 Task: Personal: Meal Planning Board.
Action: Mouse moved to (128, 177)
Screenshot: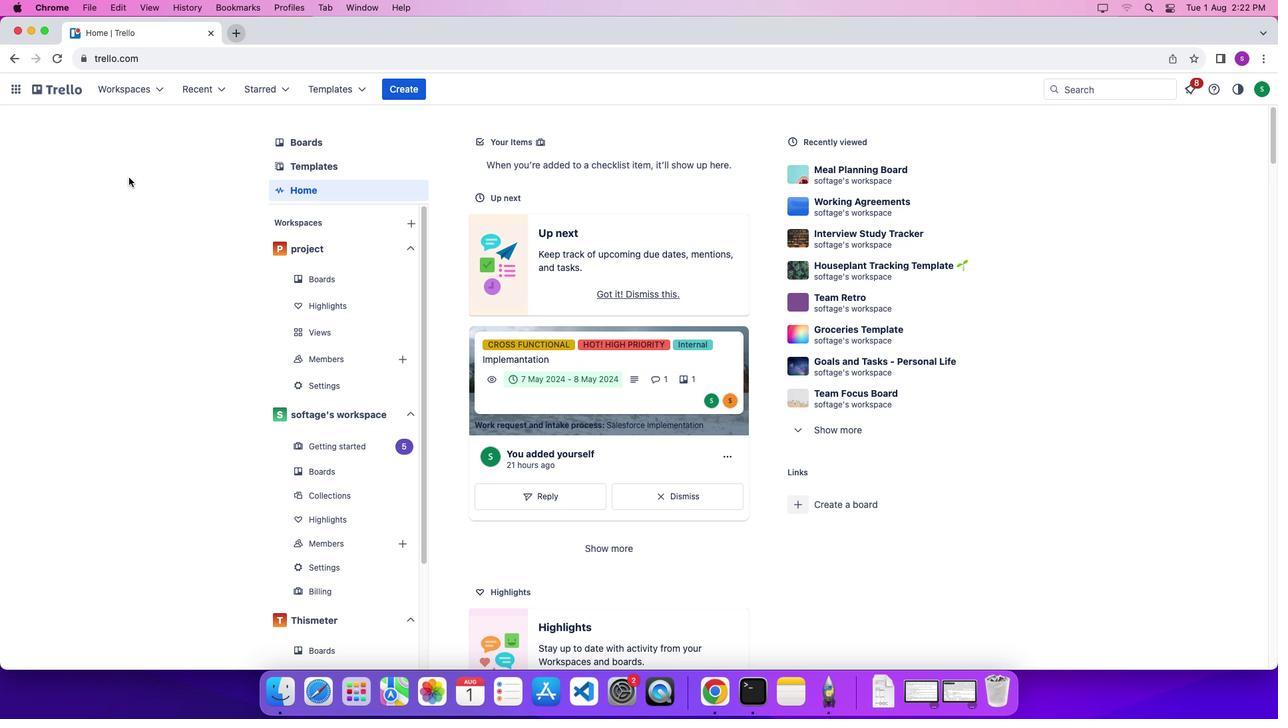 
Action: Mouse pressed left at (128, 177)
Screenshot: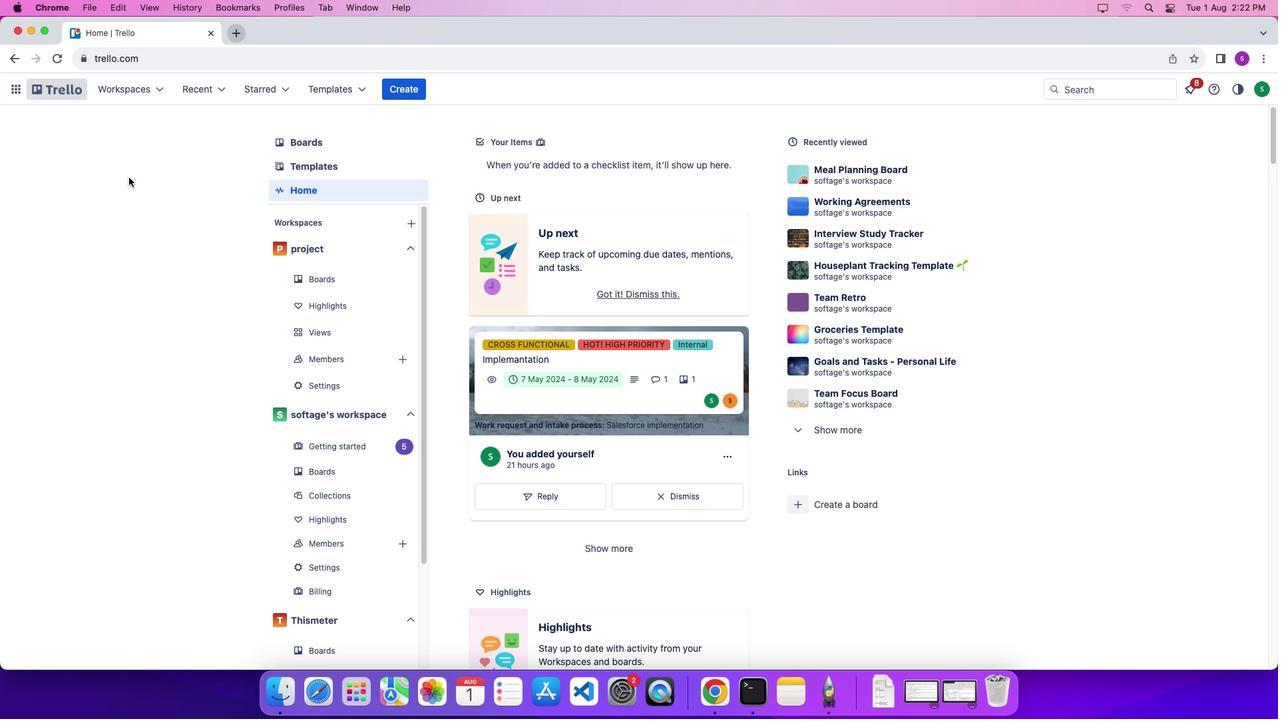 
Action: Mouse moved to (59, 85)
Screenshot: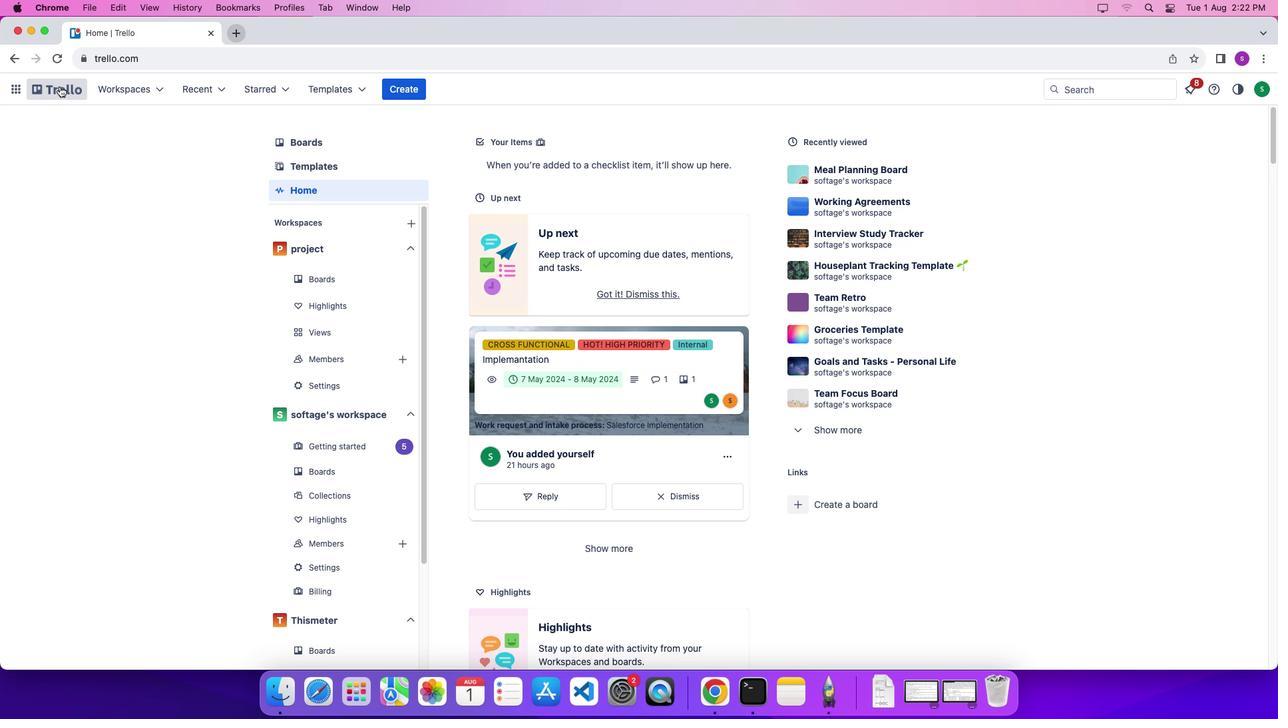 
Action: Mouse pressed left at (59, 85)
Screenshot: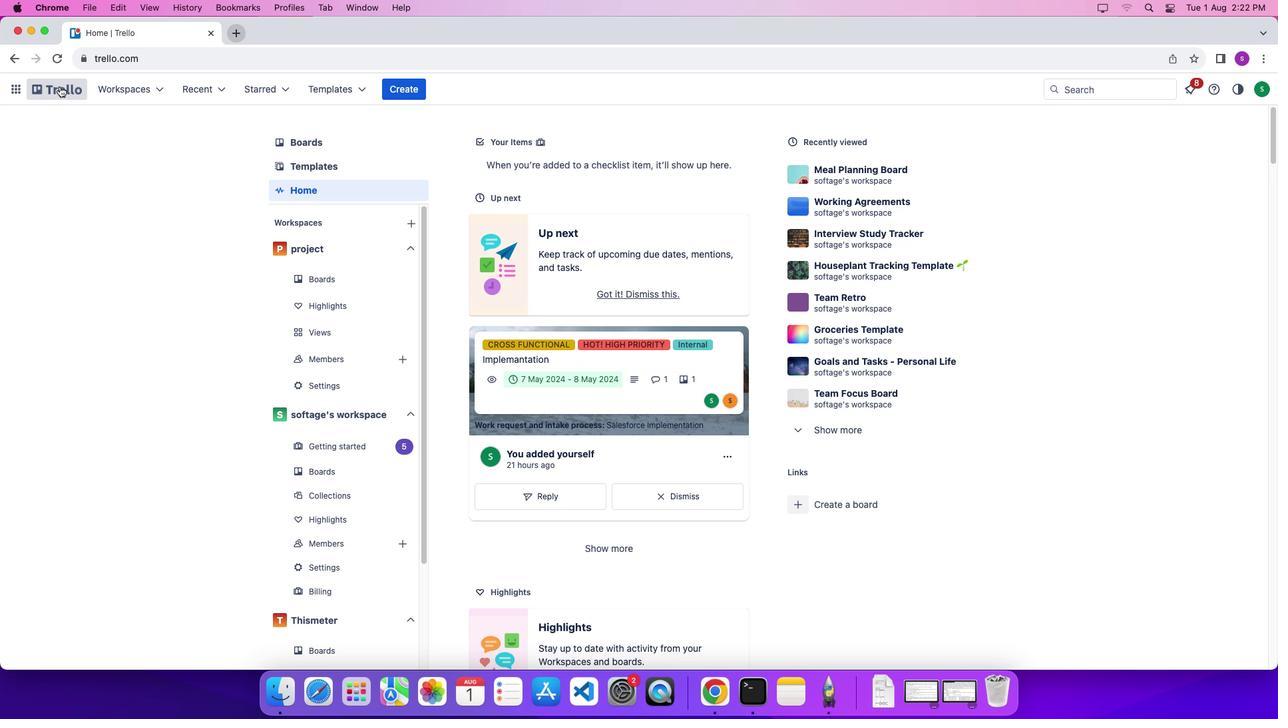 
Action: Mouse moved to (366, 88)
Screenshot: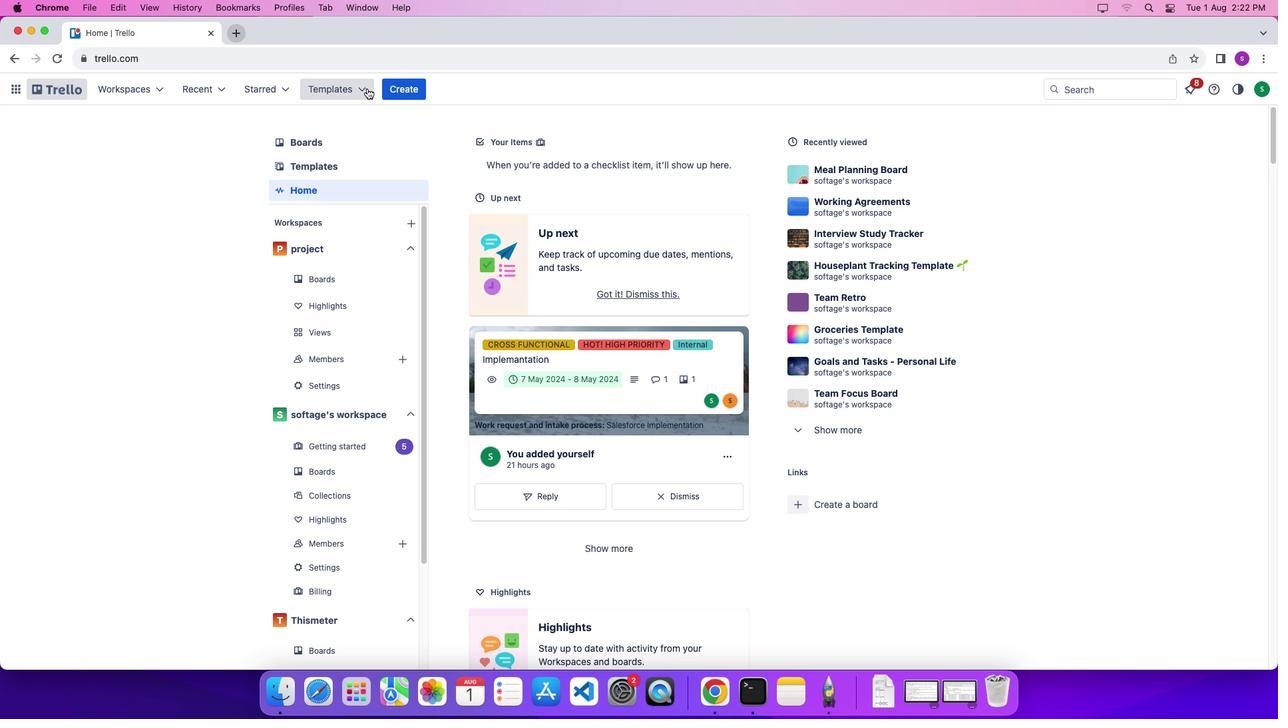 
Action: Mouse pressed left at (366, 88)
Screenshot: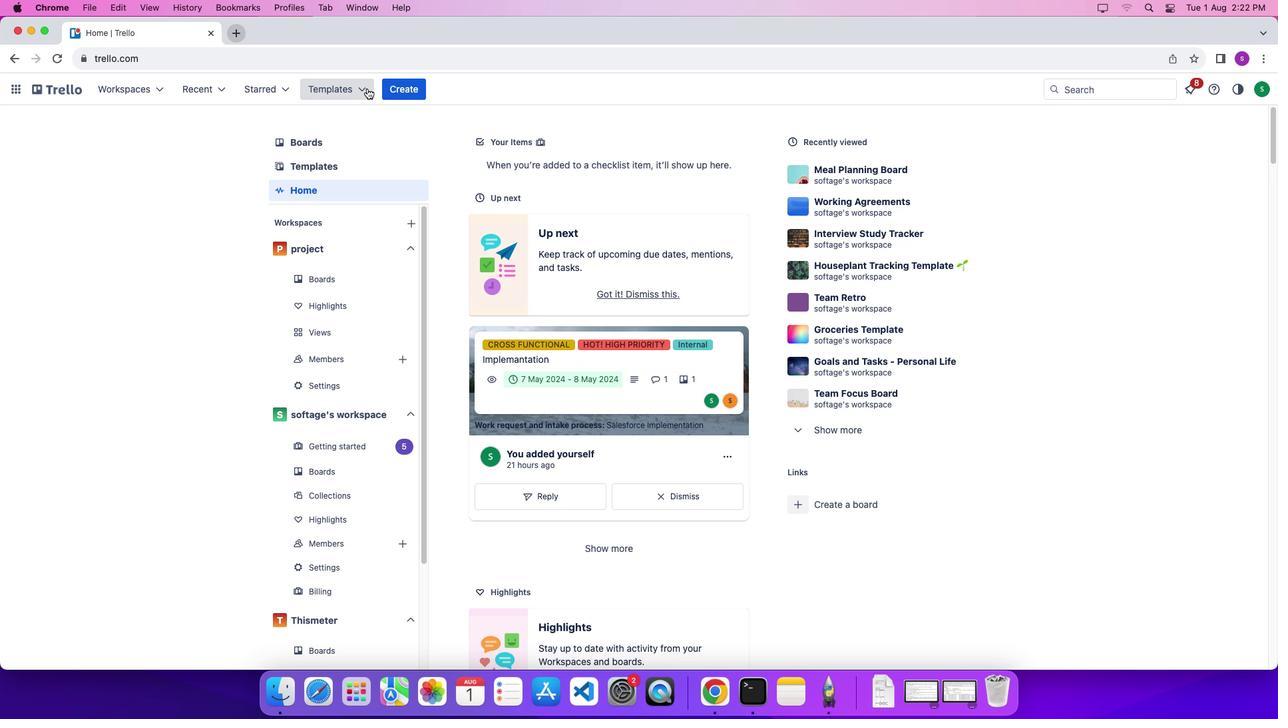 
Action: Mouse moved to (436, 501)
Screenshot: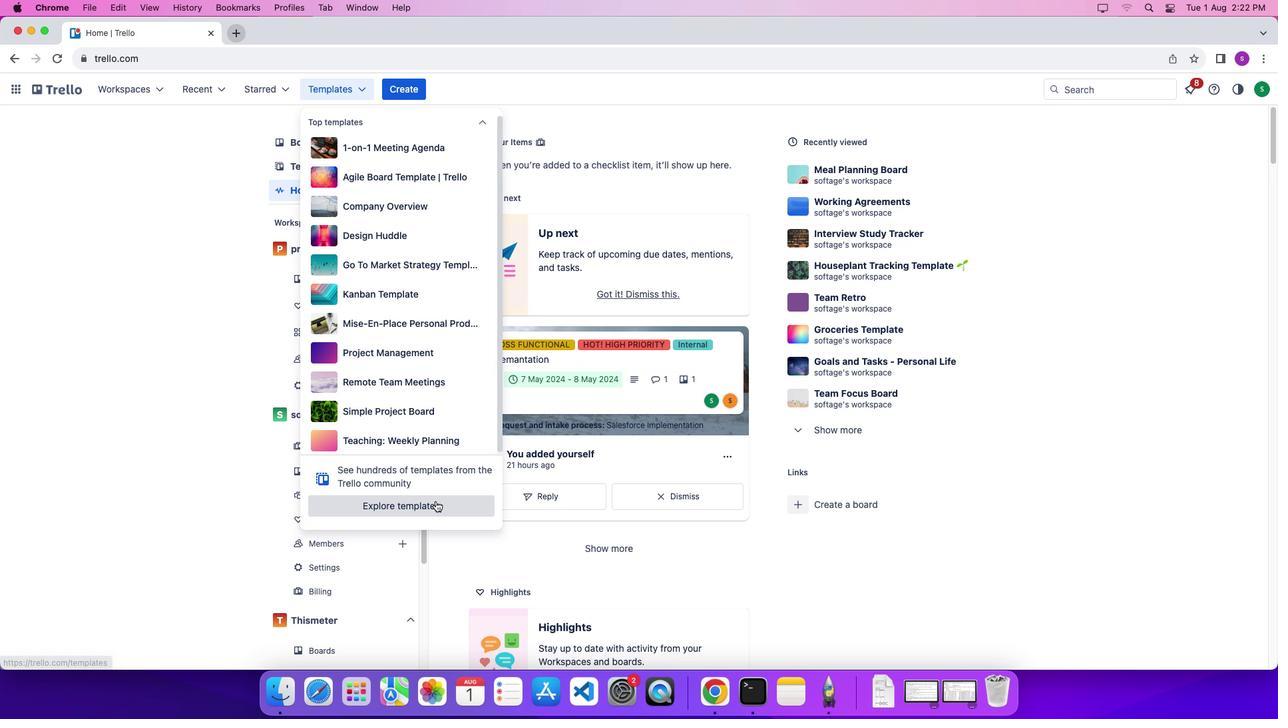 
Action: Mouse pressed left at (436, 501)
Screenshot: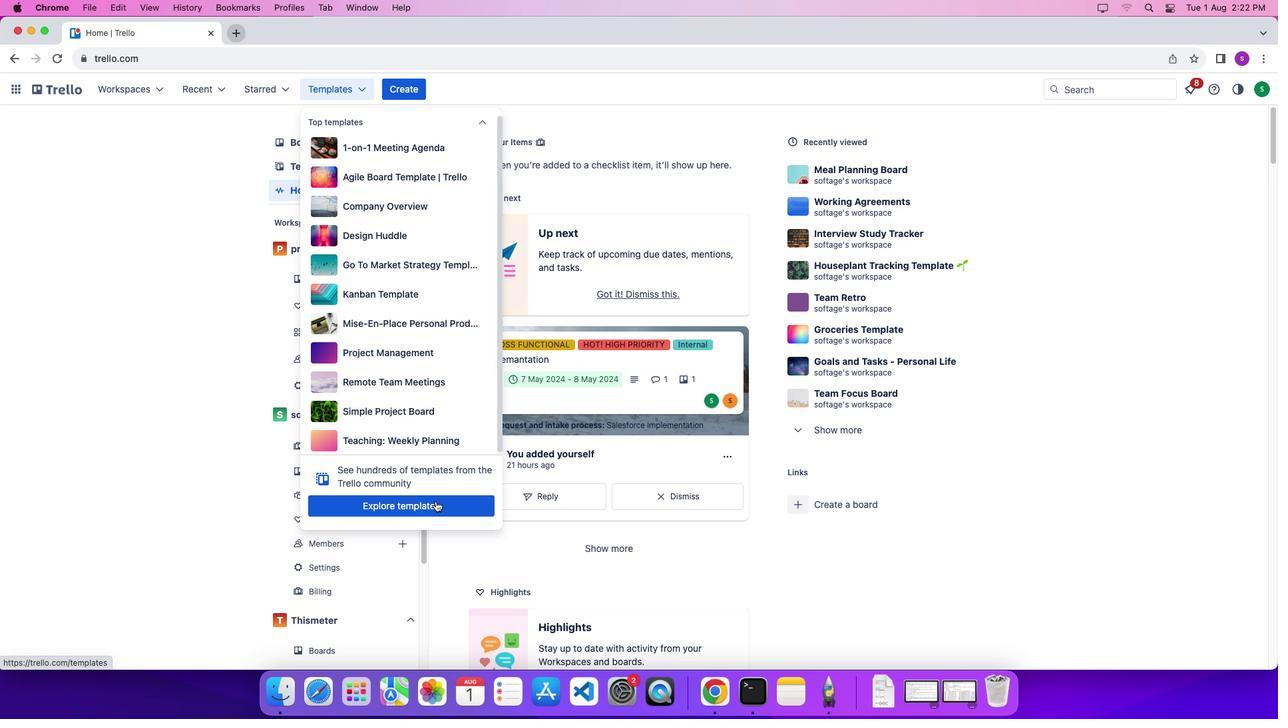 
Action: Mouse moved to (878, 143)
Screenshot: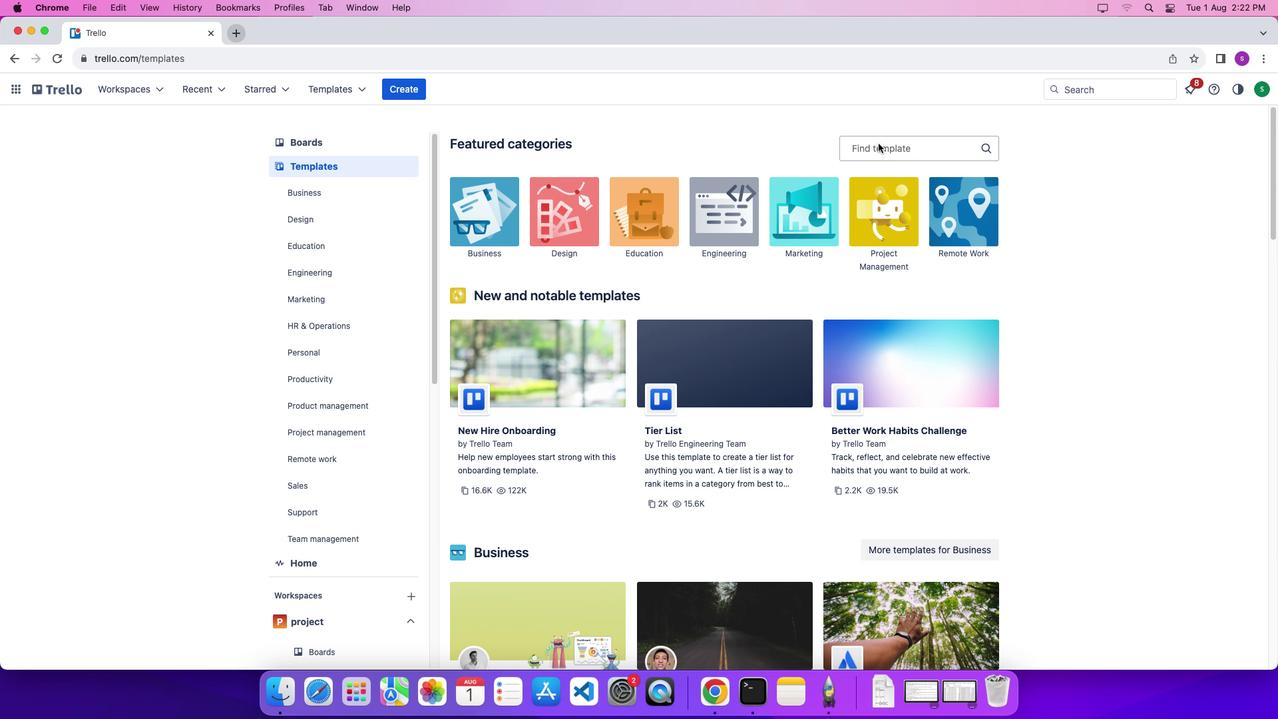 
Action: Mouse pressed left at (878, 143)
Screenshot: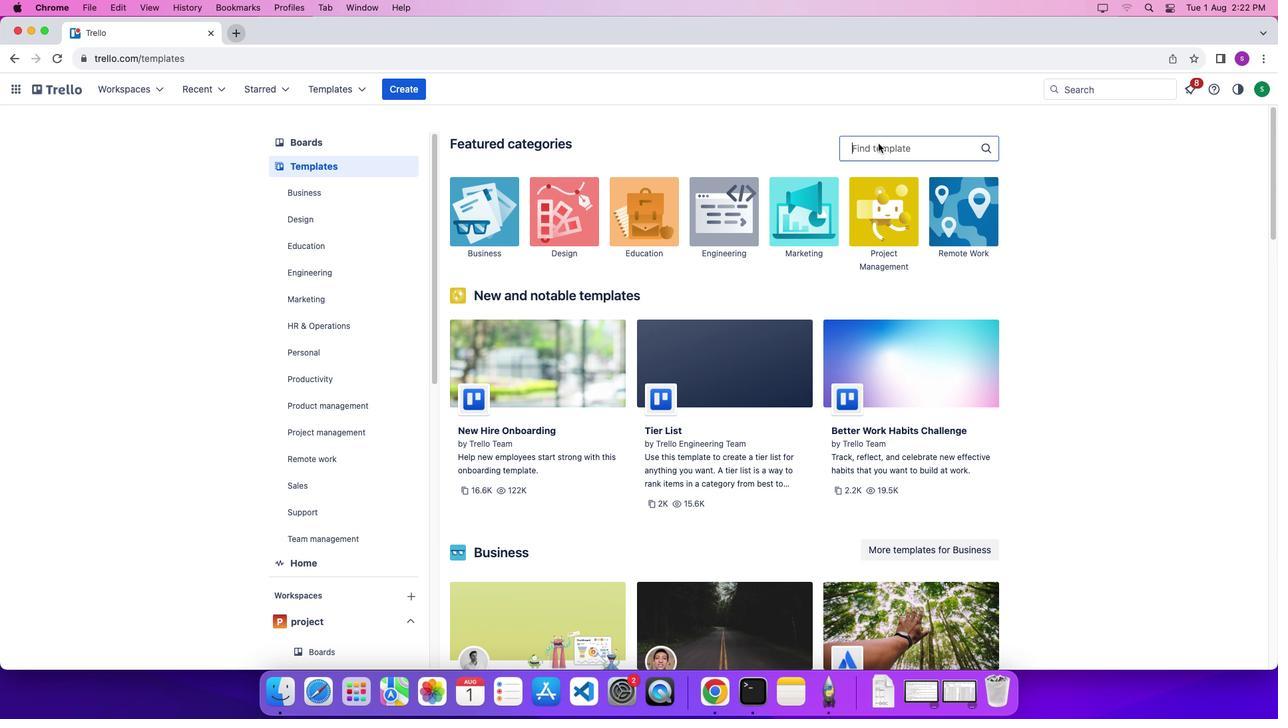 
Action: Mouse moved to (880, 143)
Screenshot: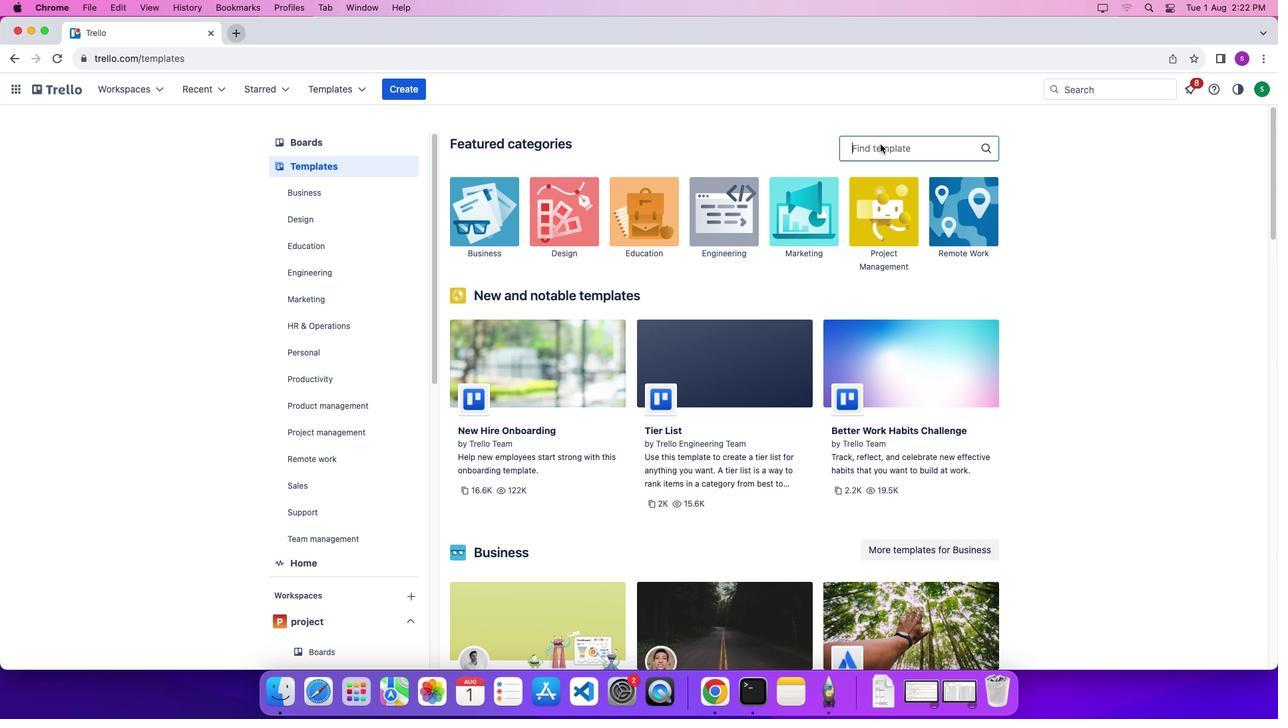 
Action: Key pressed Key.shift'M''E''A''L'Key.space
Screenshot: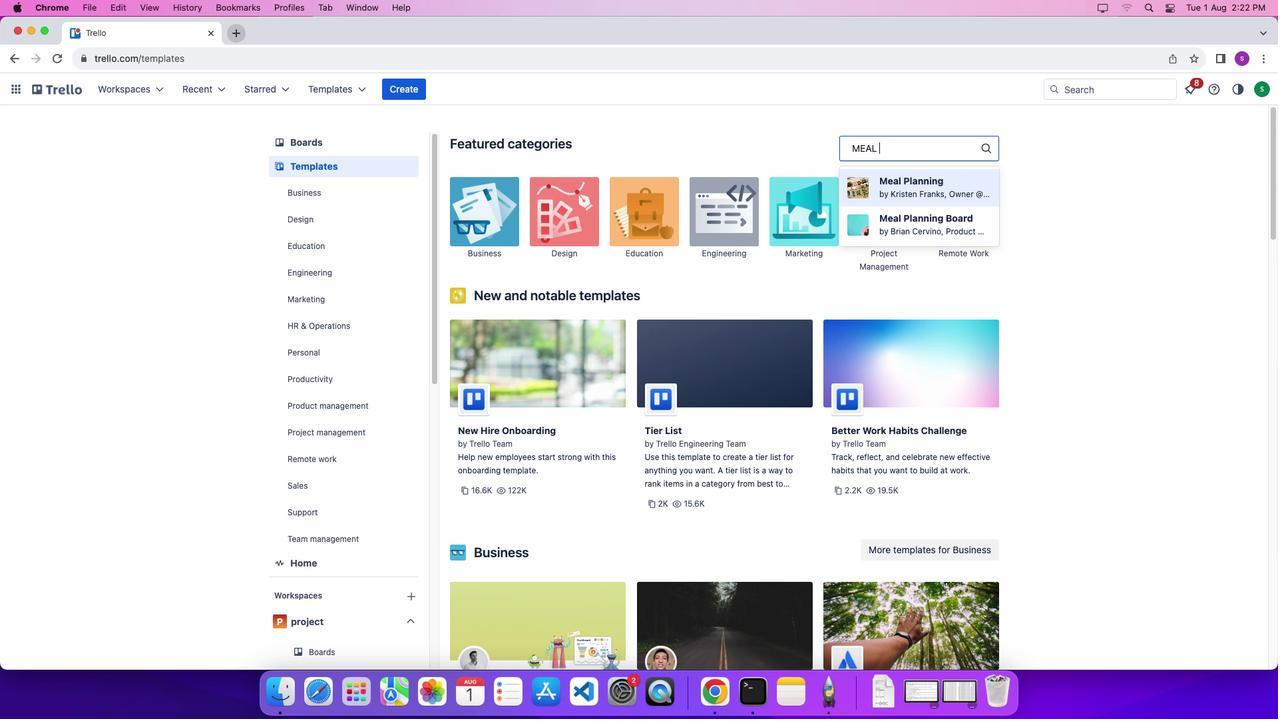 
Action: Mouse moved to (878, 219)
Screenshot: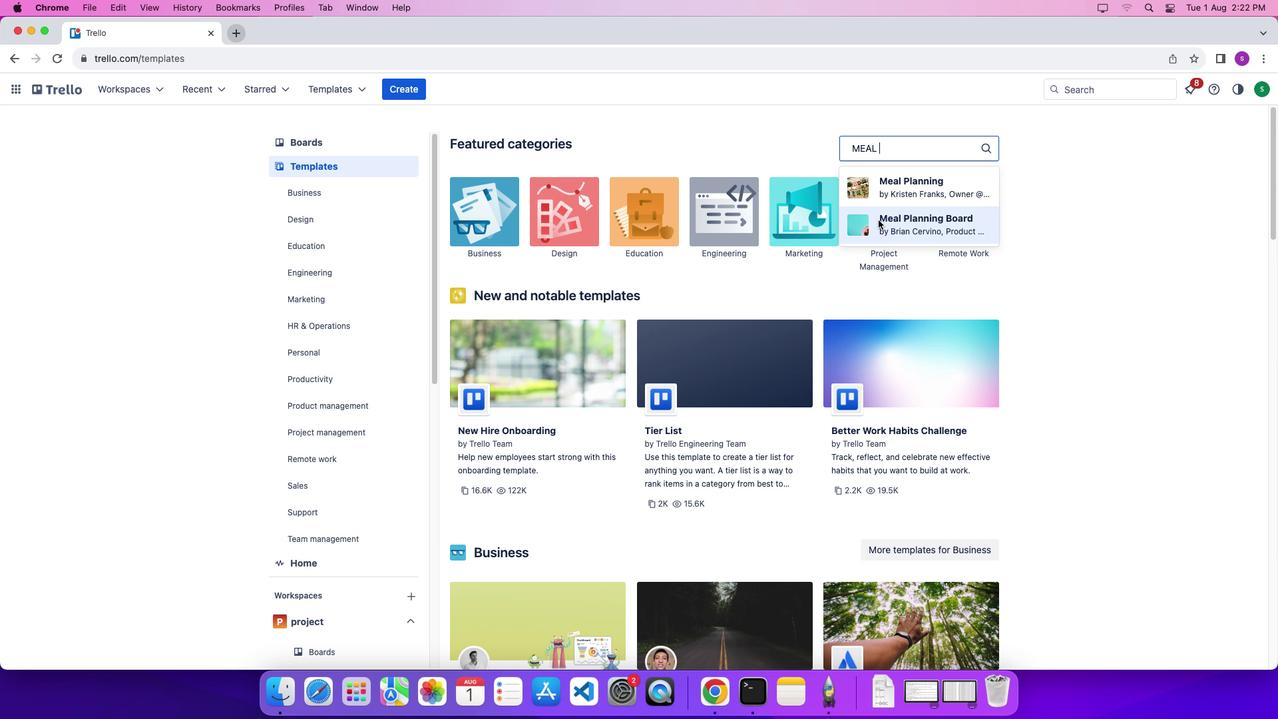 
Action: Mouse pressed left at (878, 219)
Screenshot: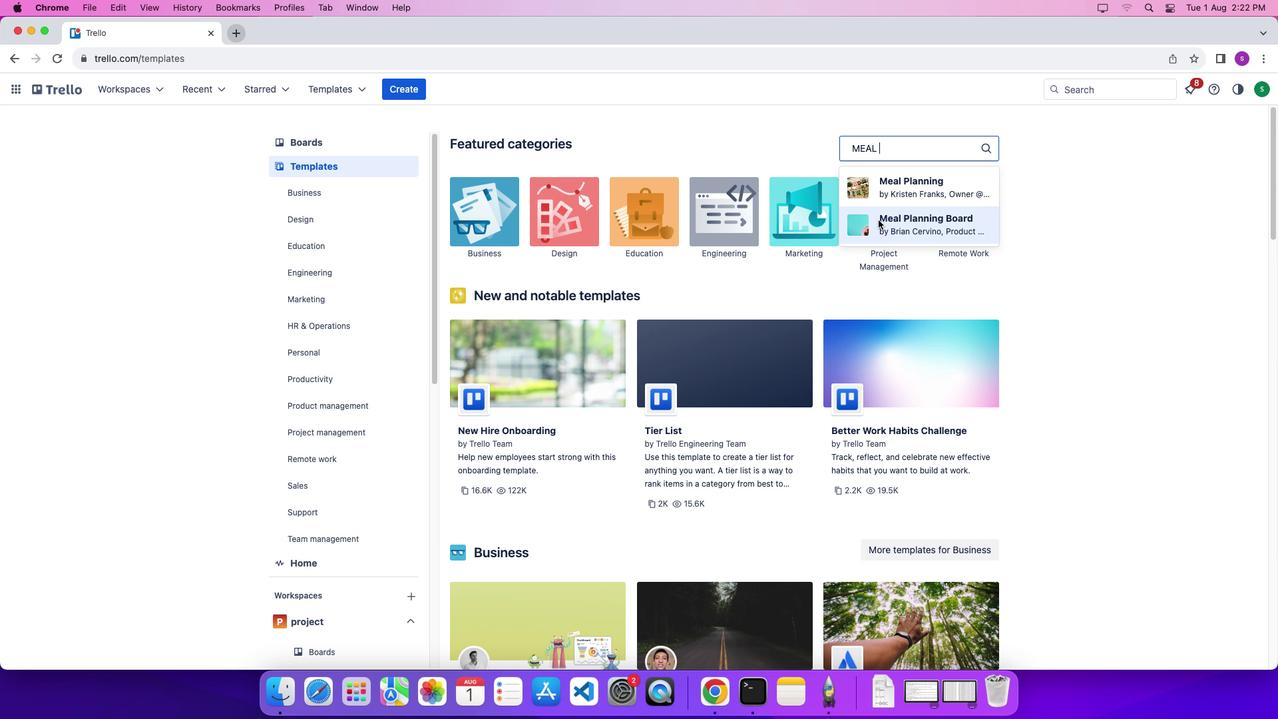 
Action: Mouse moved to (952, 193)
Screenshot: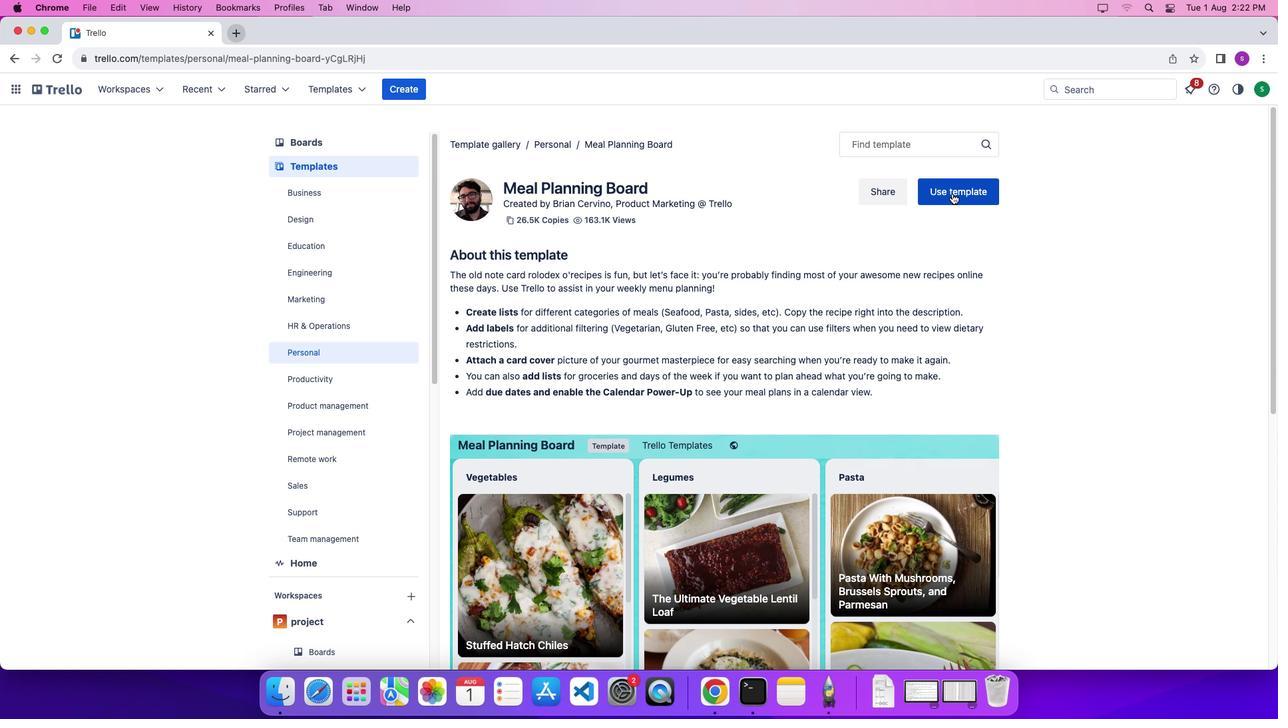 
Action: Mouse pressed left at (952, 193)
Screenshot: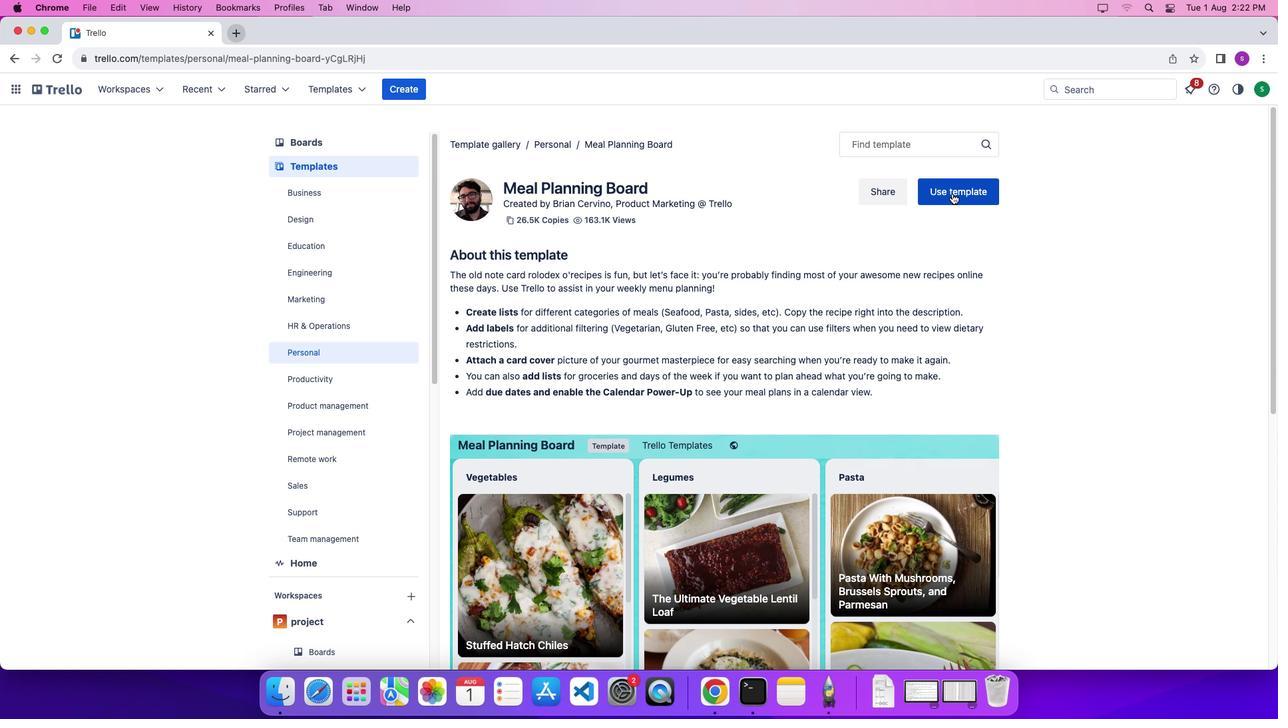 
Action: Mouse moved to (946, 314)
Screenshot: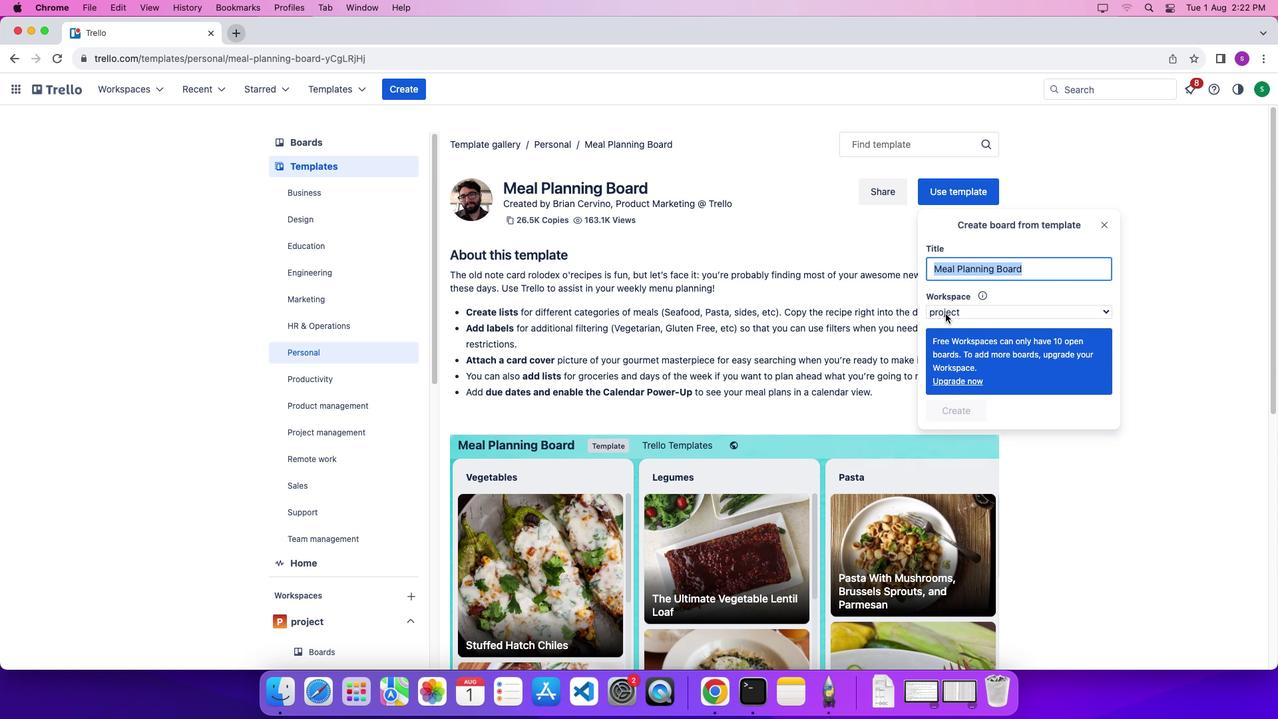 
Action: Mouse pressed left at (946, 314)
Screenshot: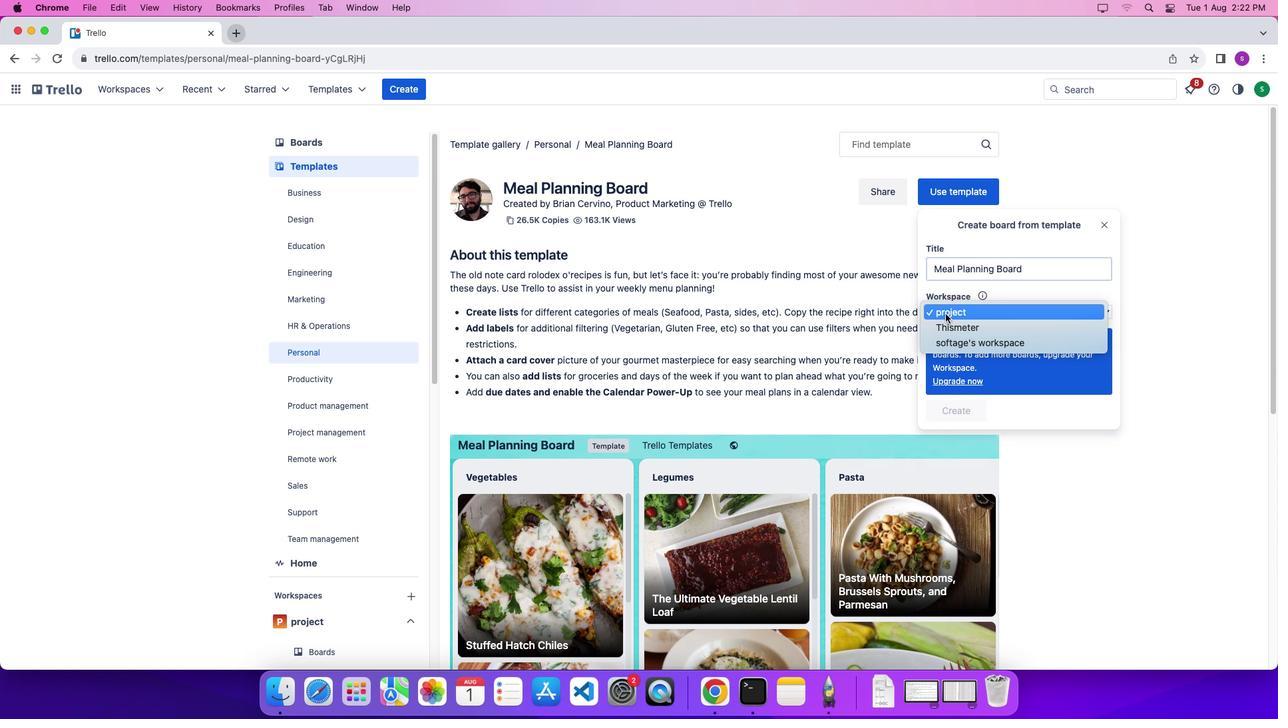 
Action: Mouse moved to (956, 348)
Screenshot: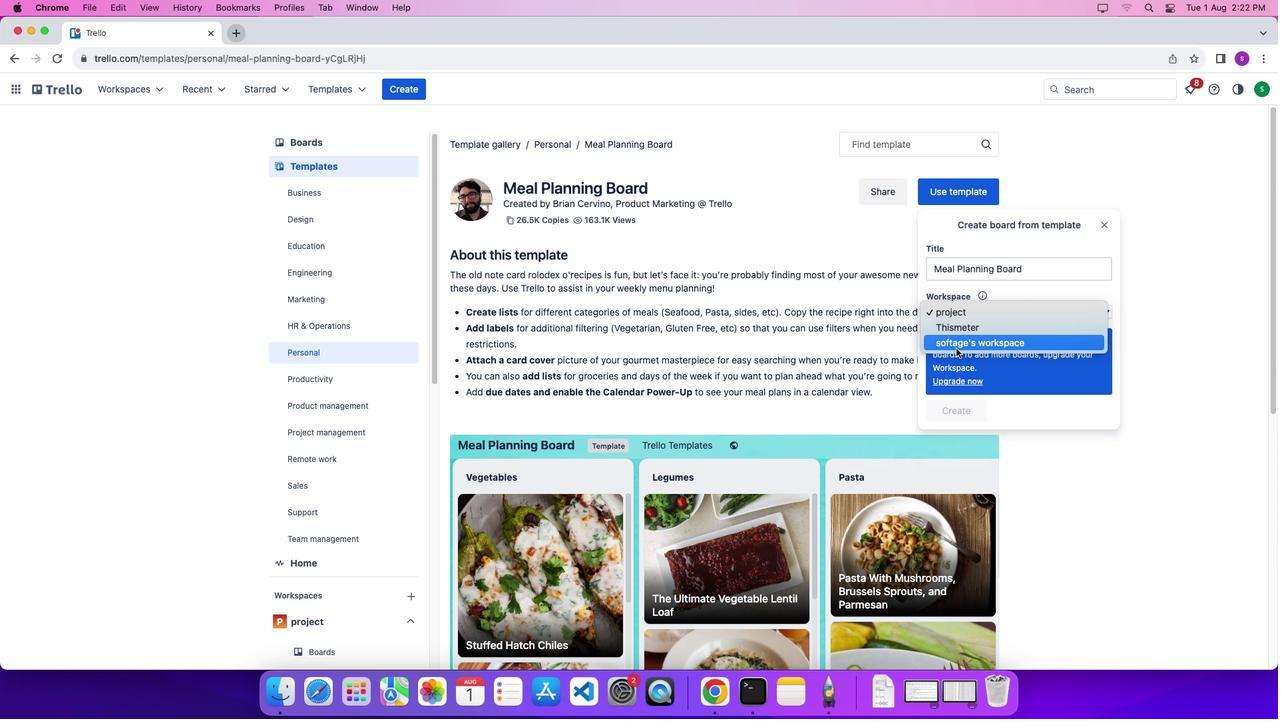 
Action: Mouse pressed left at (956, 348)
Screenshot: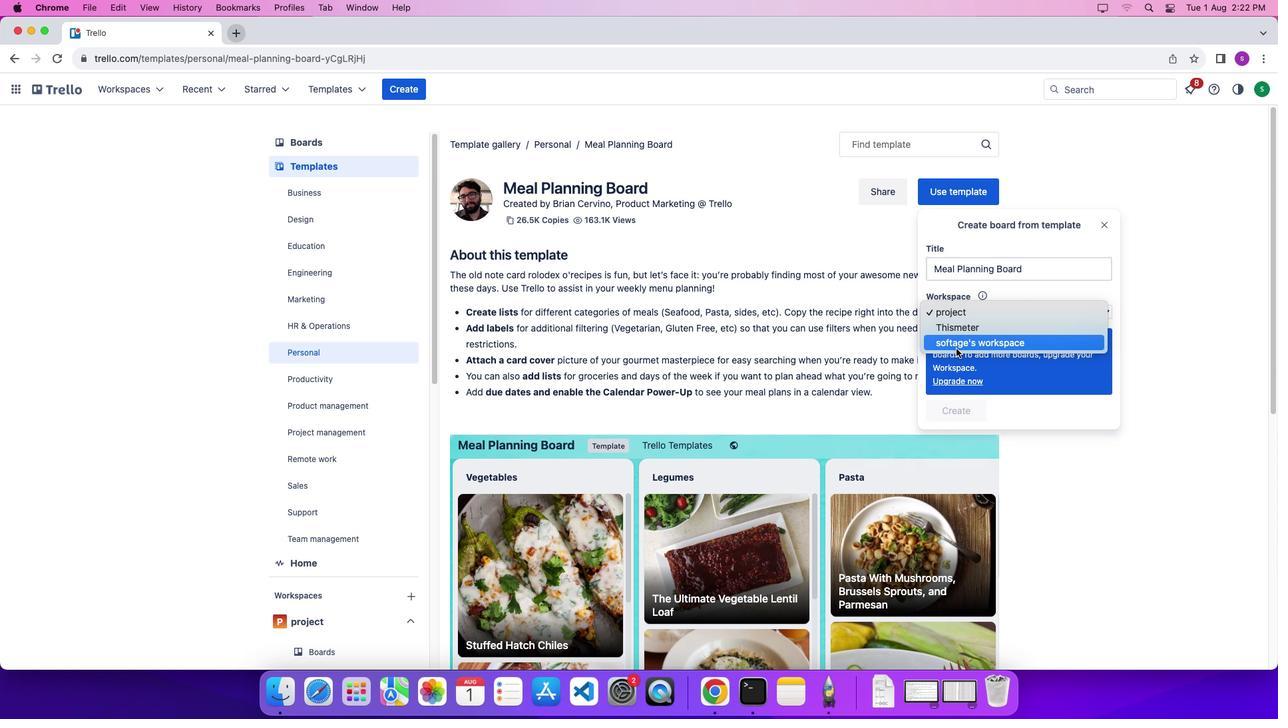 
Action: Mouse moved to (973, 439)
Screenshot: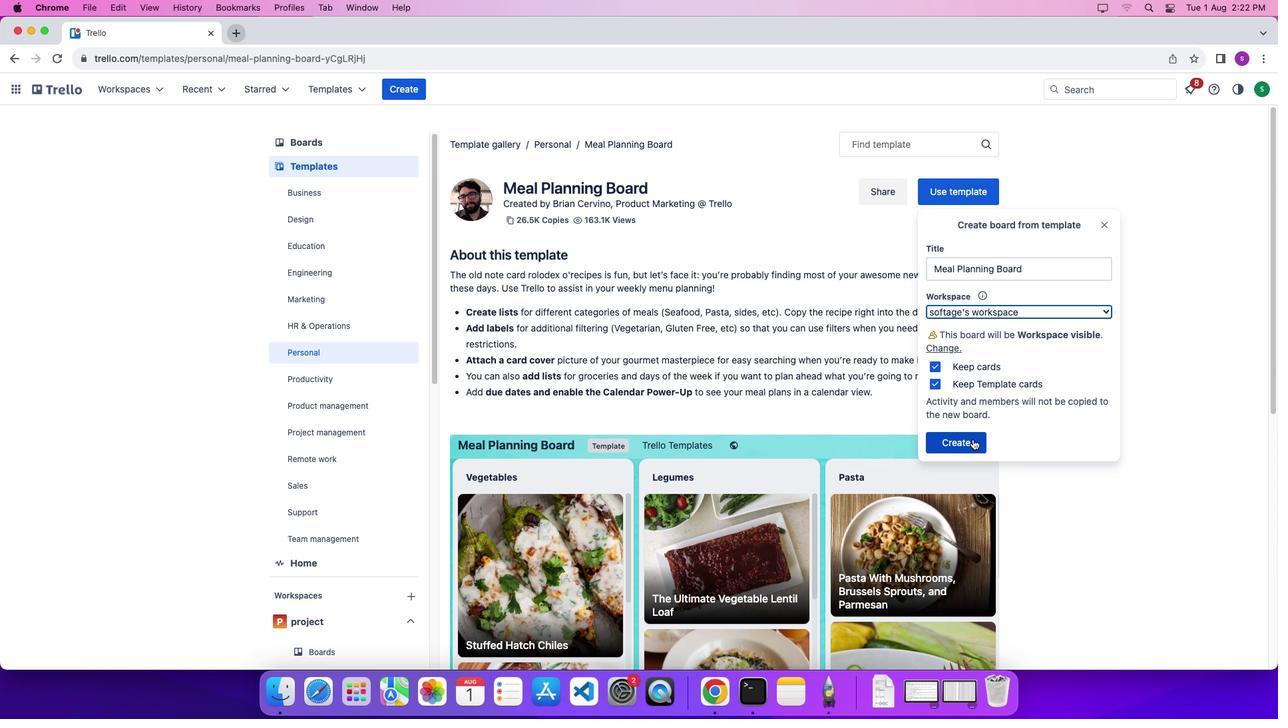 
Action: Mouse pressed left at (973, 439)
Screenshot: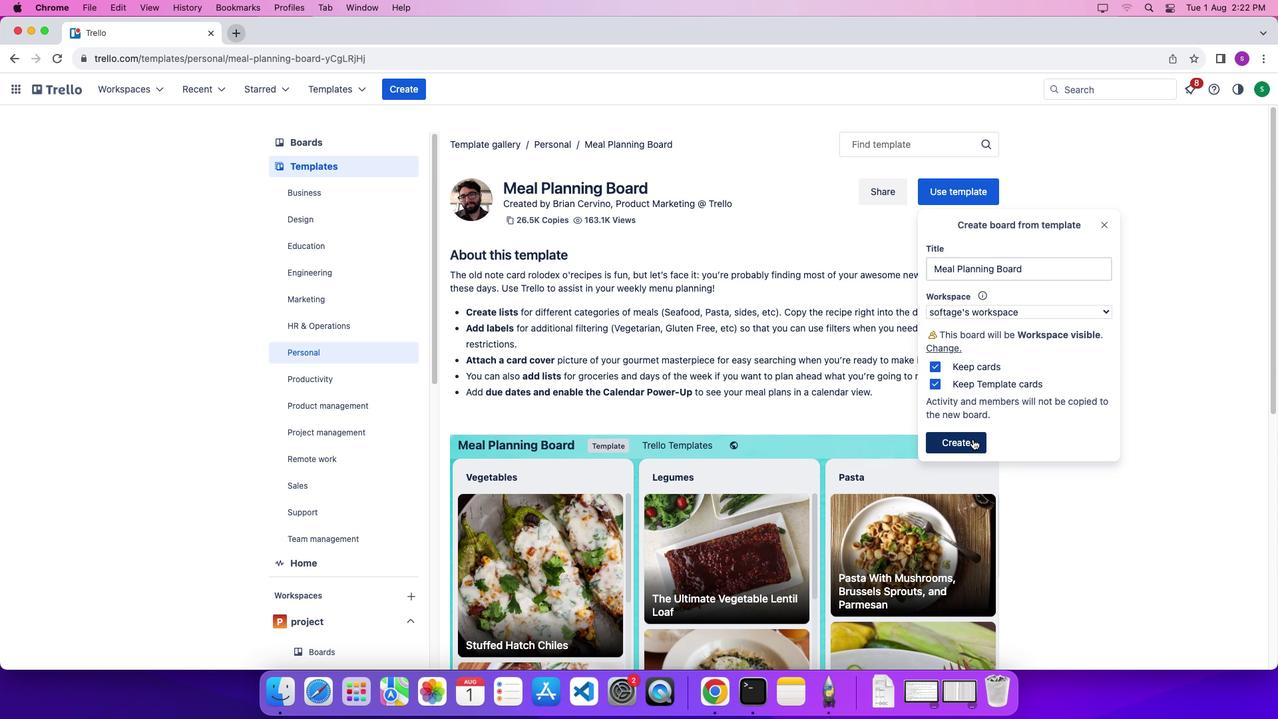 
Action: Mouse moved to (972, 438)
Screenshot: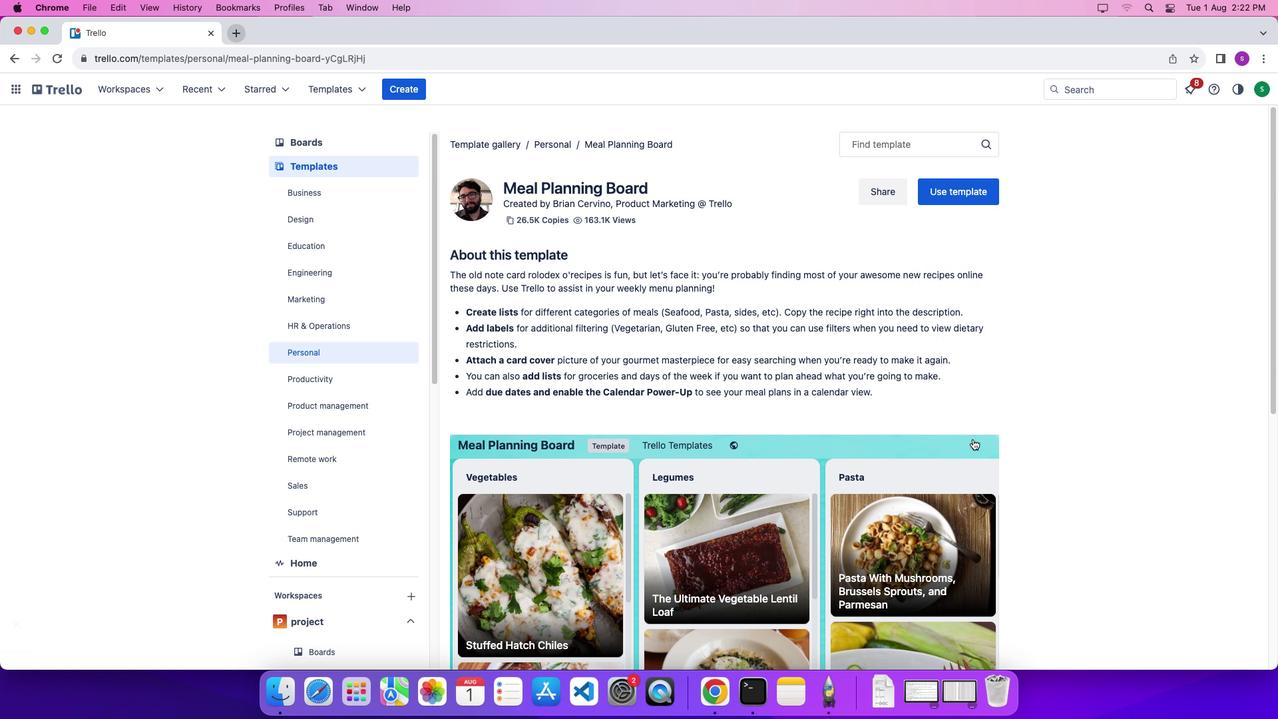 
Action: Mouse scrolled (972, 438) with delta (0, 0)
Screenshot: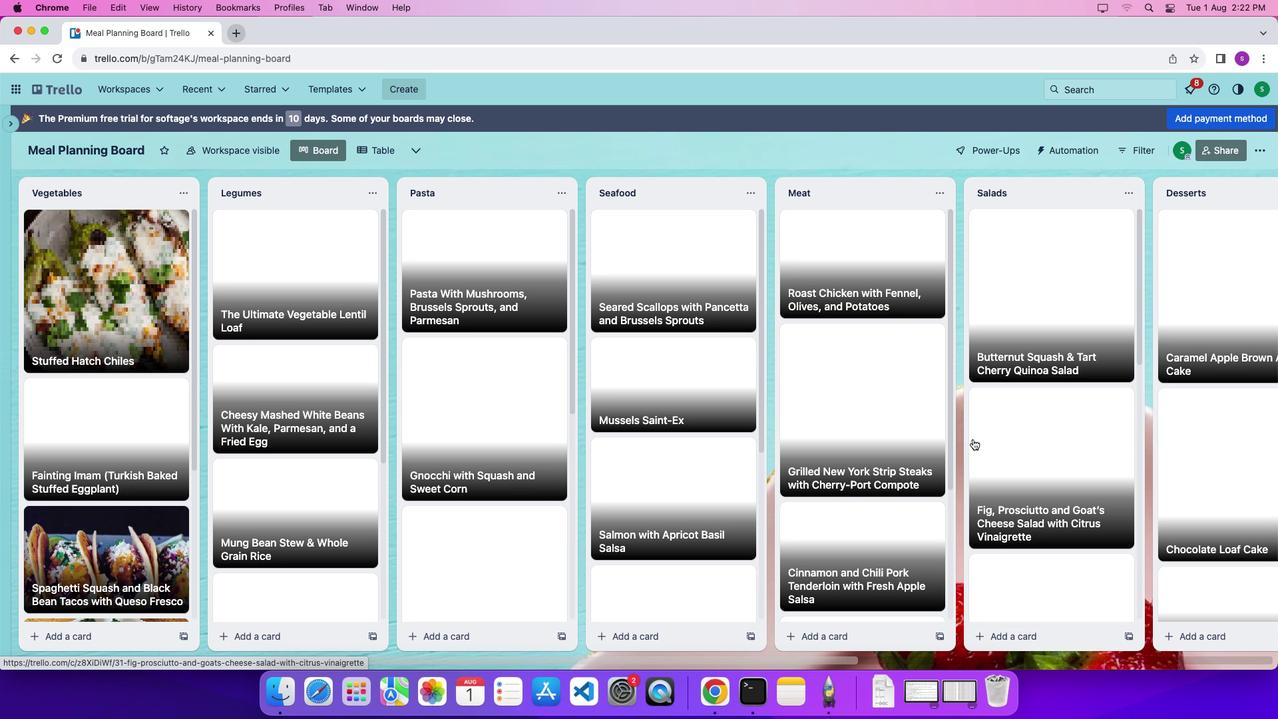 
Action: Mouse scrolled (972, 438) with delta (0, 0)
Screenshot: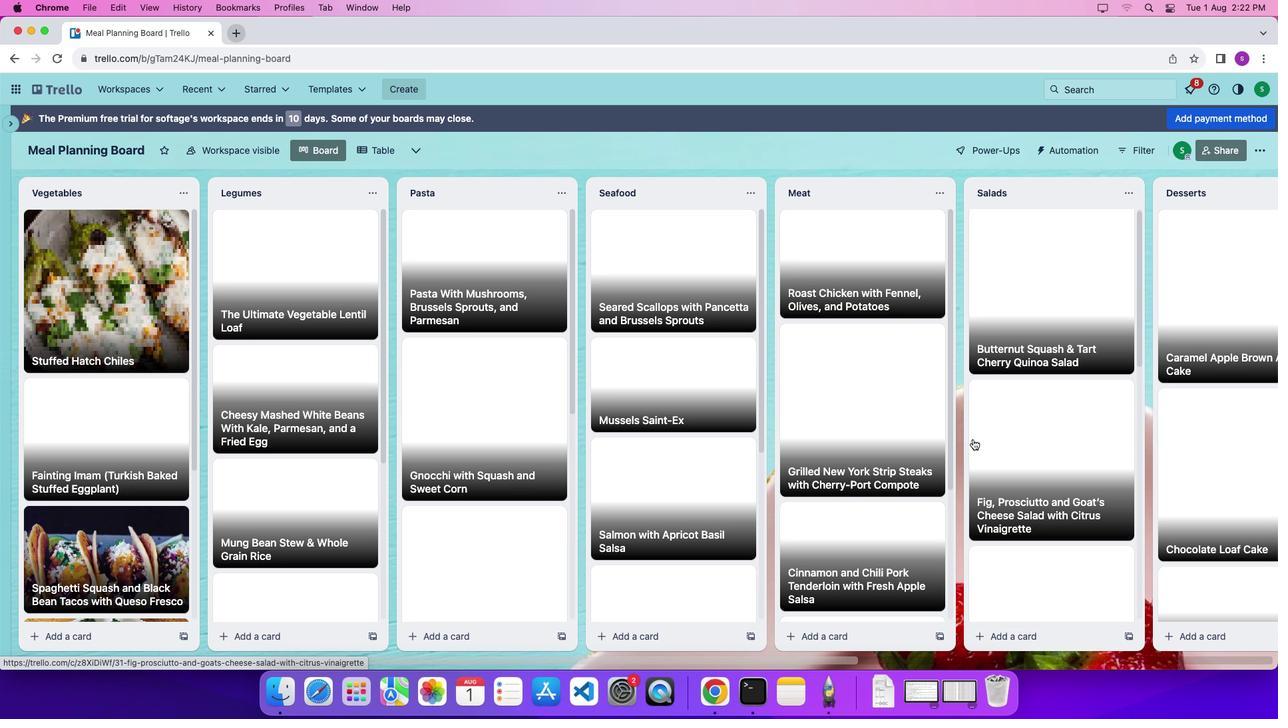 
Action: Mouse moved to (330, 406)
Screenshot: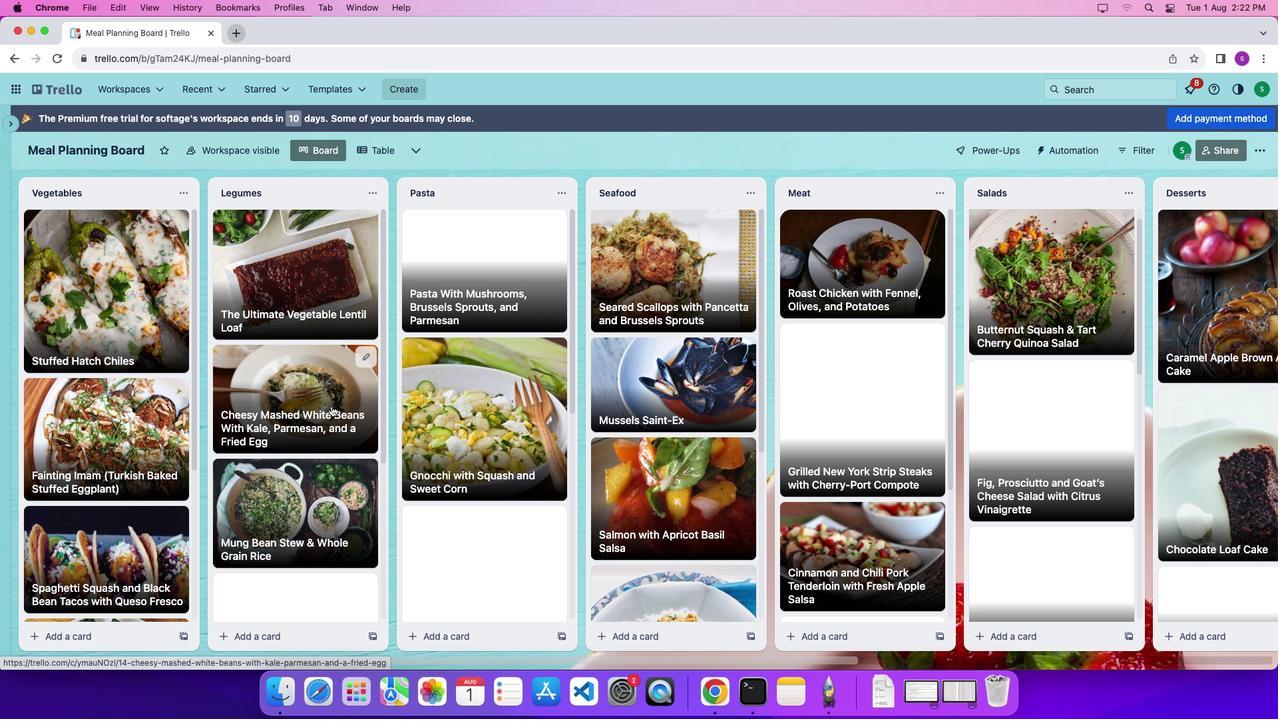 
Action: Mouse scrolled (330, 406) with delta (0, 0)
Screenshot: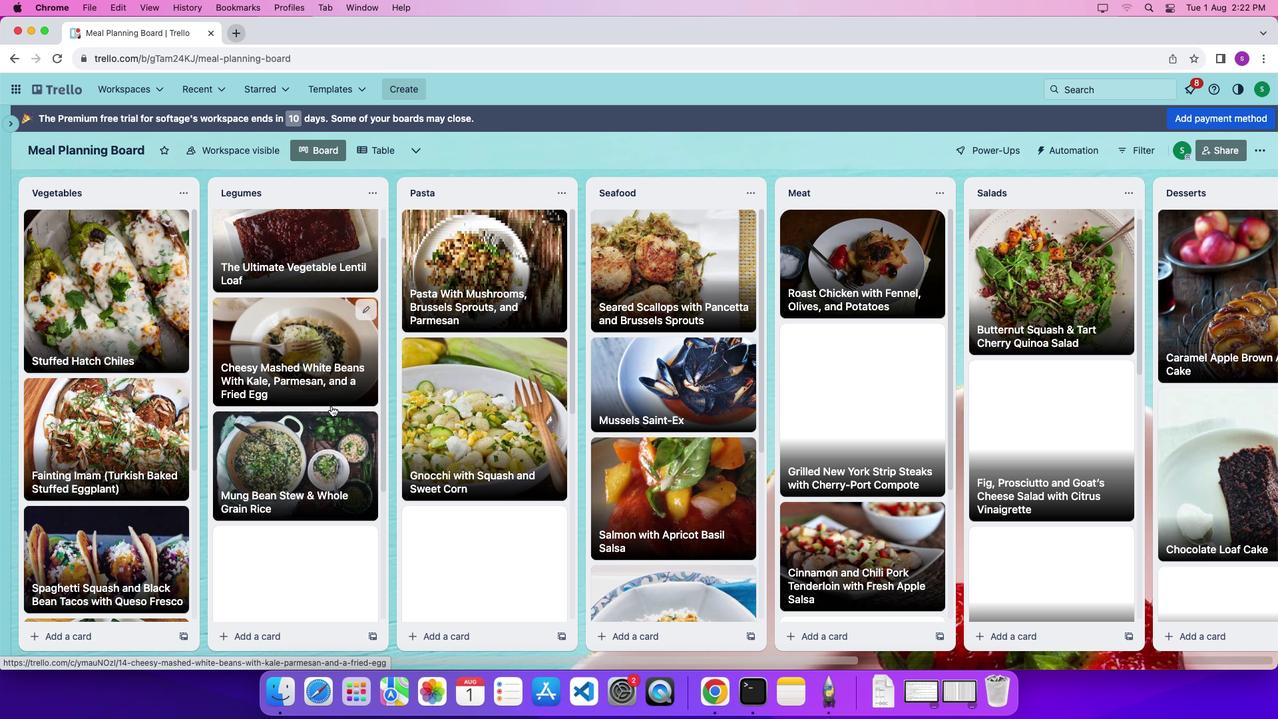 
Action: Mouse scrolled (330, 406) with delta (0, 0)
Screenshot: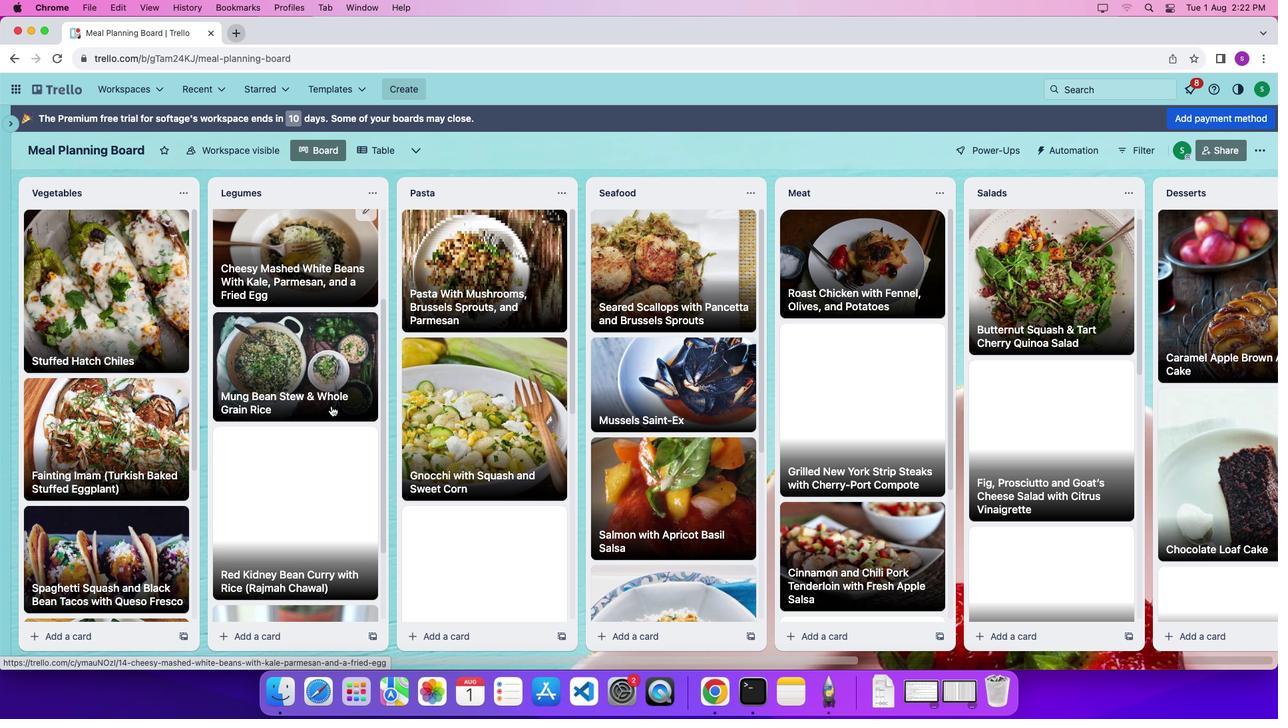 
Action: Mouse scrolled (330, 406) with delta (0, -4)
Screenshot: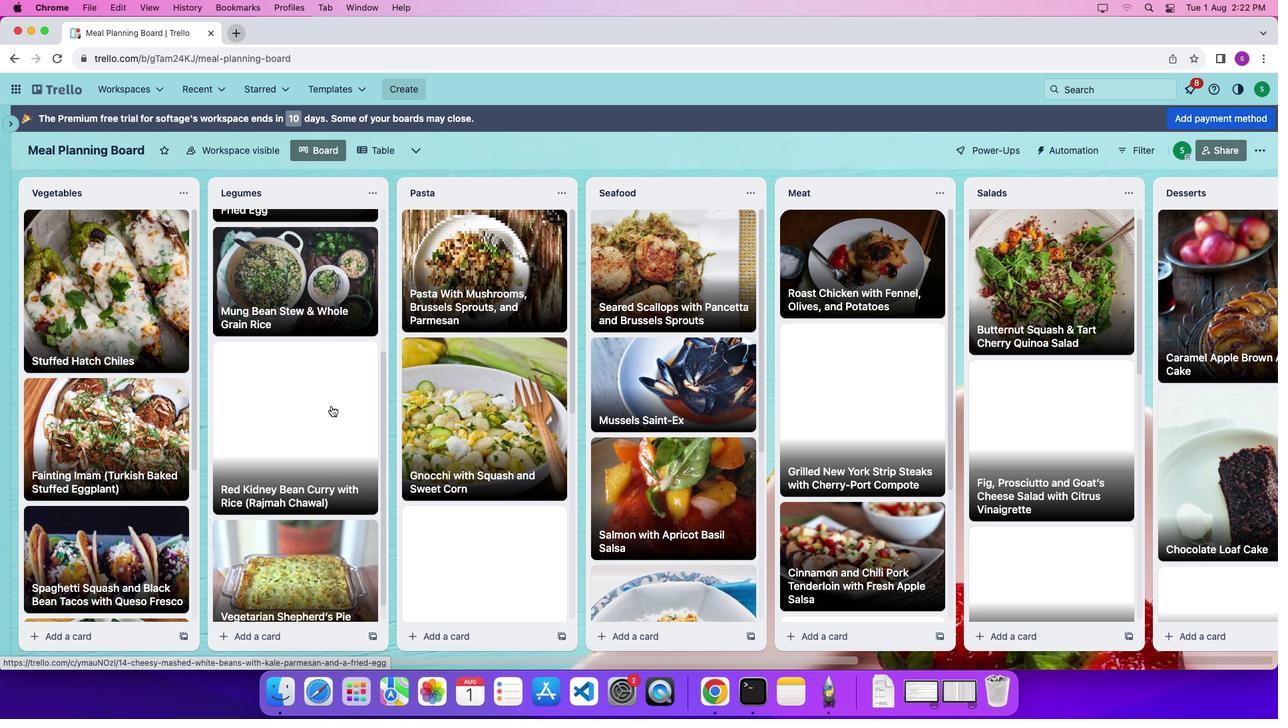 
Action: Mouse scrolled (330, 406) with delta (0, 0)
Screenshot: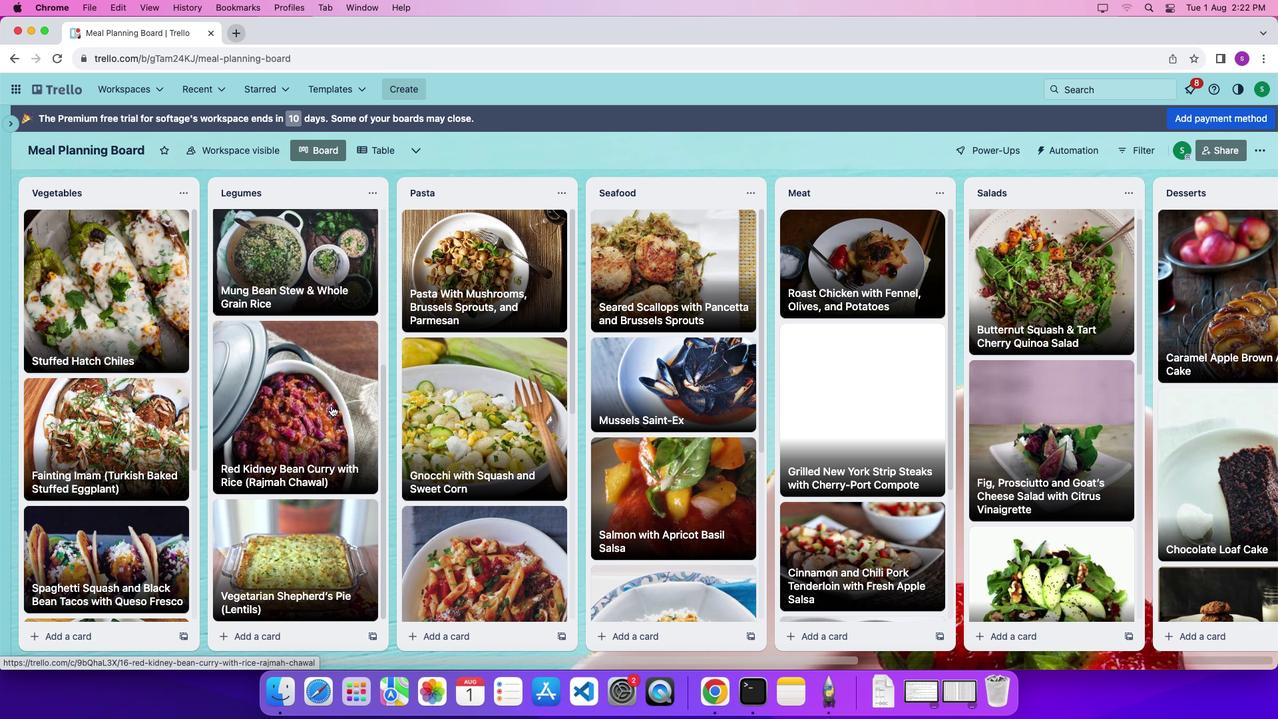 
Action: Mouse scrolled (330, 406) with delta (0, 0)
Screenshot: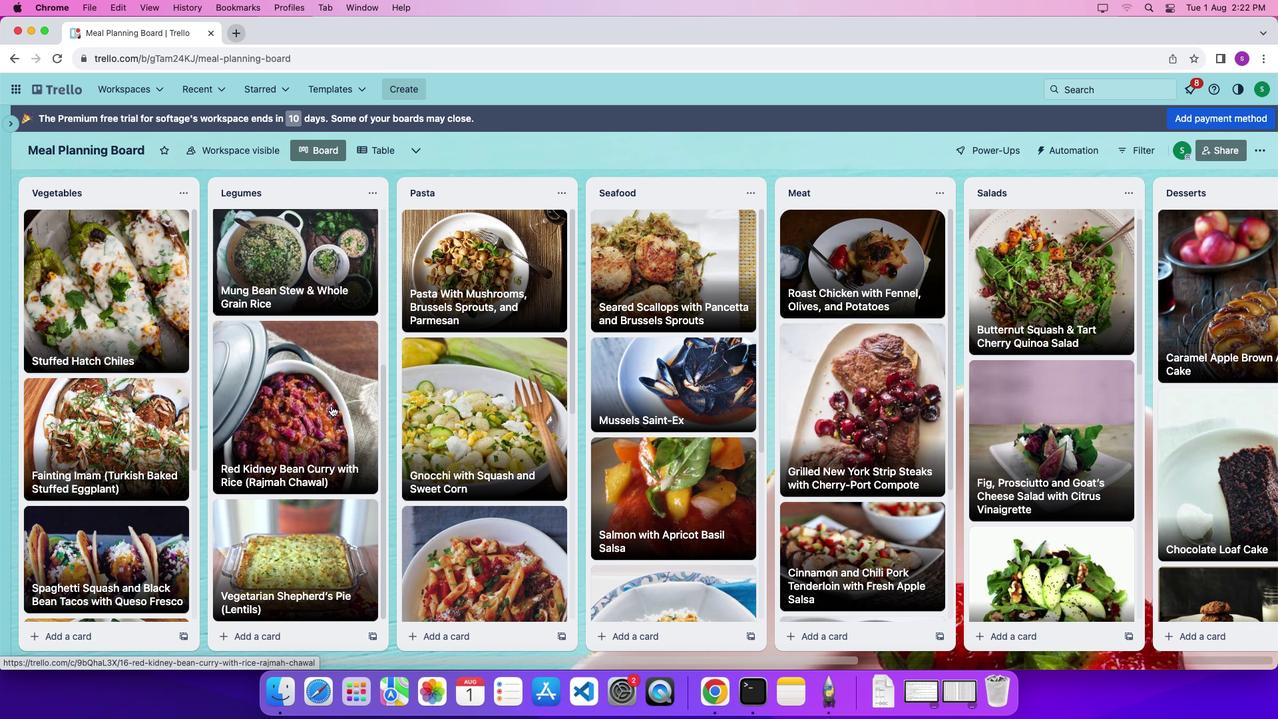 
Action: Mouse scrolled (330, 406) with delta (0, -4)
Screenshot: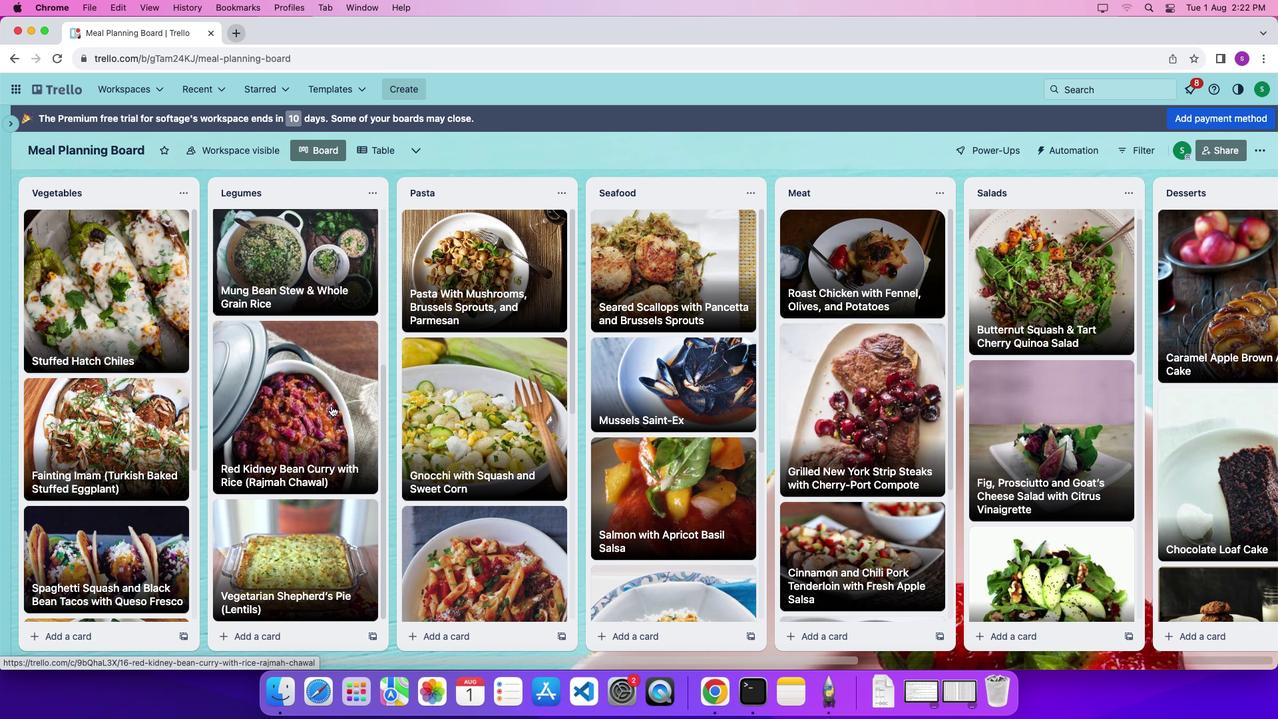 
Action: Mouse scrolled (330, 406) with delta (0, -5)
Screenshot: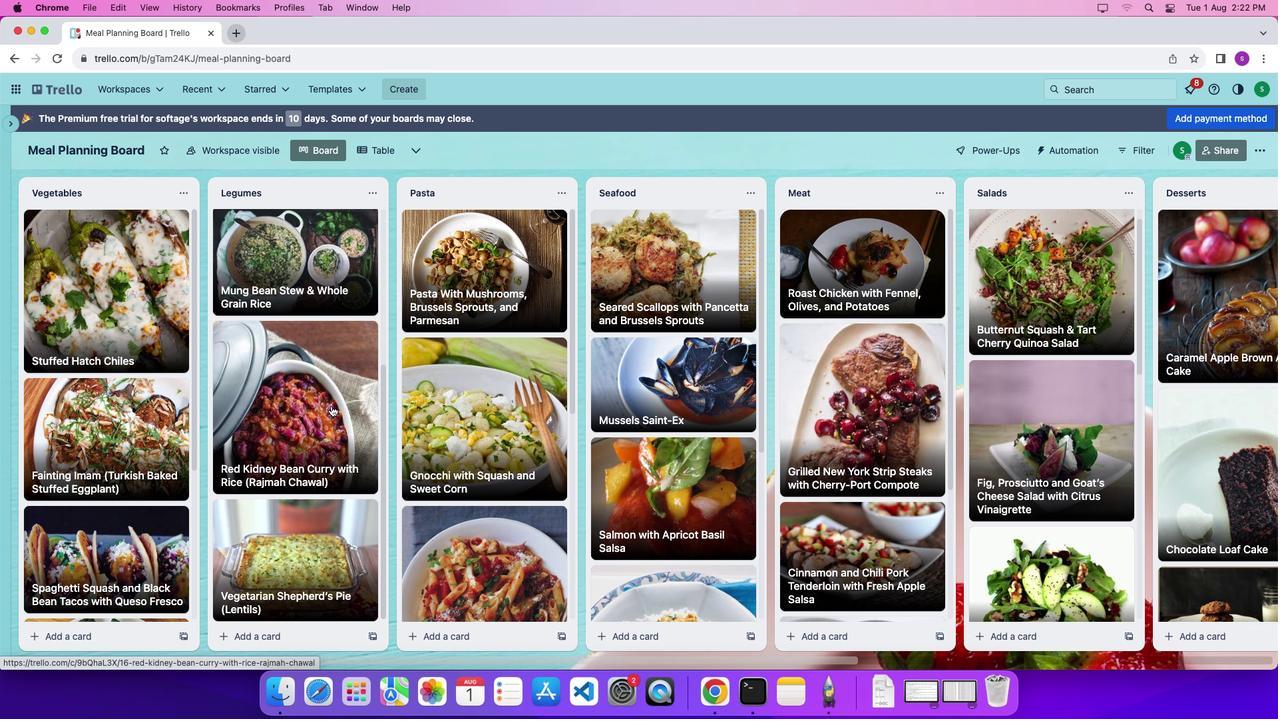 
Action: Mouse scrolled (330, 406) with delta (0, 0)
Screenshot: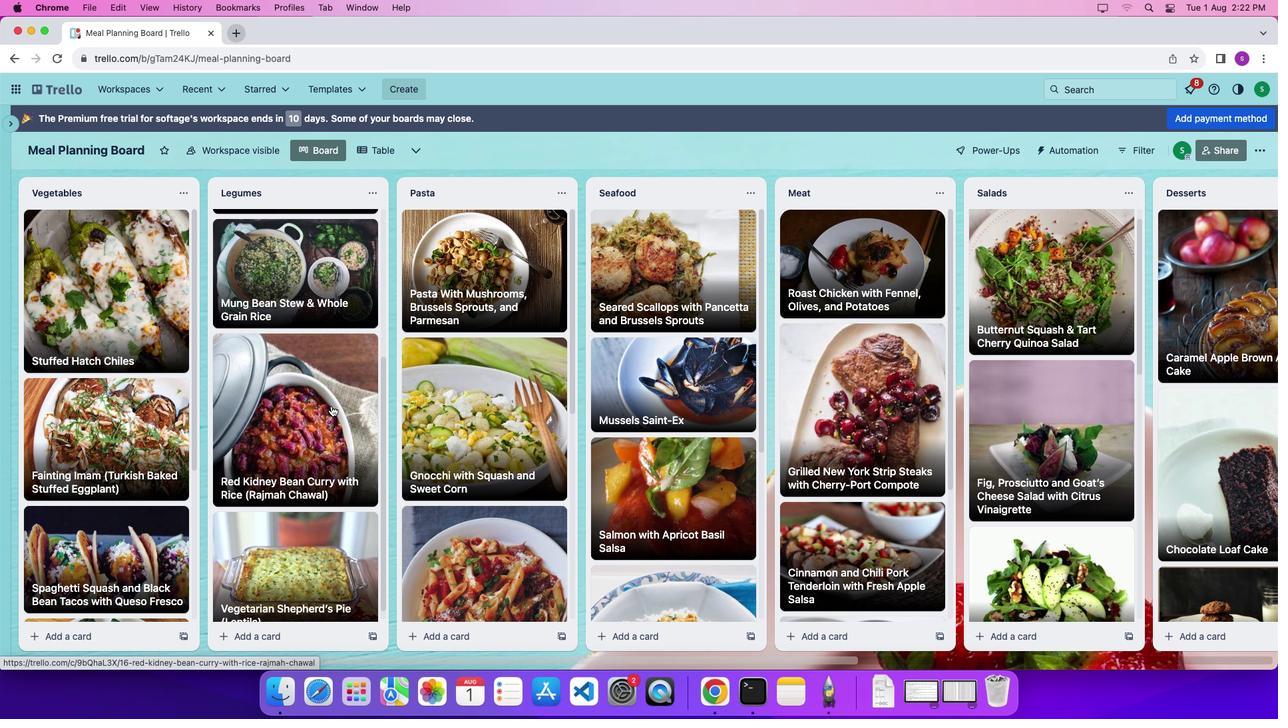 
Action: Mouse scrolled (330, 406) with delta (0, 0)
Screenshot: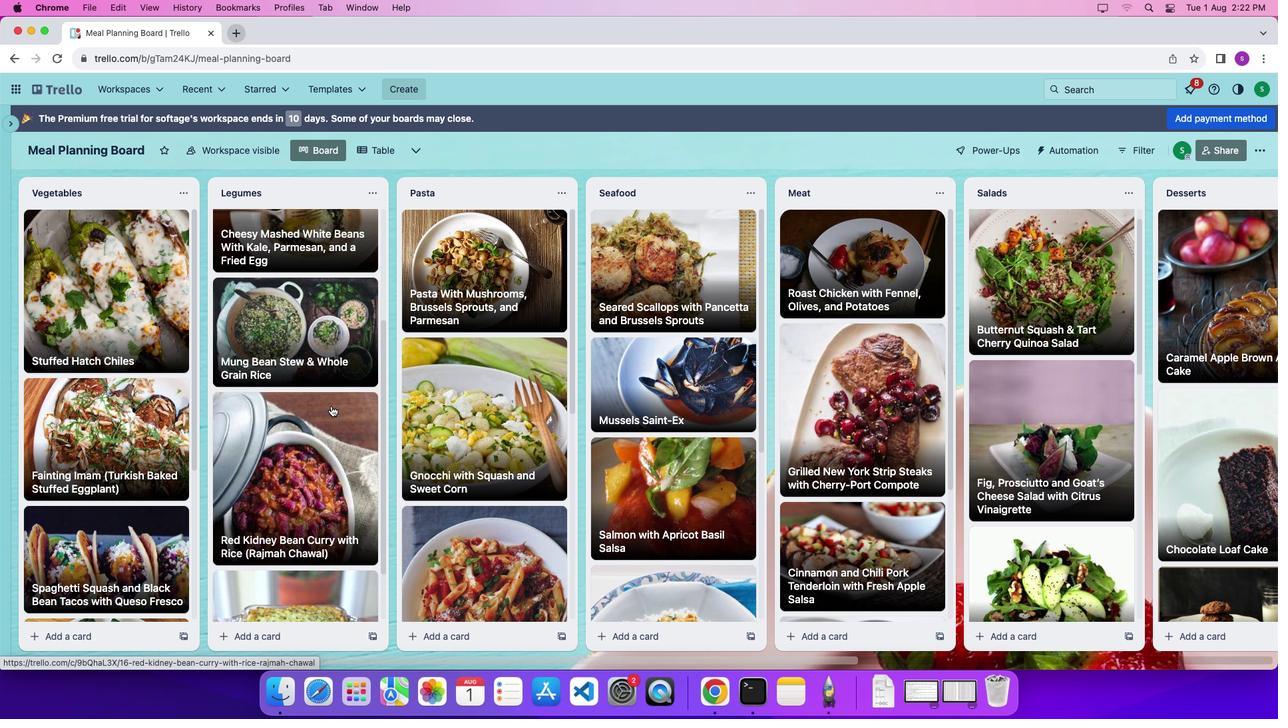 
Action: Mouse scrolled (330, 406) with delta (0, 4)
Screenshot: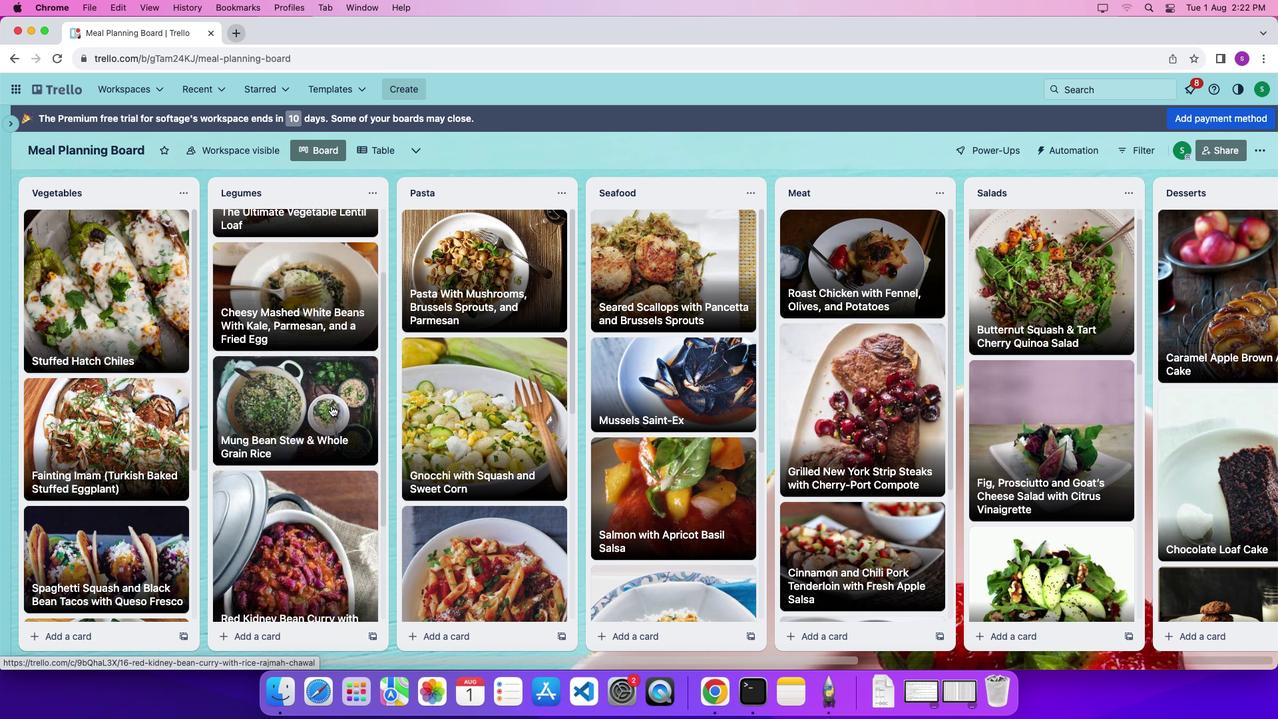 
Action: Mouse scrolled (330, 406) with delta (0, 6)
Screenshot: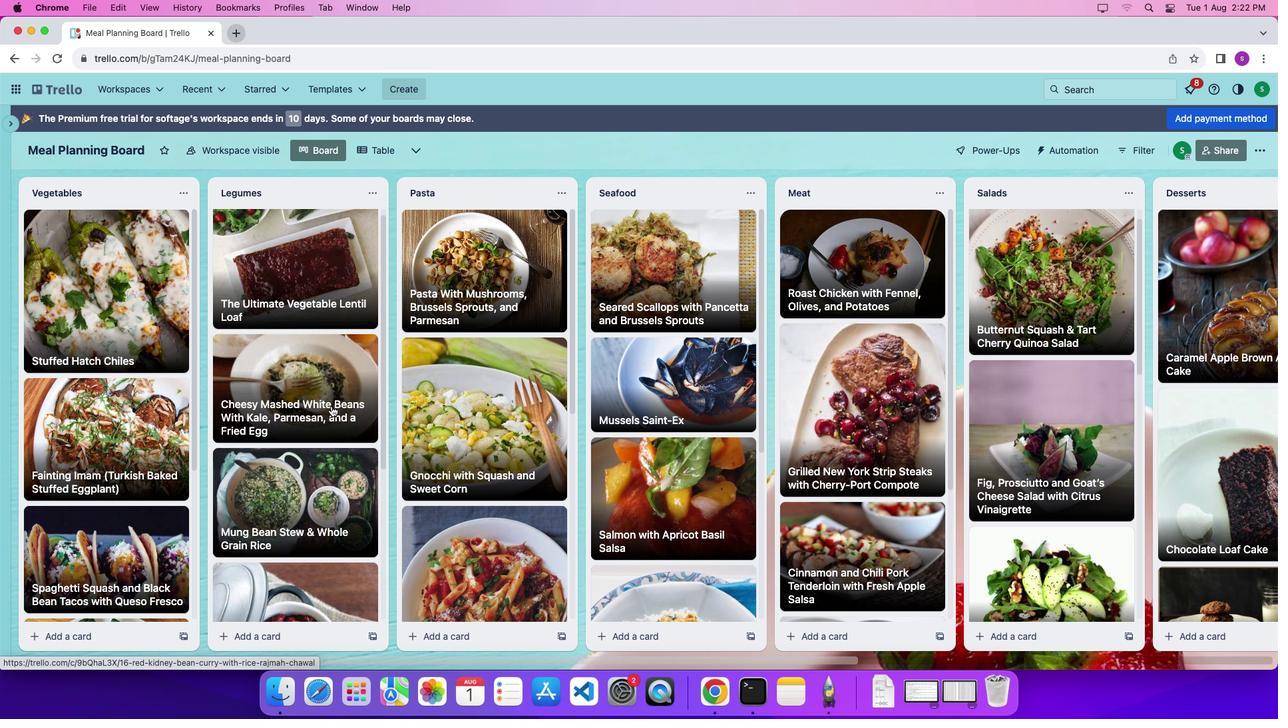 
Action: Mouse scrolled (330, 406) with delta (0, 7)
Screenshot: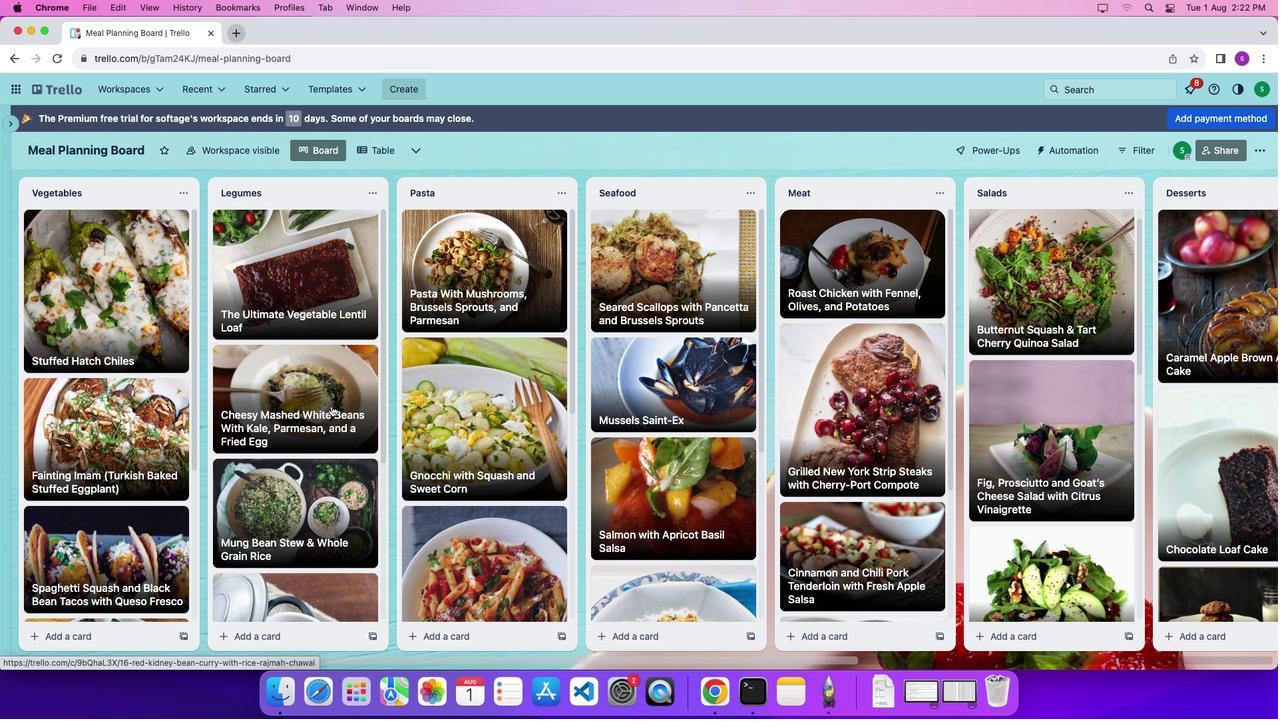 
Action: Mouse scrolled (330, 406) with delta (0, 0)
Screenshot: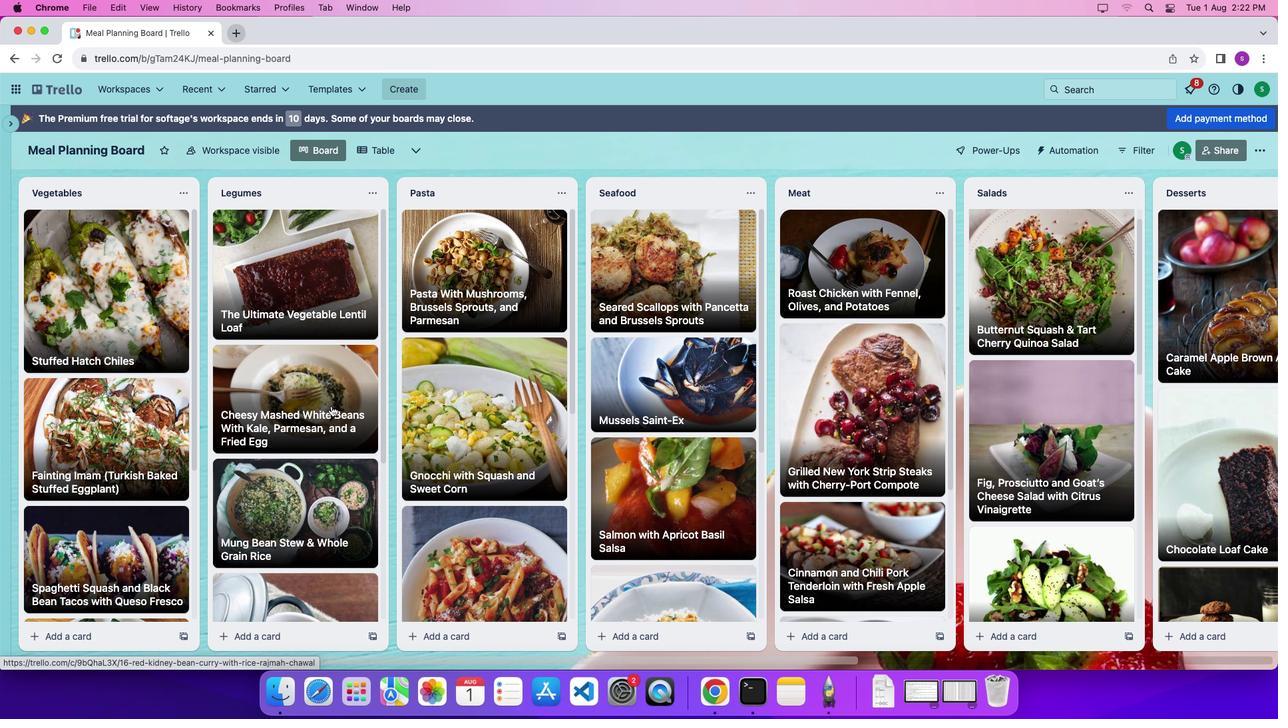 
Action: Mouse scrolled (330, 406) with delta (0, 1)
Screenshot: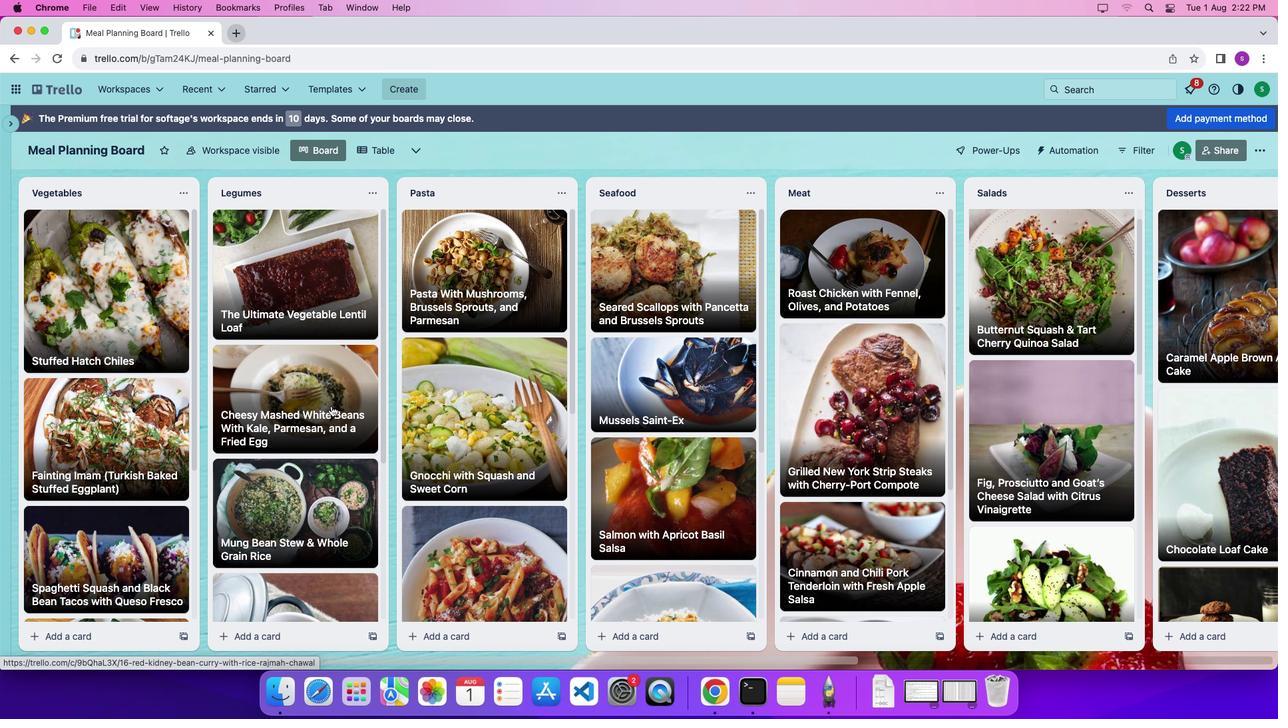 
Action: Mouse scrolled (330, 406) with delta (0, 5)
Screenshot: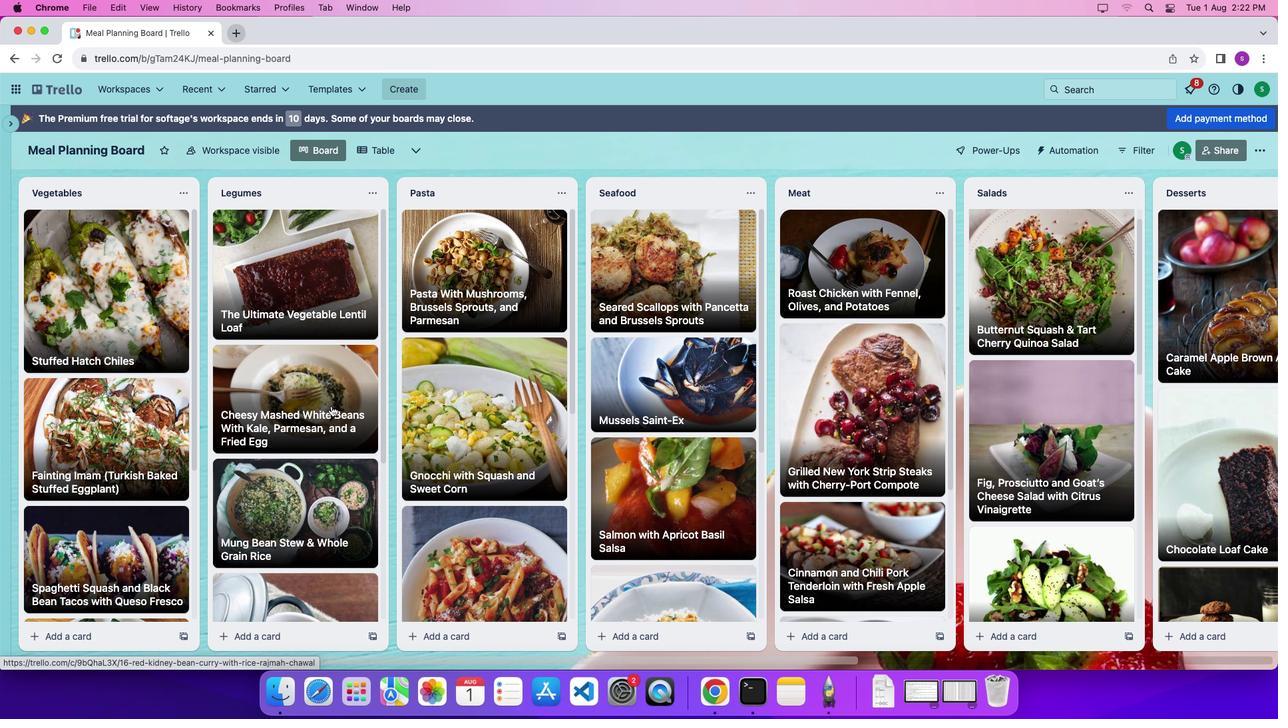 
Action: Mouse scrolled (330, 406) with delta (0, 8)
Screenshot: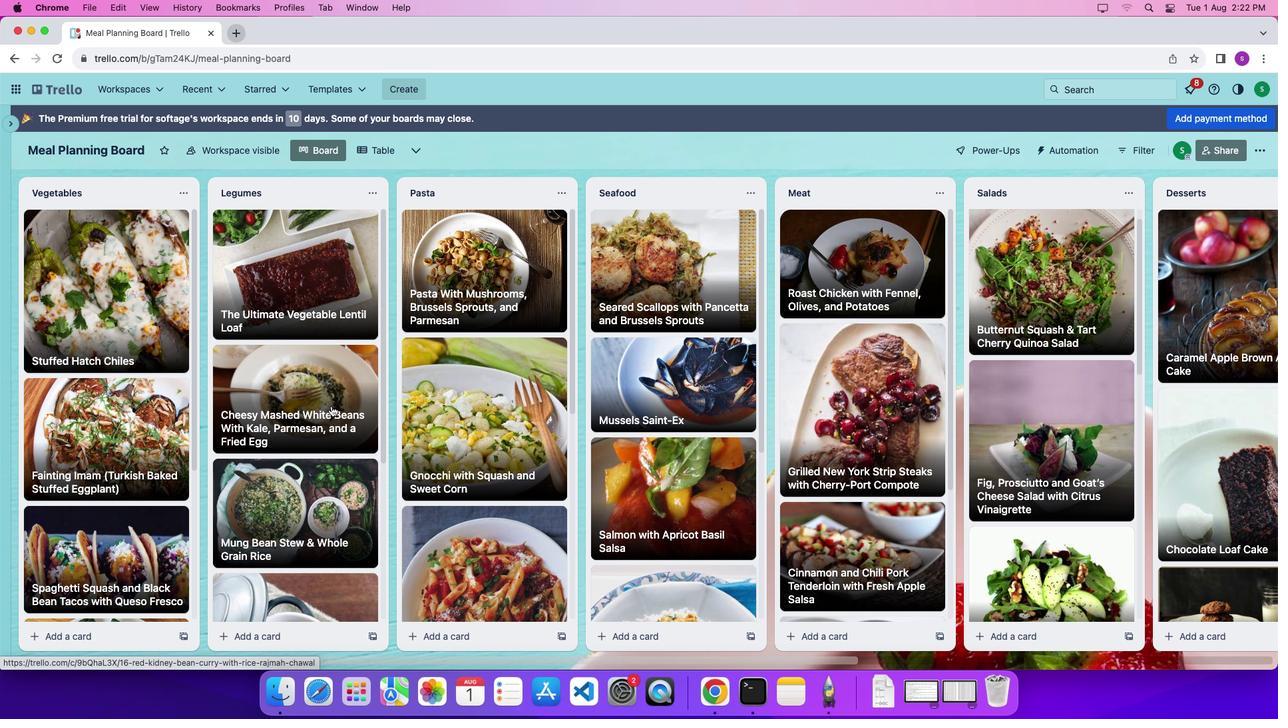 
Action: Mouse moved to (496, 400)
Screenshot: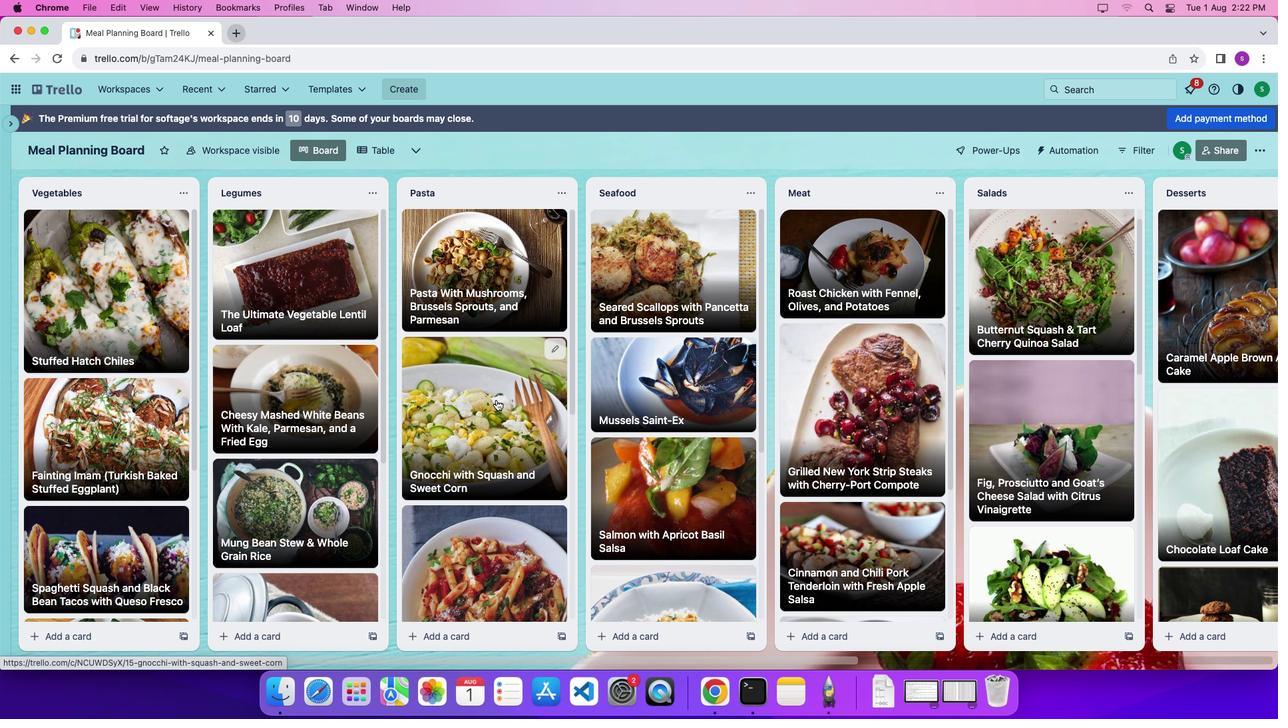 
Action: Mouse scrolled (496, 400) with delta (0, 0)
Screenshot: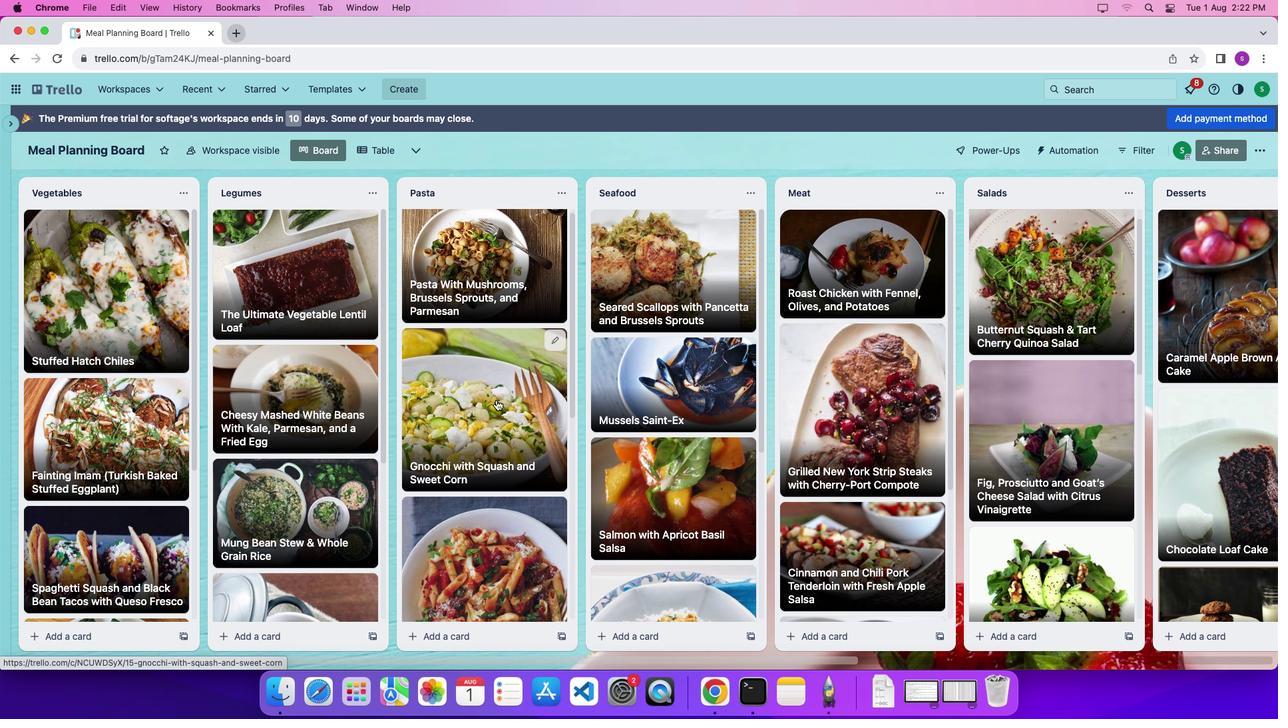 
Action: Mouse scrolled (496, 400) with delta (0, 0)
Screenshot: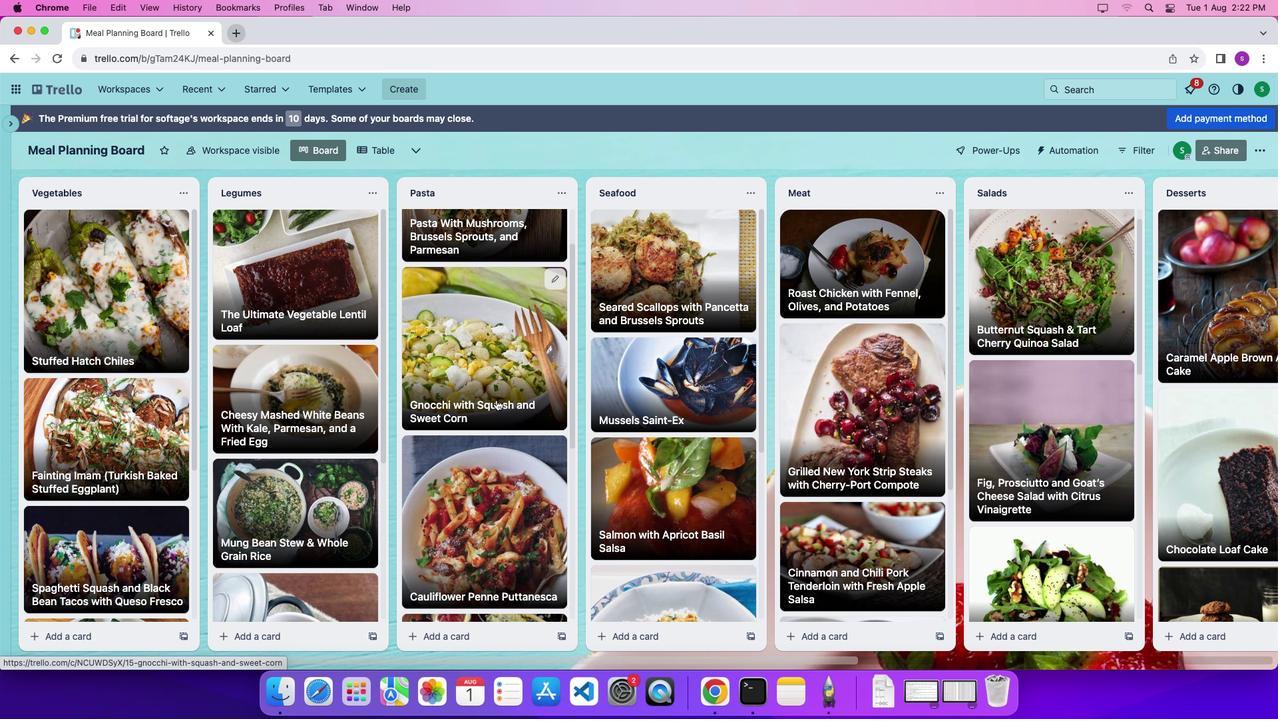 
Action: Mouse scrolled (496, 400) with delta (0, -4)
Screenshot: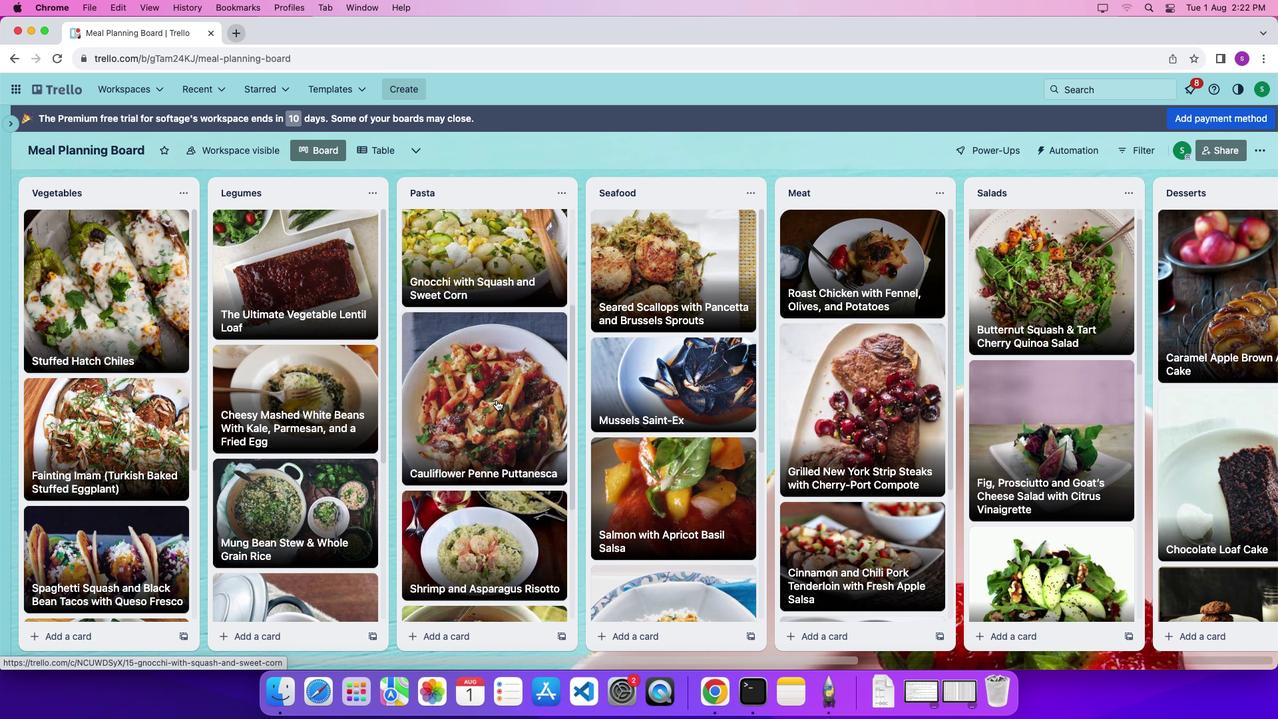 
Action: Mouse scrolled (496, 400) with delta (0, -6)
Screenshot: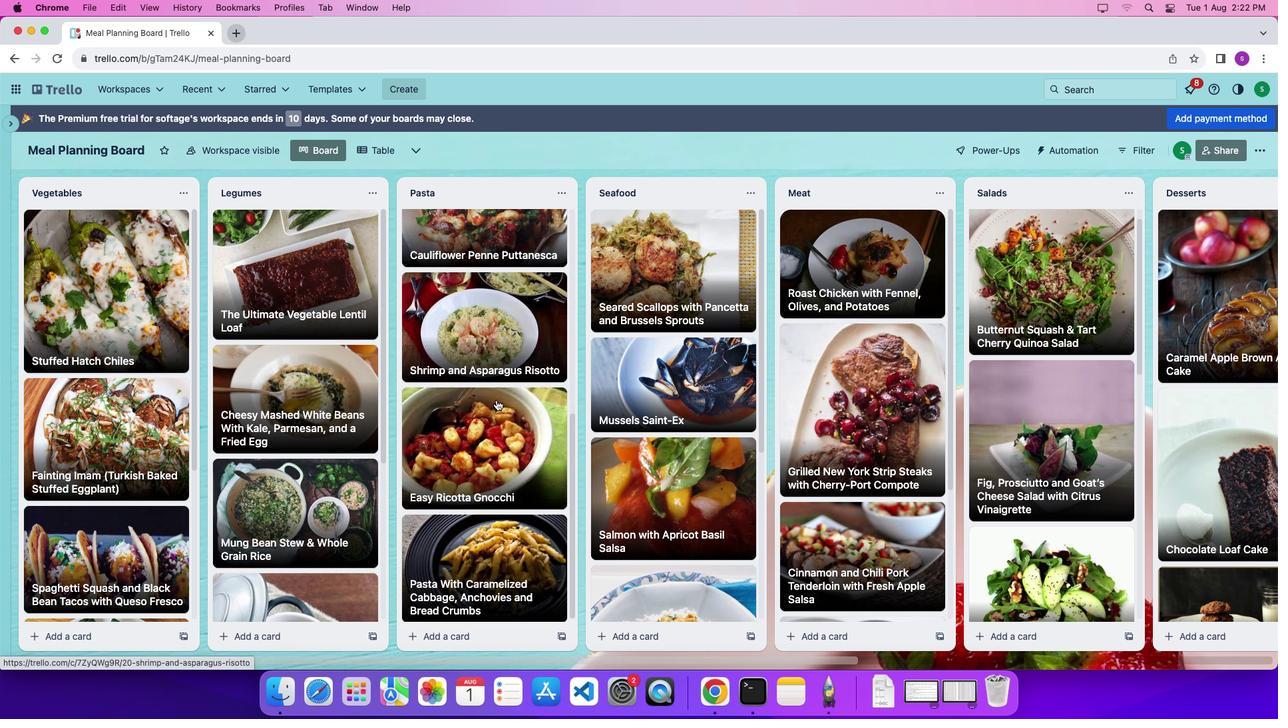 
Action: Mouse scrolled (496, 400) with delta (0, 0)
Screenshot: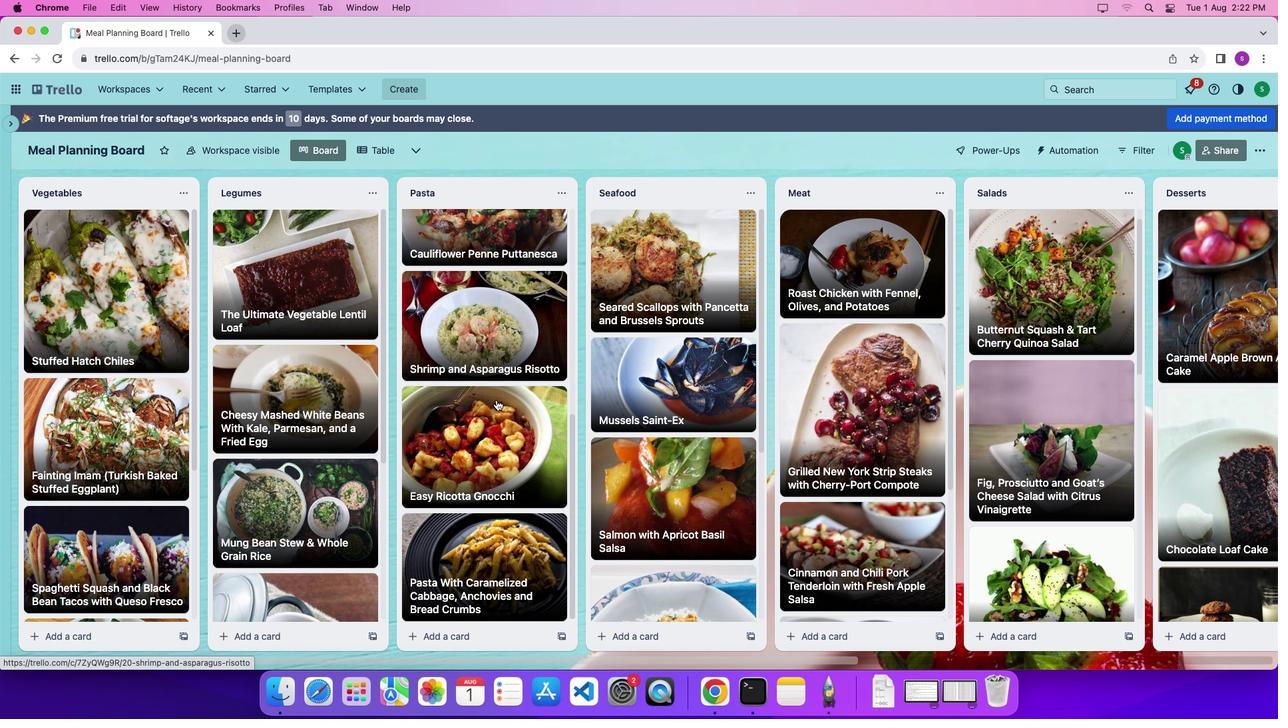 
Action: Mouse scrolled (496, 400) with delta (0, 0)
Screenshot: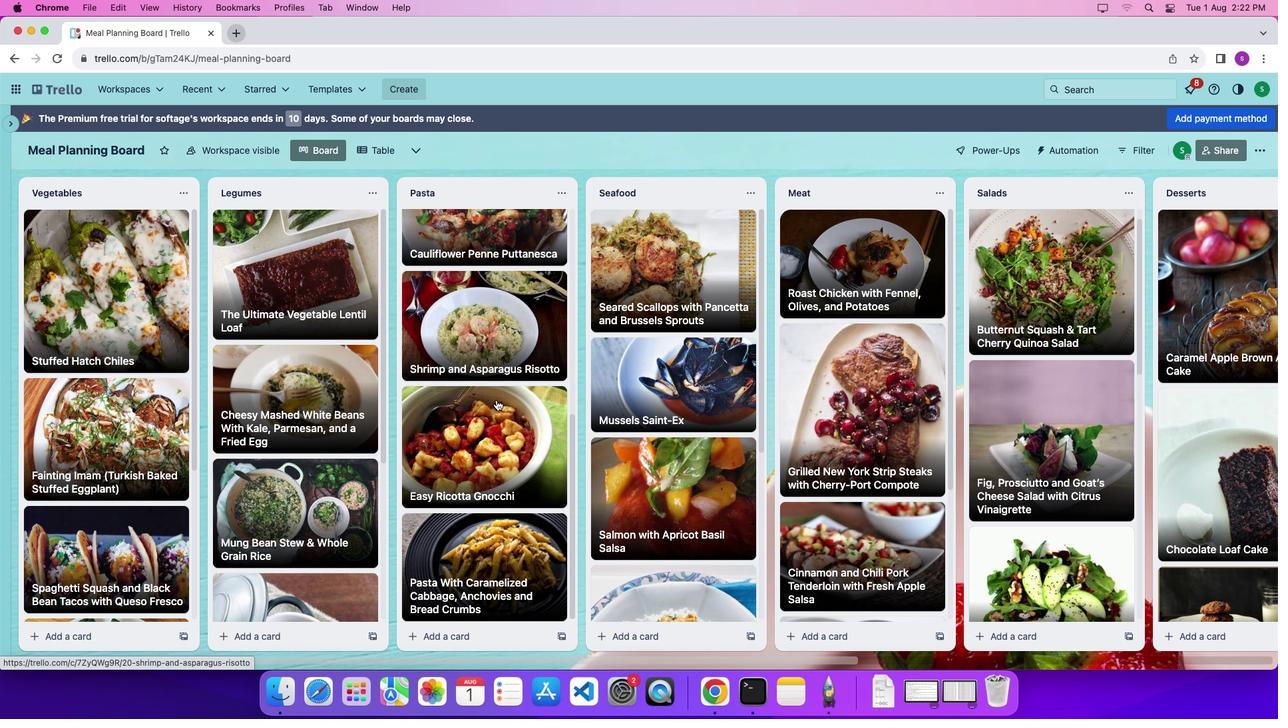
Action: Mouse scrolled (496, 400) with delta (0, -4)
Screenshot: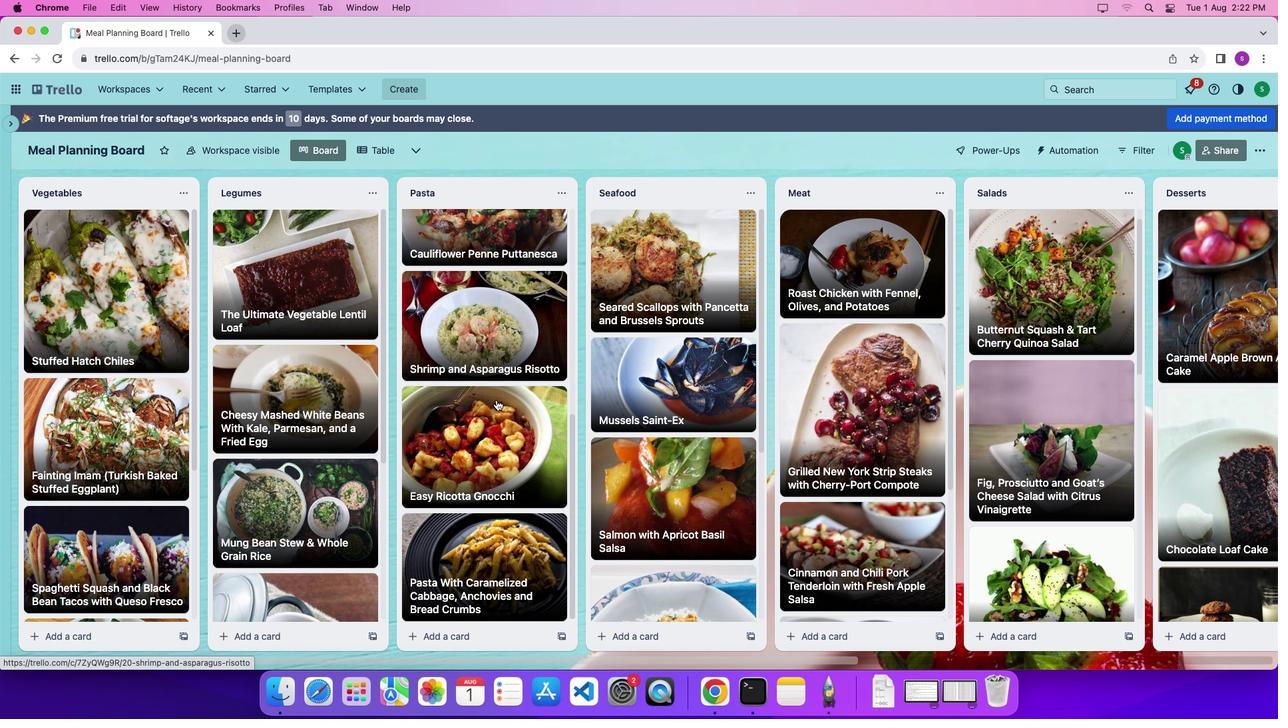 
Action: Mouse scrolled (496, 400) with delta (0, -6)
Screenshot: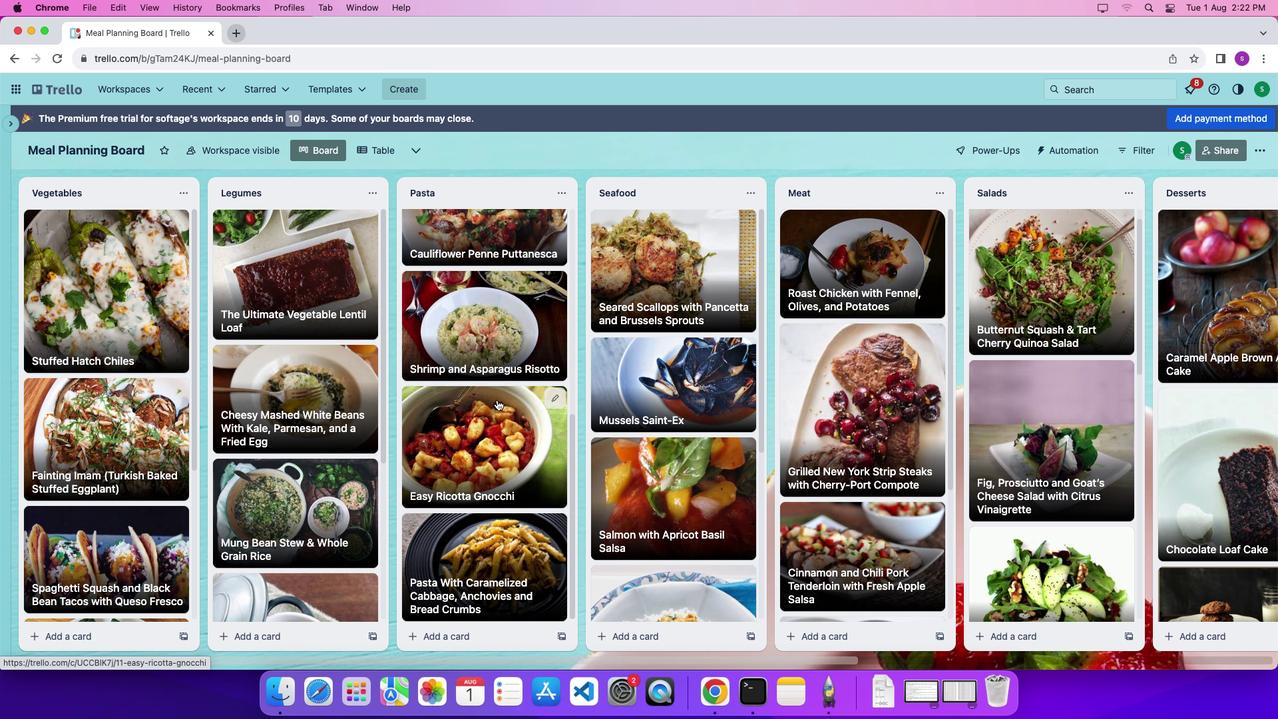
Action: Mouse moved to (496, 399)
Screenshot: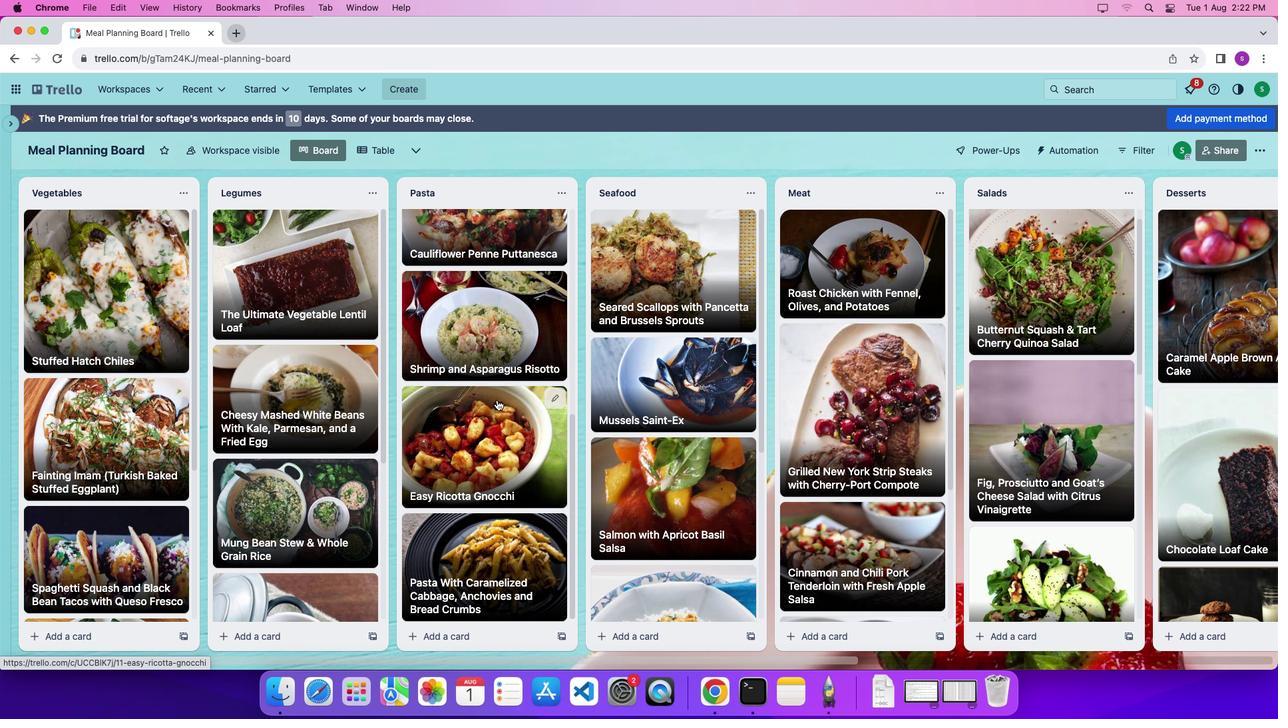 
Action: Mouse scrolled (496, 399) with delta (0, 0)
Screenshot: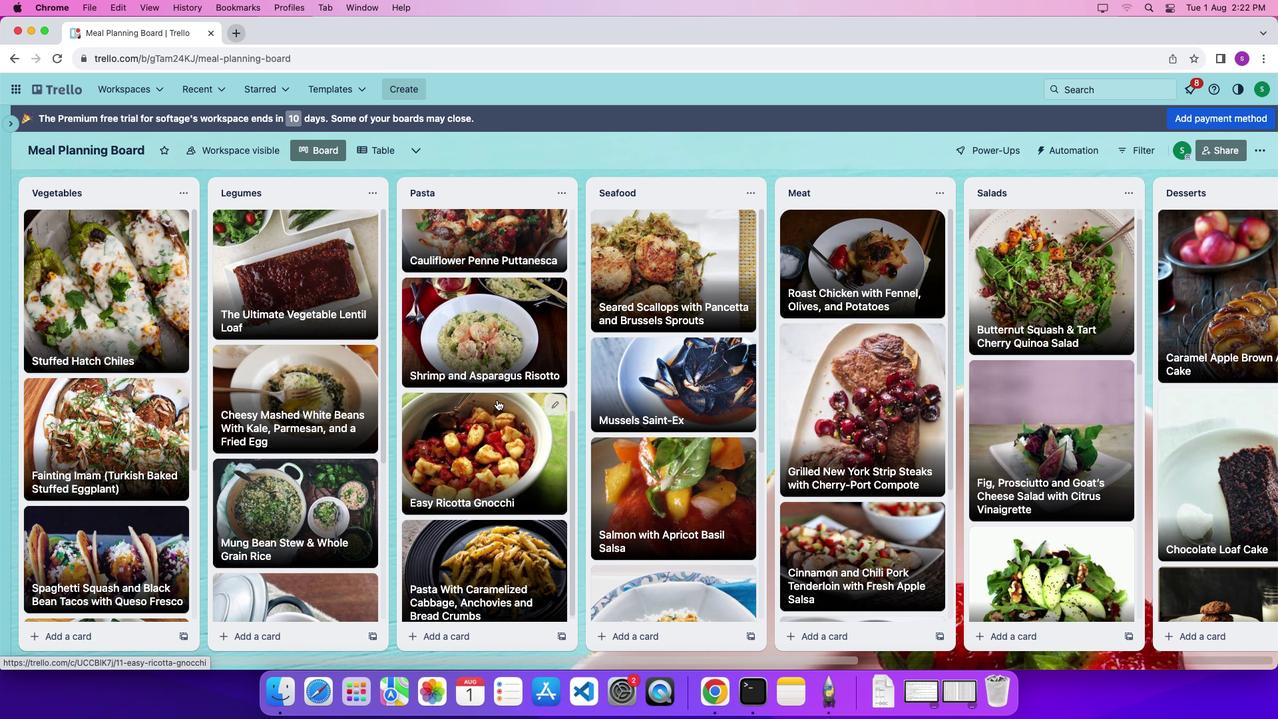 
Action: Mouse scrolled (496, 399) with delta (0, 0)
Screenshot: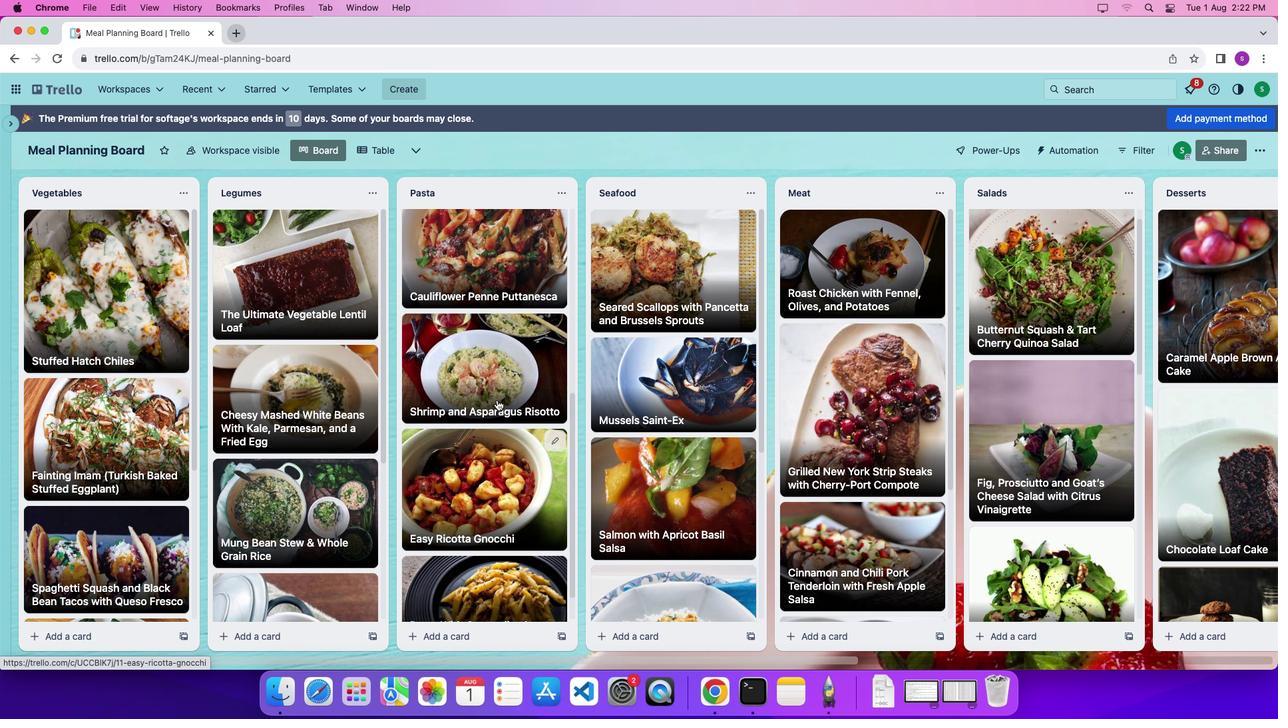 
Action: Mouse scrolled (496, 399) with delta (0, 3)
Screenshot: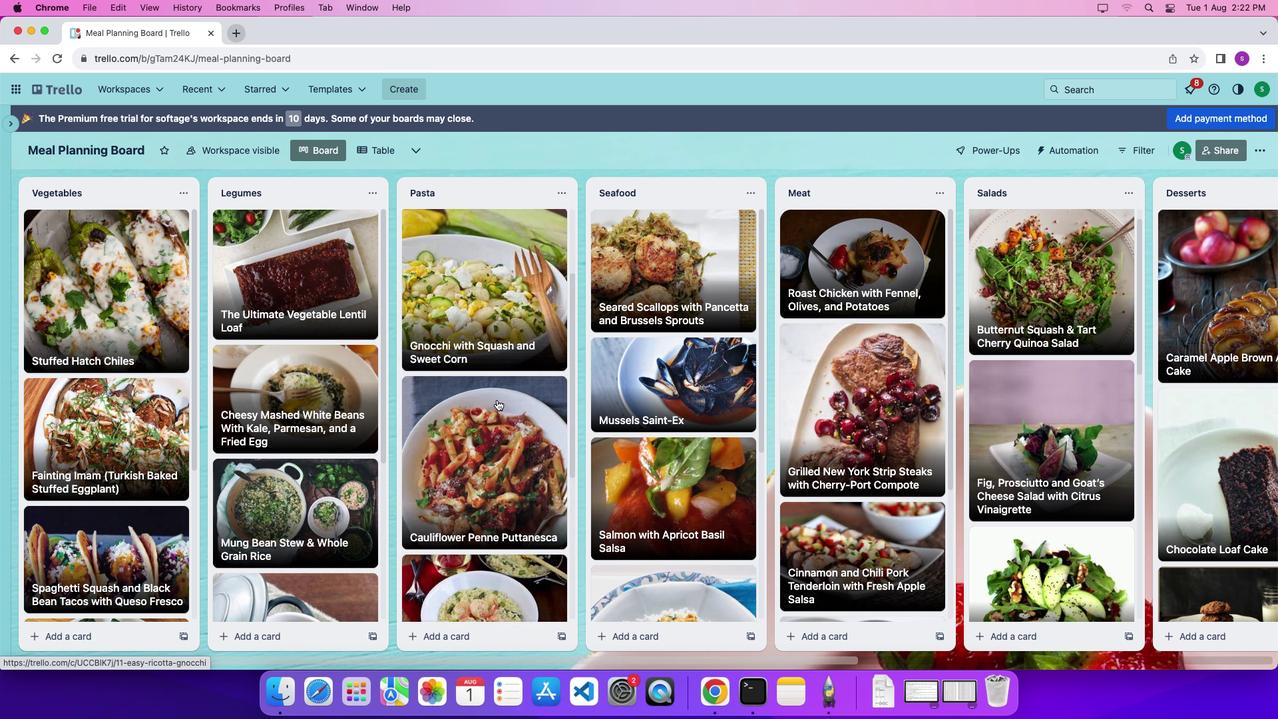 
Action: Mouse scrolled (496, 399) with delta (0, 5)
Screenshot: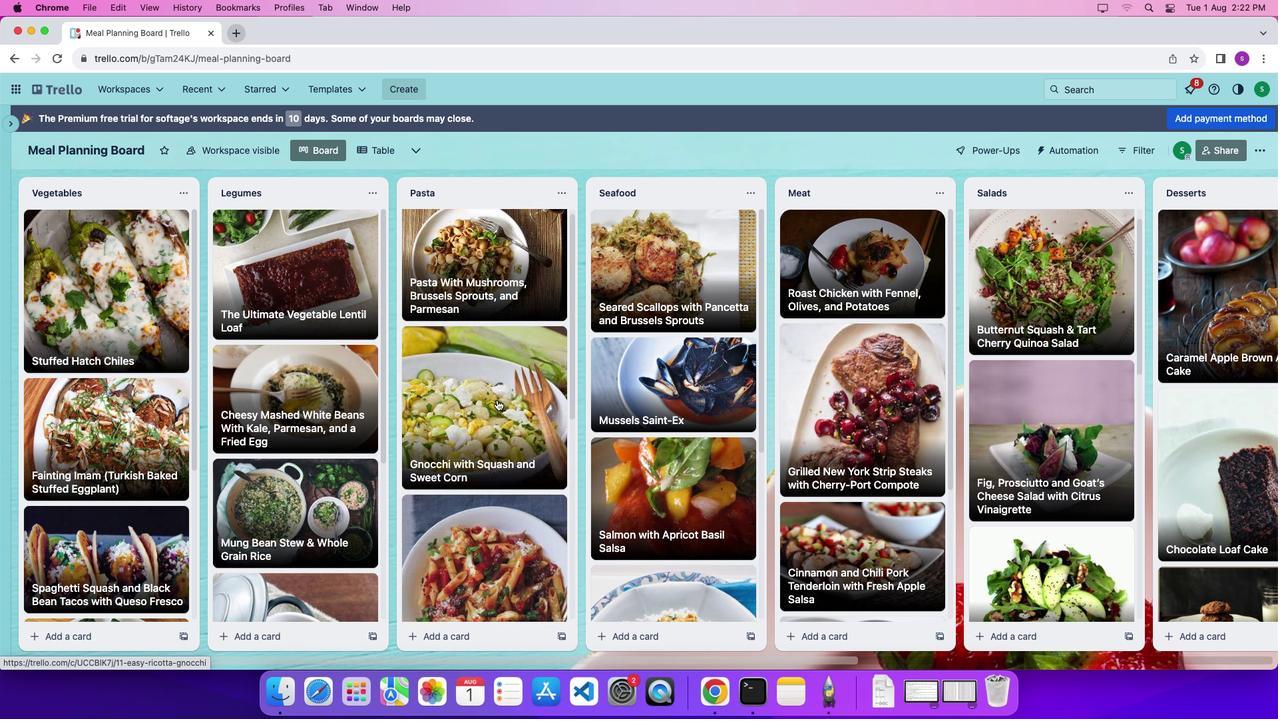 
Action: Mouse scrolled (496, 399) with delta (0, 6)
Screenshot: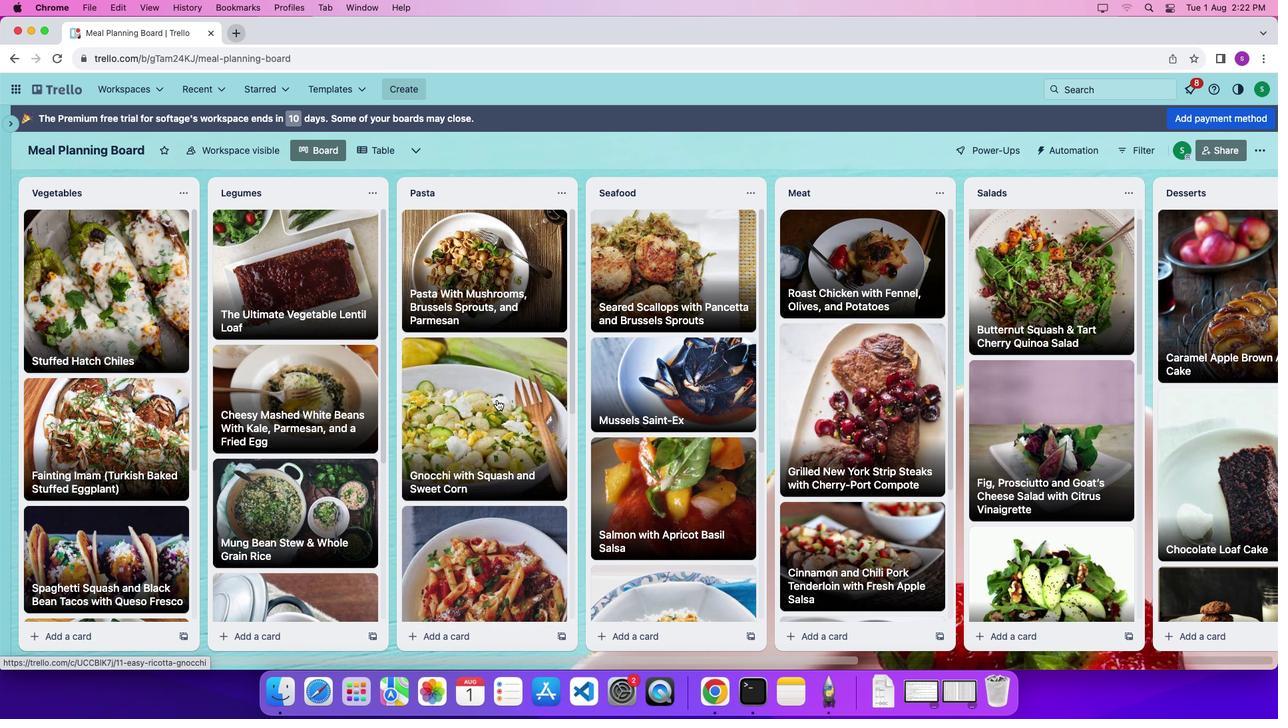 
Action: Mouse moved to (155, 285)
Screenshot: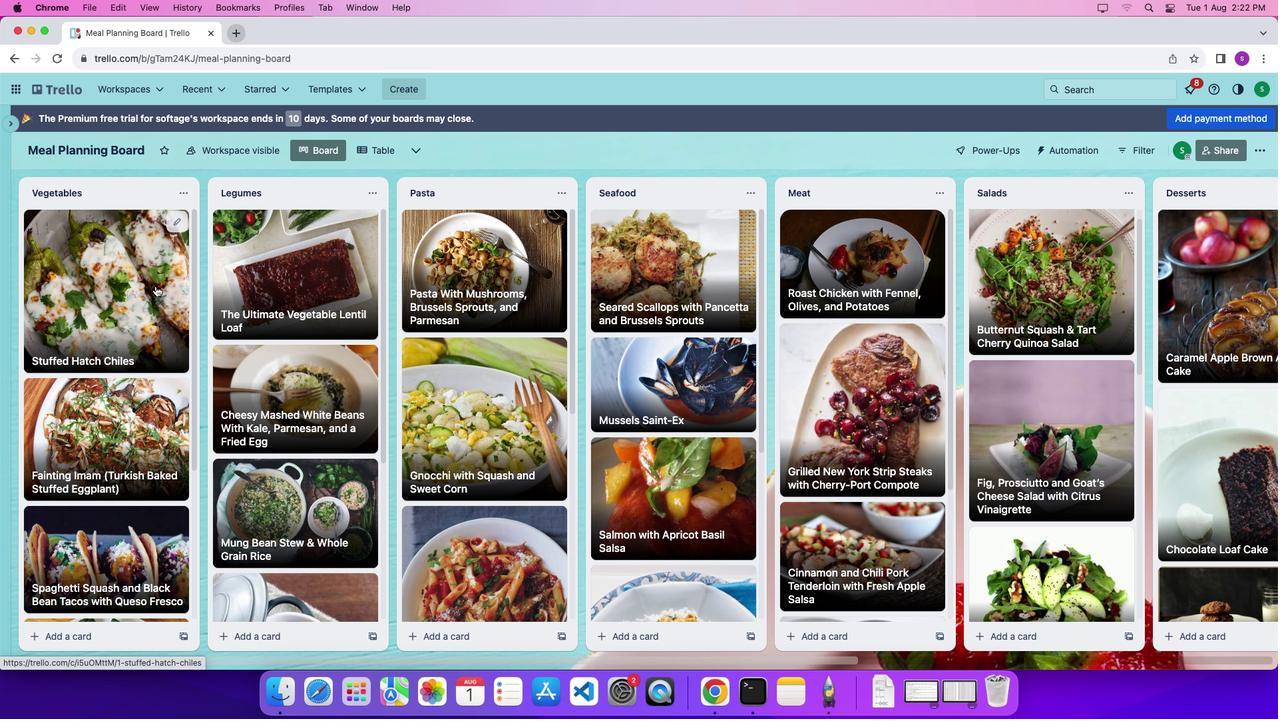 
Action: Mouse pressed left at (155, 285)
Screenshot: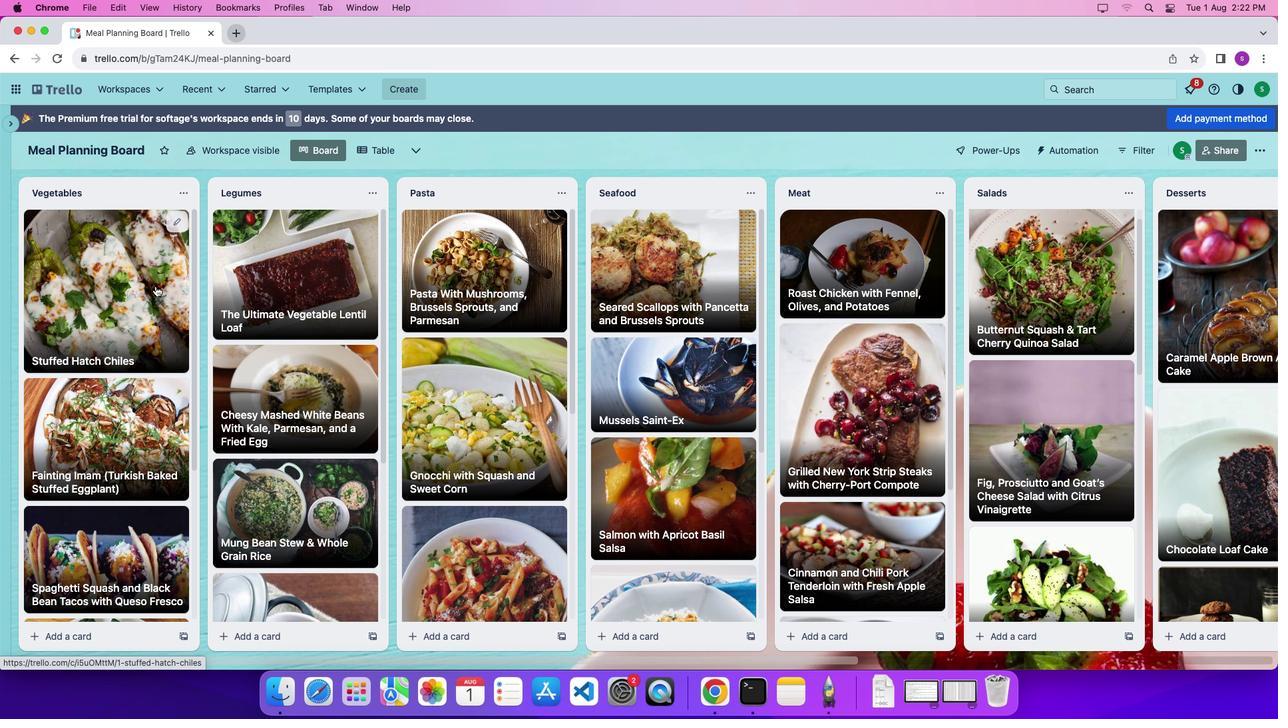 
Action: Mouse moved to (522, 372)
Screenshot: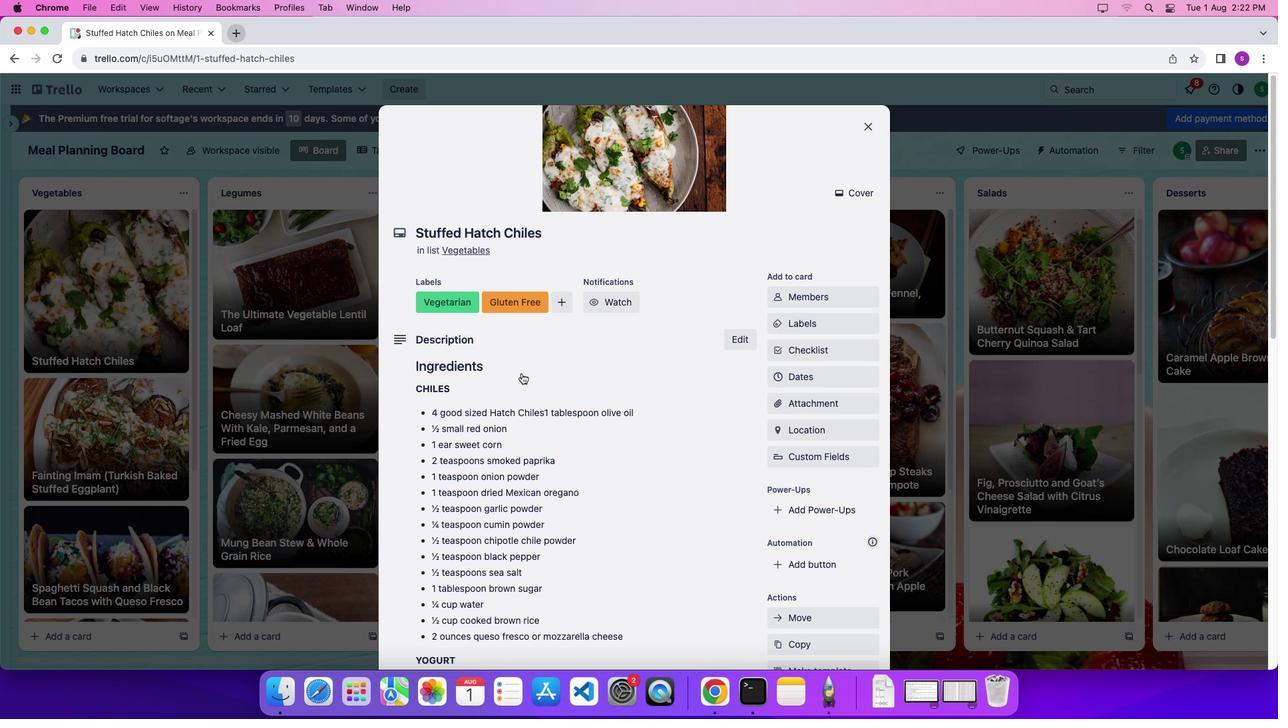 
Action: Mouse scrolled (522, 372) with delta (0, 0)
Screenshot: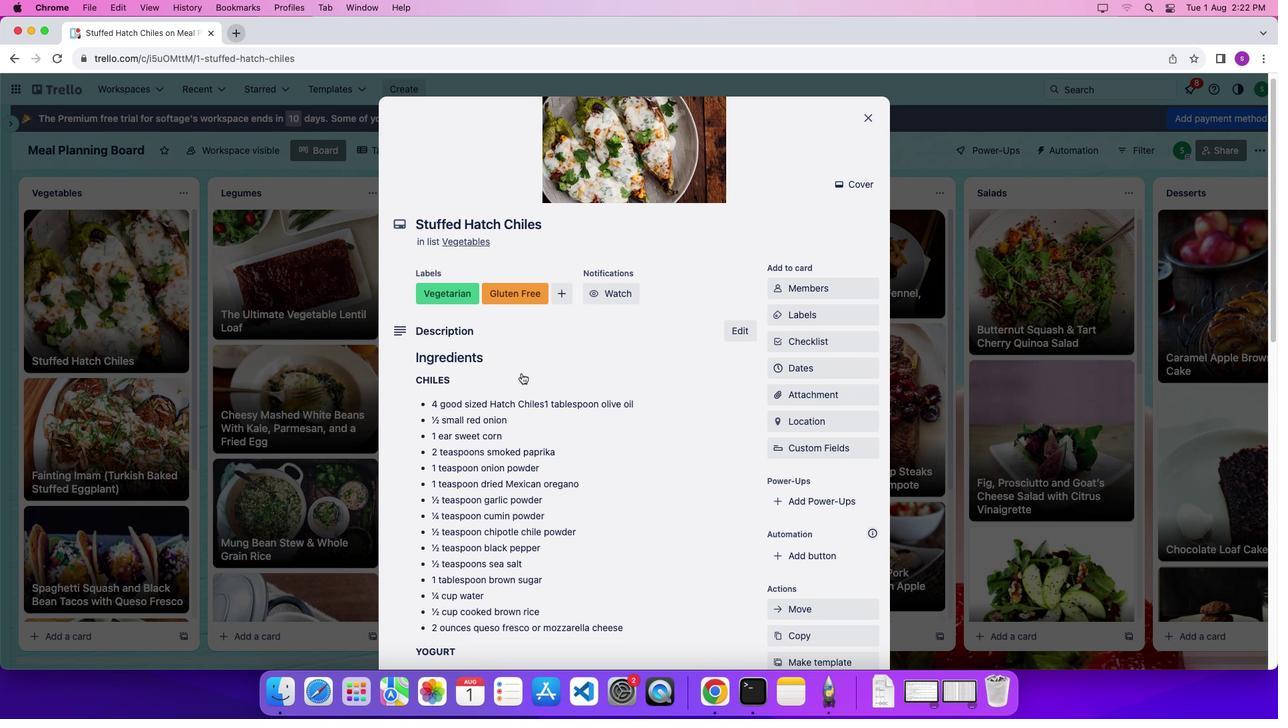 
Action: Mouse scrolled (522, 372) with delta (0, 0)
Screenshot: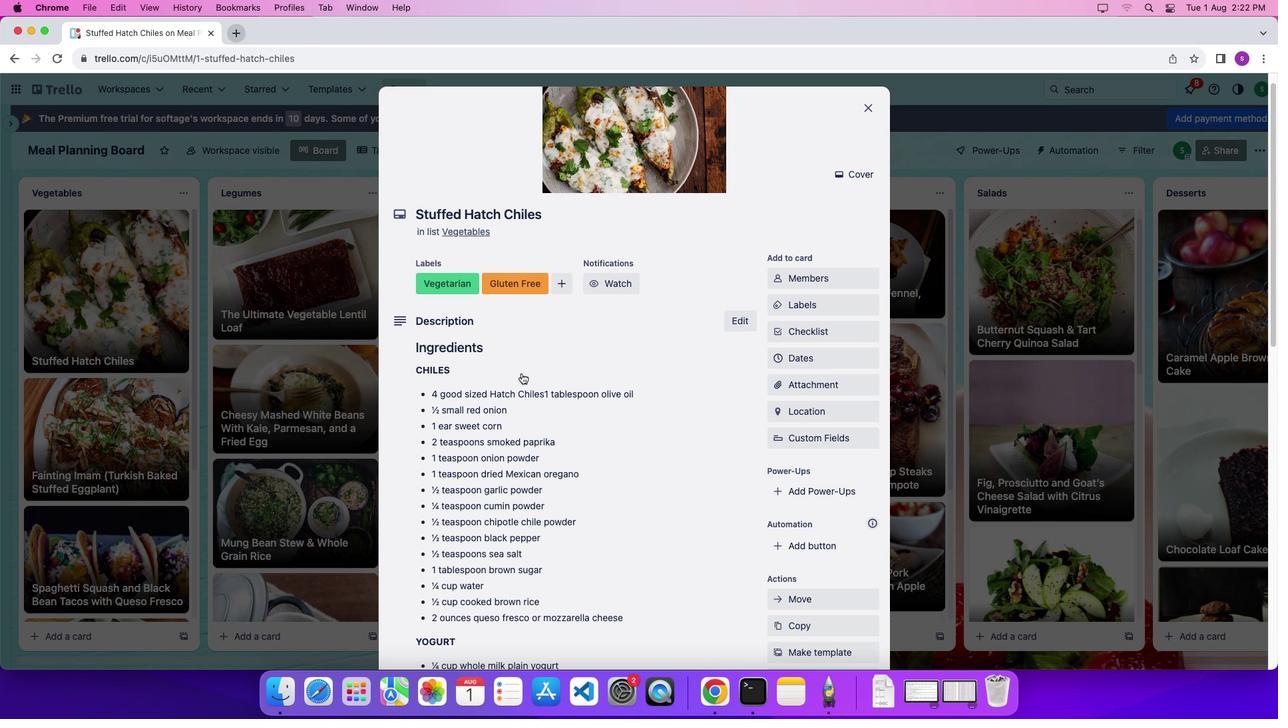 
Action: Mouse moved to (496, 289)
Screenshot: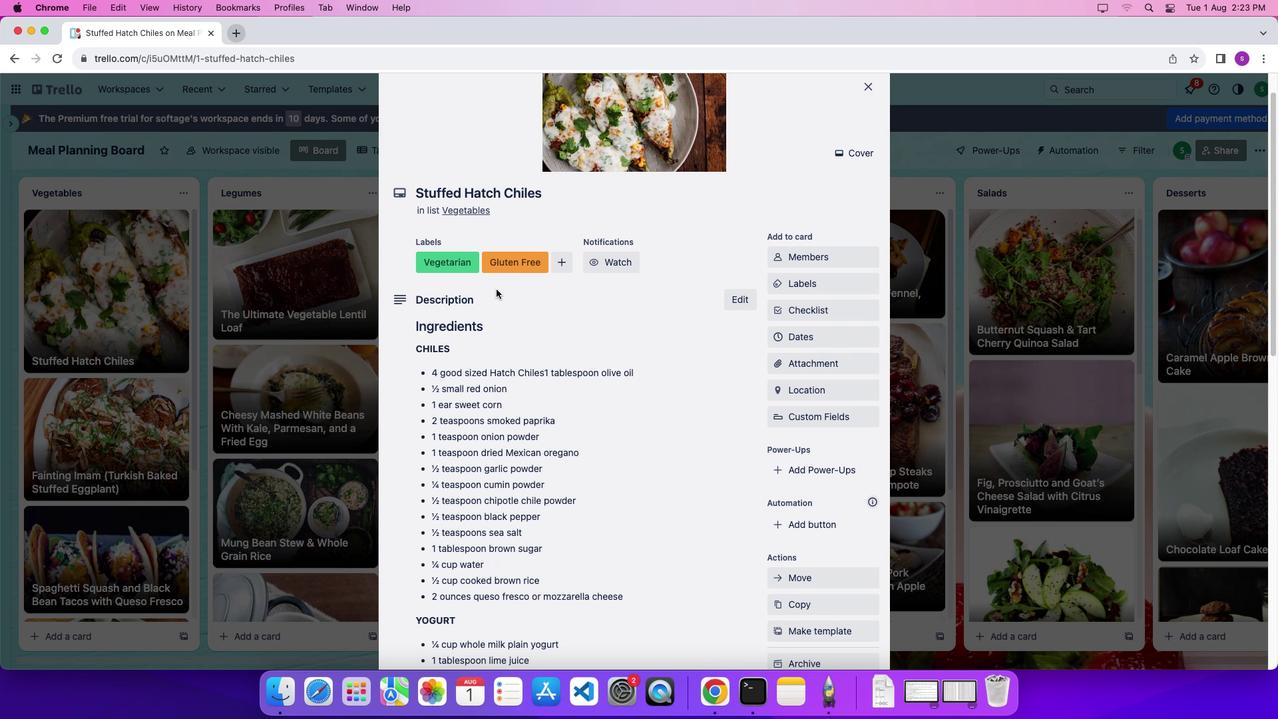 
Action: Mouse scrolled (496, 289) with delta (0, 0)
Screenshot: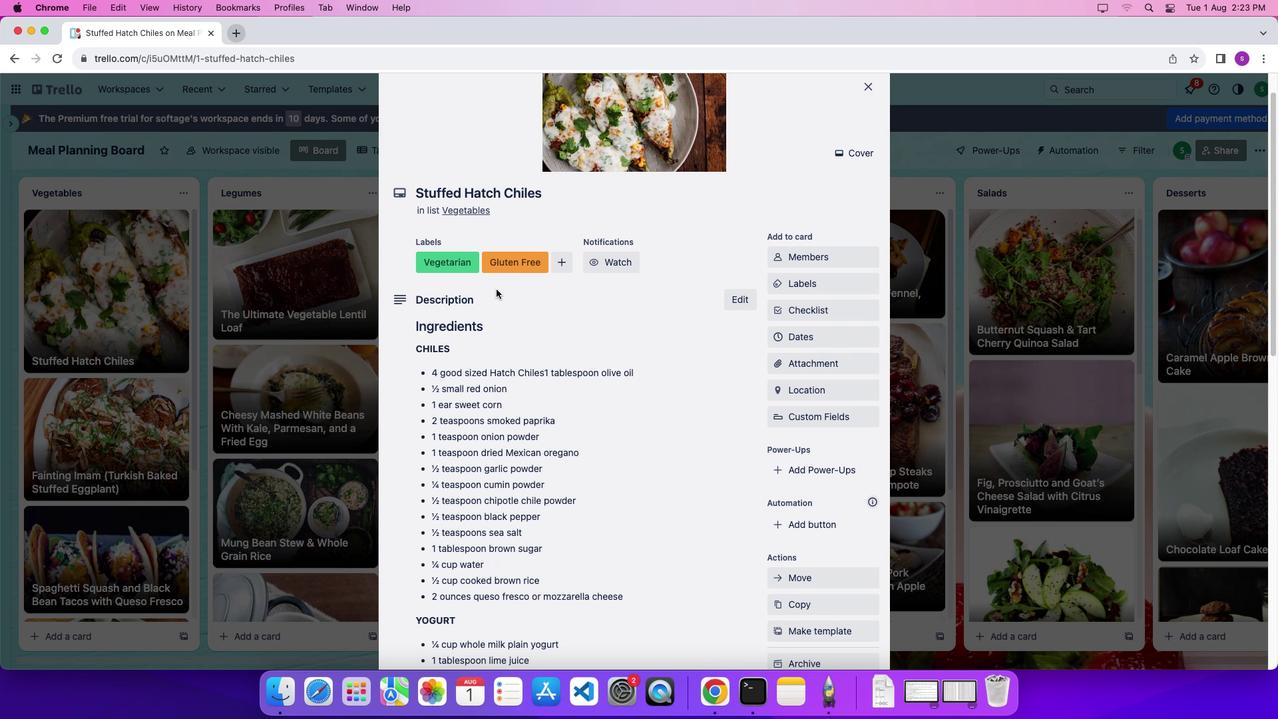 
Action: Mouse scrolled (496, 289) with delta (0, 0)
Screenshot: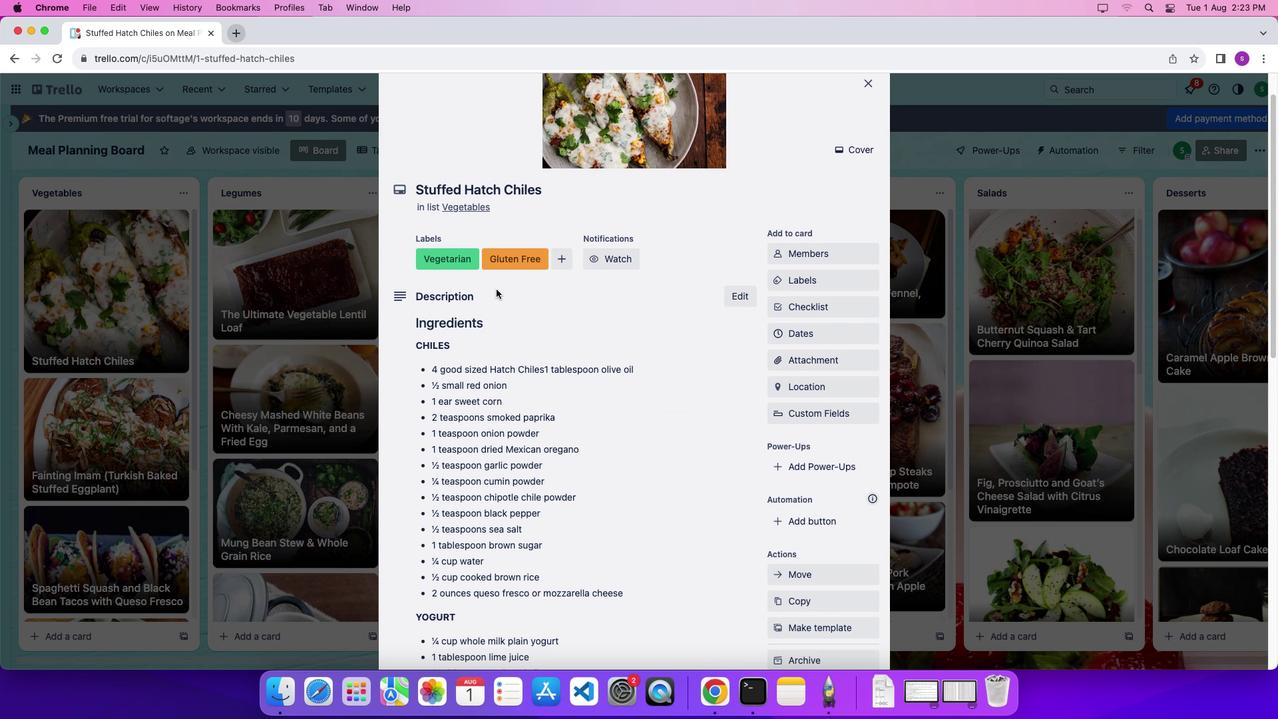 
Action: Mouse scrolled (496, 289) with delta (0, -1)
Screenshot: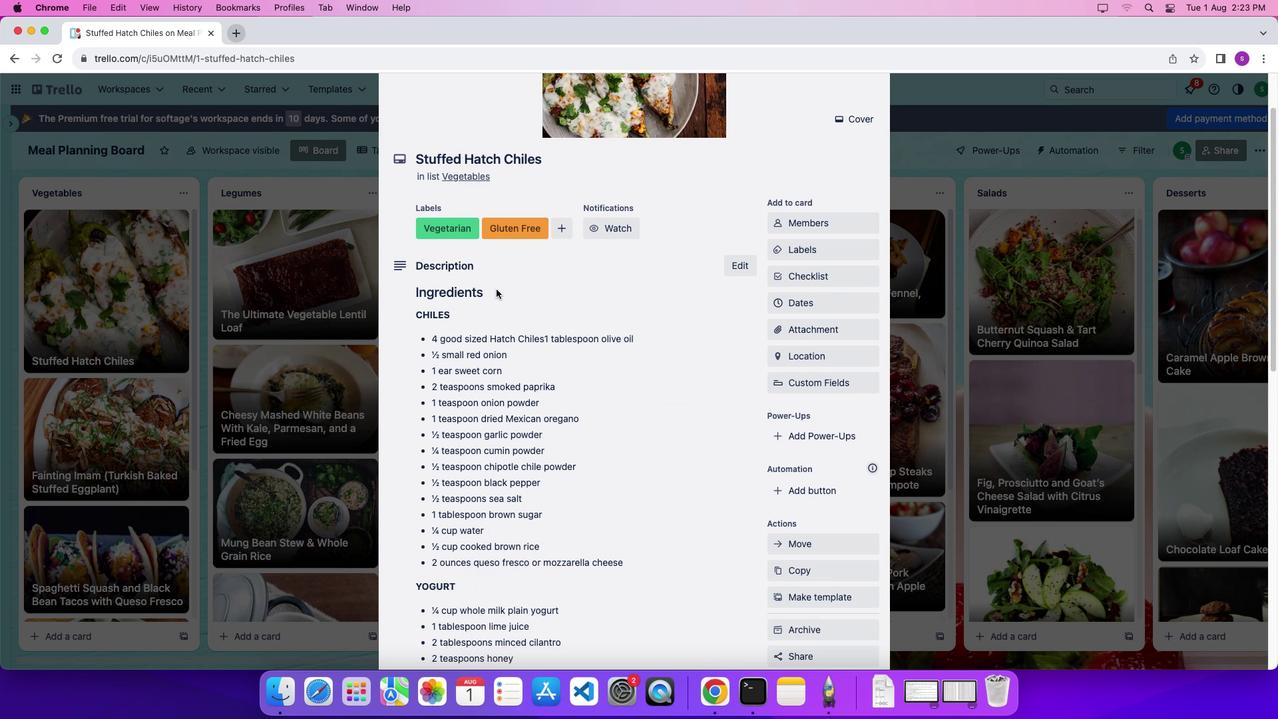 
Action: Mouse moved to (629, 157)
Screenshot: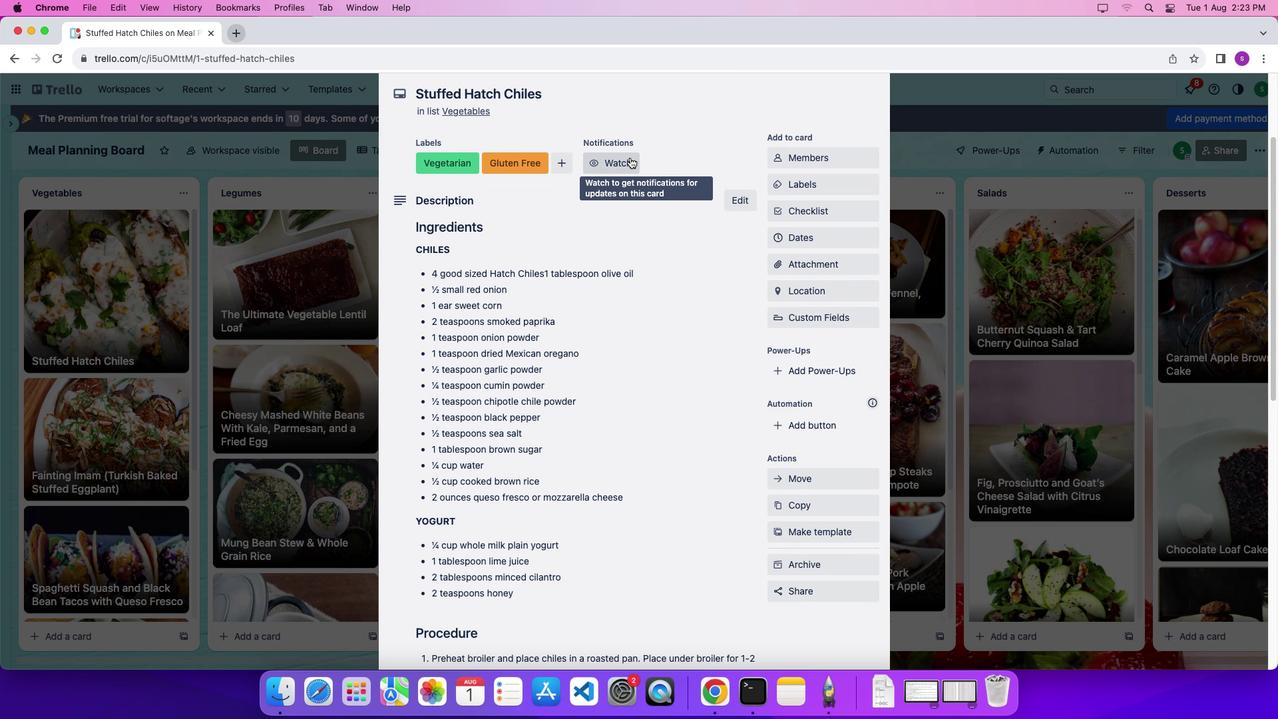 
Action: Mouse pressed left at (629, 157)
Screenshot: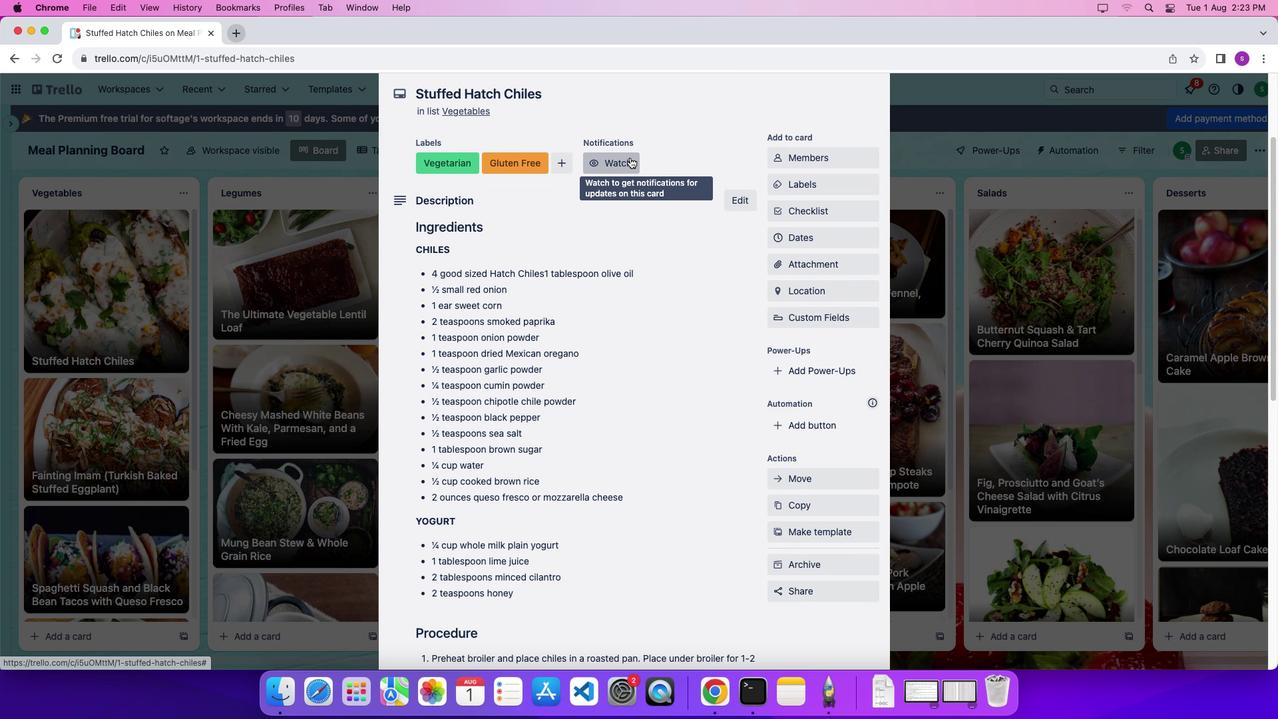 
Action: Mouse moved to (557, 304)
Screenshot: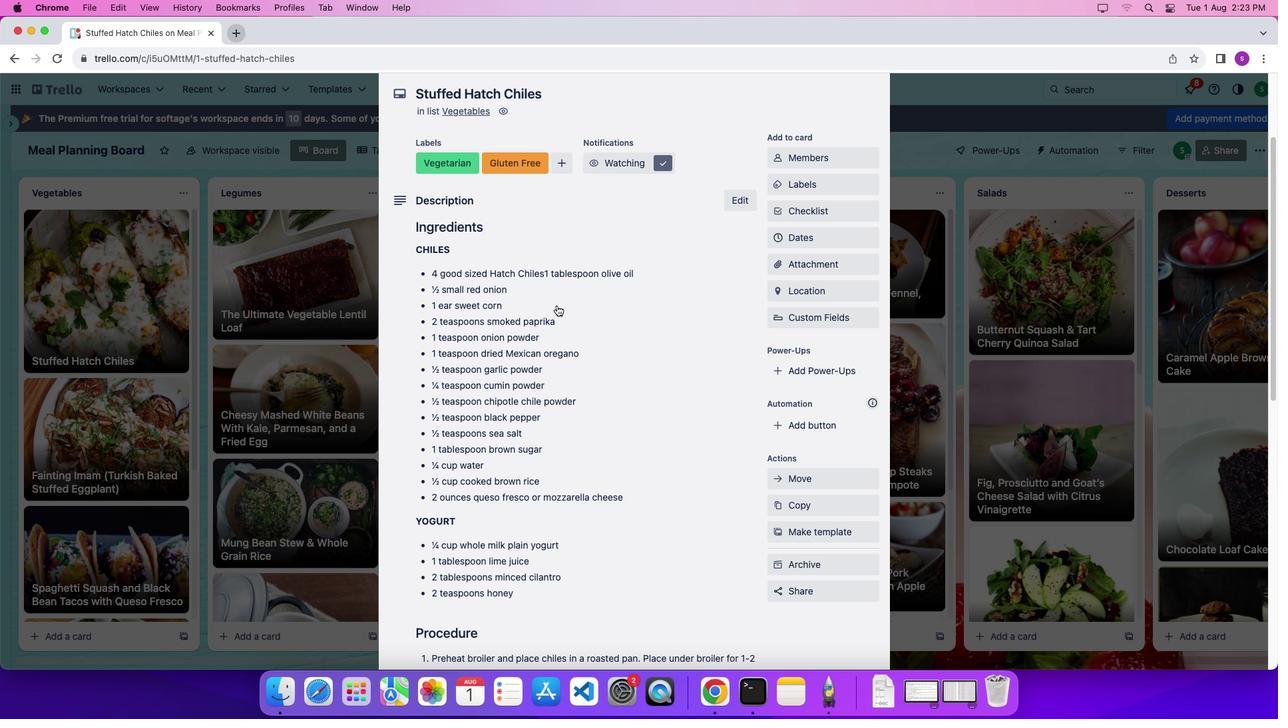 
Action: Mouse scrolled (557, 304) with delta (0, 0)
Screenshot: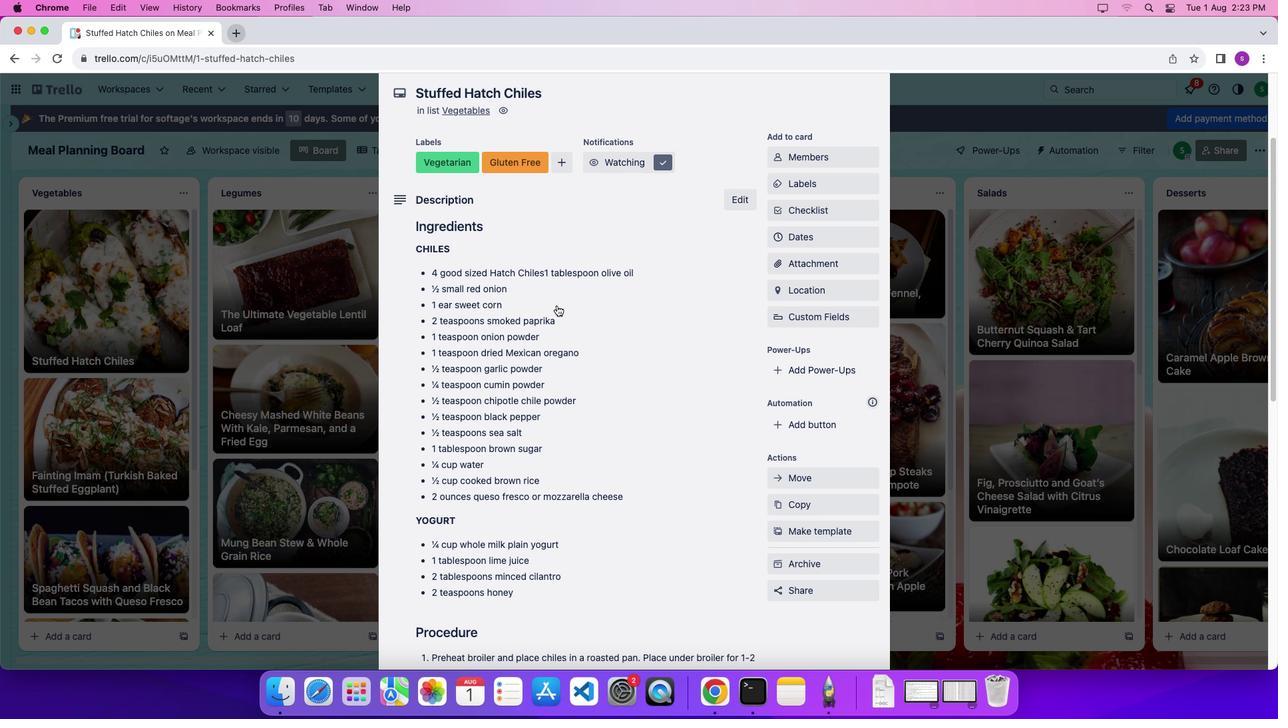 
Action: Mouse scrolled (557, 304) with delta (0, 0)
Screenshot: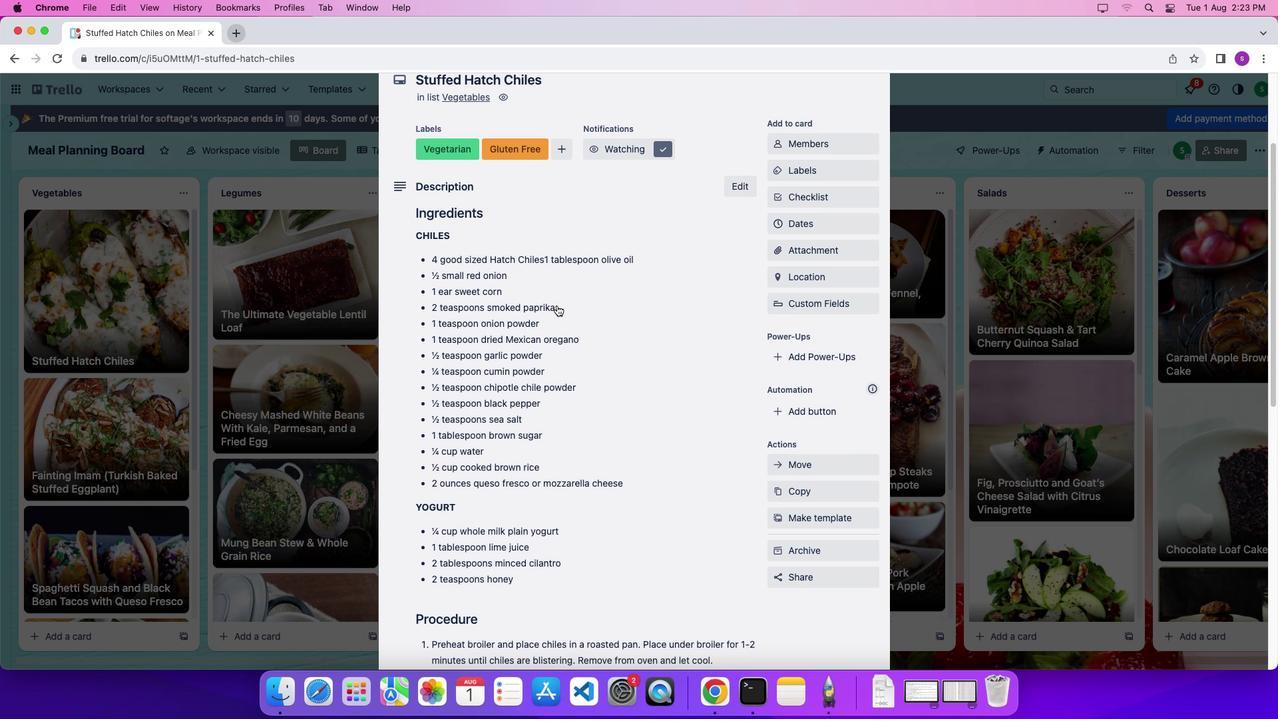 
Action: Mouse scrolled (557, 304) with delta (0, 0)
Screenshot: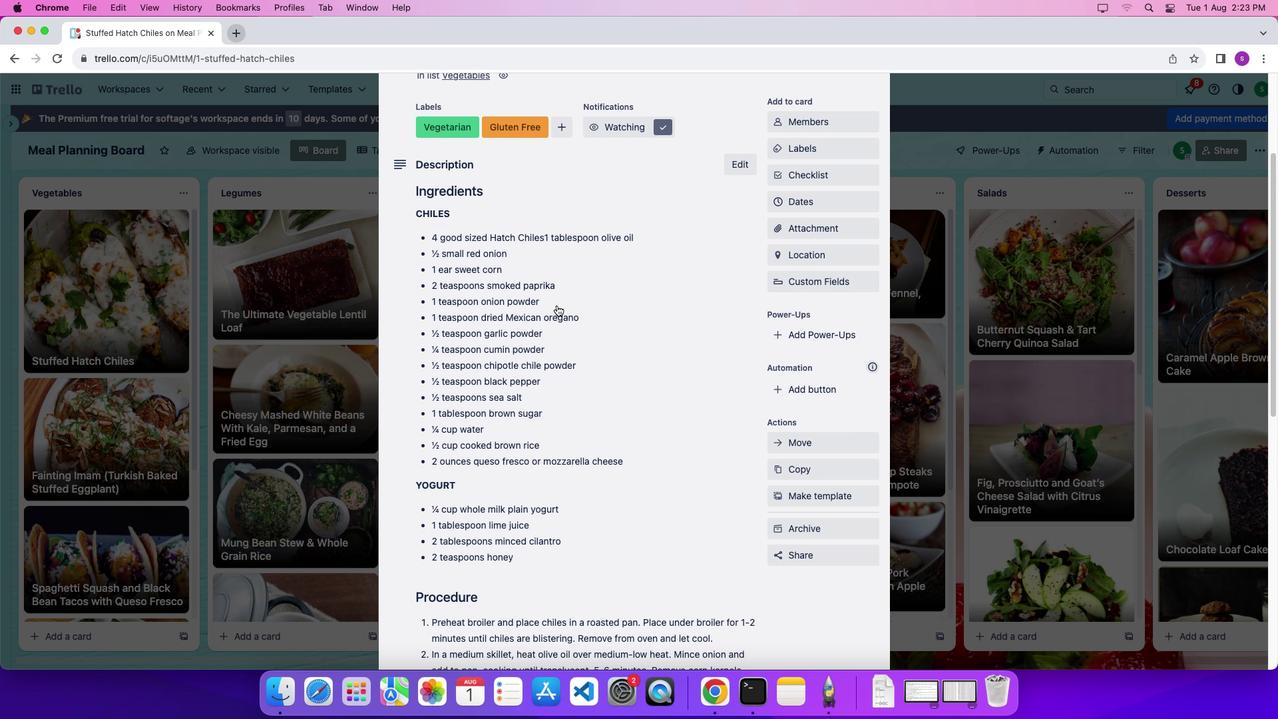 
Action: Mouse scrolled (557, 304) with delta (0, 0)
Screenshot: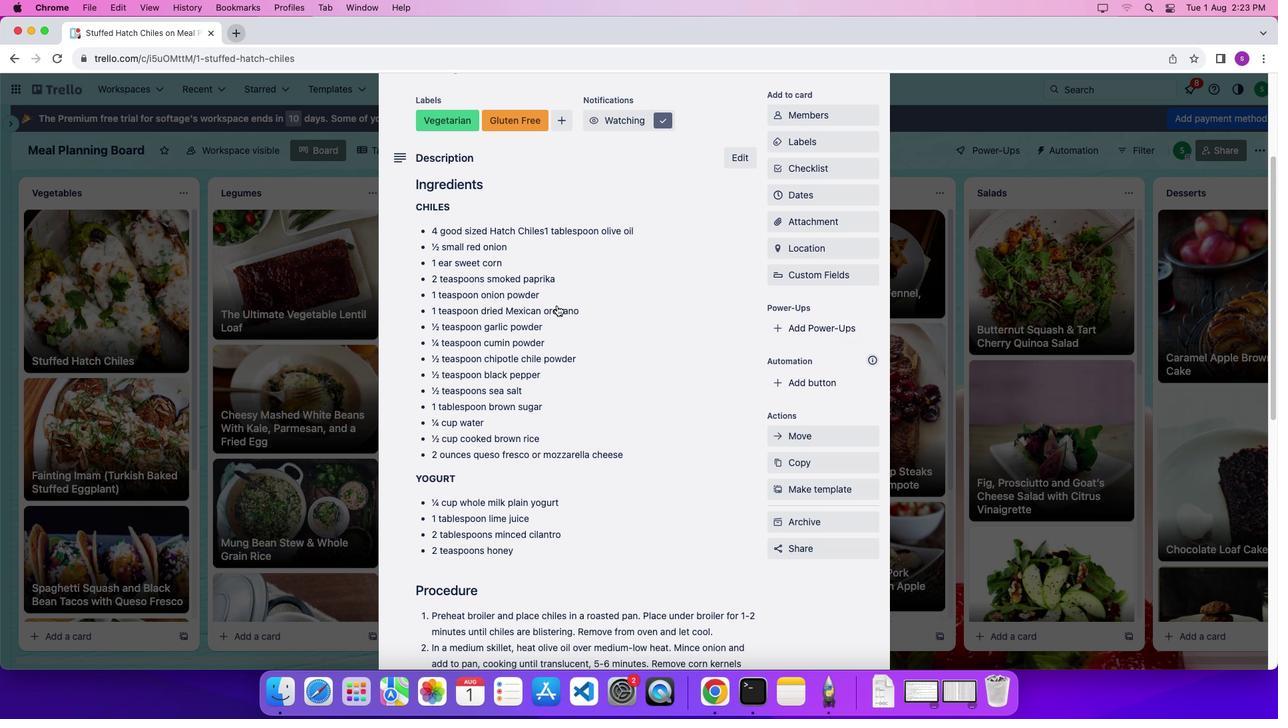 
Action: Mouse scrolled (557, 304) with delta (0, 0)
Screenshot: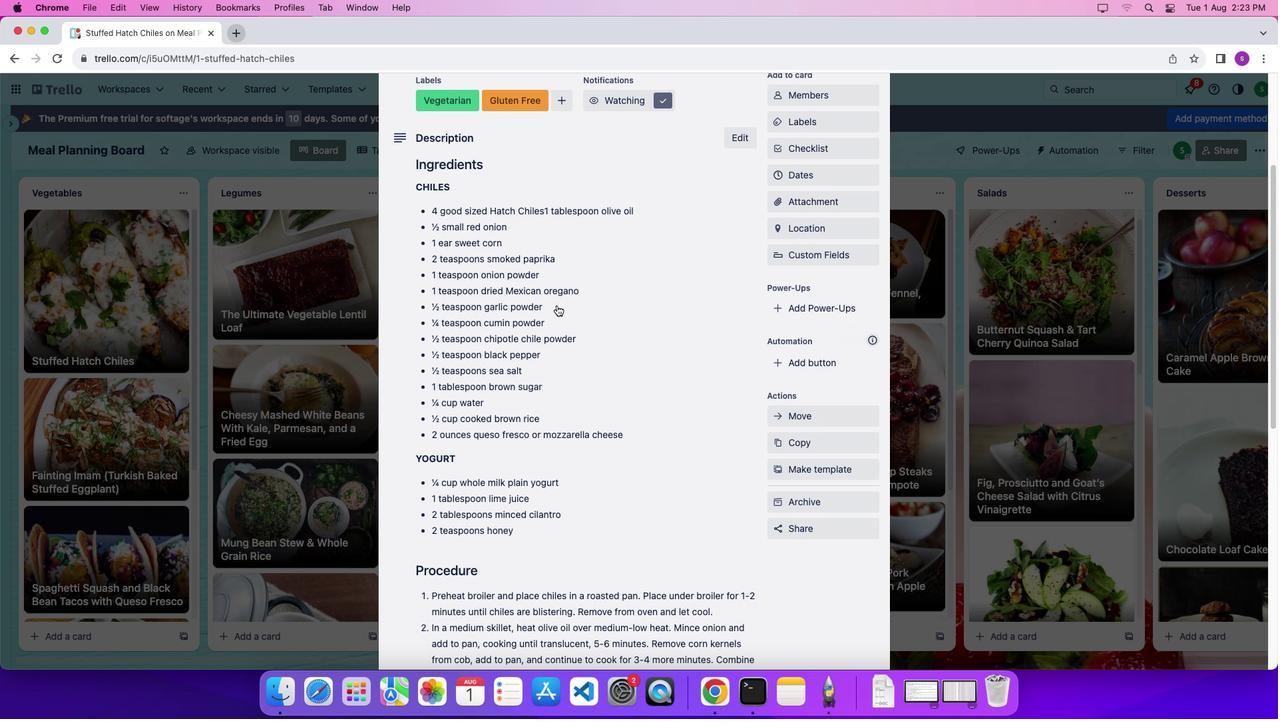 
Action: Mouse scrolled (557, 304) with delta (0, 0)
Screenshot: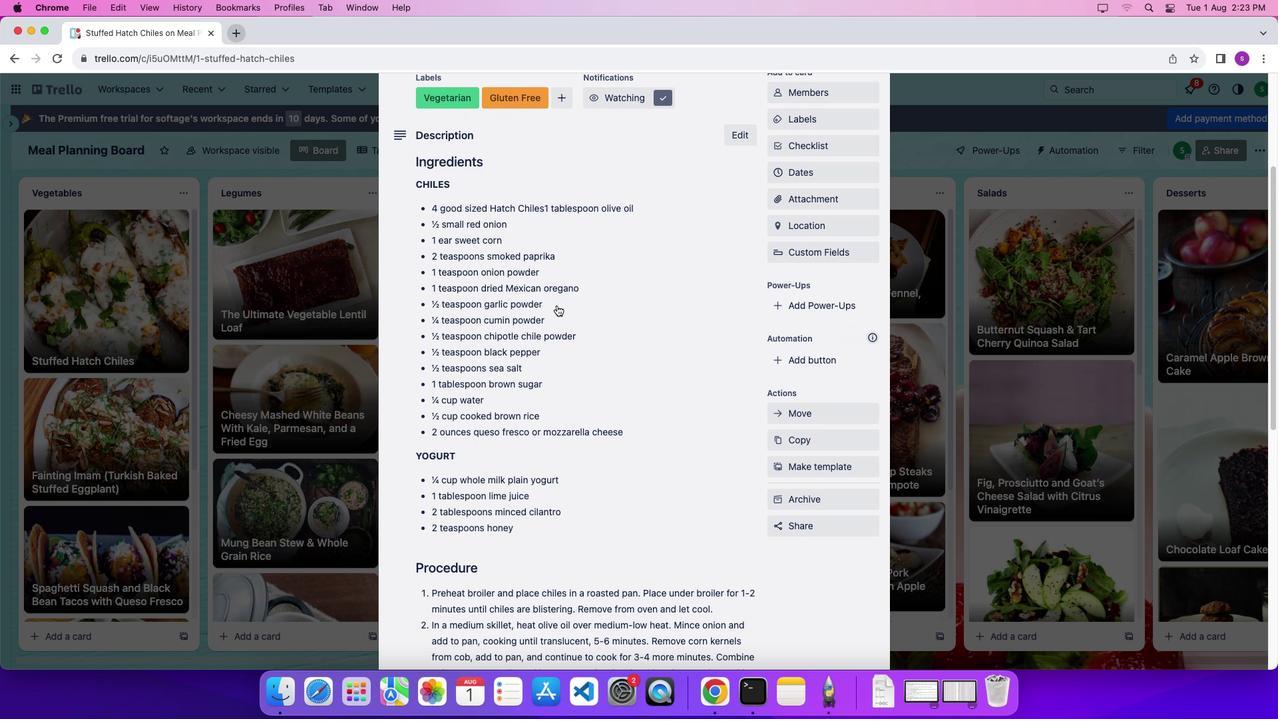 
Action: Mouse scrolled (557, 304) with delta (0, -3)
Screenshot: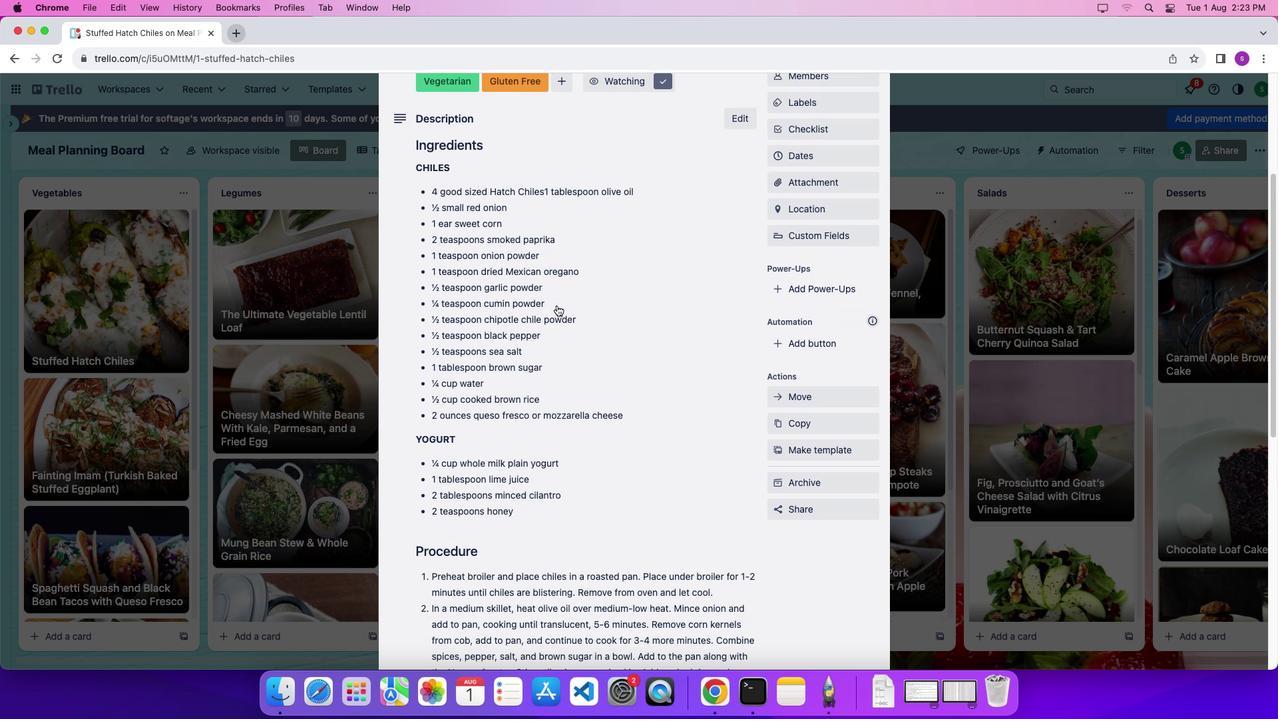 
Action: Mouse scrolled (557, 304) with delta (0, 0)
Screenshot: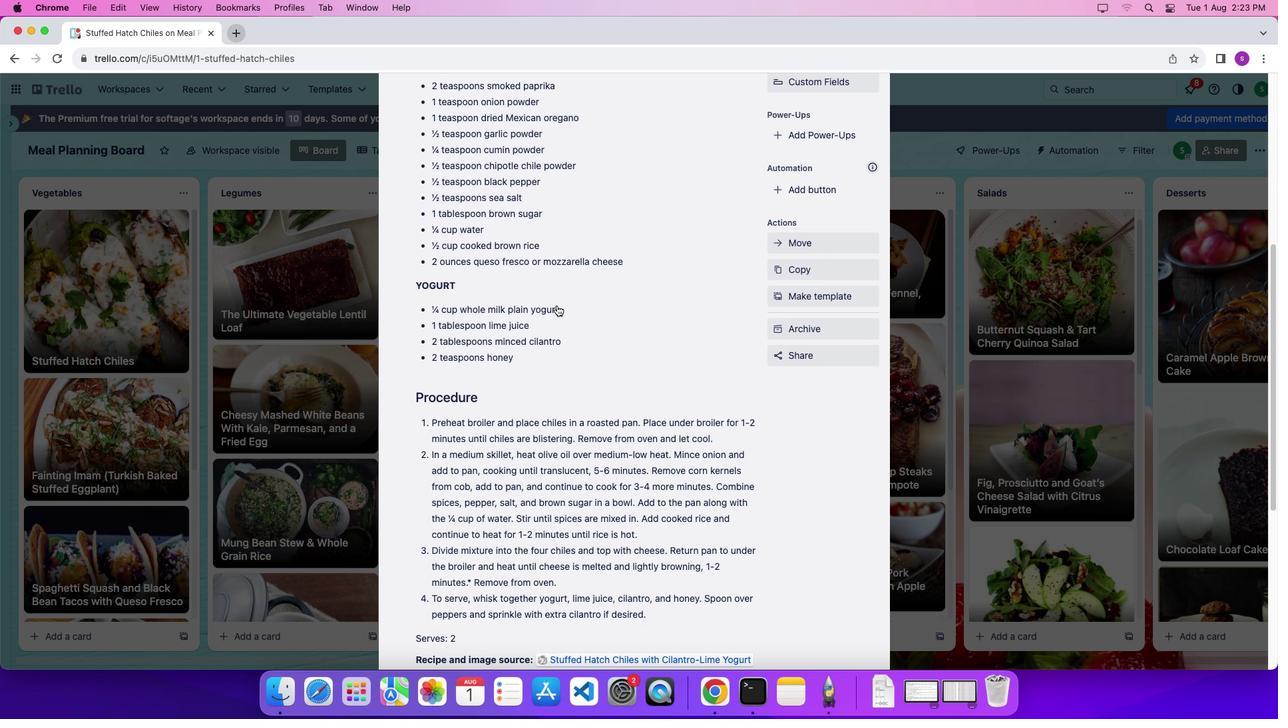 
Action: Mouse scrolled (557, 304) with delta (0, 0)
Screenshot: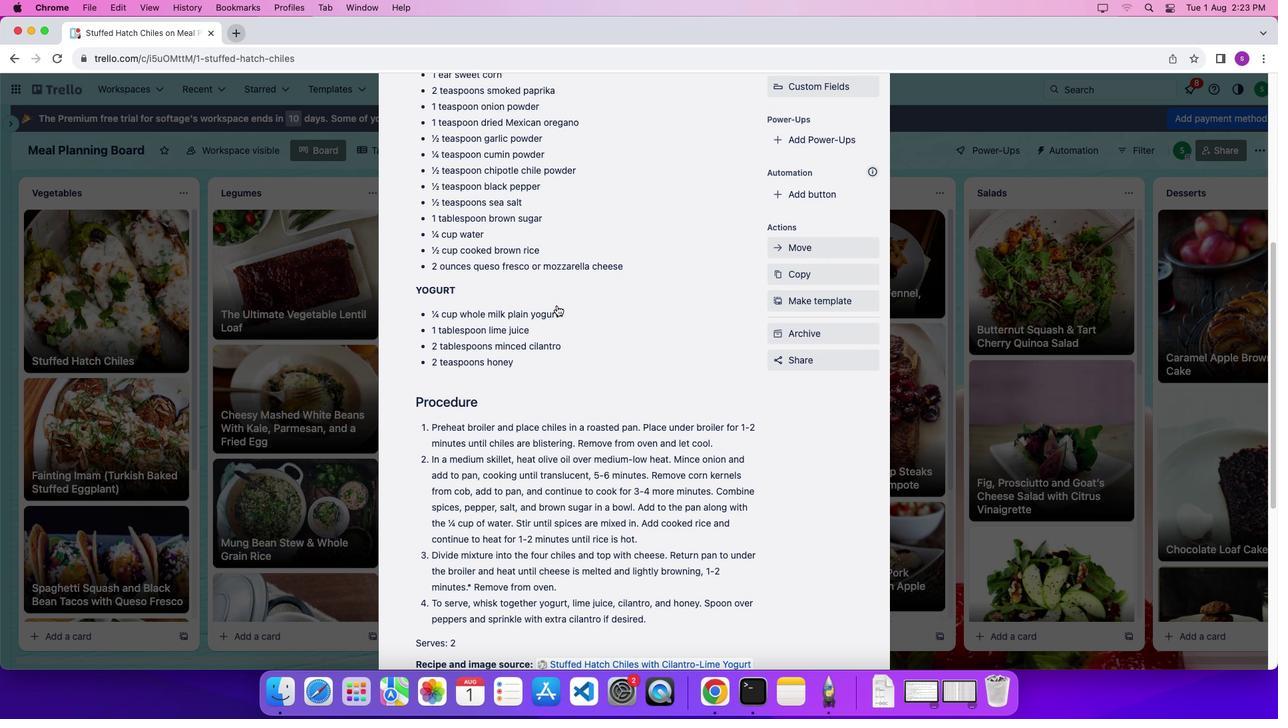 
Action: Mouse scrolled (557, 304) with delta (0, 4)
Screenshot: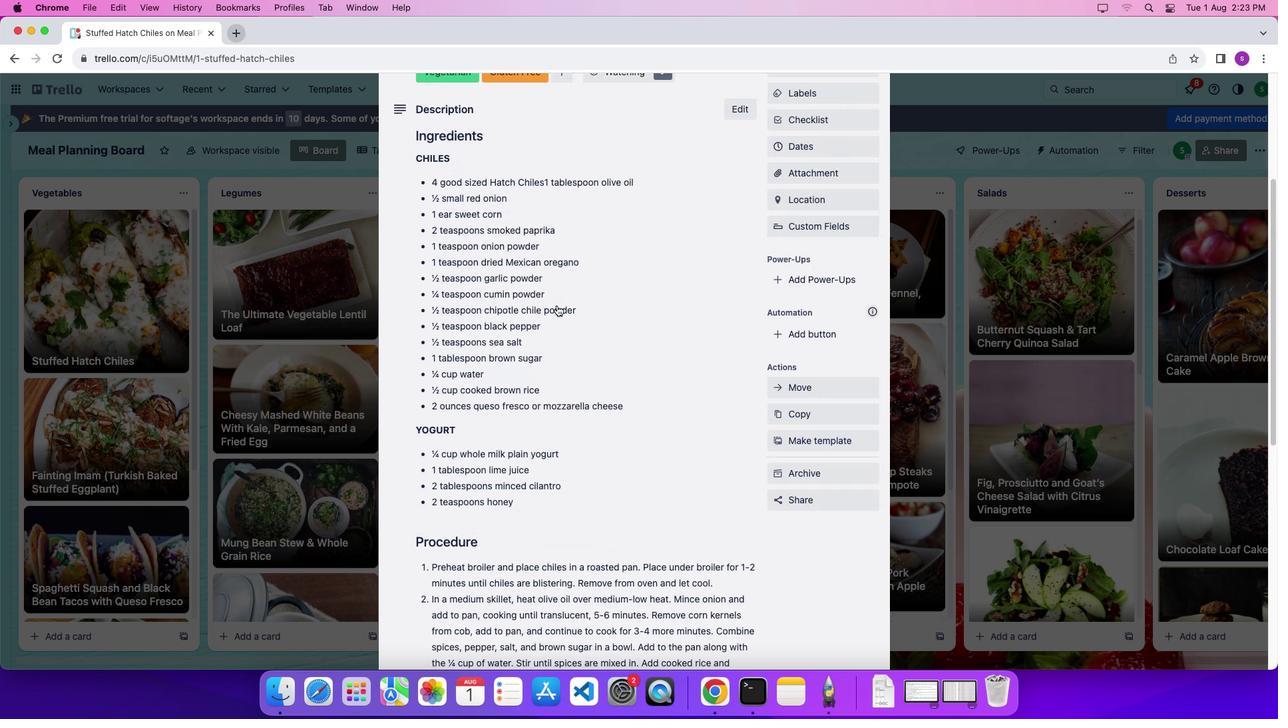 
Action: Mouse scrolled (557, 304) with delta (0, 0)
Screenshot: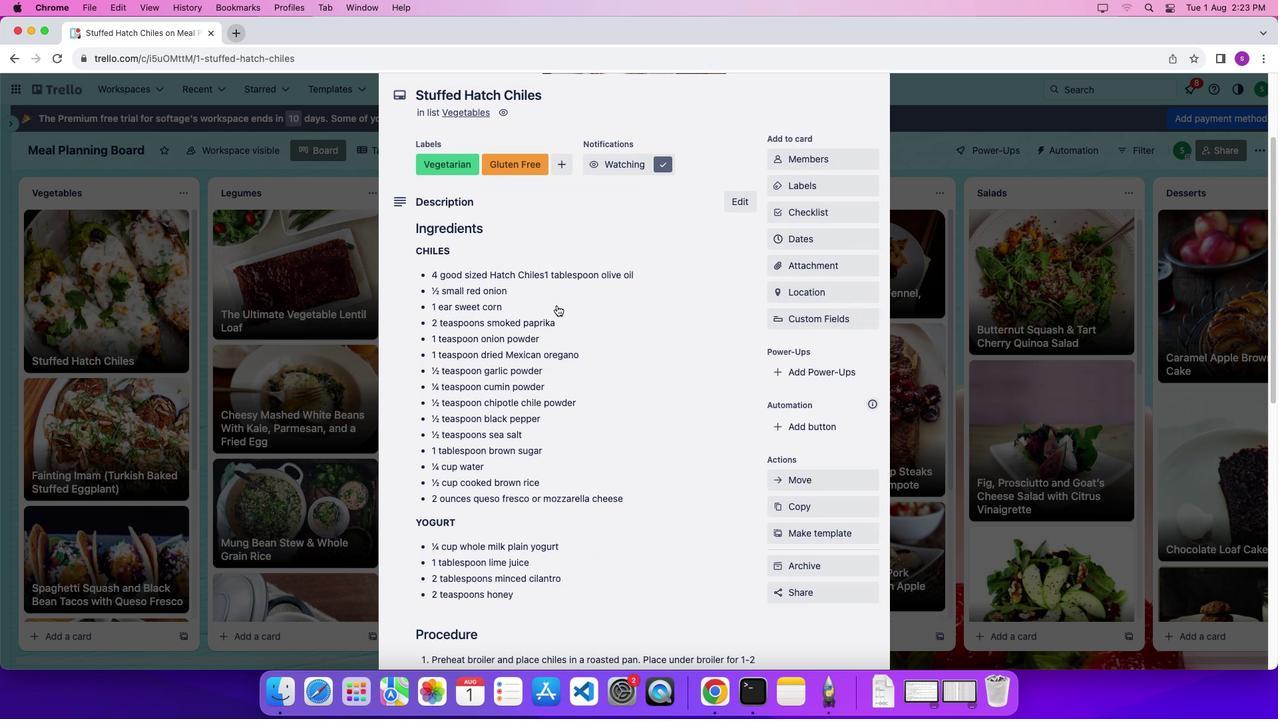 
Action: Mouse moved to (486, 334)
Screenshot: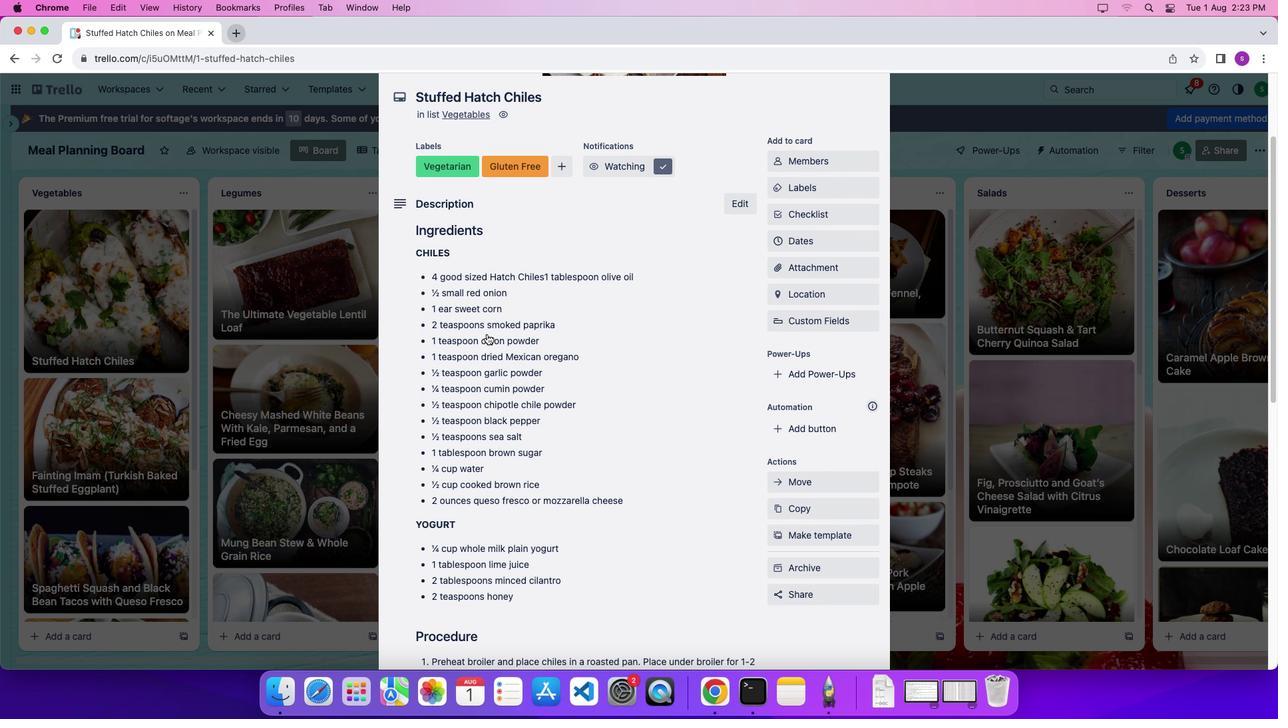 
Action: Mouse scrolled (486, 334) with delta (0, 0)
Screenshot: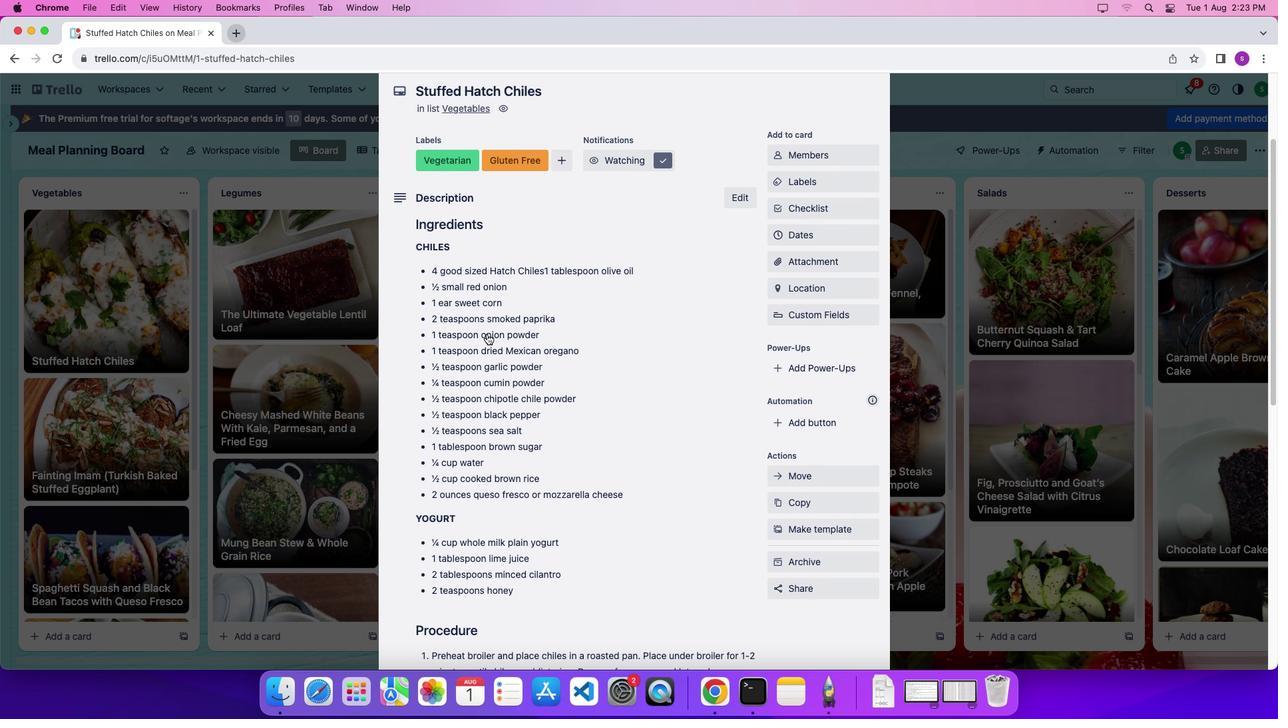 
Action: Mouse scrolled (486, 334) with delta (0, 0)
Screenshot: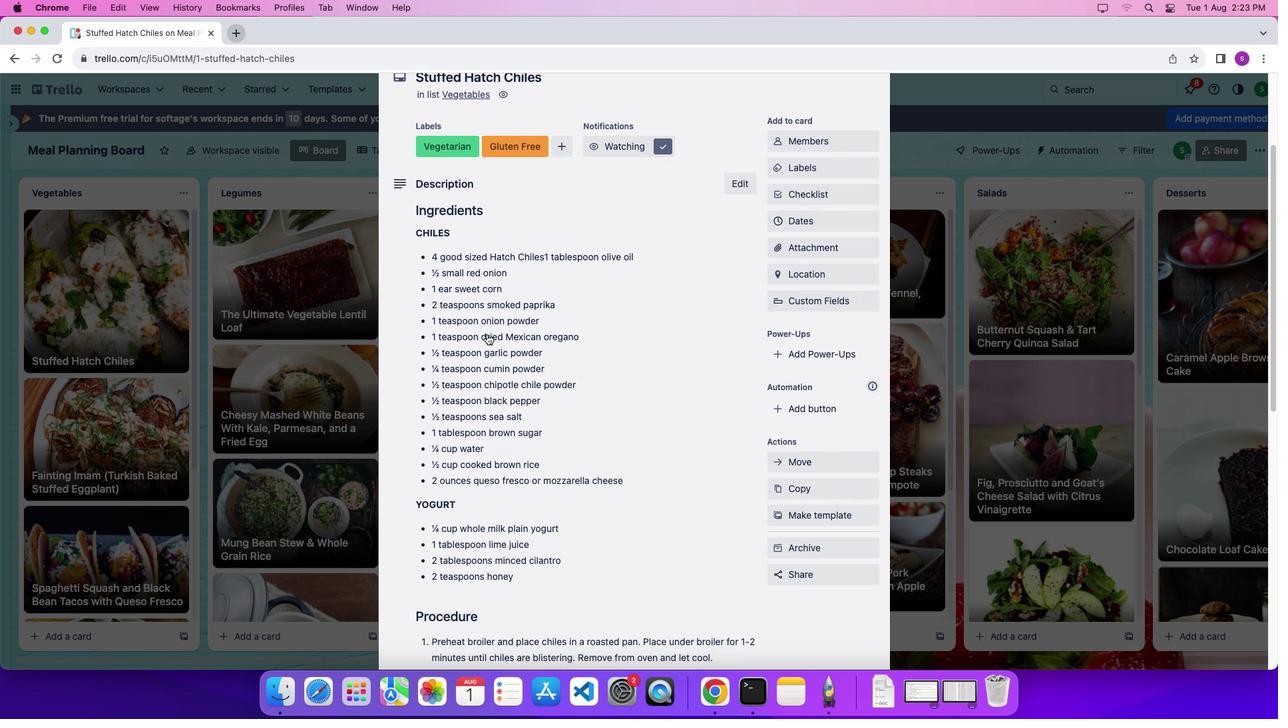 
Action: Mouse scrolled (486, 334) with delta (0, -3)
Screenshot: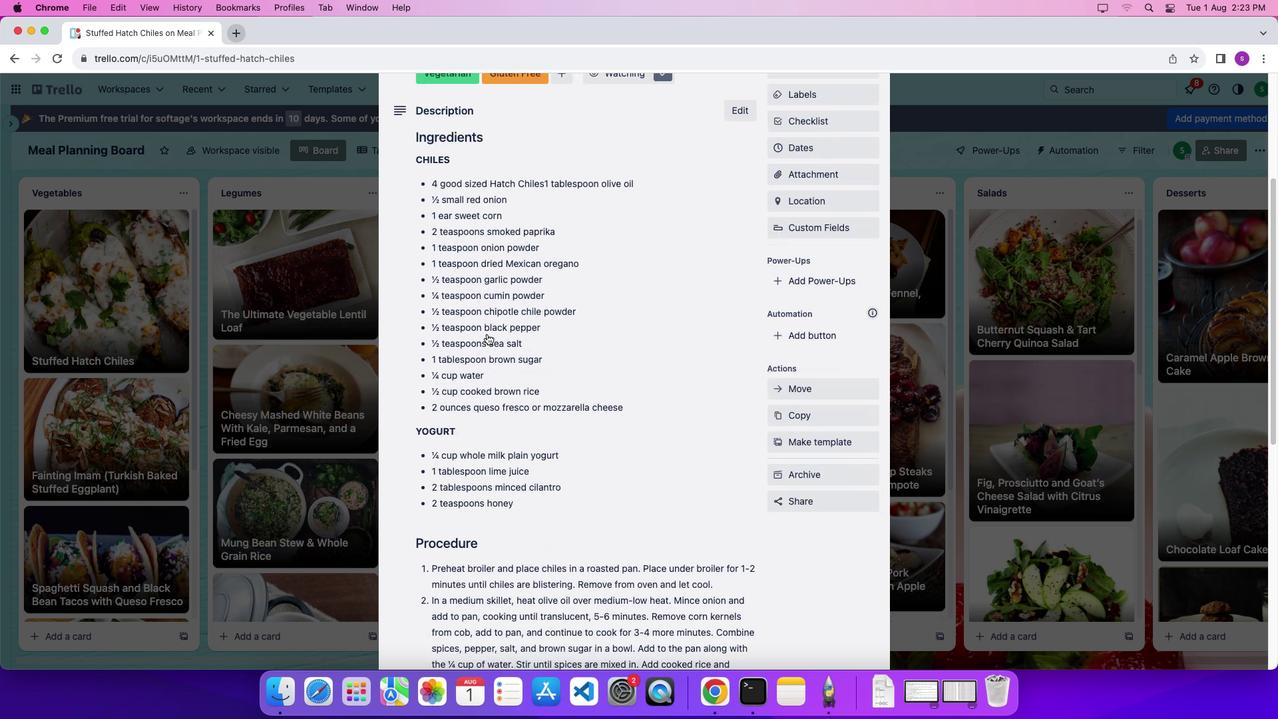 
Action: Mouse scrolled (486, 334) with delta (0, 0)
Screenshot: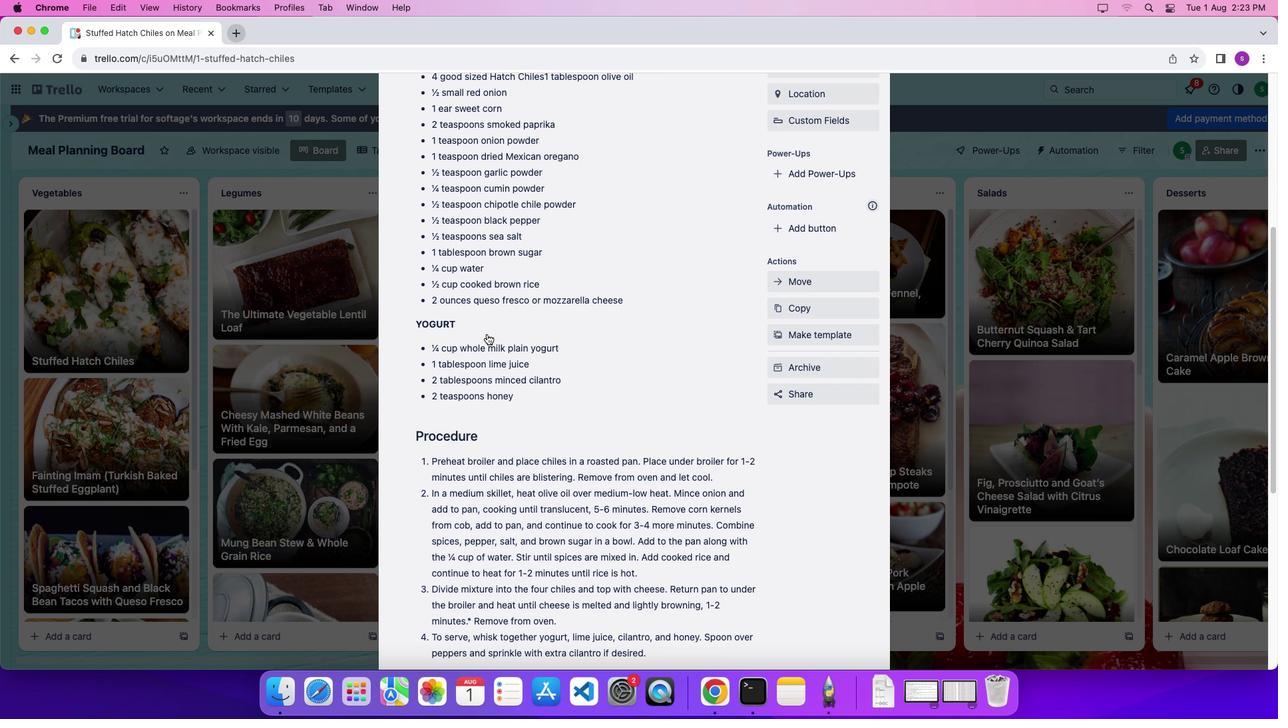 
Action: Mouse scrolled (486, 334) with delta (0, 0)
Screenshot: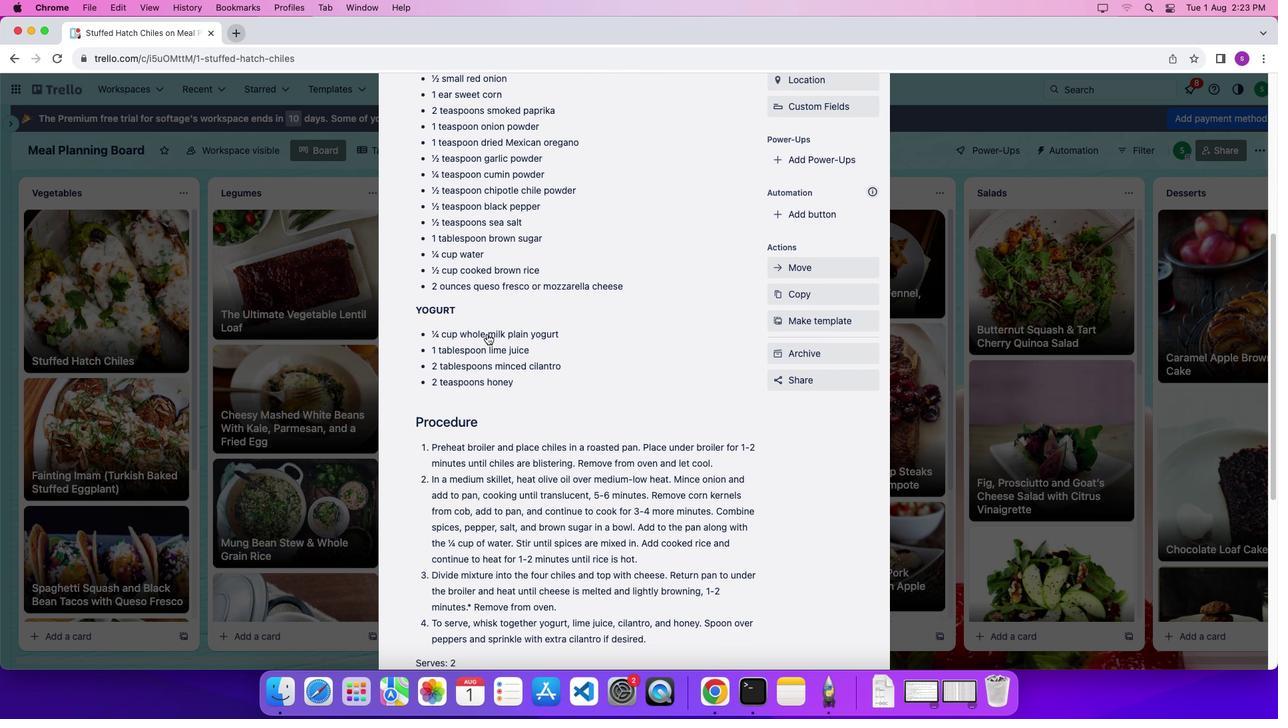 
Action: Mouse scrolled (486, 334) with delta (0, 0)
Screenshot: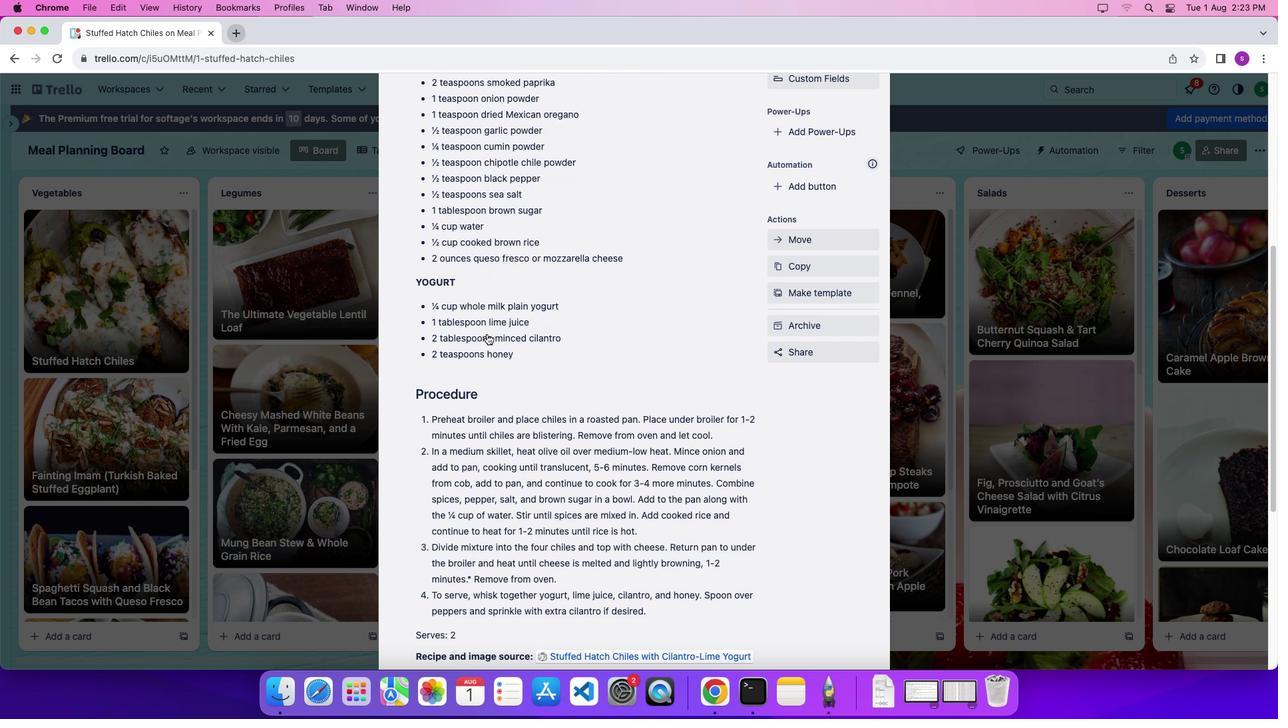 
Action: Mouse scrolled (486, 334) with delta (0, 0)
Screenshot: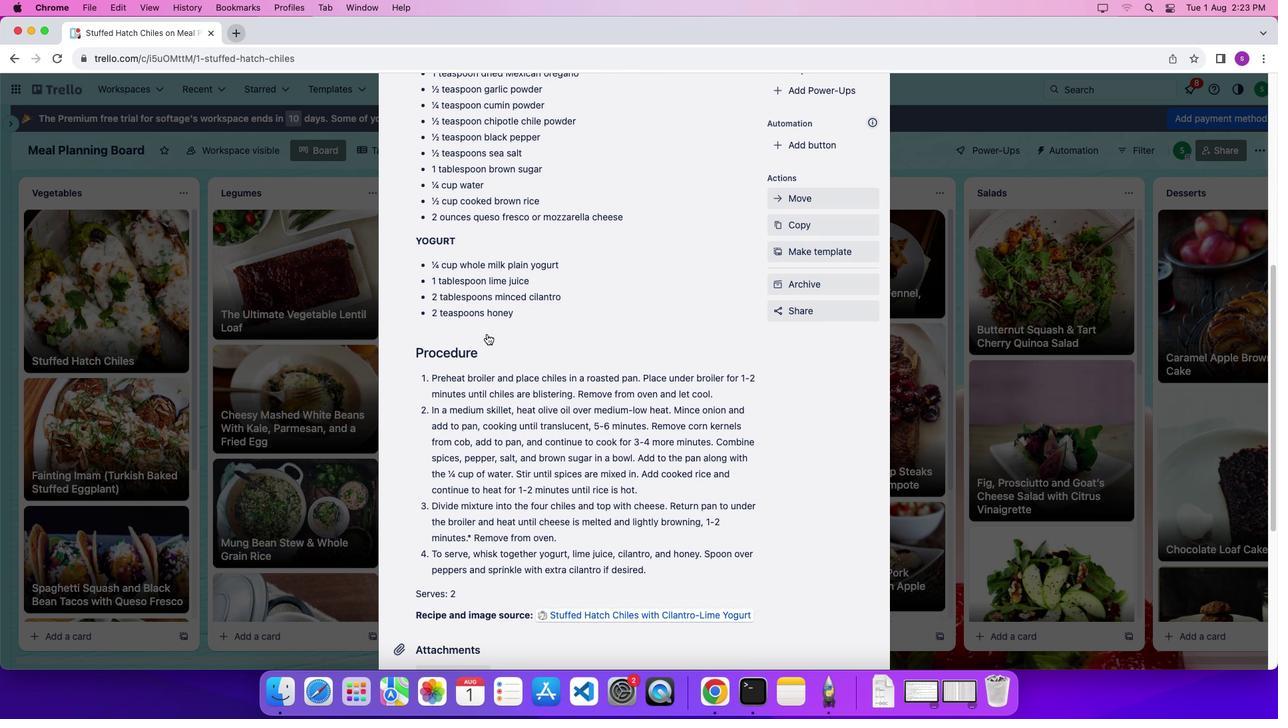 
Action: Mouse scrolled (486, 334) with delta (0, 0)
Screenshot: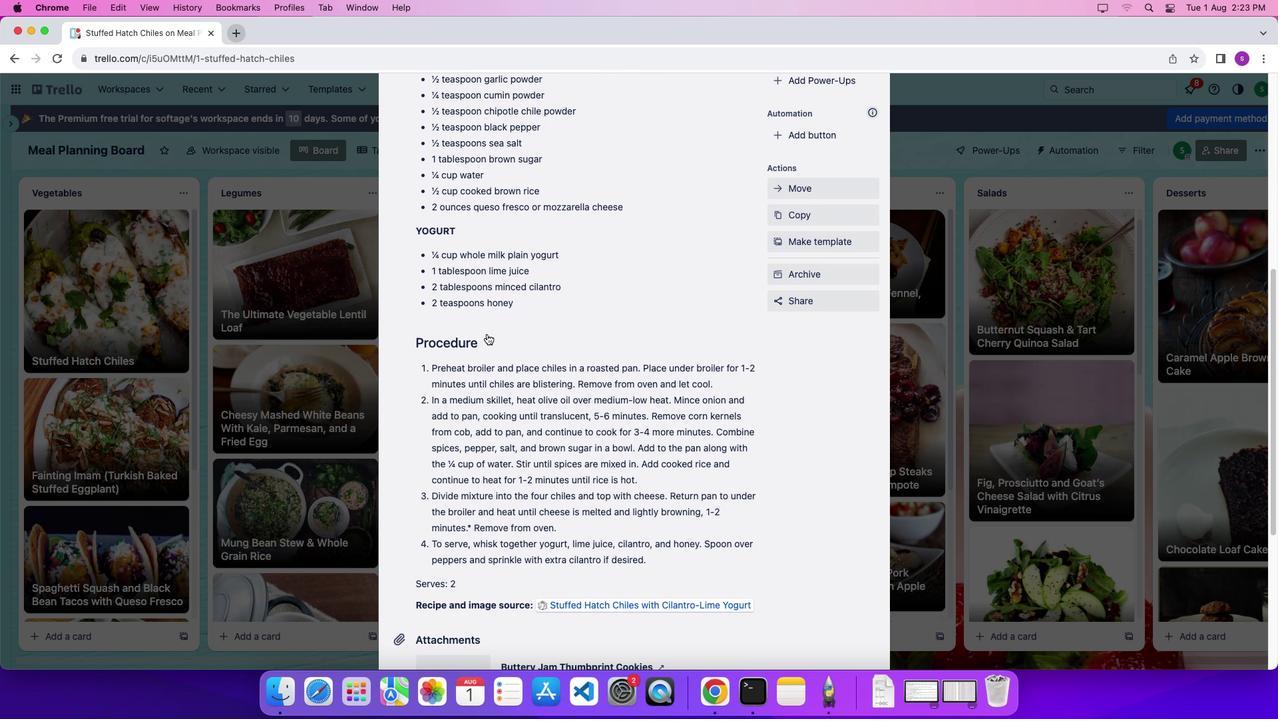
Action: Mouse scrolled (486, 334) with delta (0, 0)
Screenshot: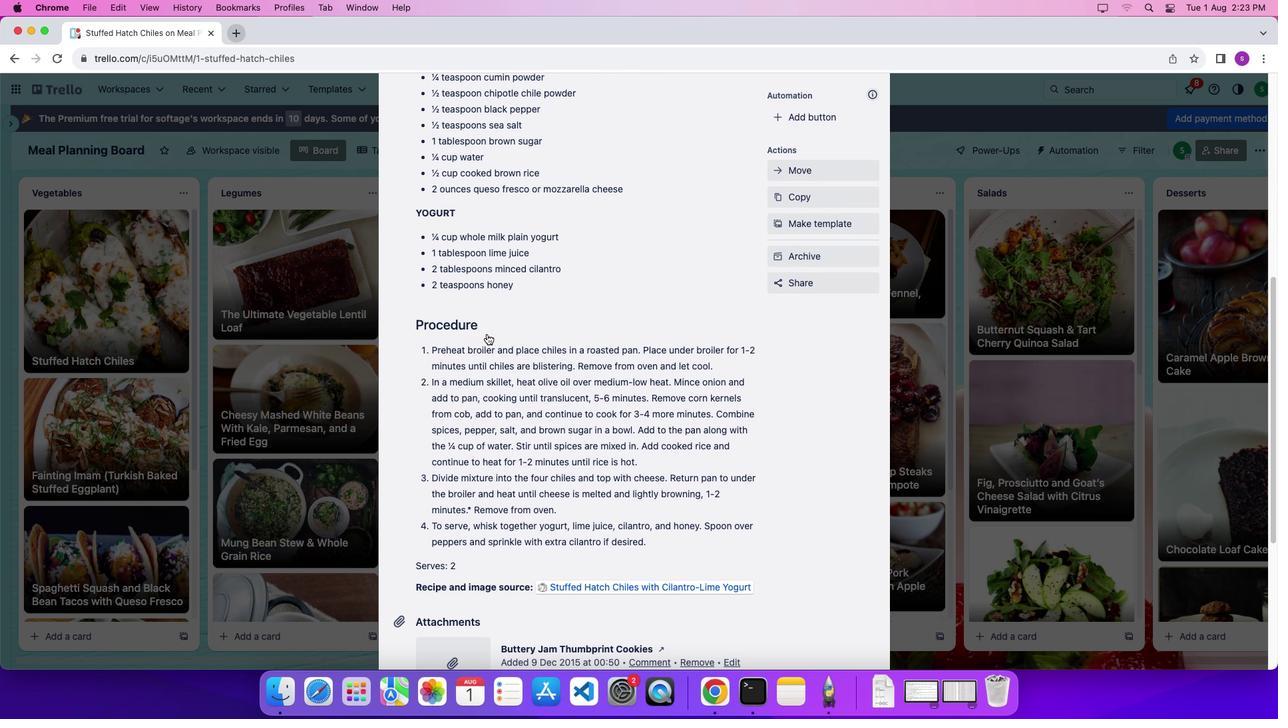 
Action: Mouse scrolled (486, 334) with delta (0, 0)
Screenshot: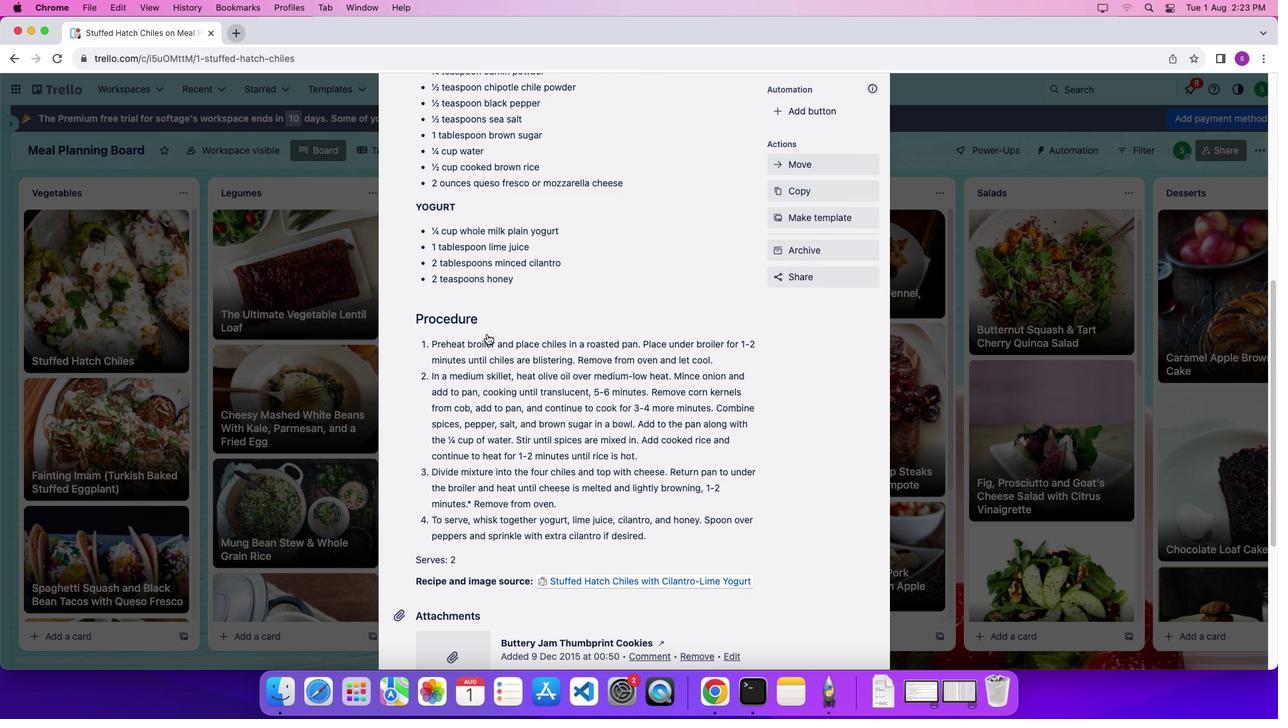 
Action: Mouse moved to (489, 320)
Screenshot: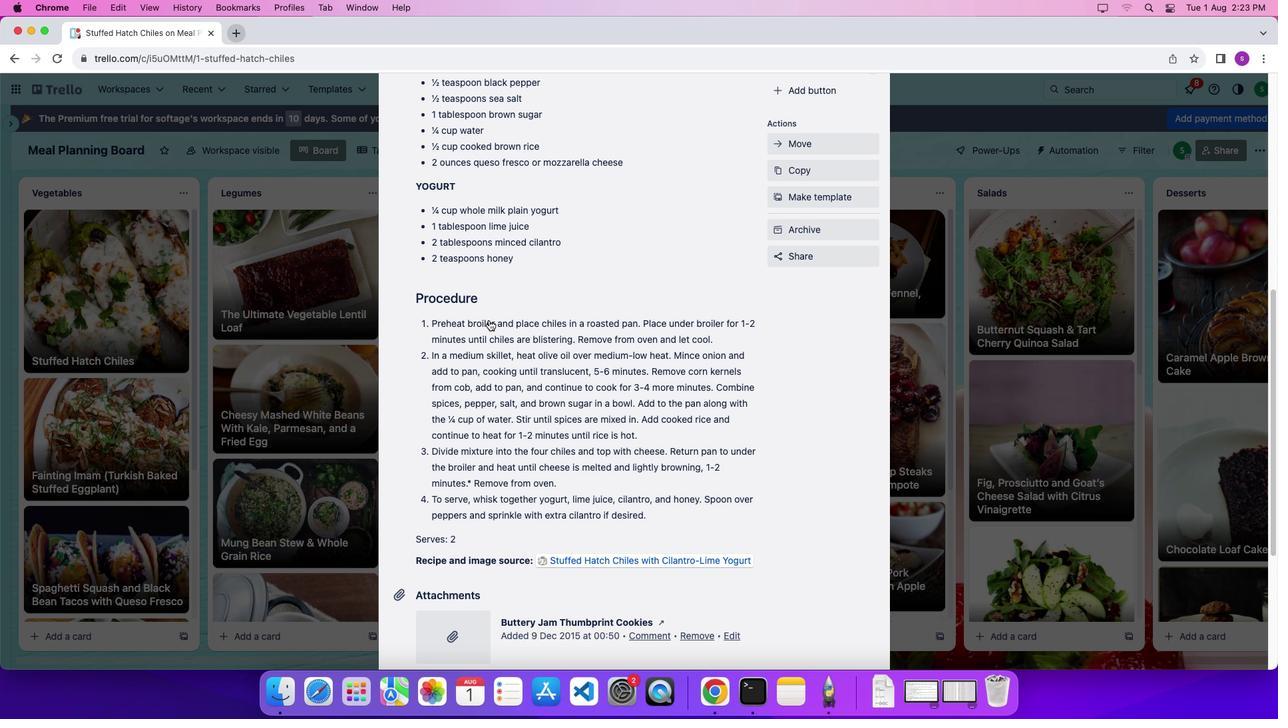 
Action: Mouse scrolled (489, 320) with delta (0, 0)
Screenshot: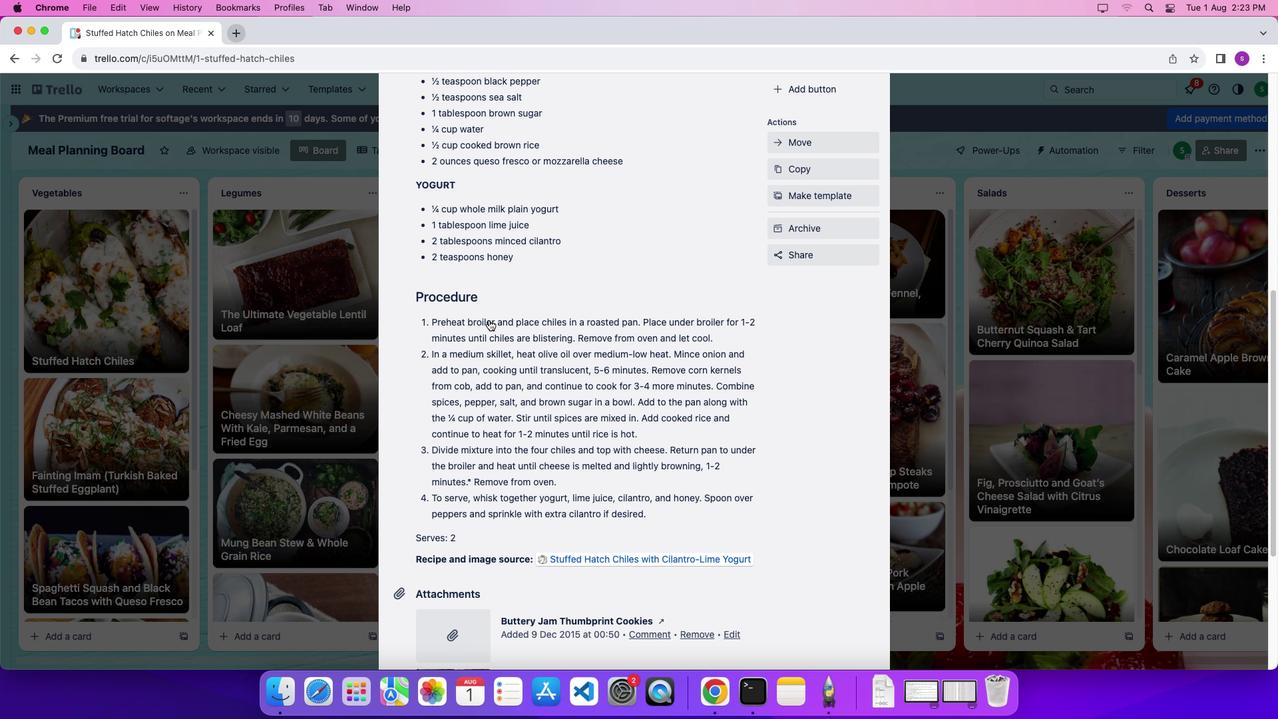 
Action: Mouse scrolled (489, 320) with delta (0, 0)
Screenshot: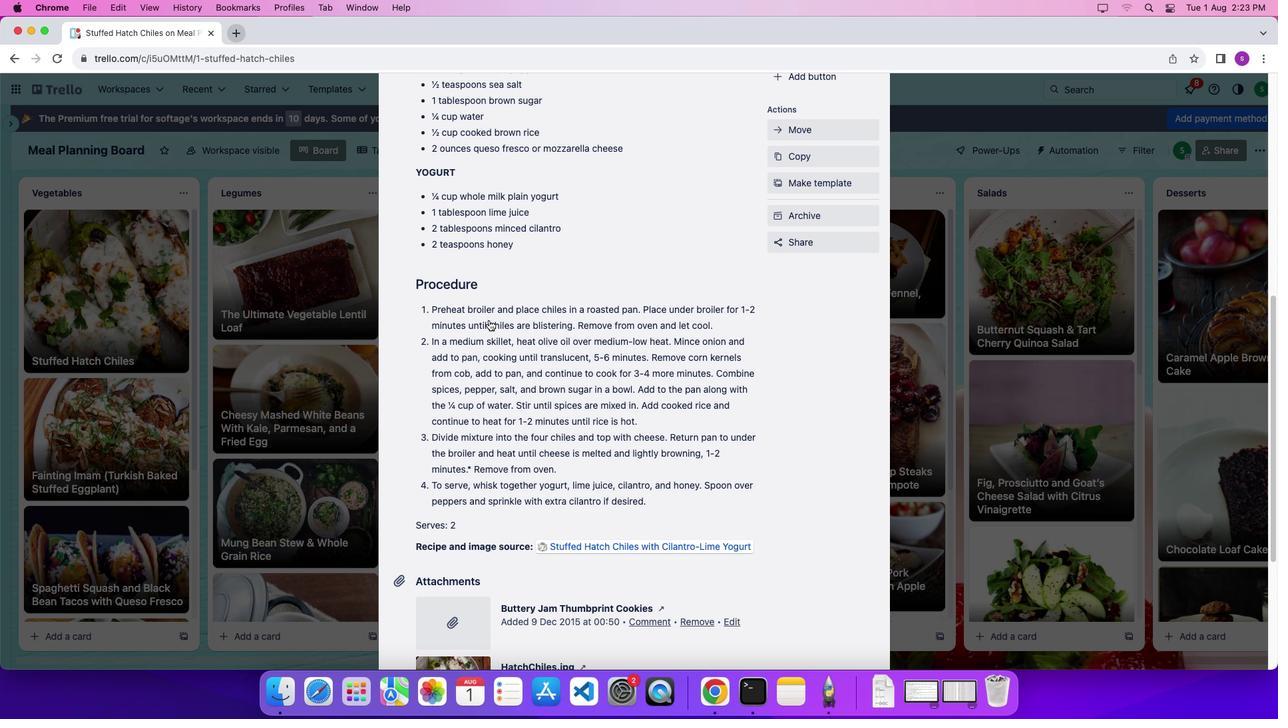 
Action: Mouse scrolled (489, 320) with delta (0, 0)
Screenshot: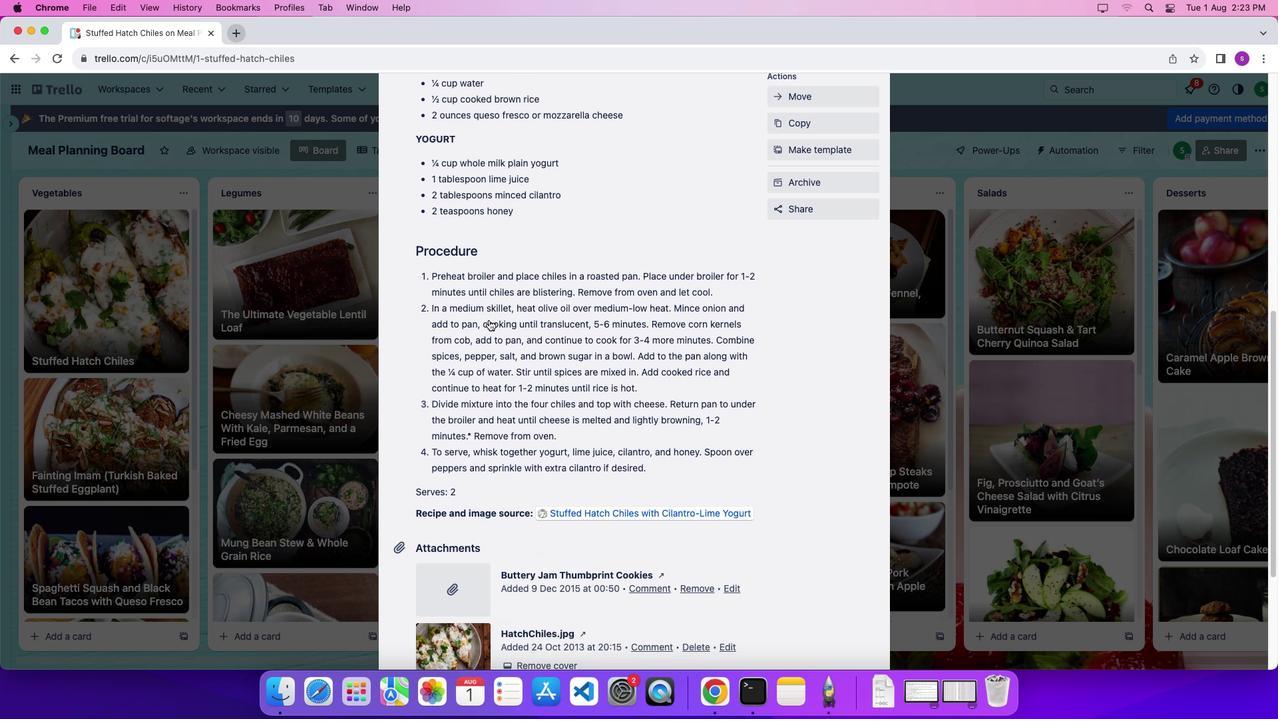 
Action: Mouse scrolled (489, 320) with delta (0, 0)
Screenshot: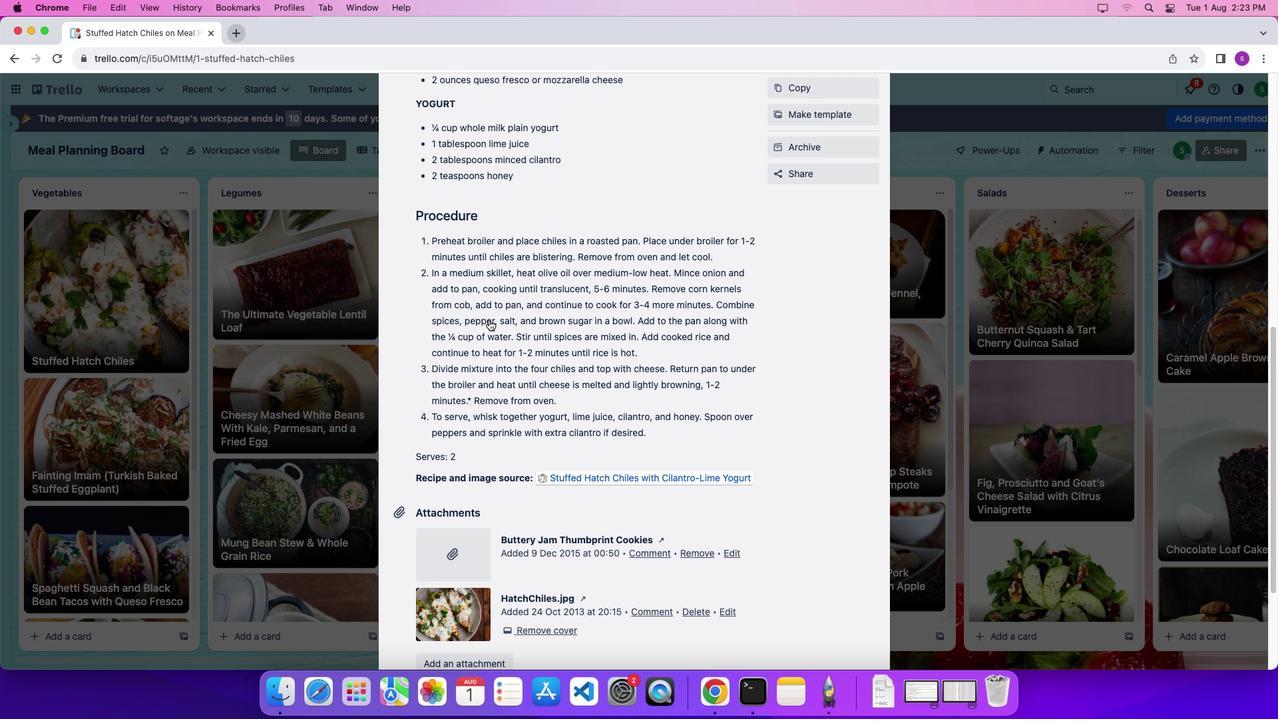 
Action: Mouse scrolled (489, 320) with delta (0, 0)
Screenshot: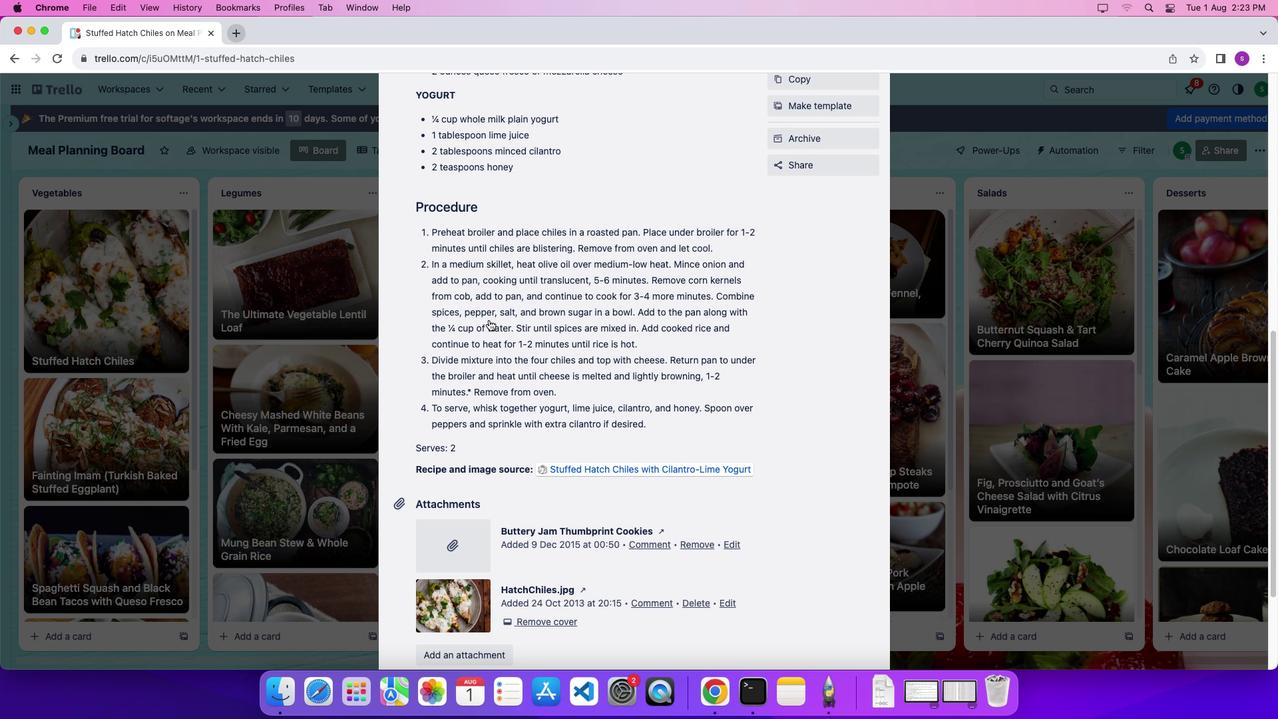 
Action: Mouse scrolled (489, 320) with delta (0, -1)
Screenshot: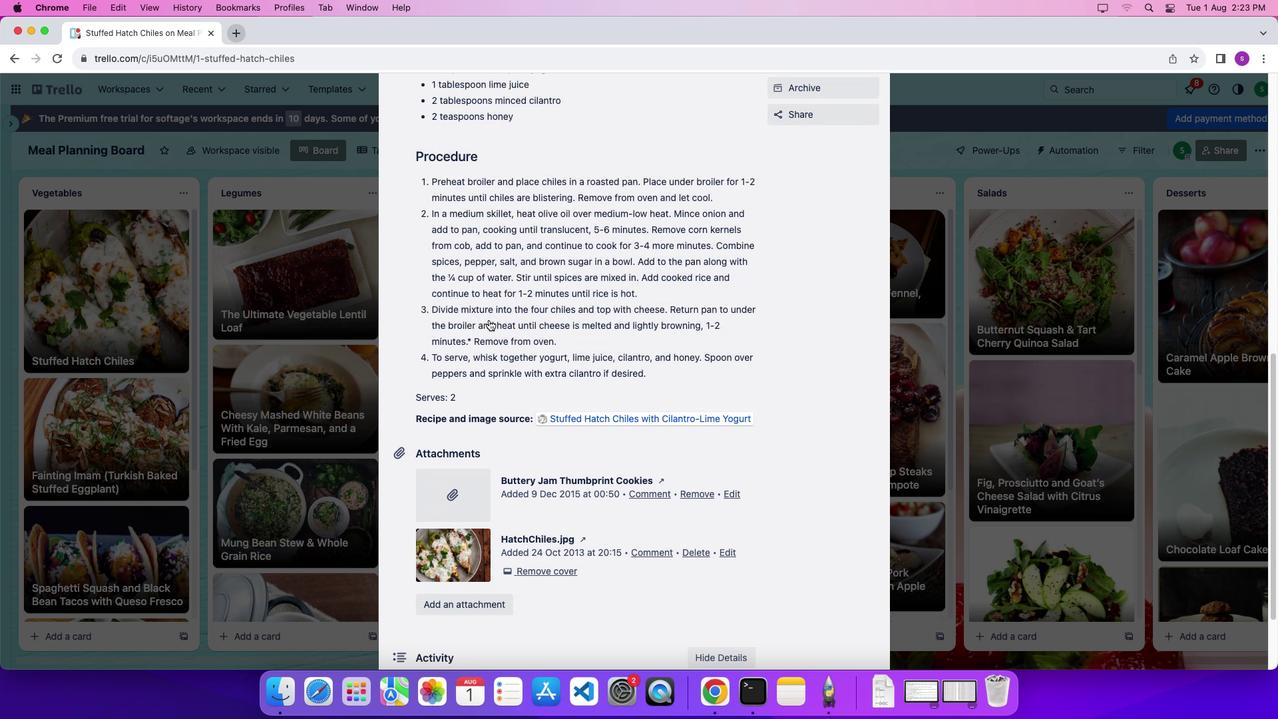 
Action: Mouse scrolled (489, 320) with delta (0, 0)
Screenshot: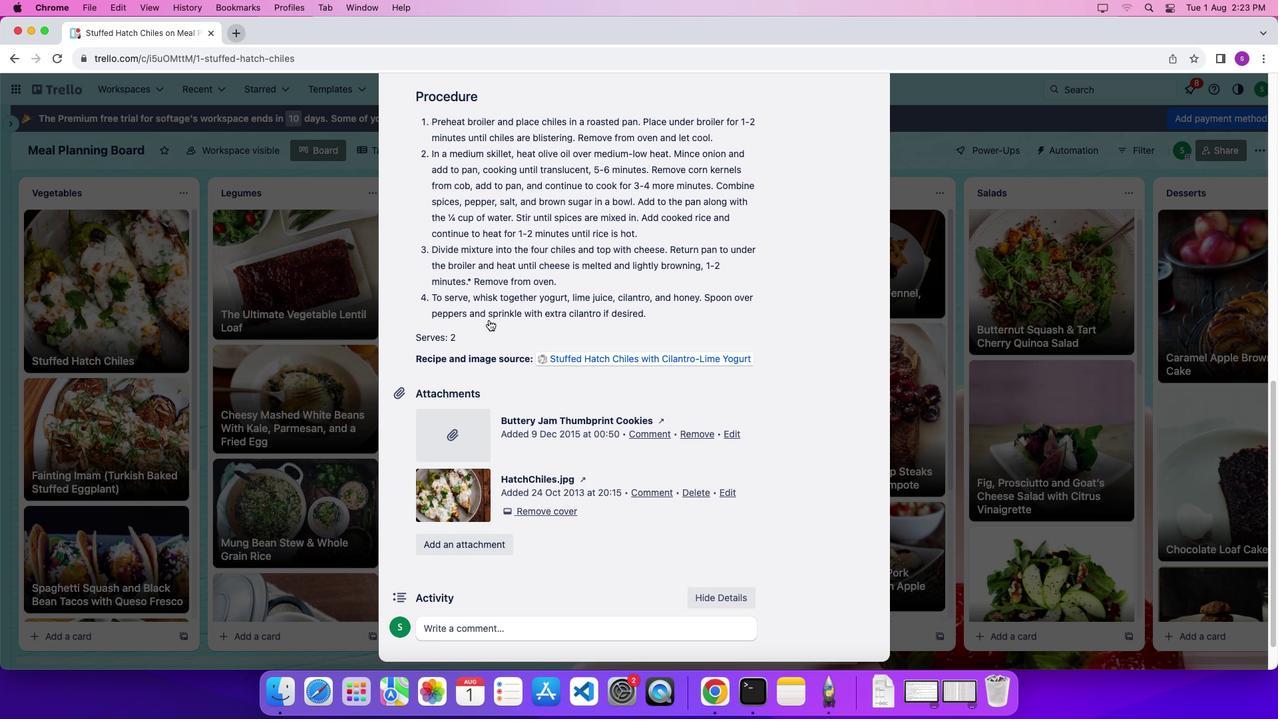 
Action: Mouse scrolled (489, 320) with delta (0, 0)
Screenshot: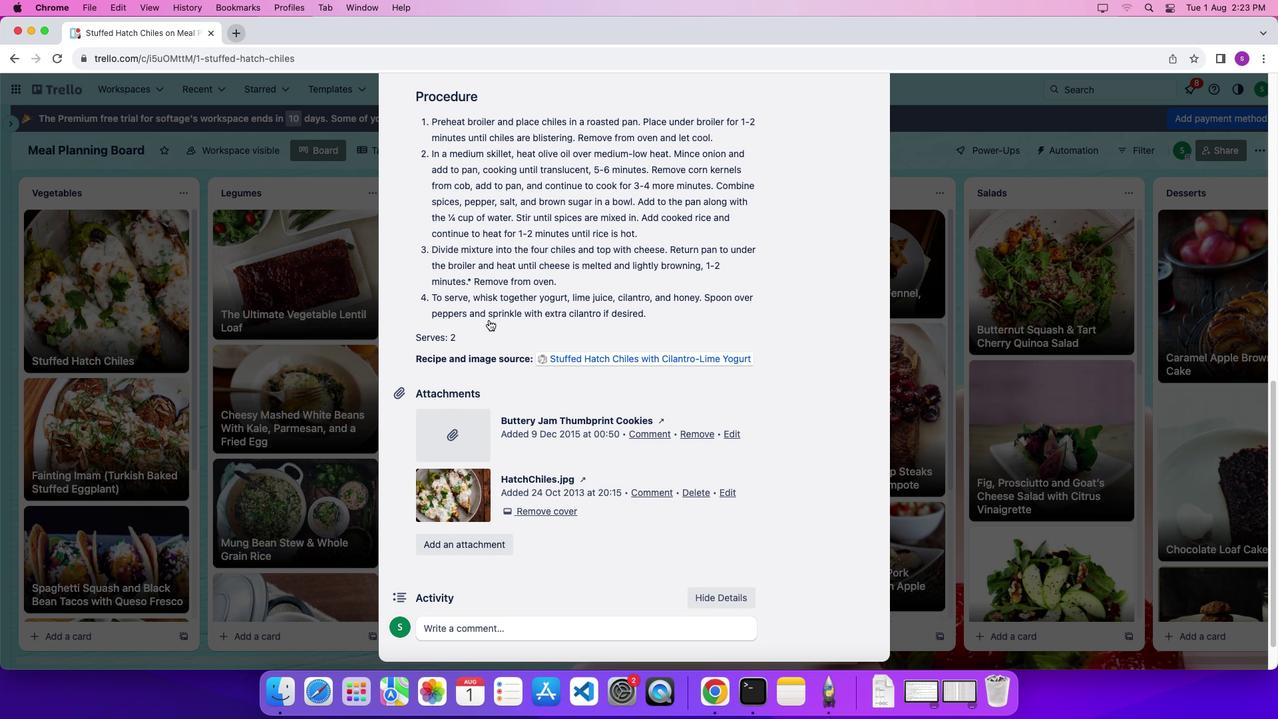 
Action: Mouse scrolled (489, 320) with delta (0, 0)
Screenshot: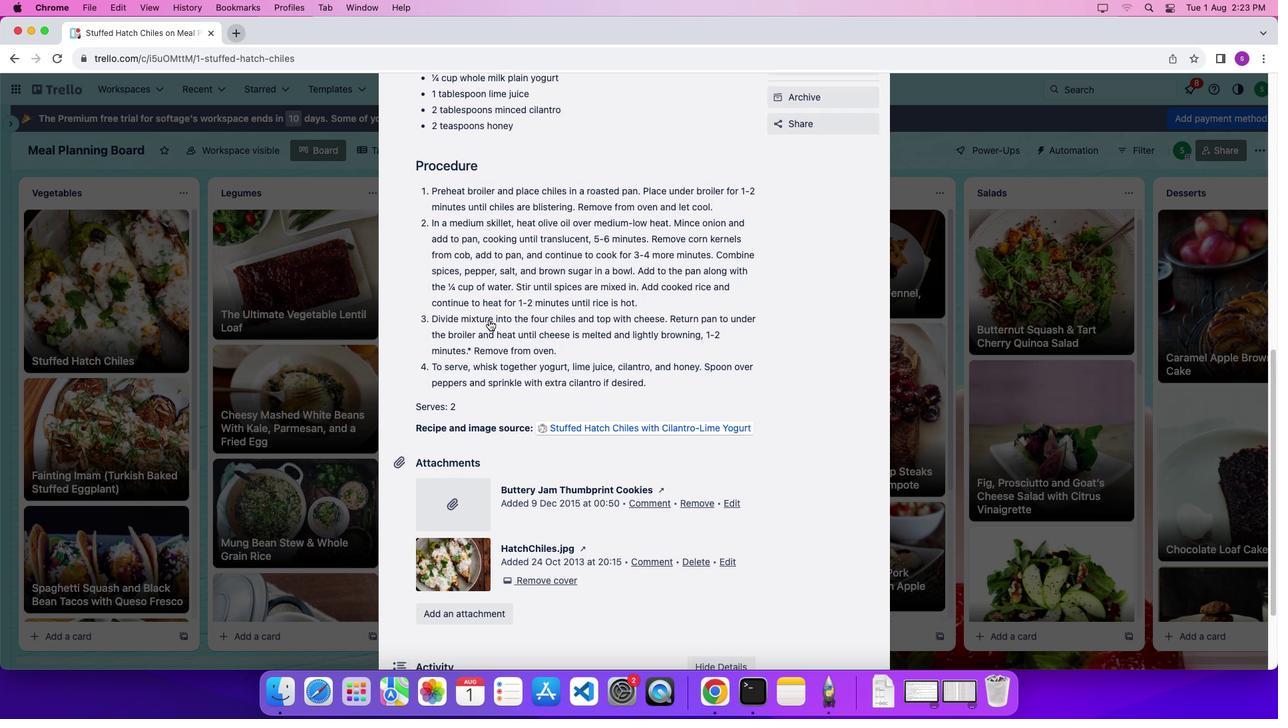 
Action: Mouse scrolled (489, 320) with delta (0, 3)
Screenshot: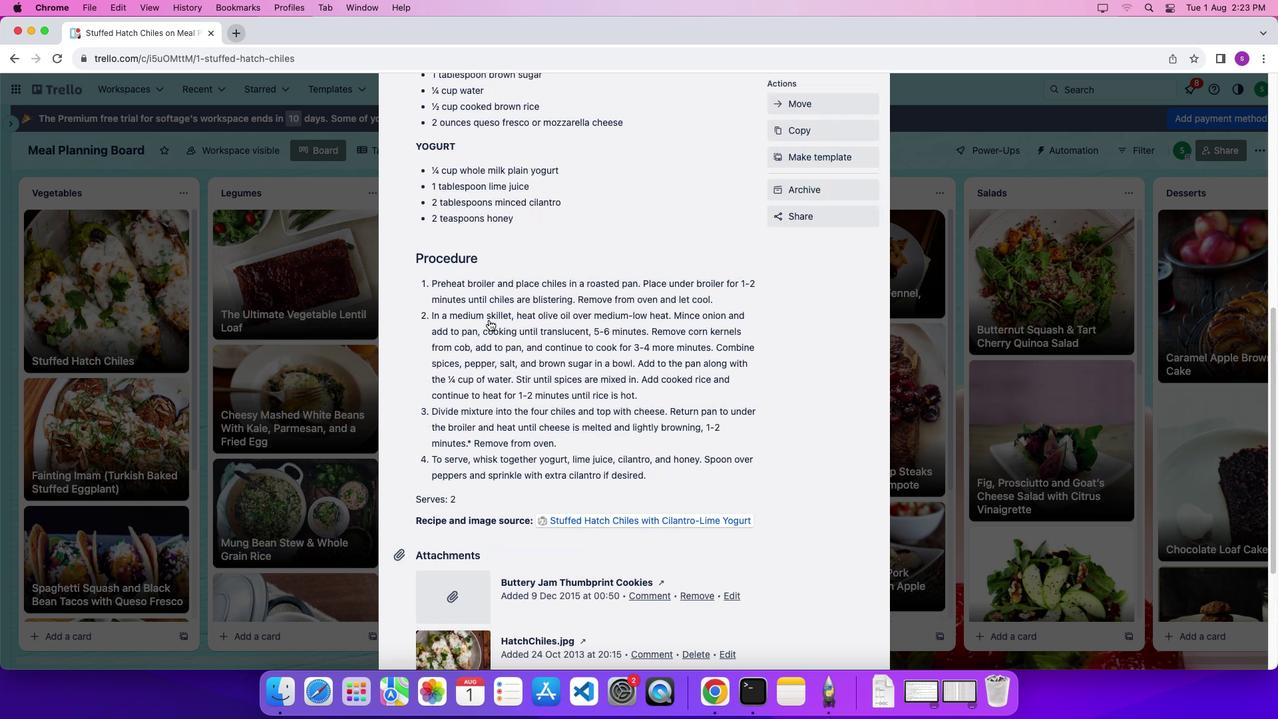 
Action: Mouse scrolled (489, 320) with delta (0, 5)
Screenshot: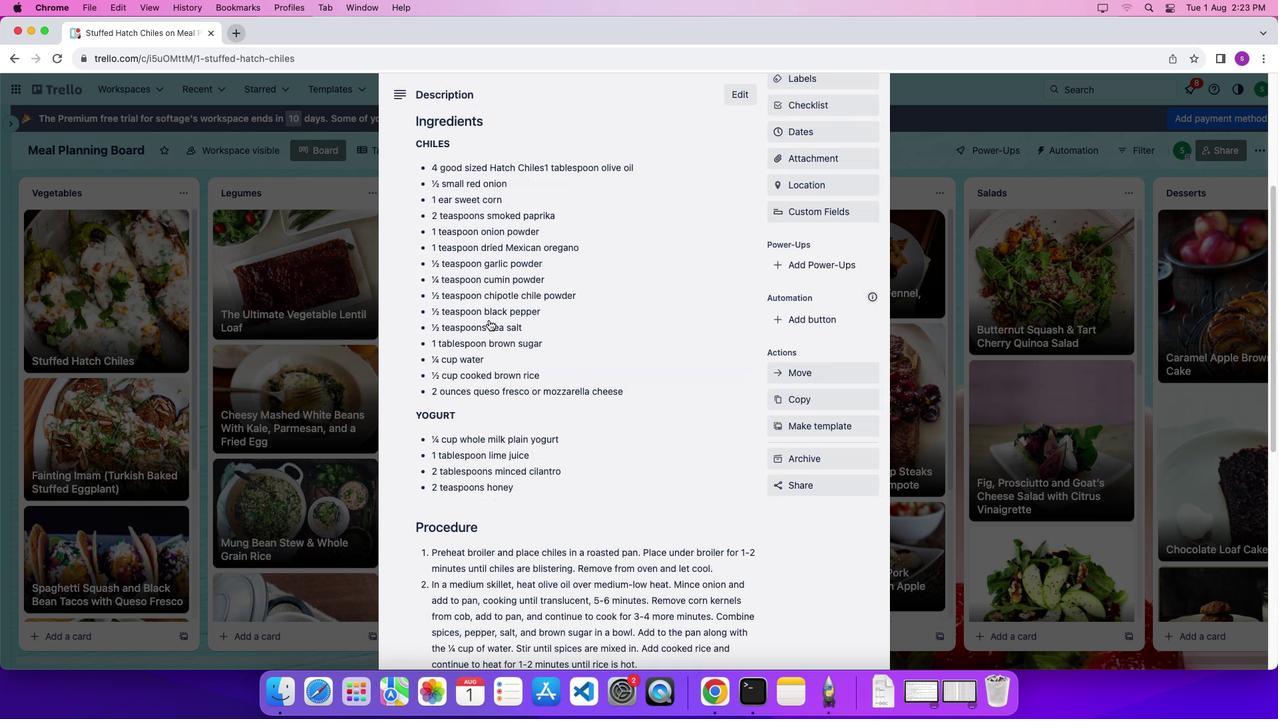 
Action: Mouse scrolled (489, 320) with delta (0, 0)
Screenshot: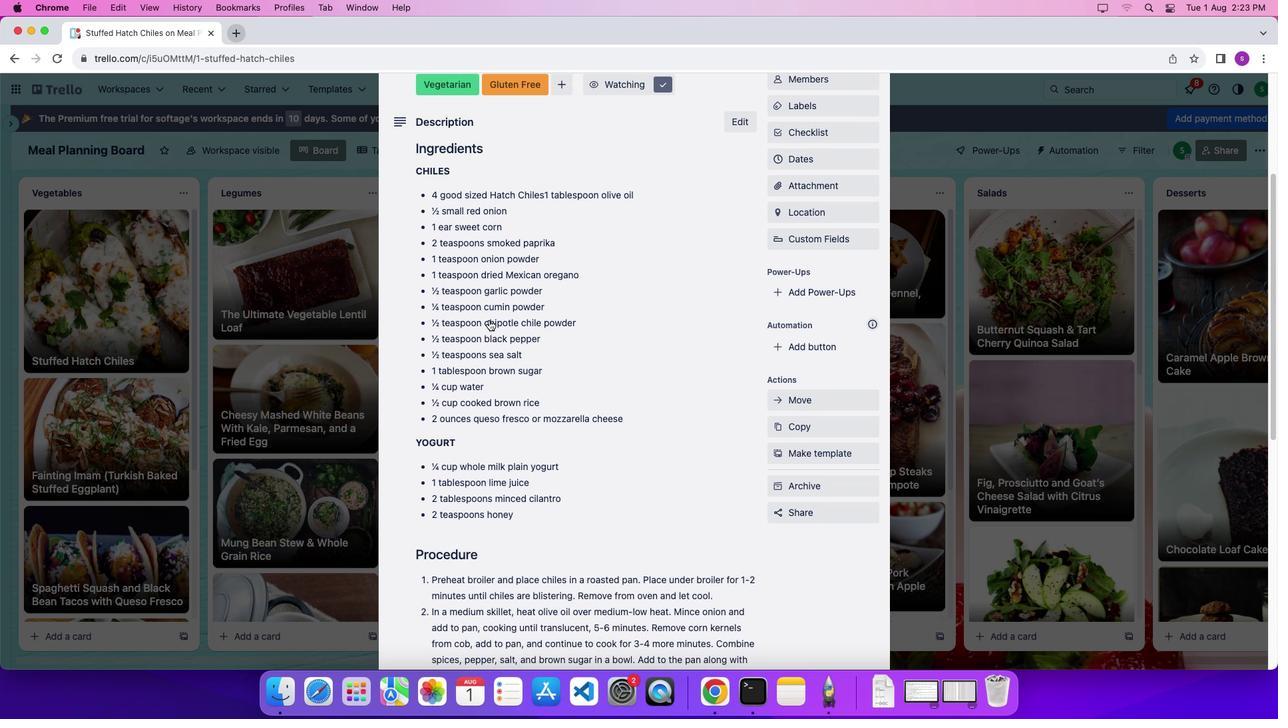 
Action: Mouse scrolled (489, 320) with delta (0, 0)
Screenshot: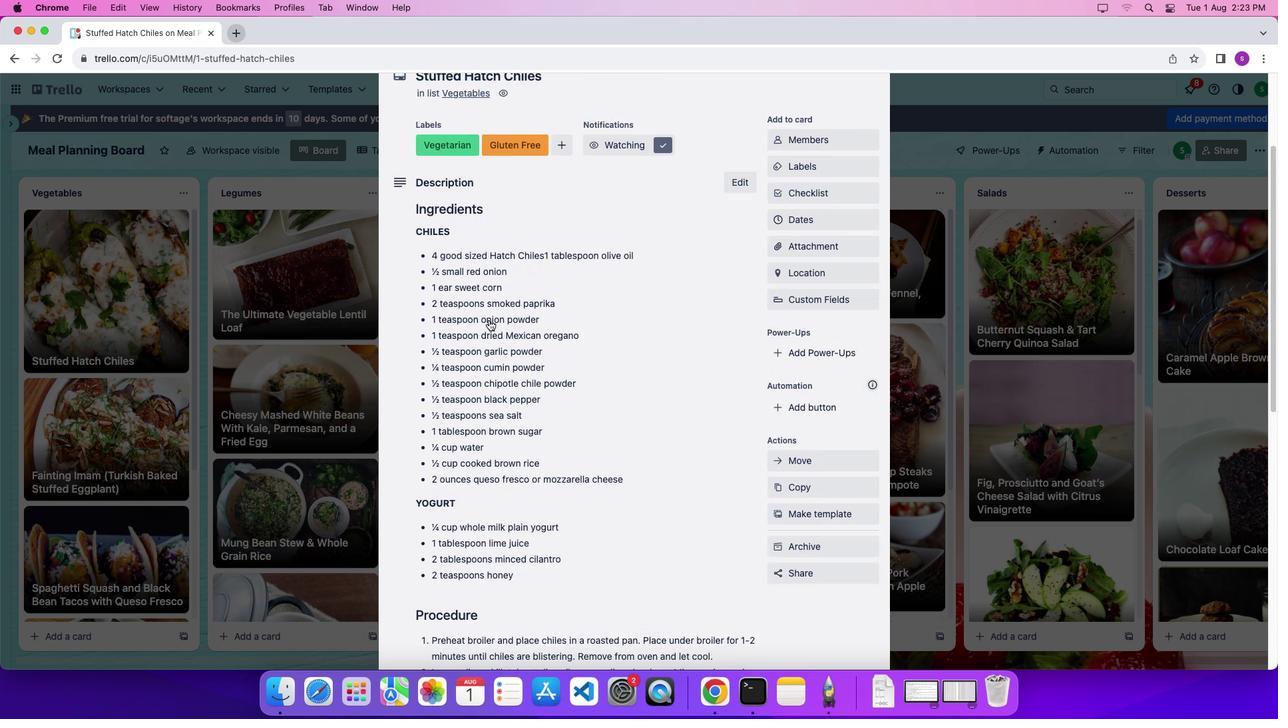 
Action: Mouse scrolled (489, 320) with delta (0, 4)
Screenshot: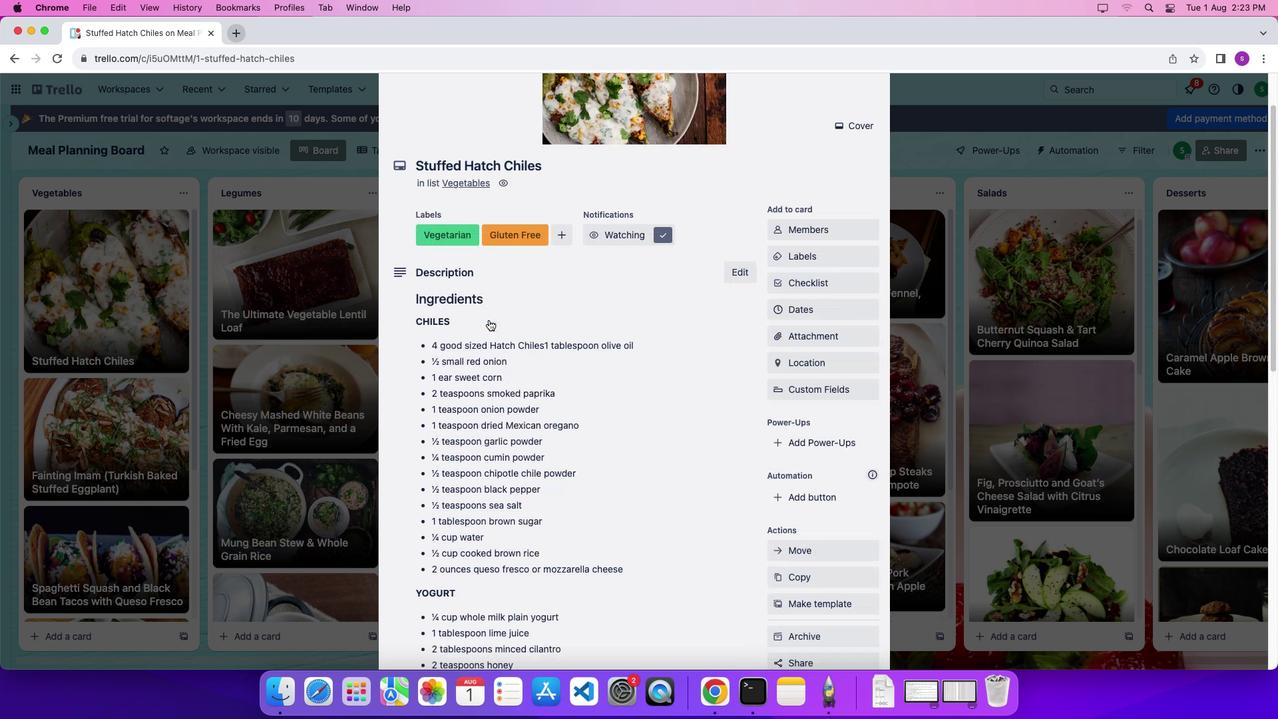 
Action: Mouse moved to (812, 430)
Screenshot: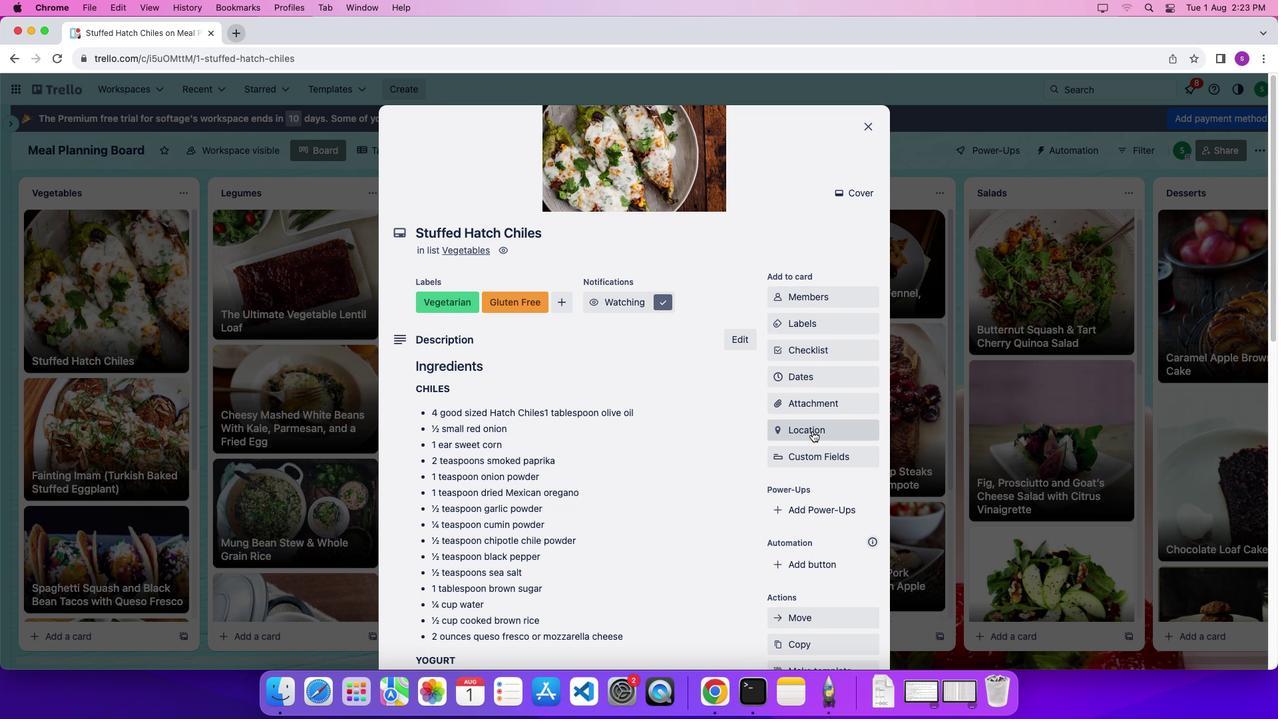 
Action: Mouse pressed left at (812, 430)
Screenshot: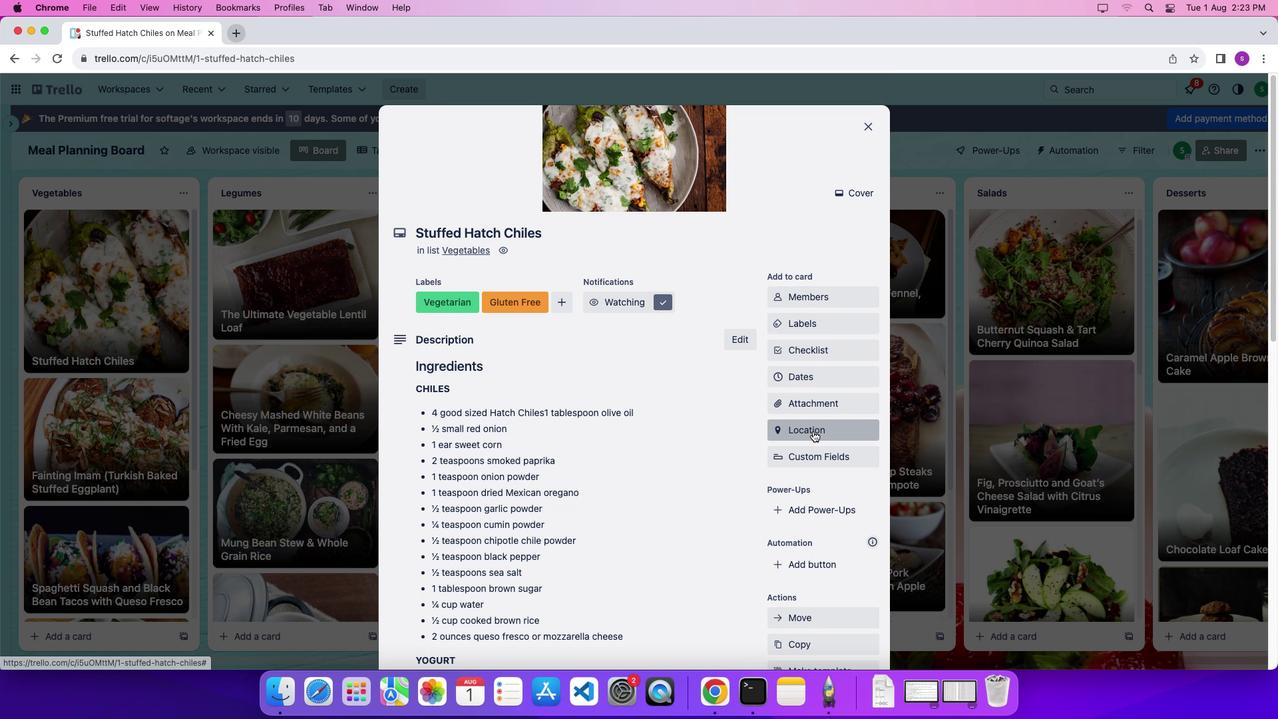 
Action: Mouse moved to (812, 430)
Screenshot: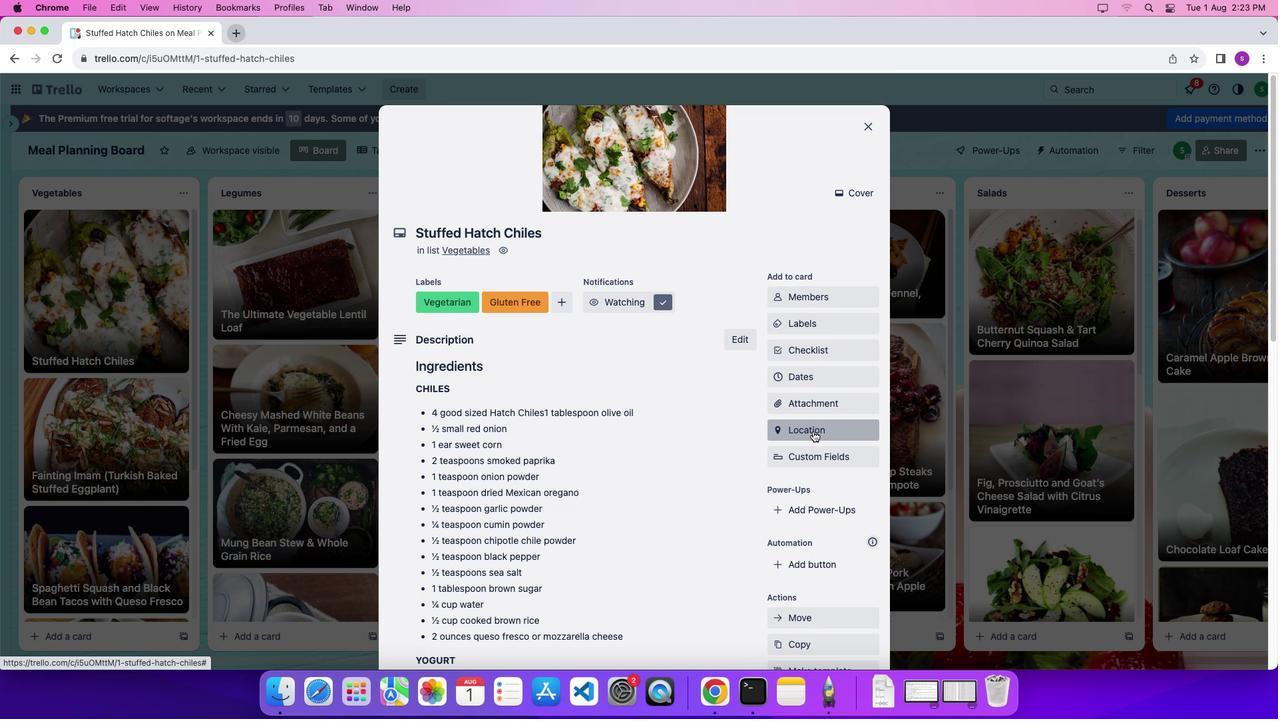 
Action: Key pressed 'l'
Screenshot: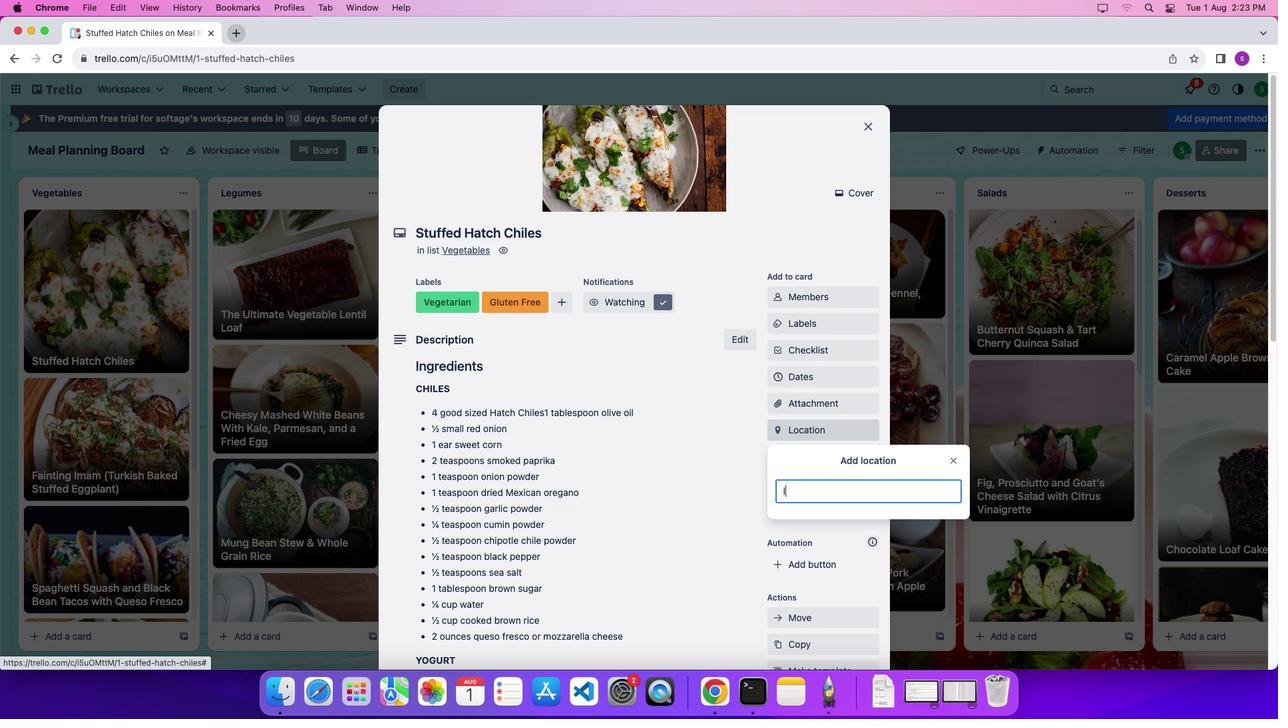 
Action: Mouse moved to (831, 521)
Screenshot: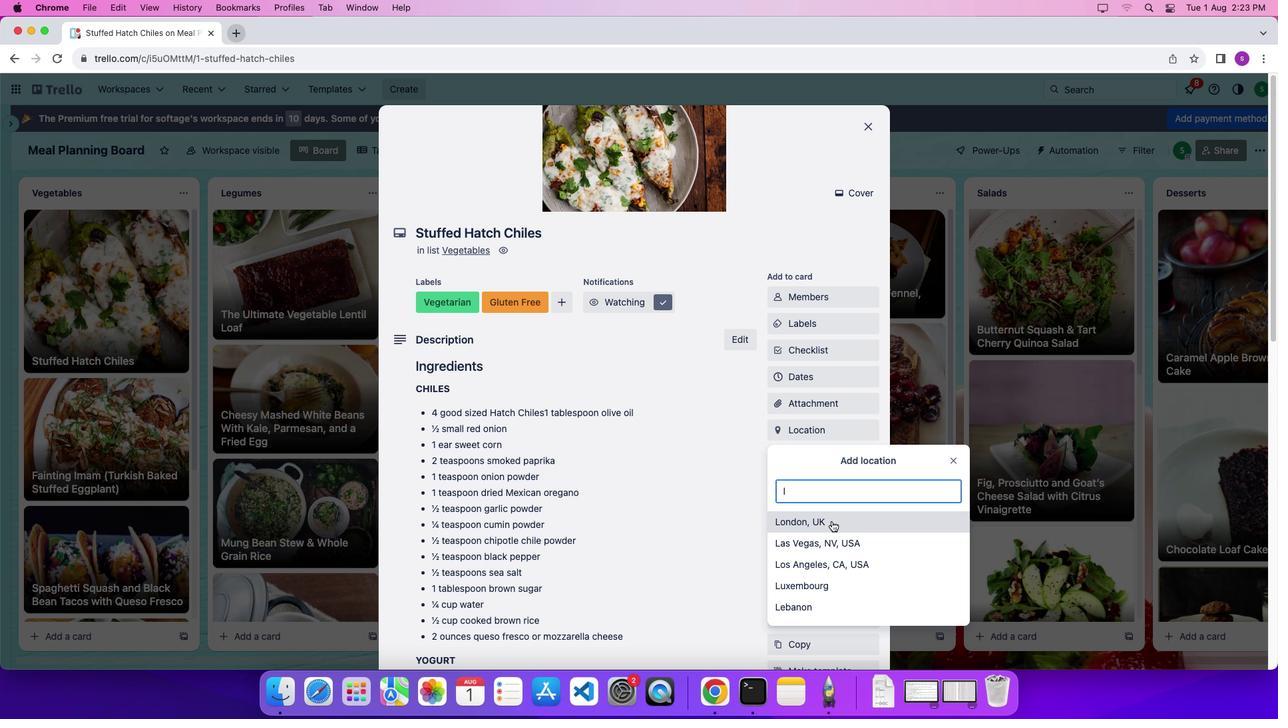 
Action: Mouse pressed left at (831, 521)
Screenshot: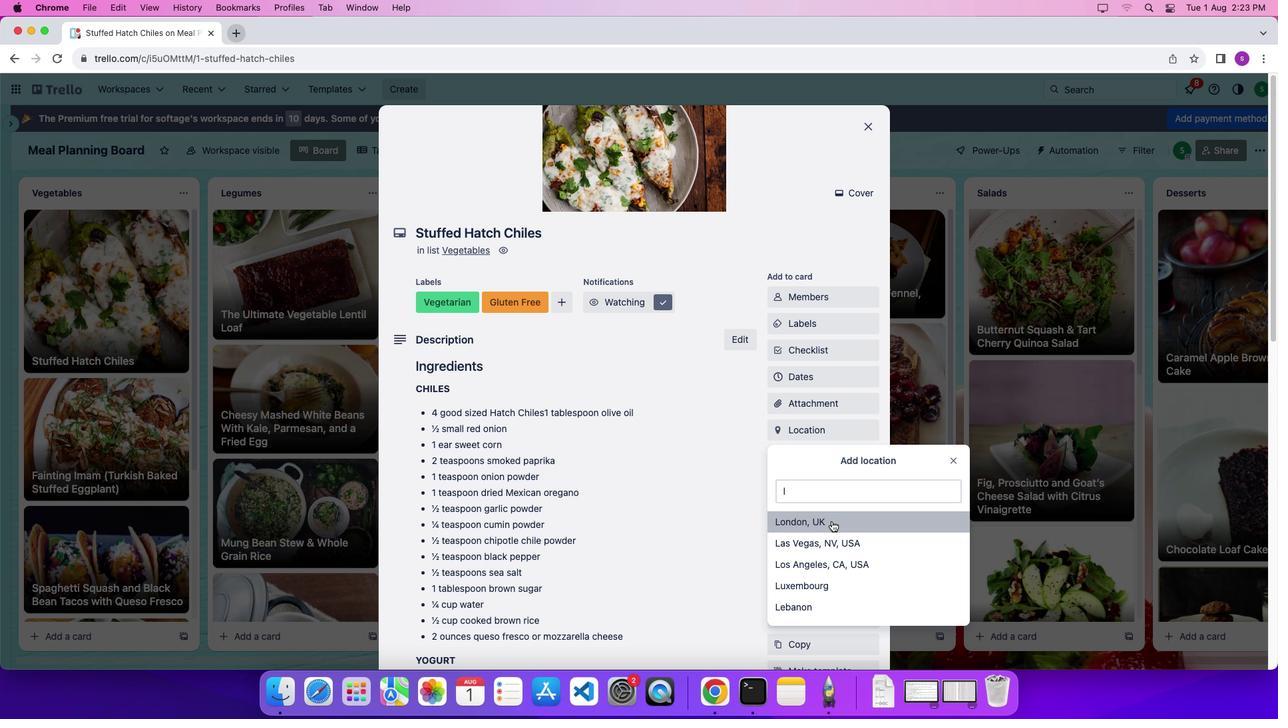 
Action: Mouse moved to (833, 408)
Screenshot: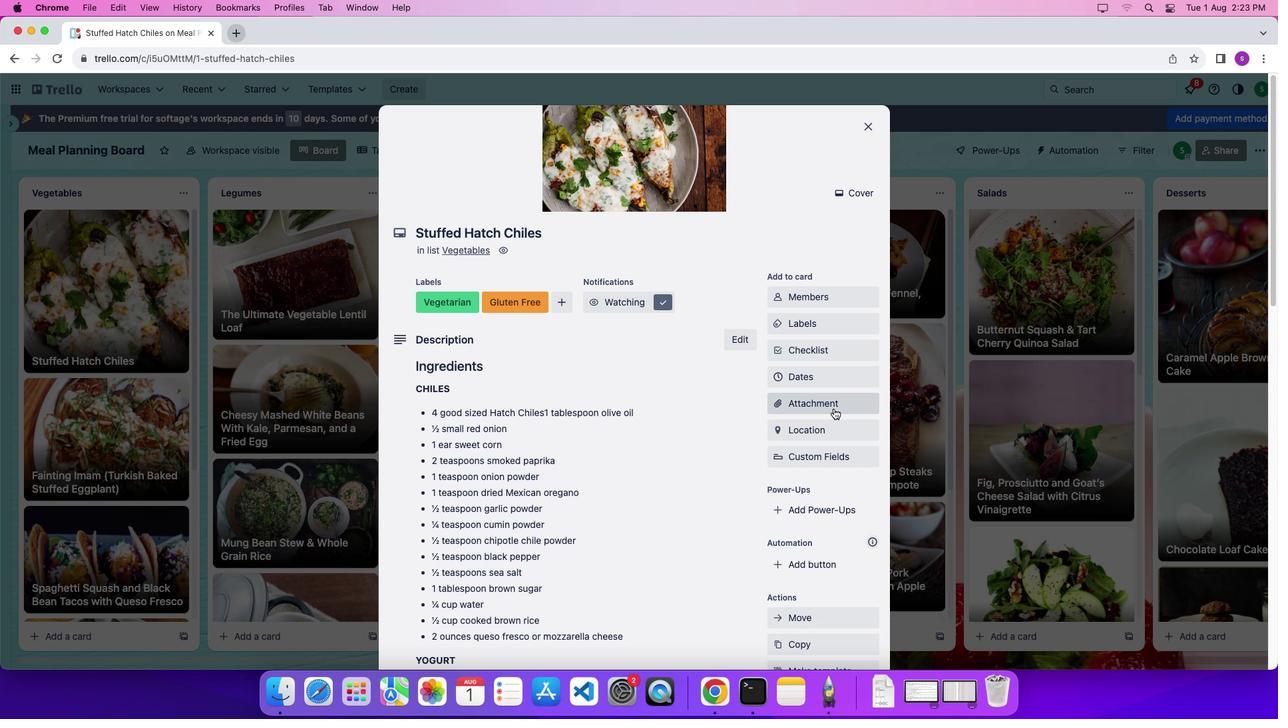 
Action: Mouse pressed left at (833, 408)
Screenshot: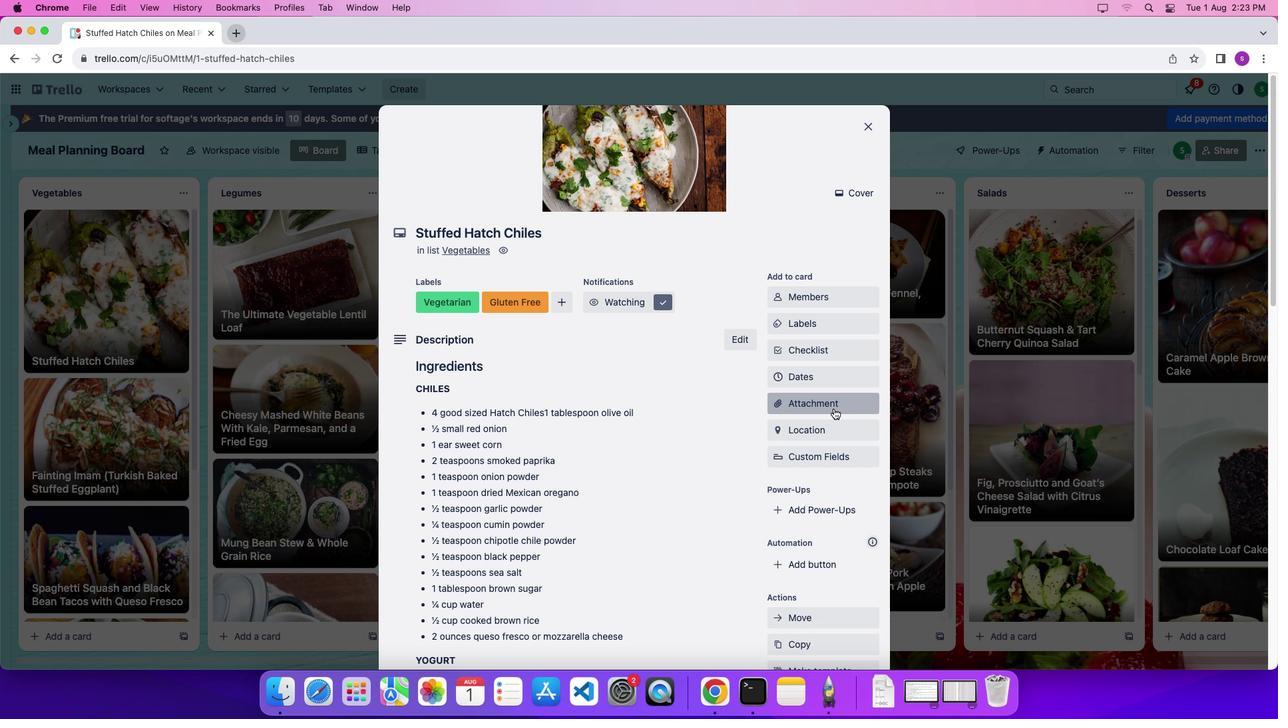 
Action: Mouse pressed left at (833, 408)
Screenshot: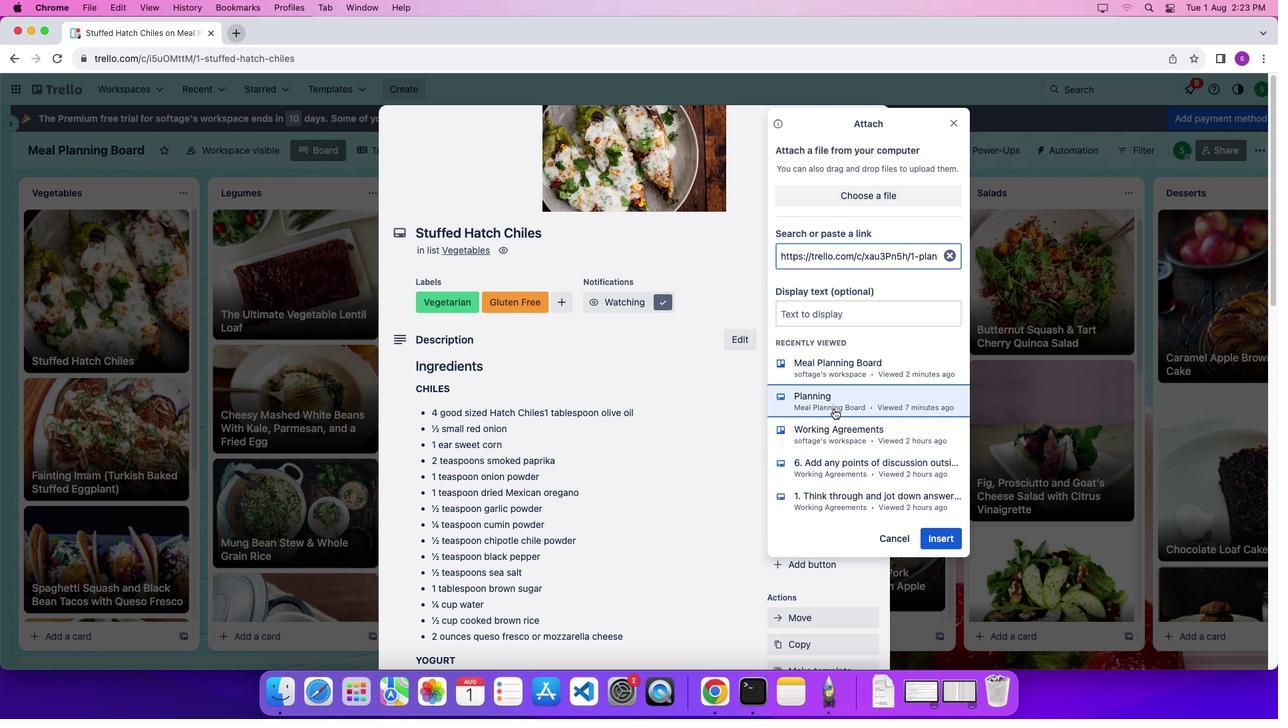 
Action: Mouse moved to (829, 380)
Screenshot: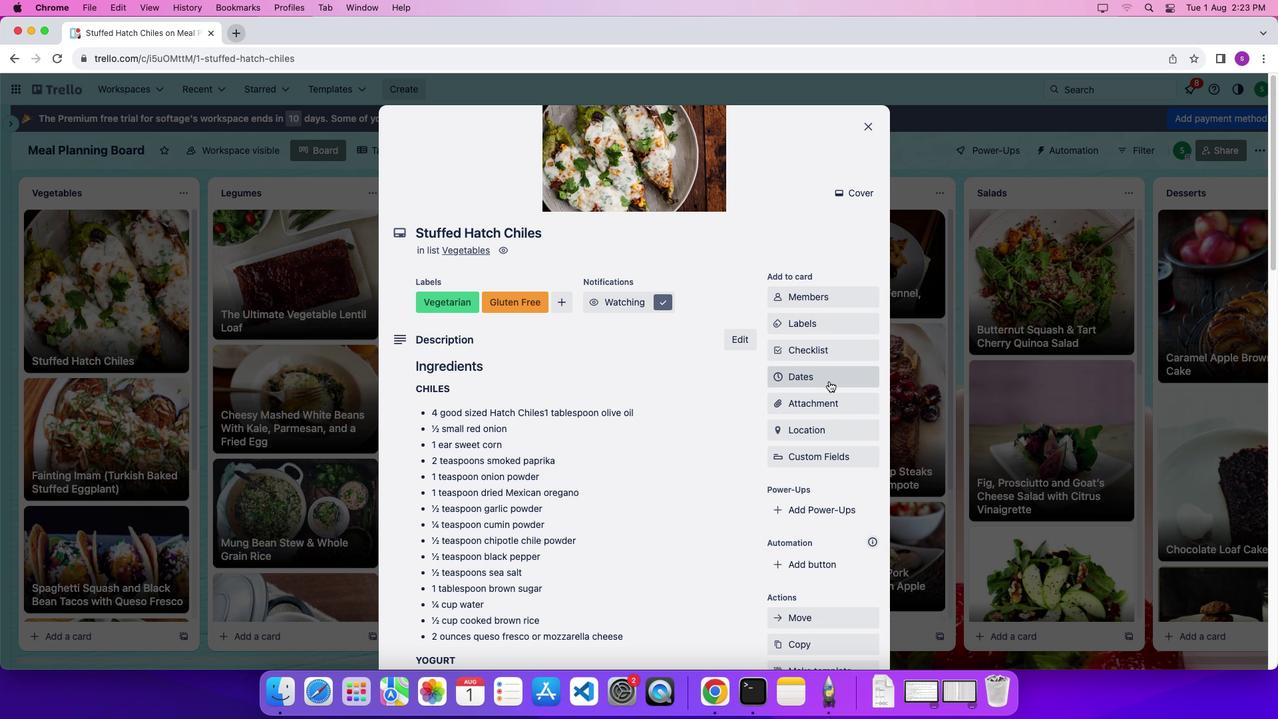 
Action: Mouse pressed left at (829, 380)
Screenshot: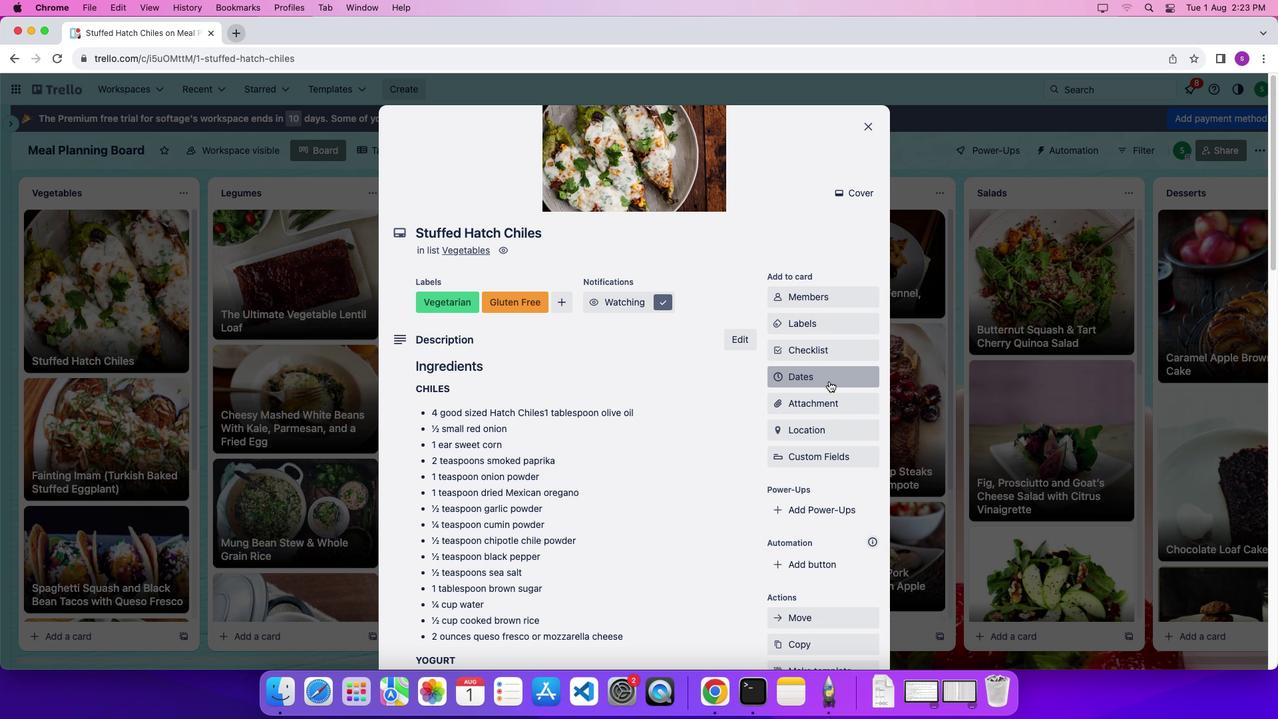 
Action: Mouse moved to (828, 319)
Screenshot: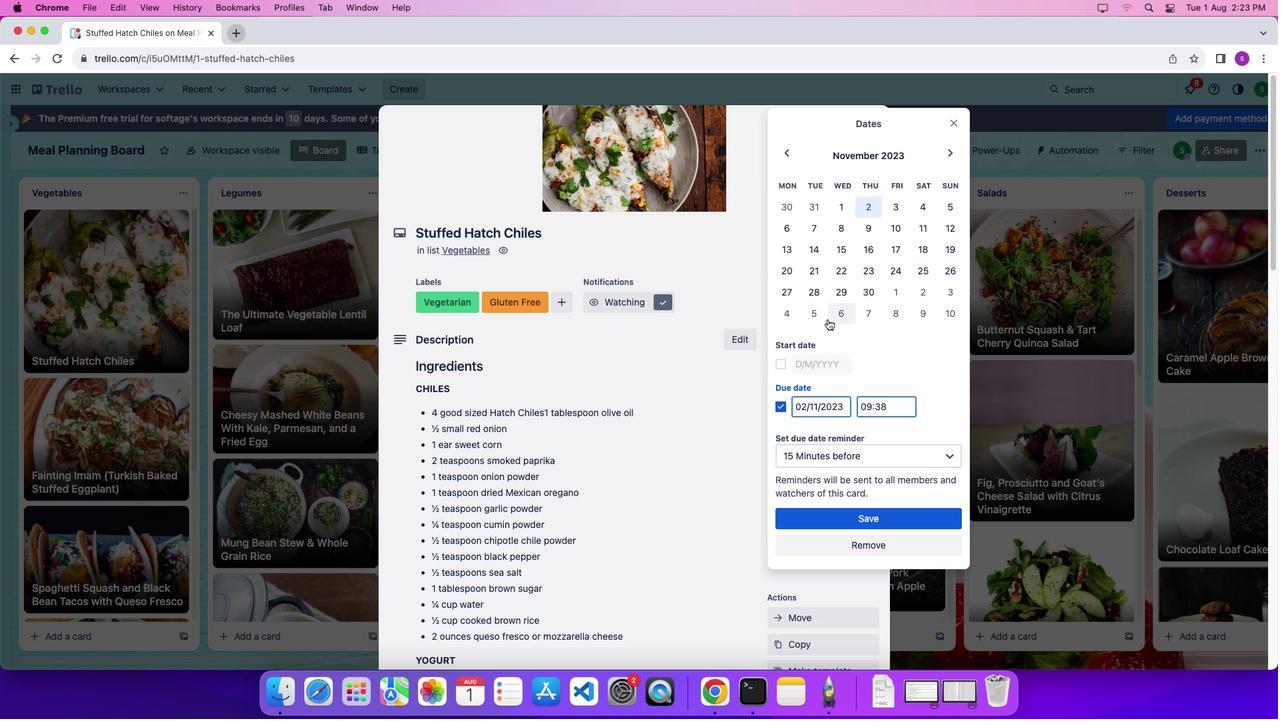 
Action: Mouse pressed left at (828, 319)
Screenshot: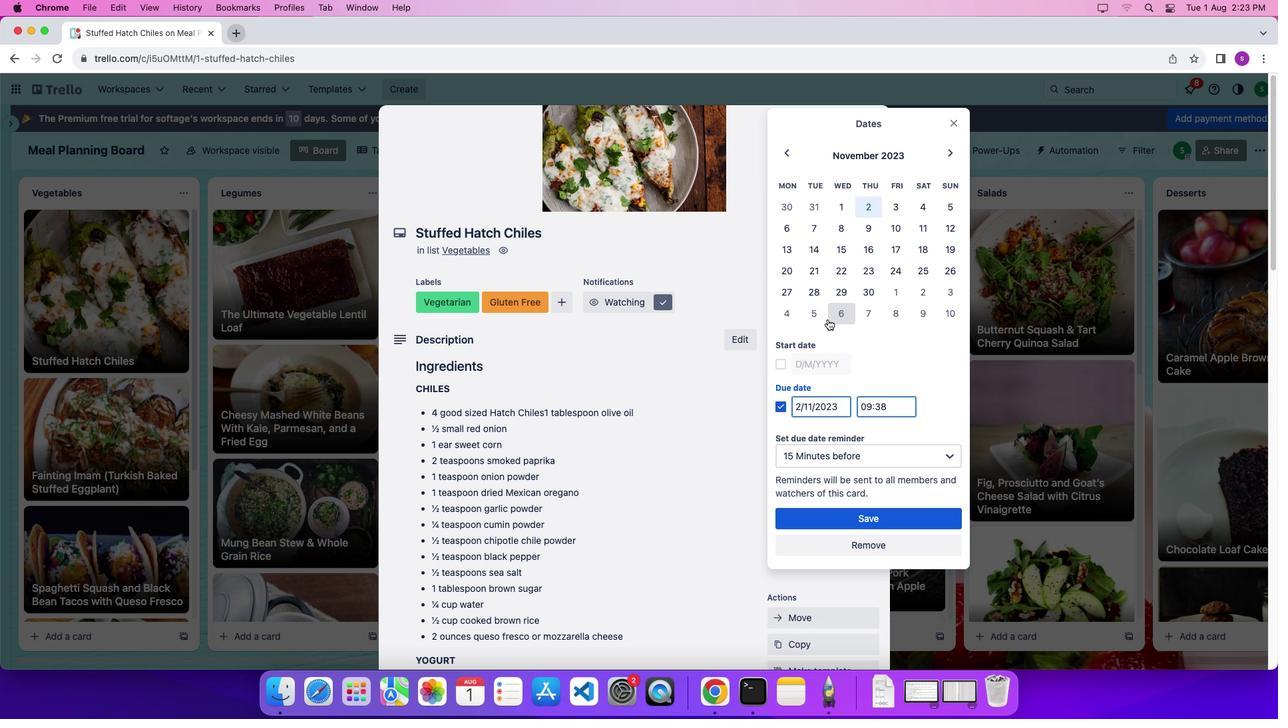 
Action: Mouse moved to (781, 360)
Screenshot: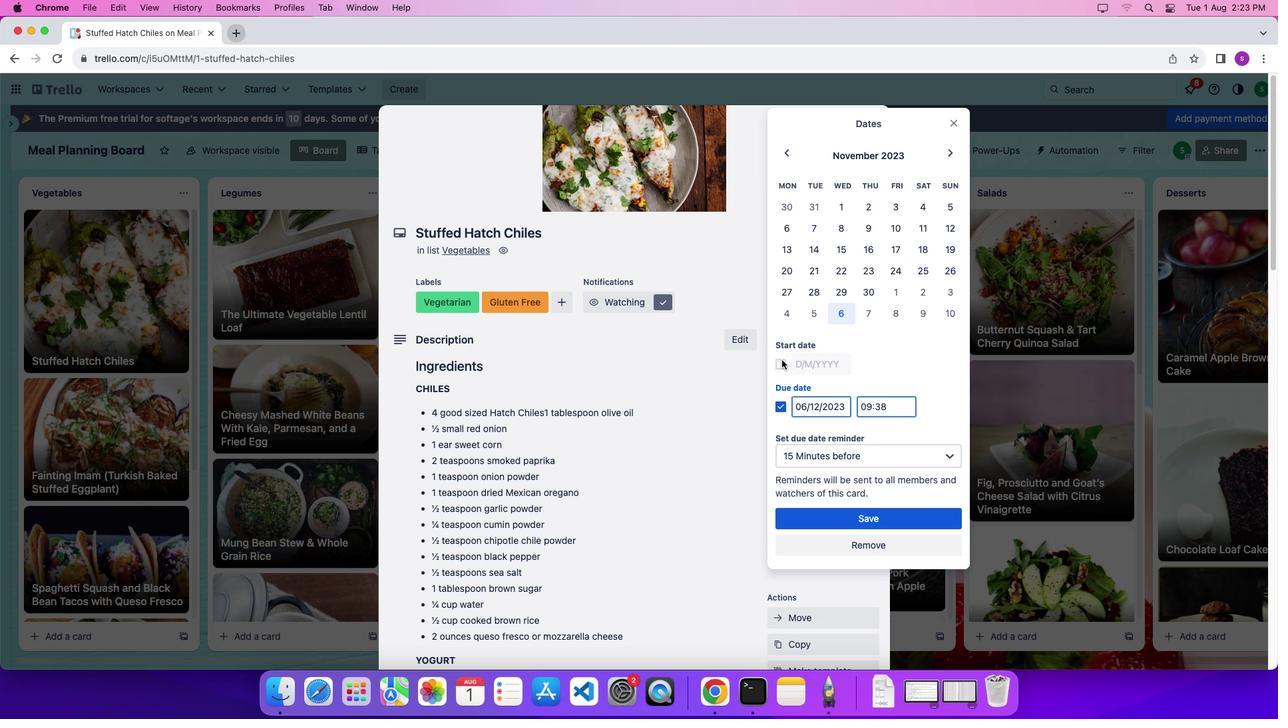 
Action: Mouse pressed left at (781, 360)
Screenshot: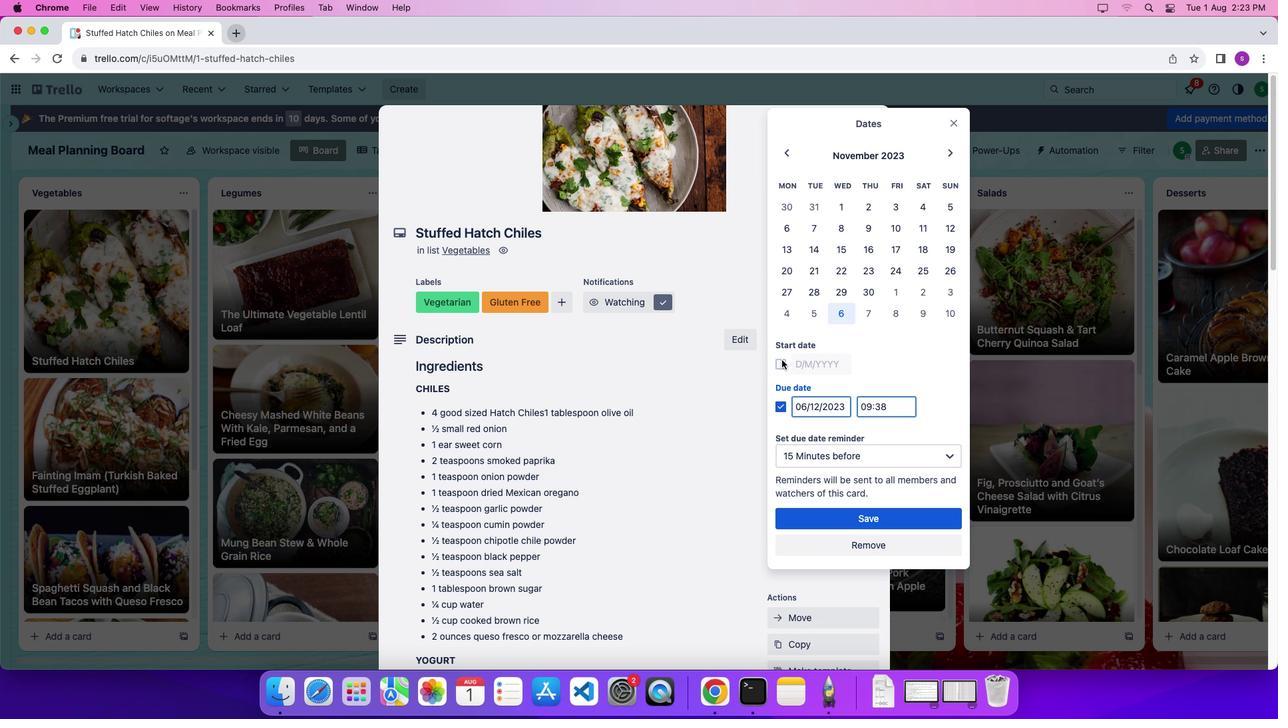 
Action: Mouse moved to (824, 517)
Screenshot: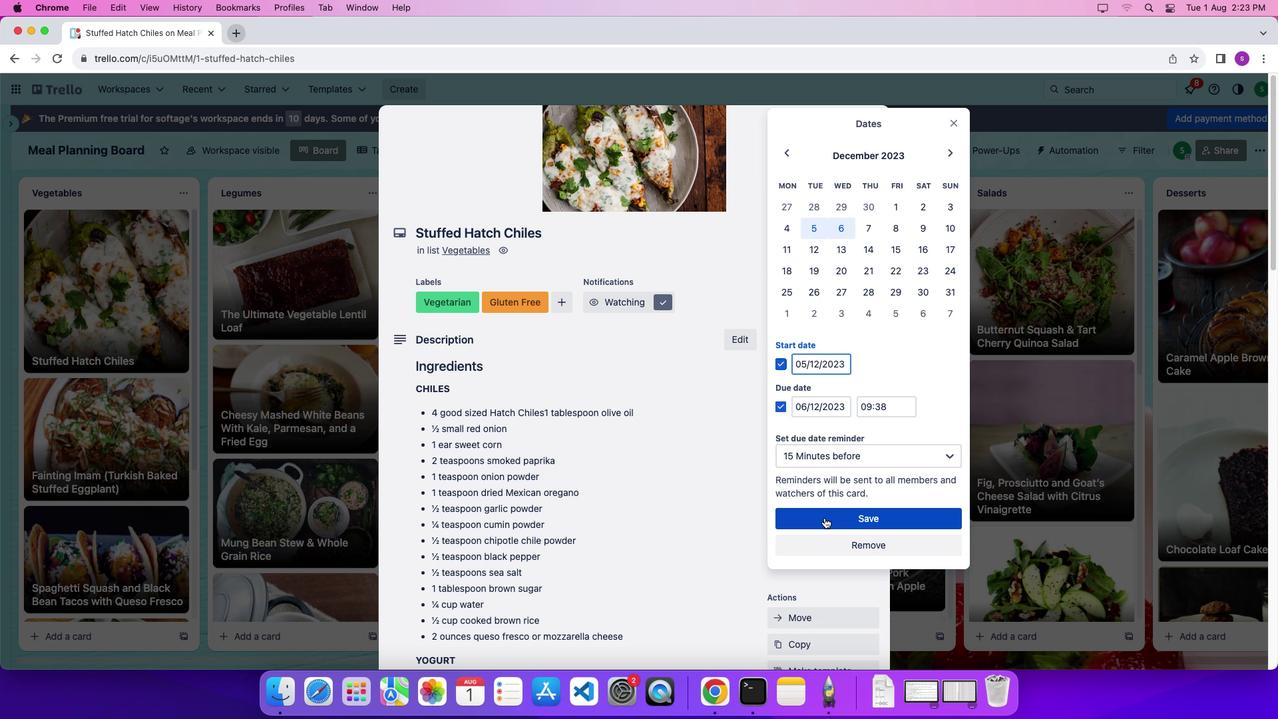 
Action: Mouse pressed left at (824, 517)
Screenshot: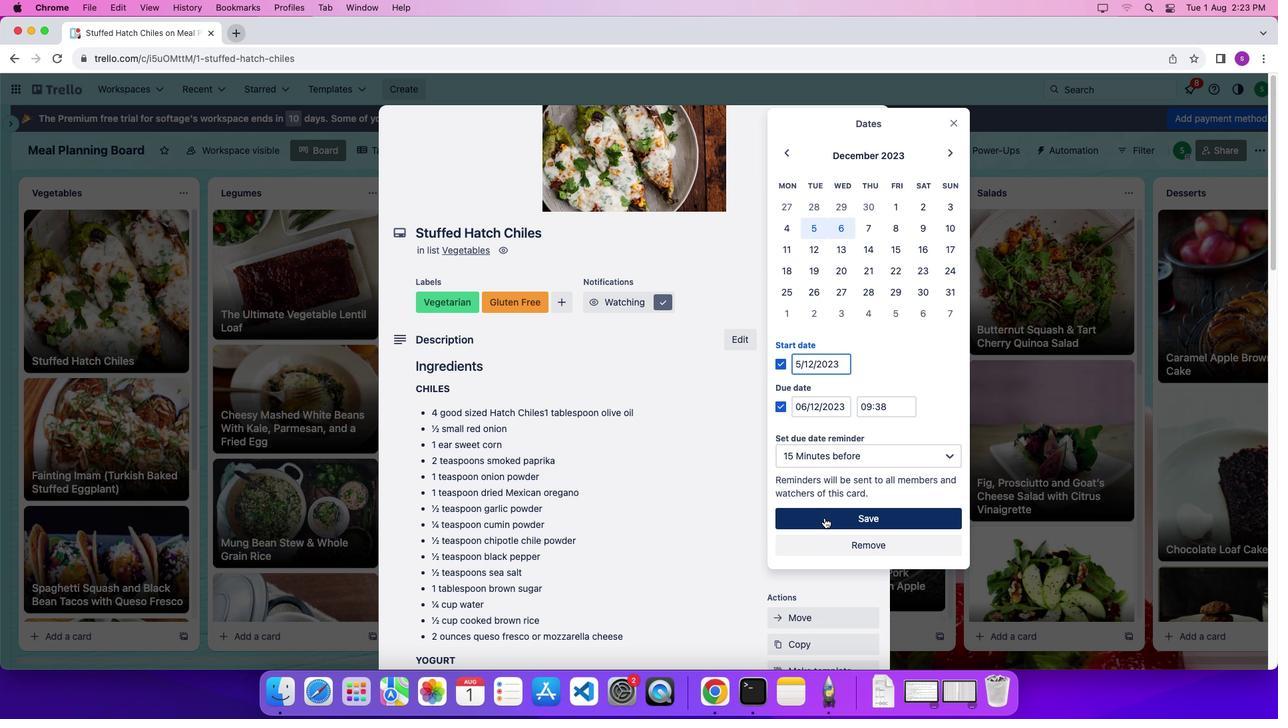 
Action: Mouse moved to (823, 512)
Screenshot: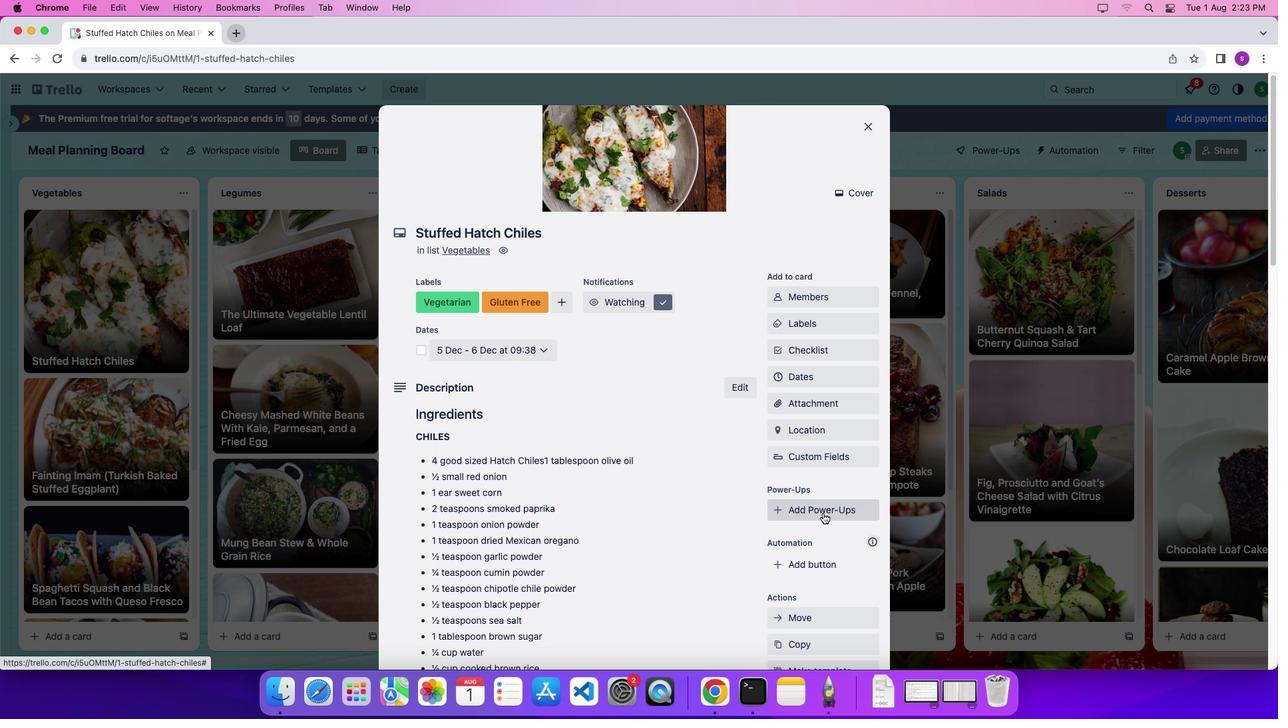 
Action: Mouse scrolled (823, 512) with delta (0, 0)
Screenshot: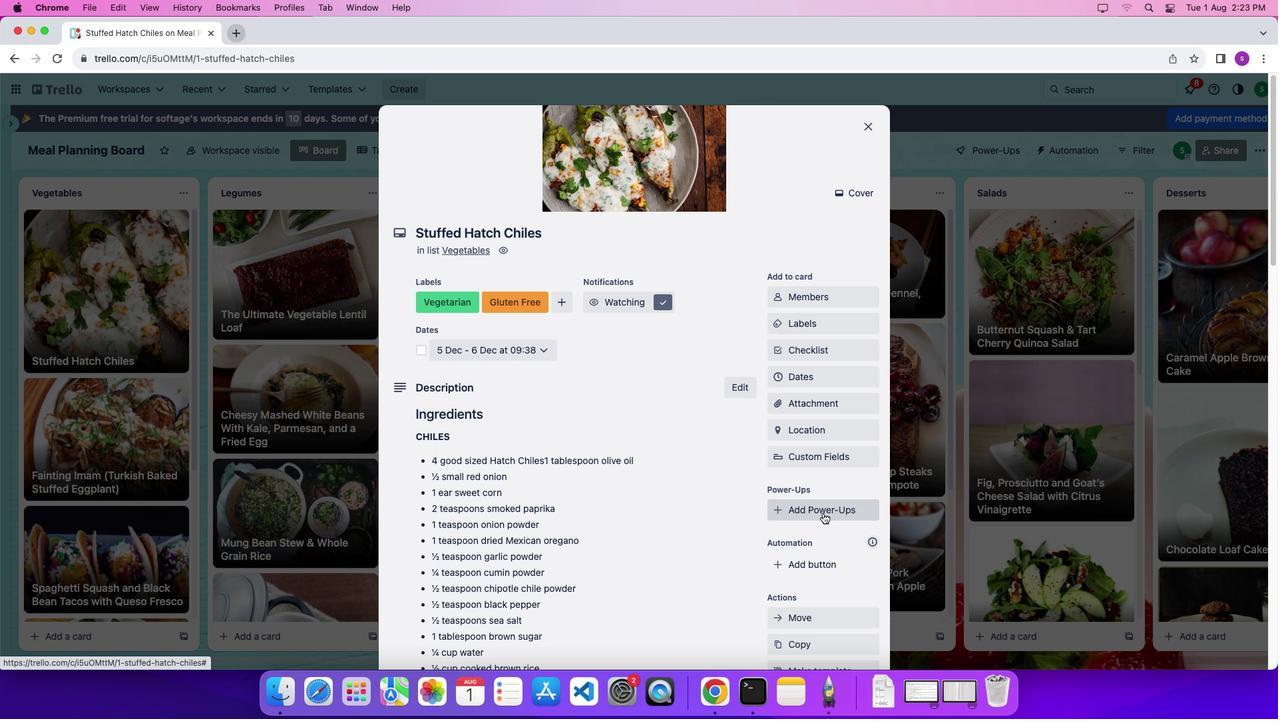 
Action: Mouse scrolled (823, 512) with delta (0, 0)
Screenshot: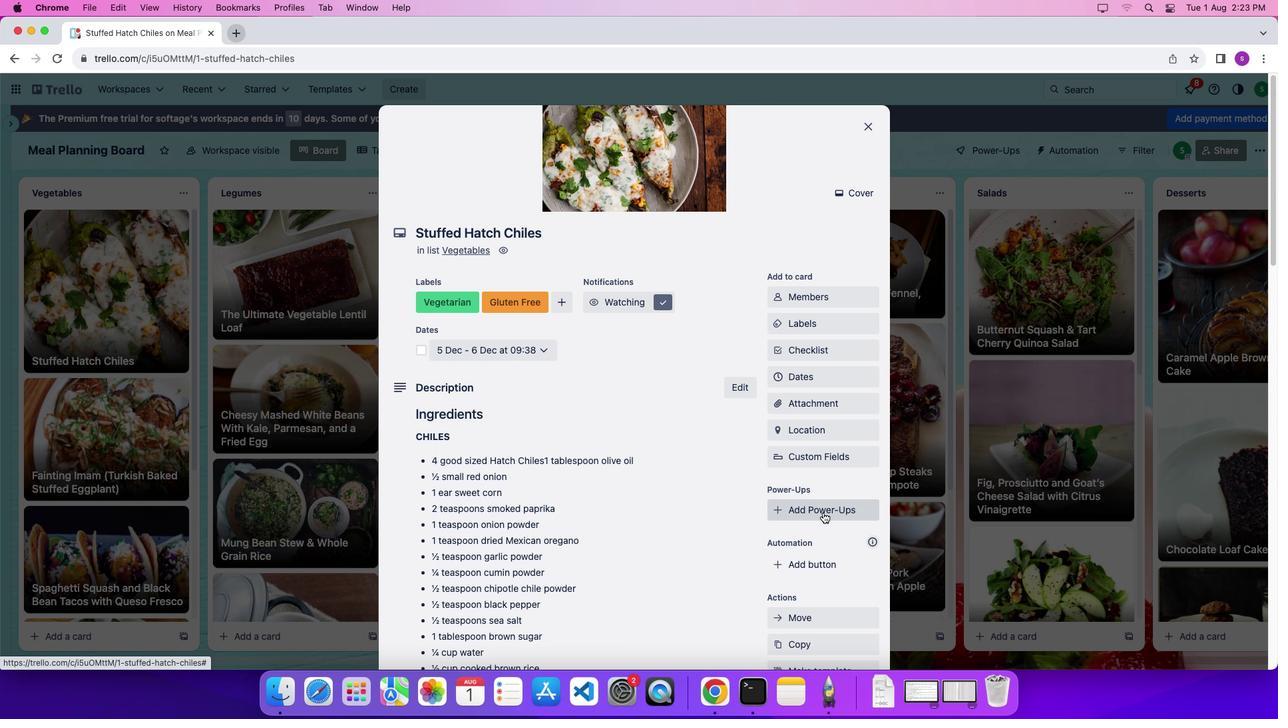 
Action: Mouse moved to (822, 512)
Screenshot: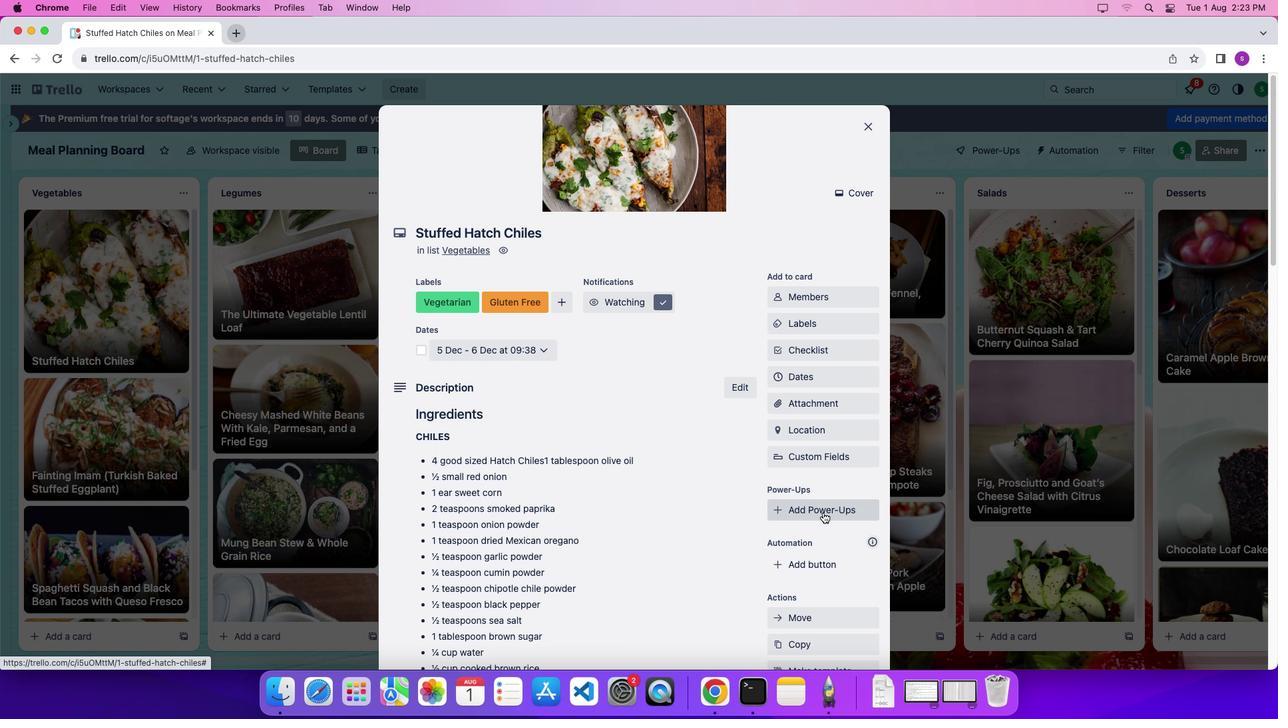 
Action: Mouse scrolled (822, 512) with delta (0, 0)
Screenshot: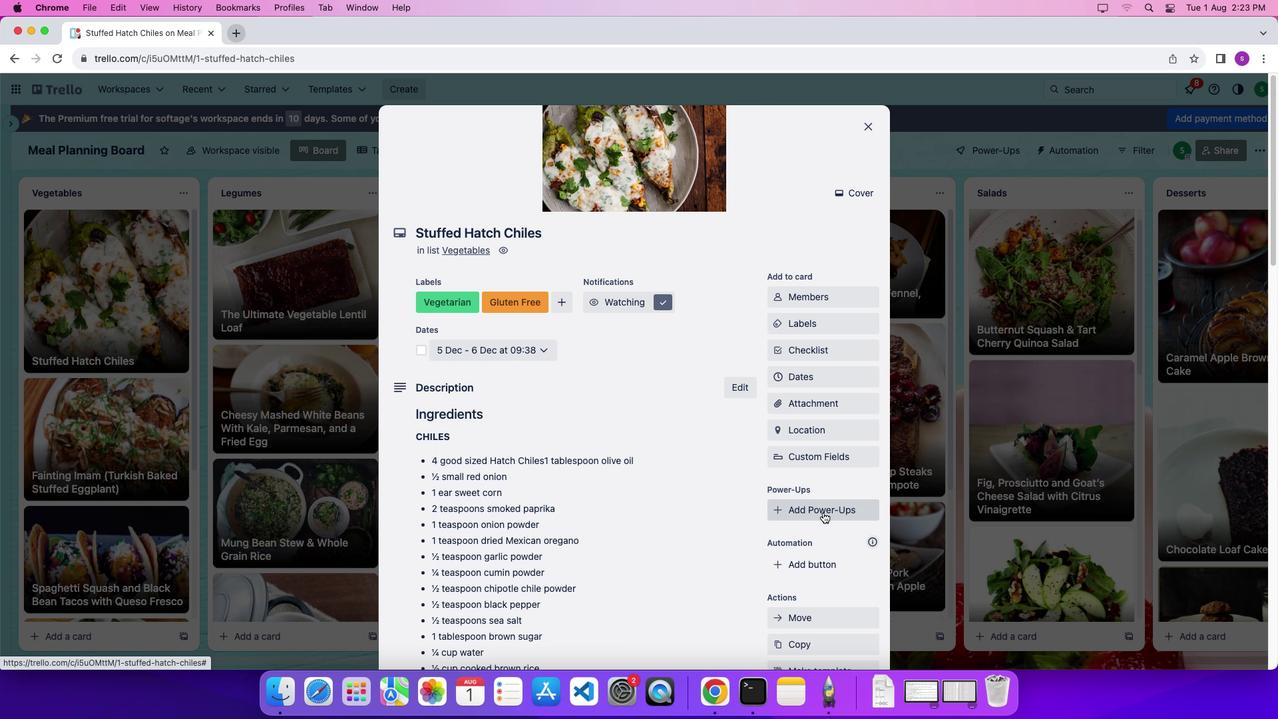 
Action: Mouse scrolled (822, 512) with delta (0, 0)
Screenshot: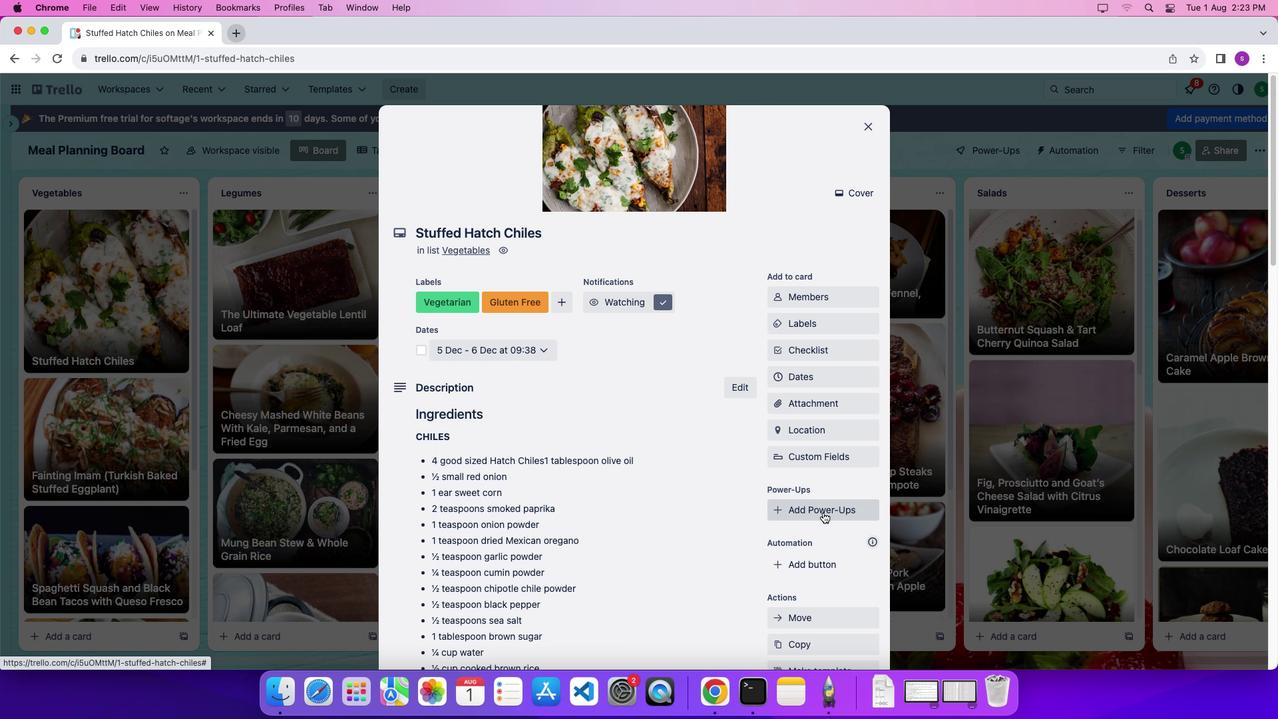 
Action: Mouse scrolled (822, 512) with delta (0, -5)
Screenshot: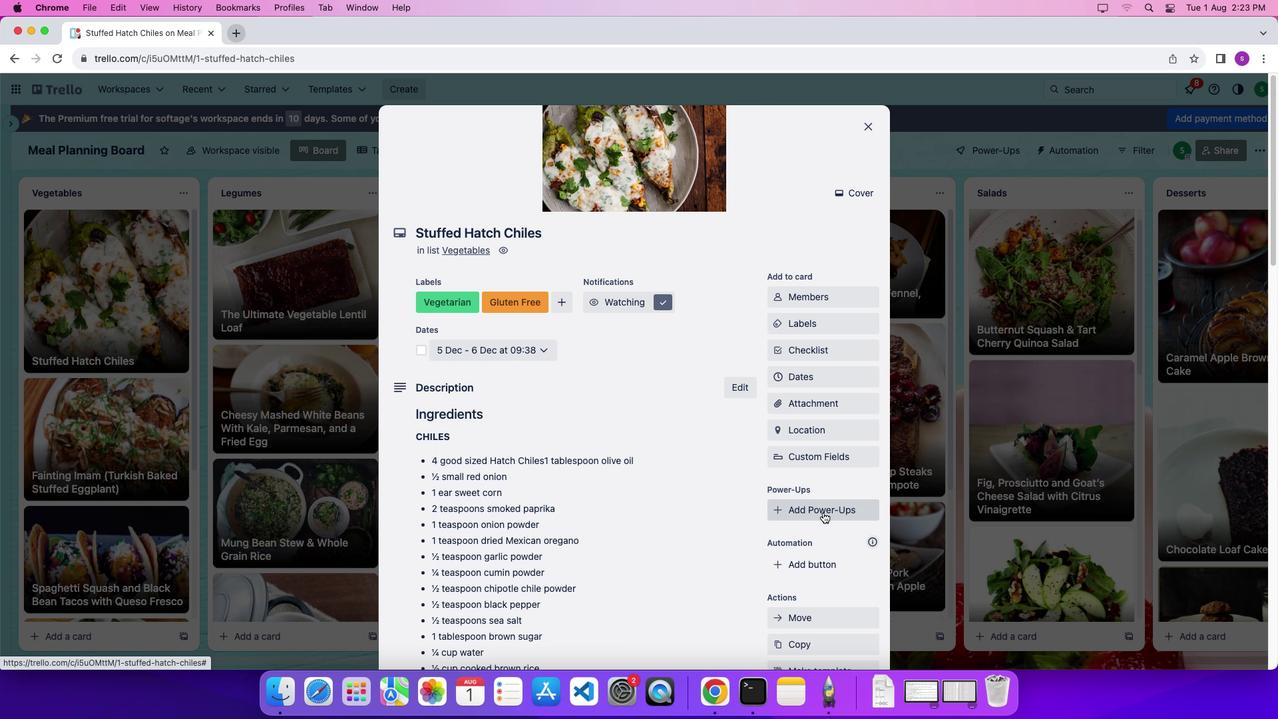 
Action: Mouse scrolled (822, 512) with delta (0, -7)
Screenshot: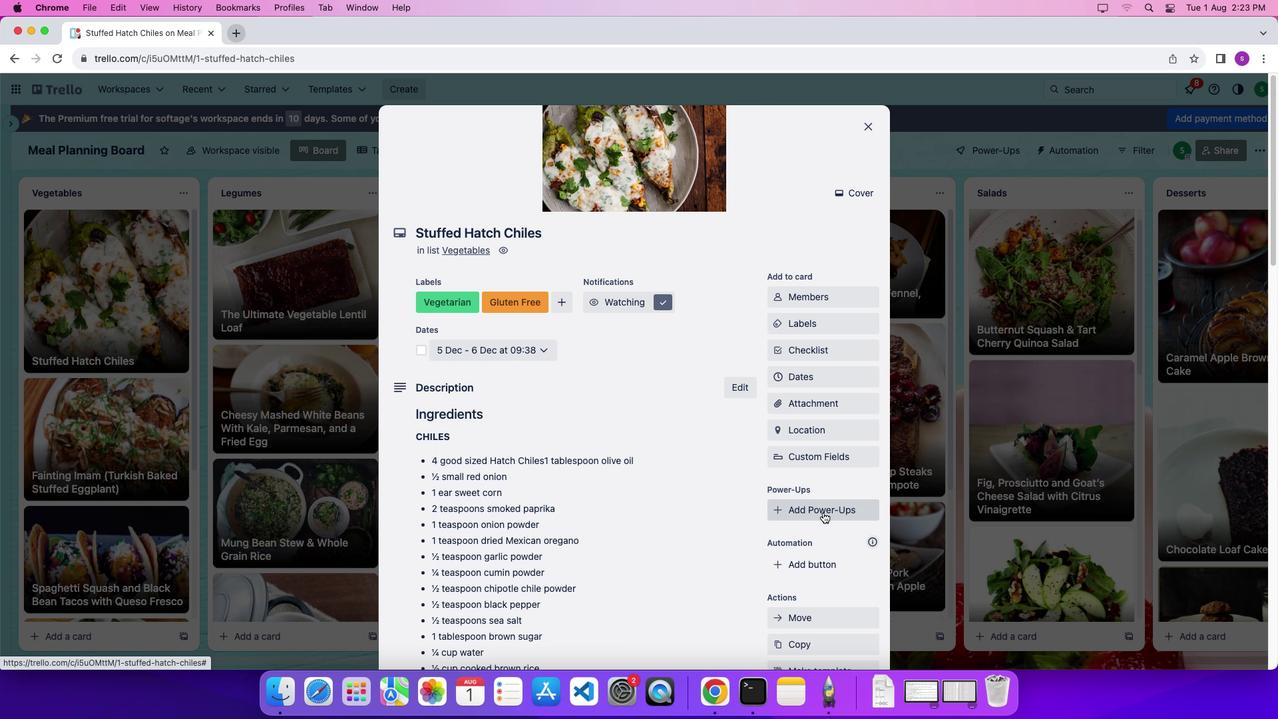 
Action: Mouse moved to (818, 527)
Screenshot: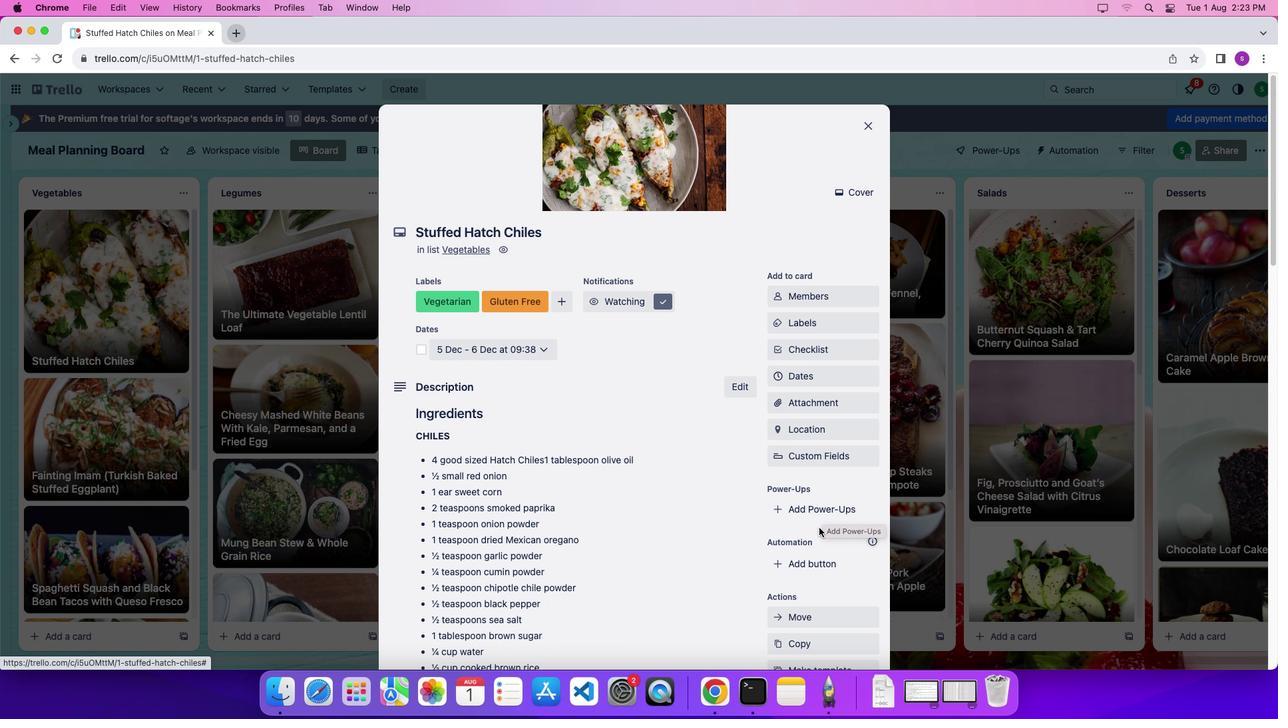 
Action: Mouse scrolled (818, 527) with delta (0, 0)
Screenshot: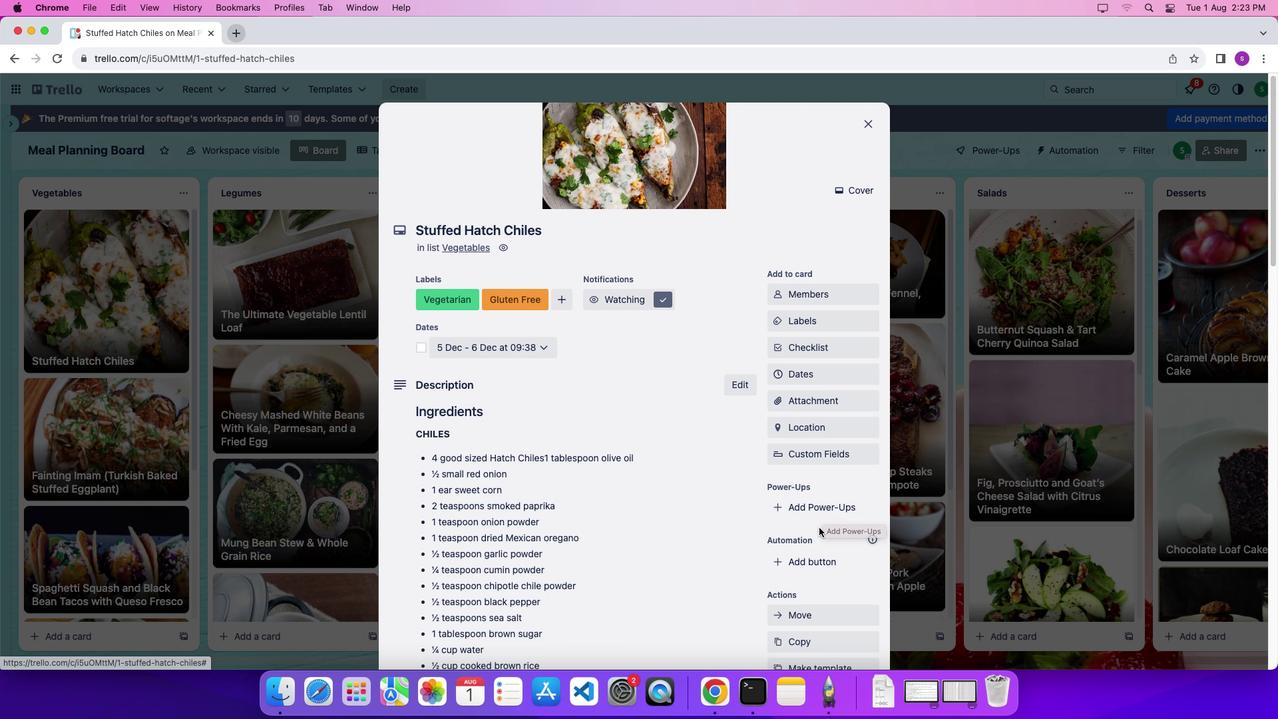 
Action: Mouse scrolled (818, 527) with delta (0, 0)
Screenshot: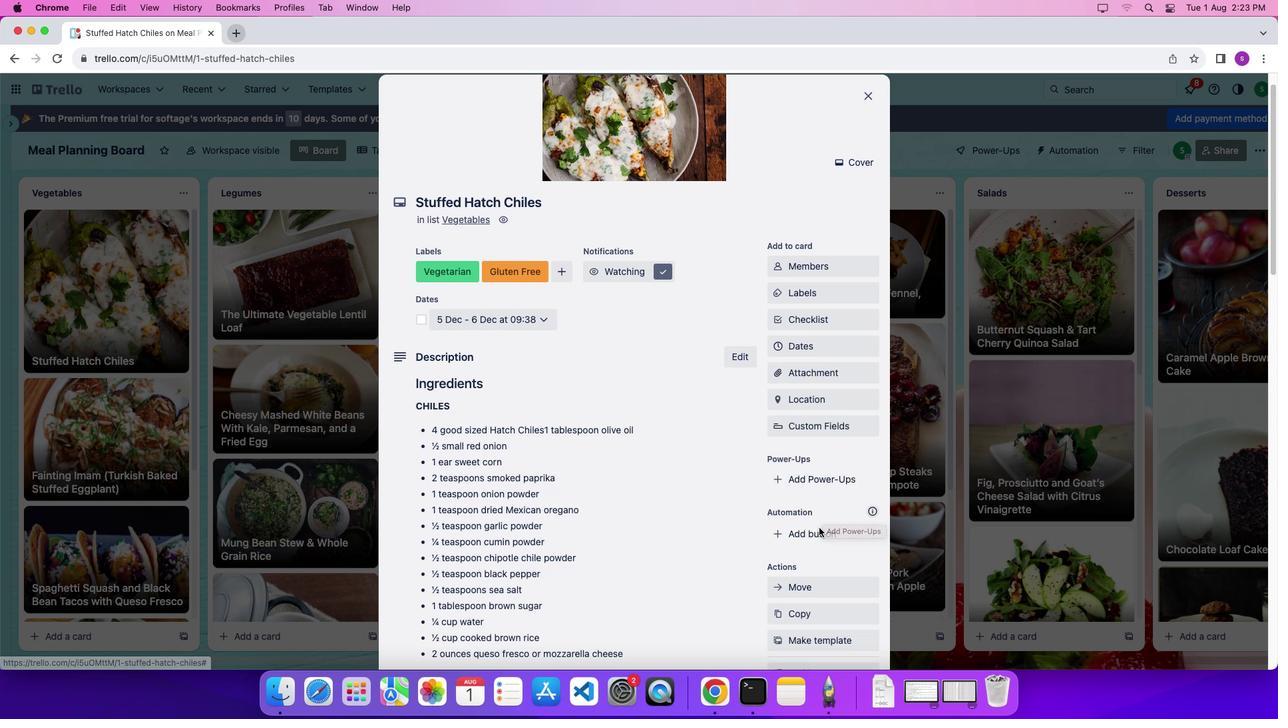 
Action: Mouse scrolled (818, 527) with delta (0, -2)
Screenshot: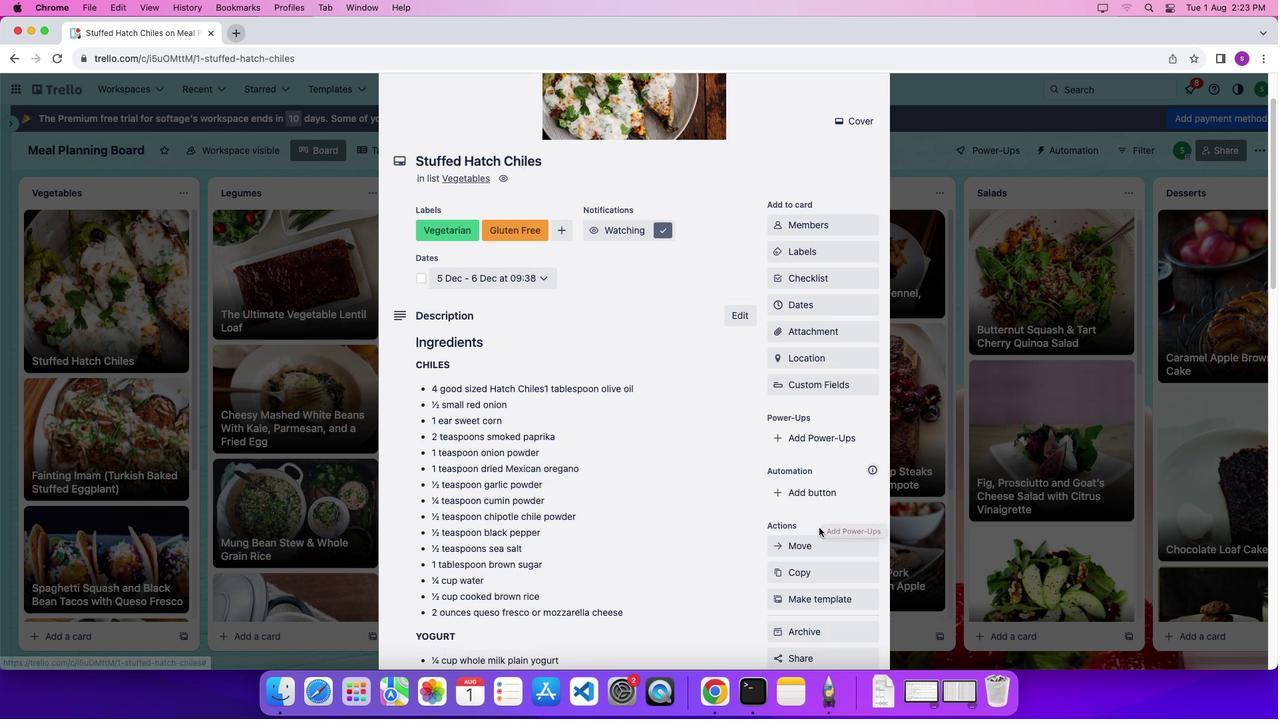 
Action: Mouse moved to (801, 398)
Screenshot: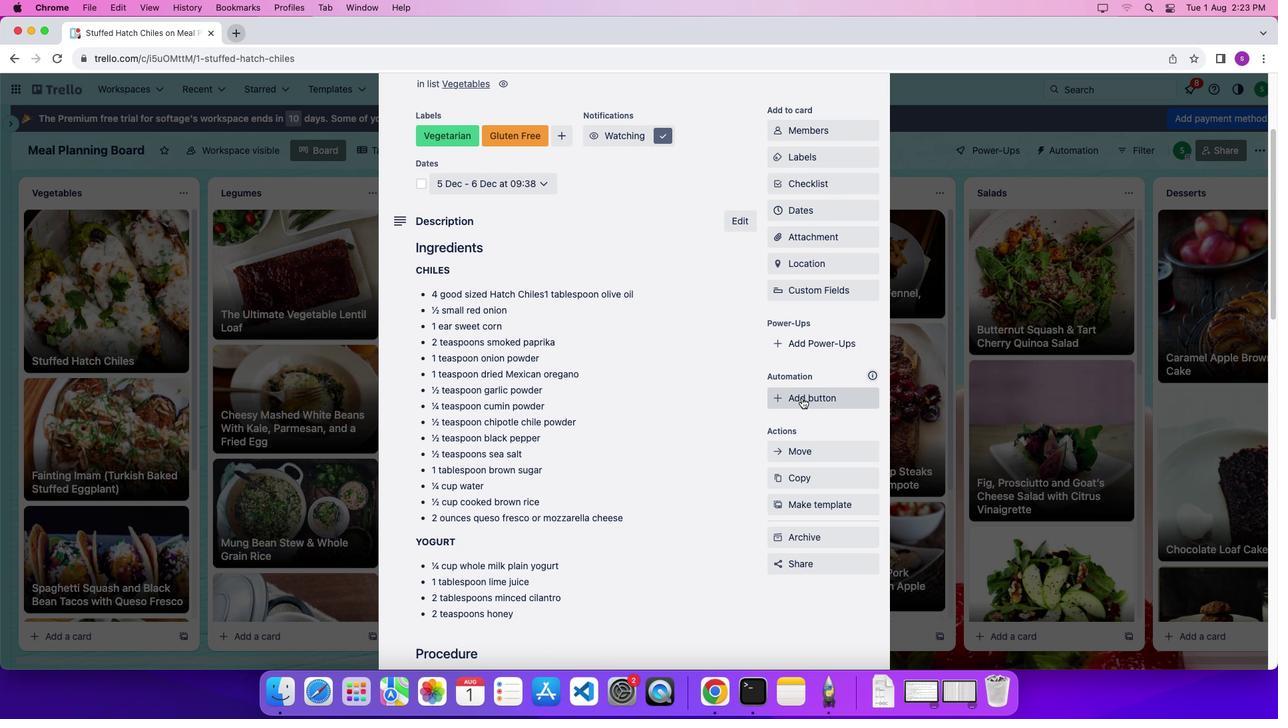
Action: Mouse pressed left at (801, 398)
Screenshot: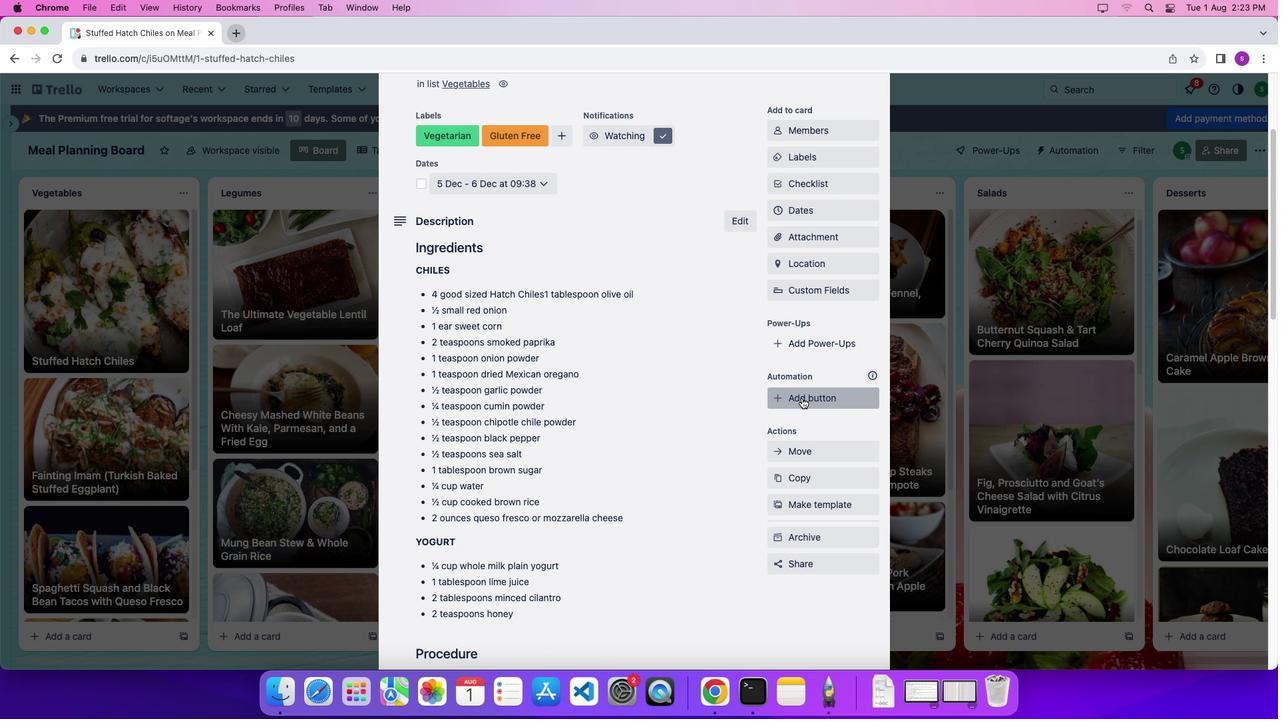 
Action: Mouse moved to (798, 333)
Screenshot: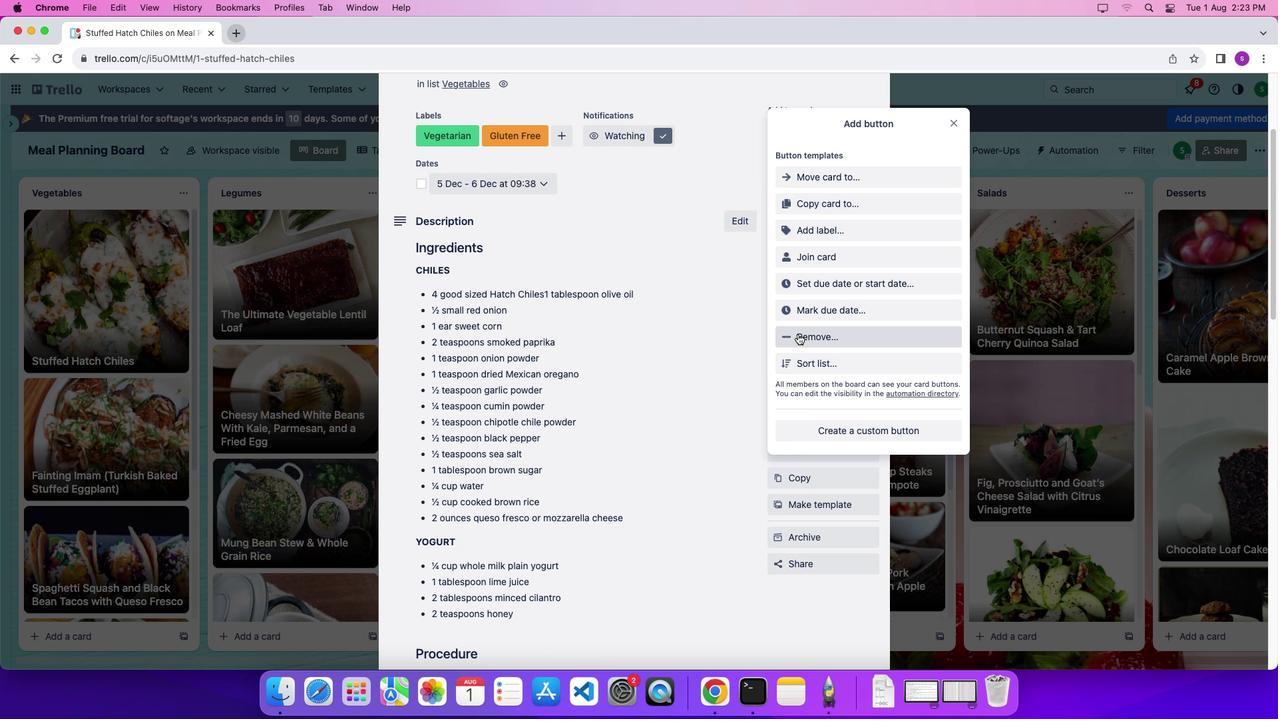 
Action: Mouse pressed left at (798, 333)
Screenshot: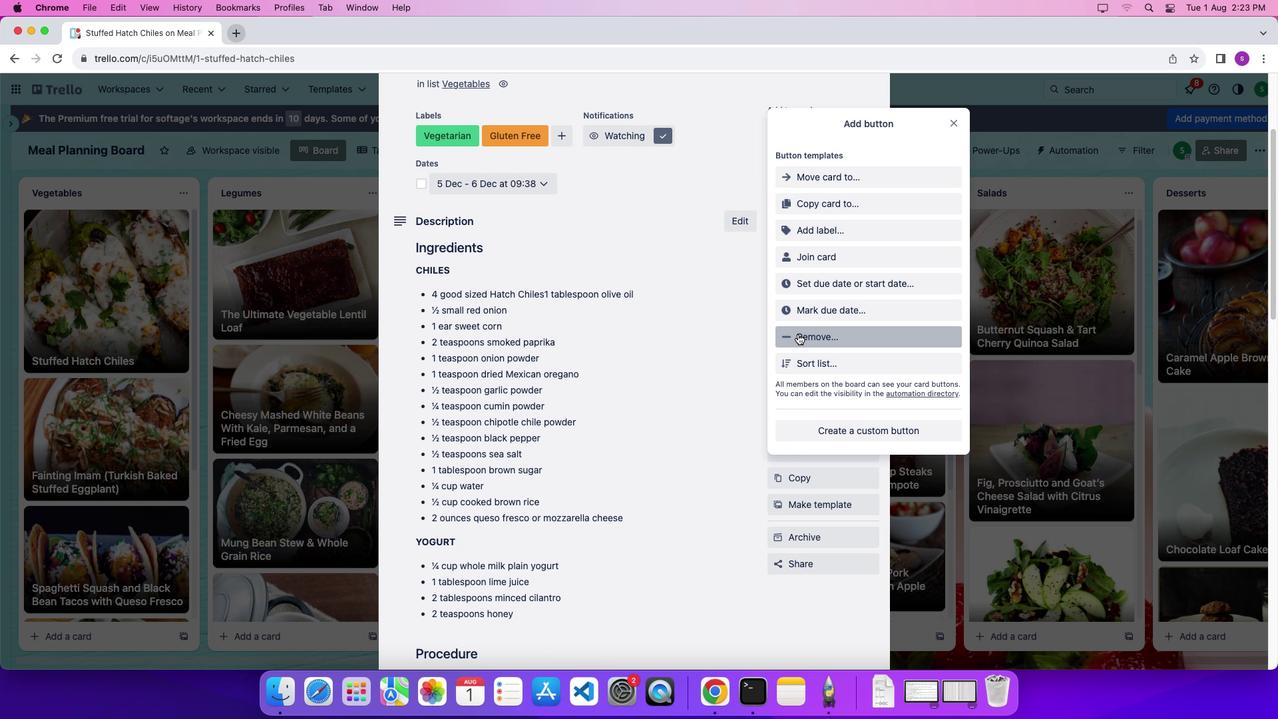 
Action: Mouse moved to (796, 336)
Screenshot: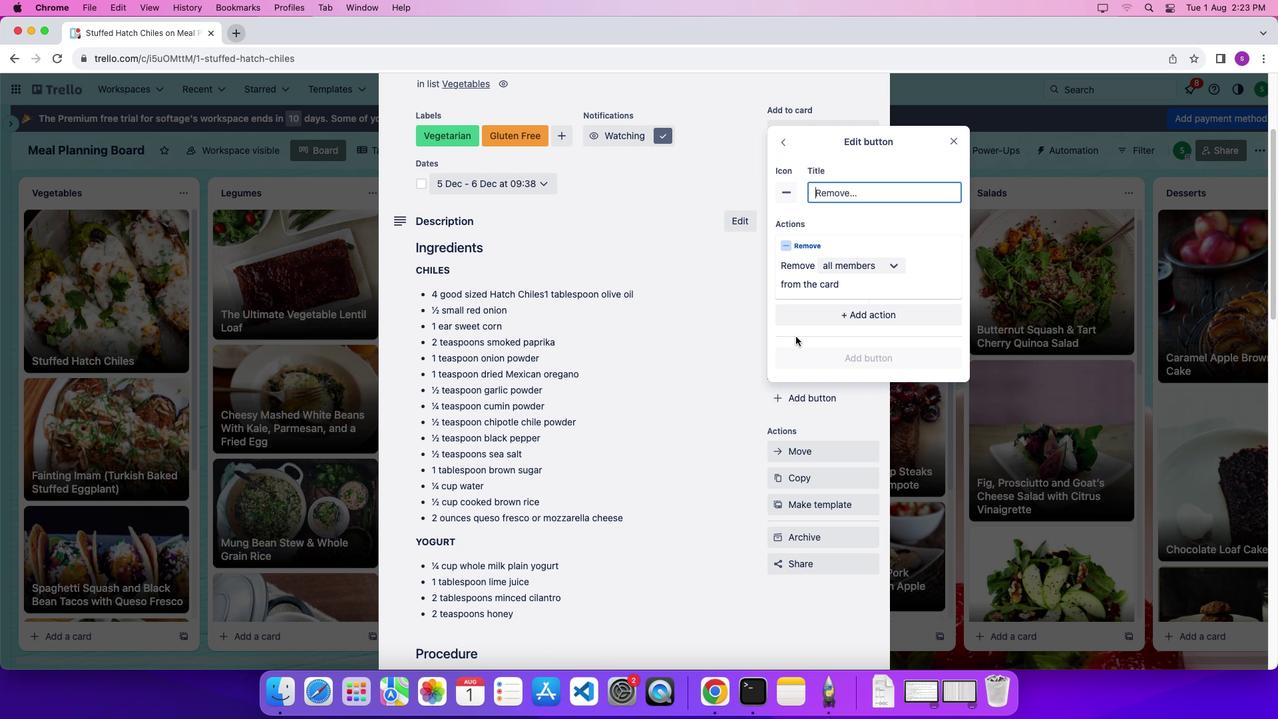 
Action: Key pressed Key.shift'R''e''m''o''v''e'Key.enter
Screenshot: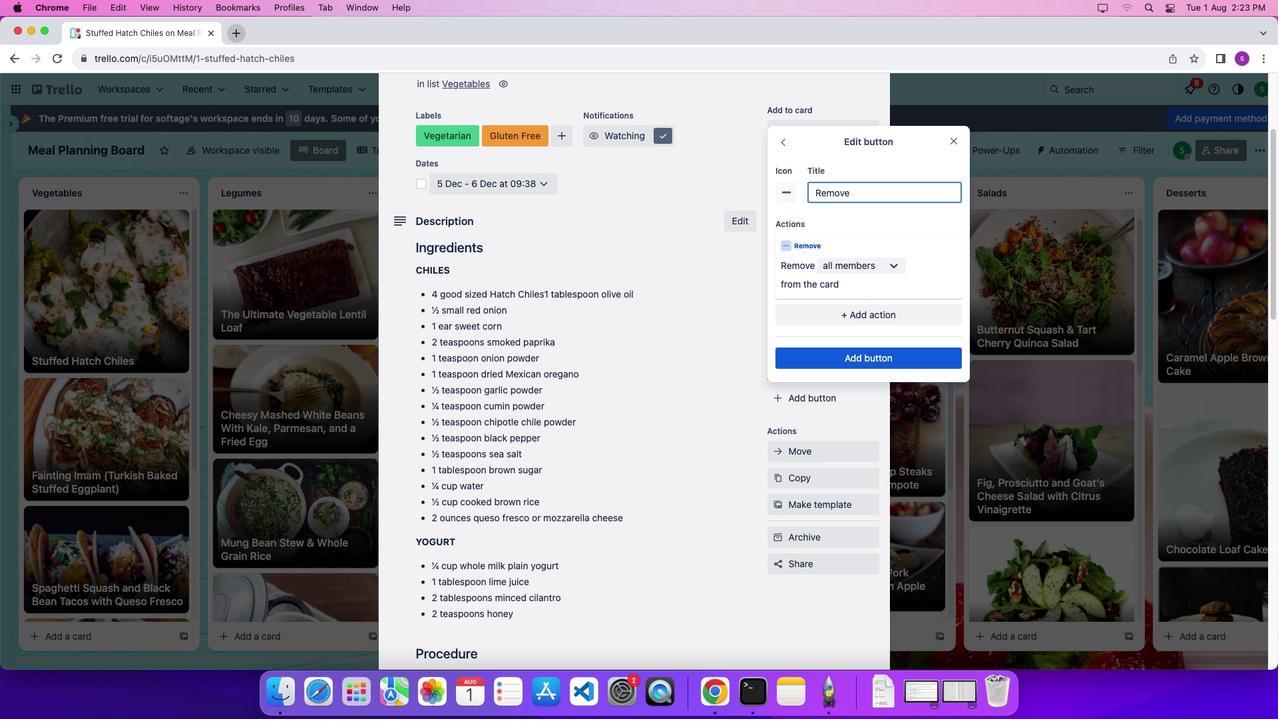 
Action: Mouse moved to (854, 361)
Screenshot: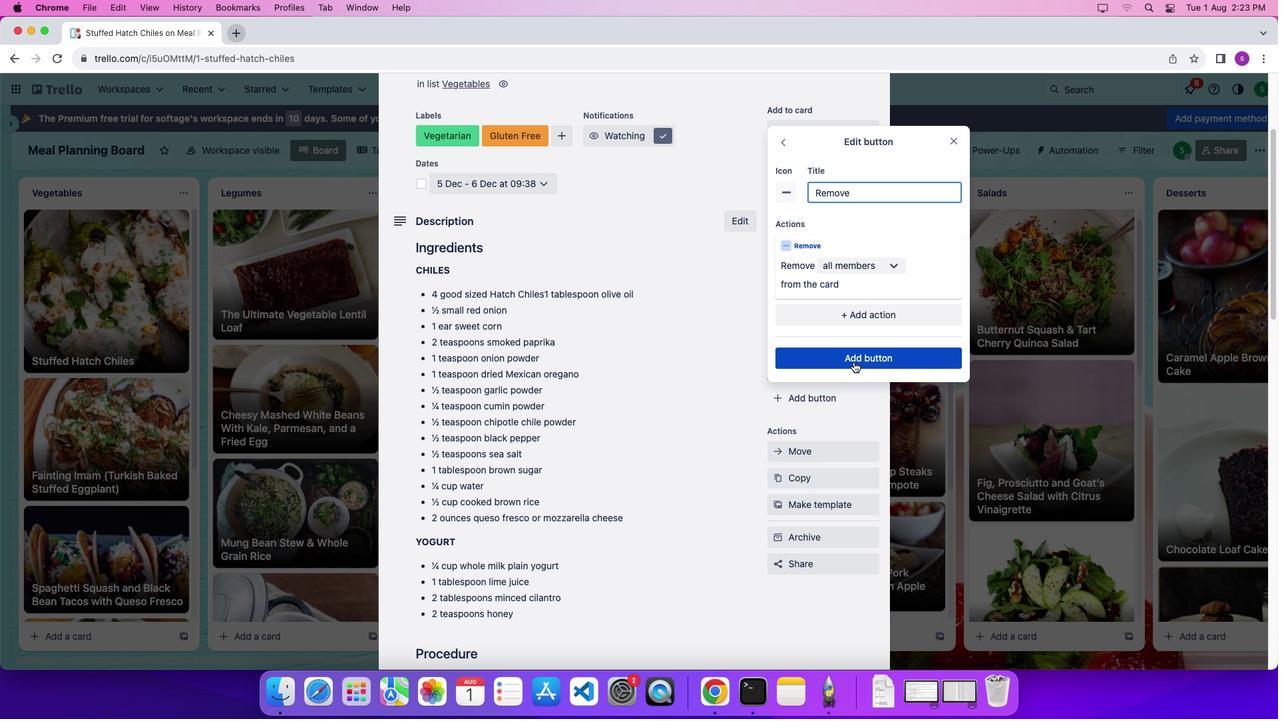 
Action: Mouse pressed left at (854, 361)
Screenshot: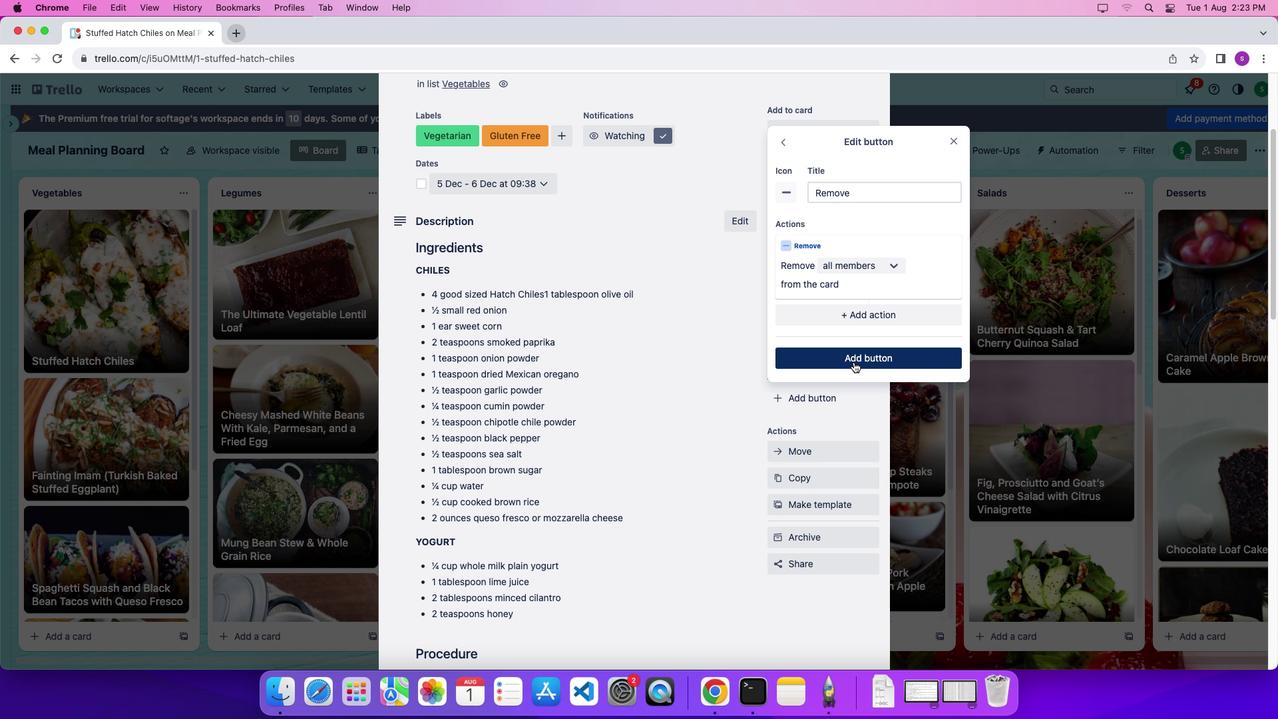 
Action: Mouse moved to (806, 419)
Screenshot: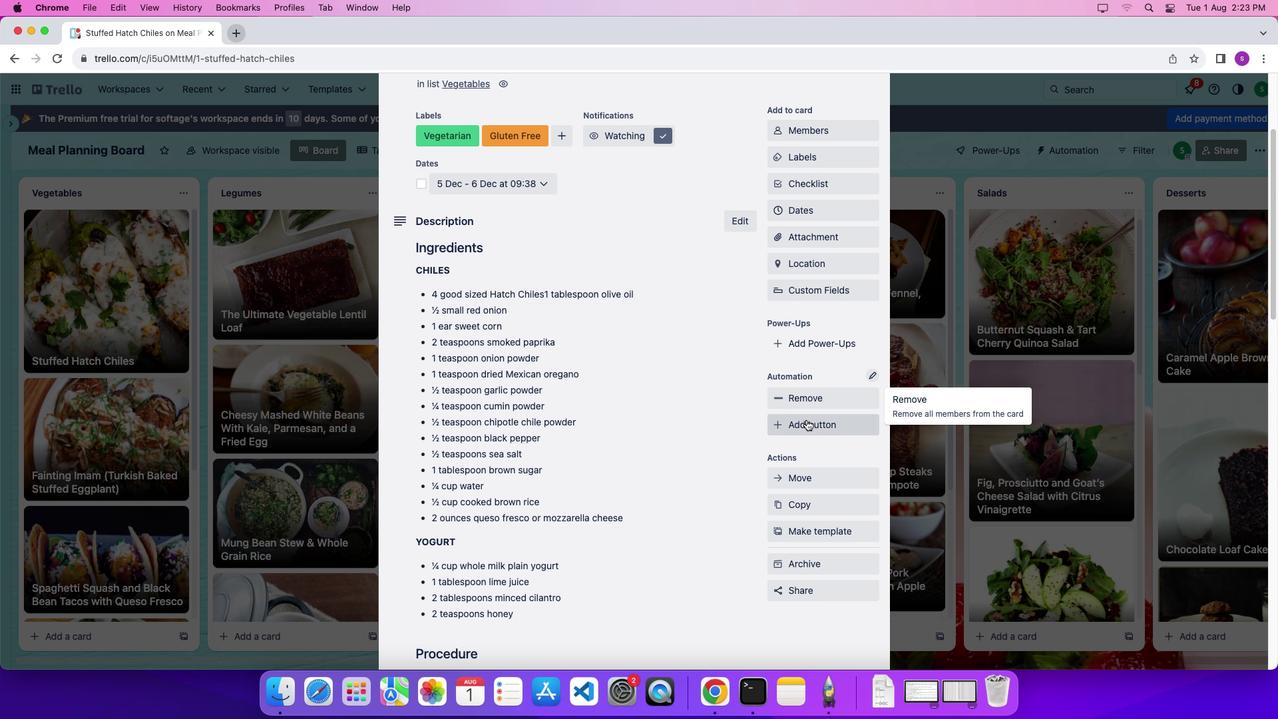 
Action: Mouse pressed left at (806, 419)
Screenshot: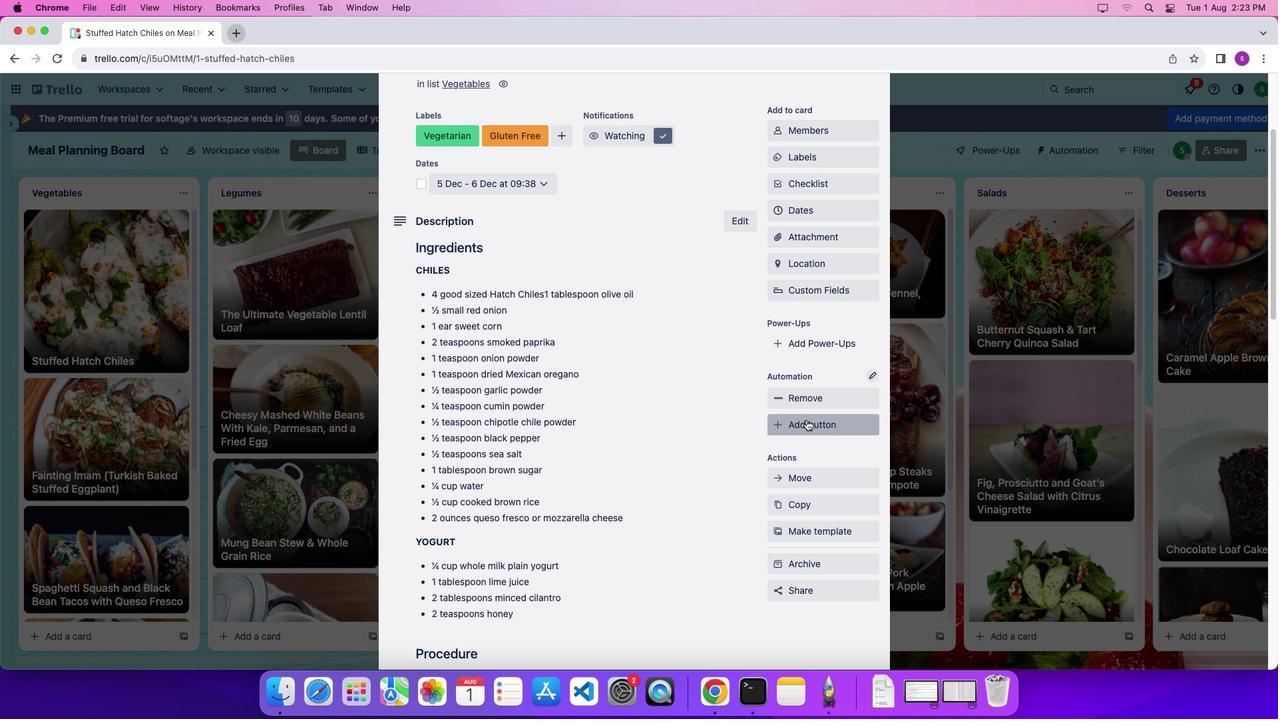 
Action: Mouse moved to (806, 230)
Screenshot: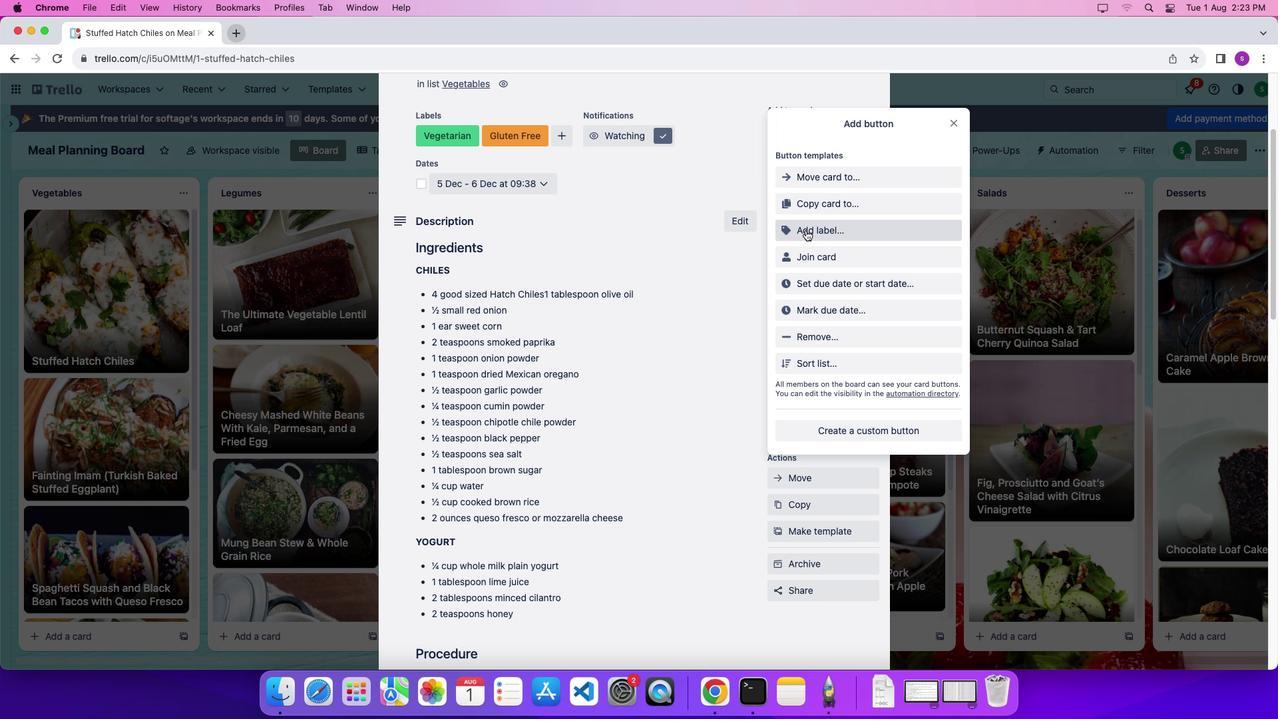 
Action: Mouse pressed left at (806, 230)
Screenshot: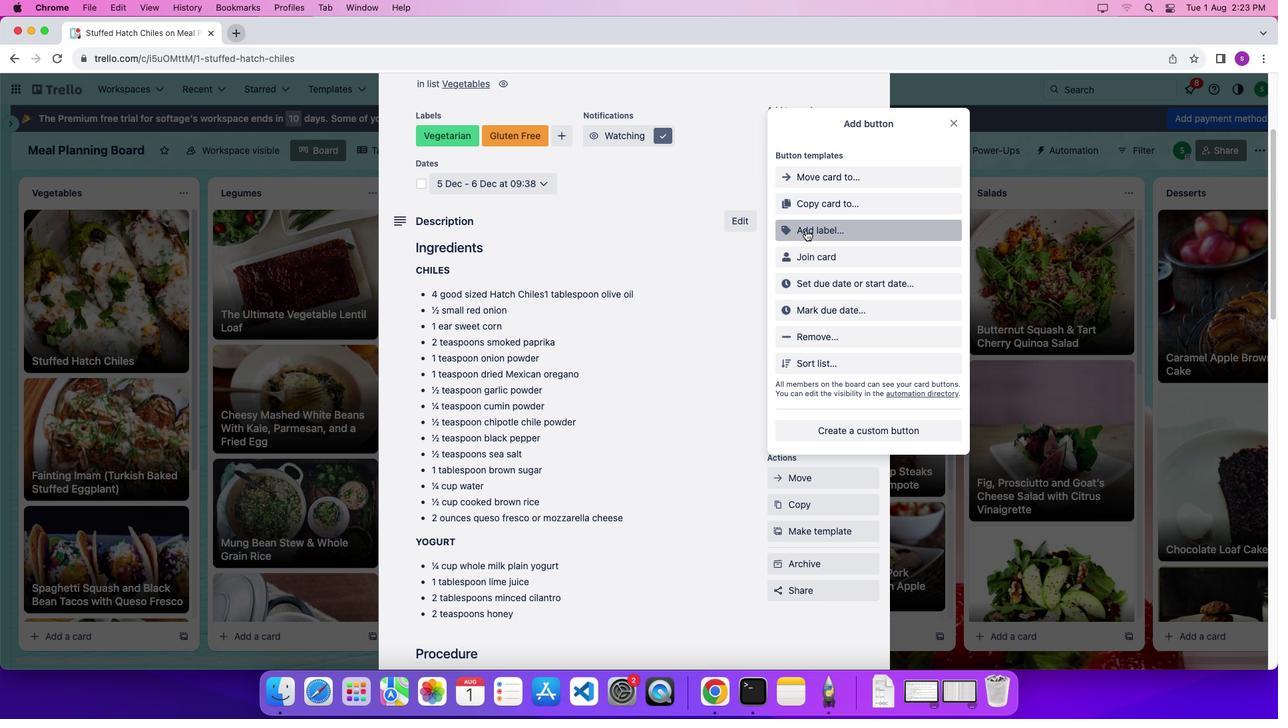 
Action: Mouse moved to (908, 267)
Screenshot: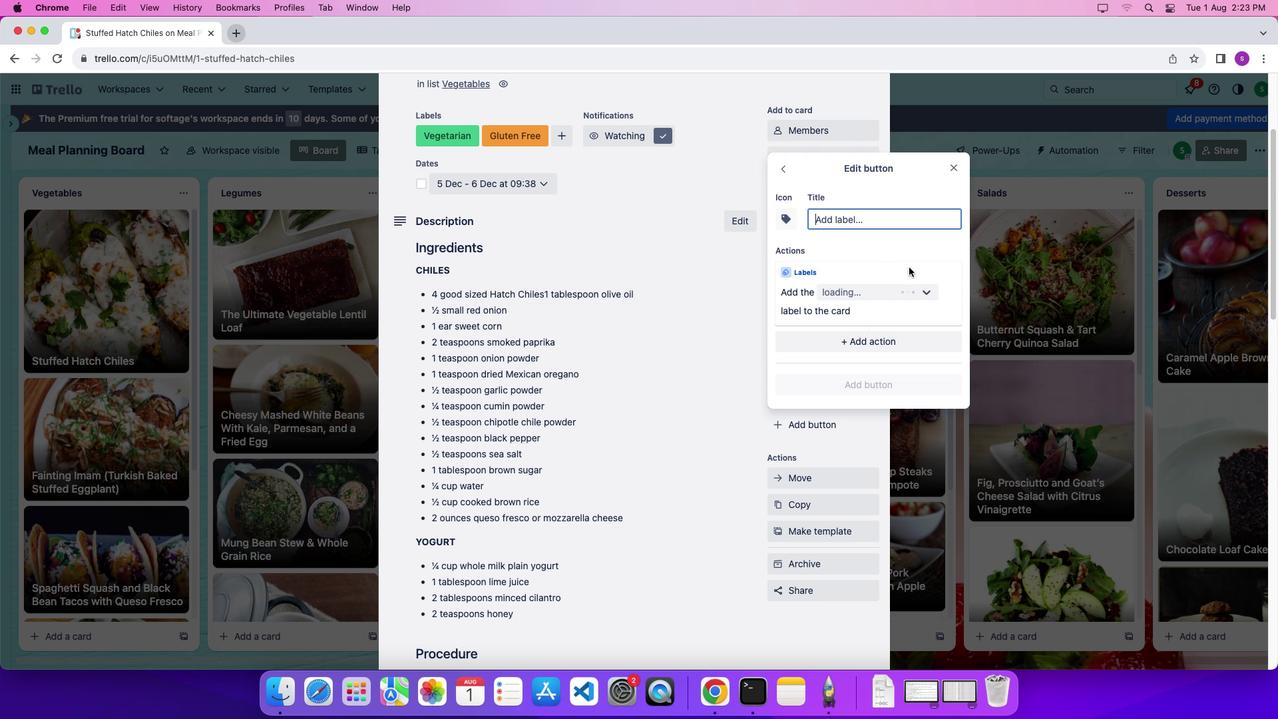 
Action: Key pressed Key.shift'L''a''b''e''l'
Screenshot: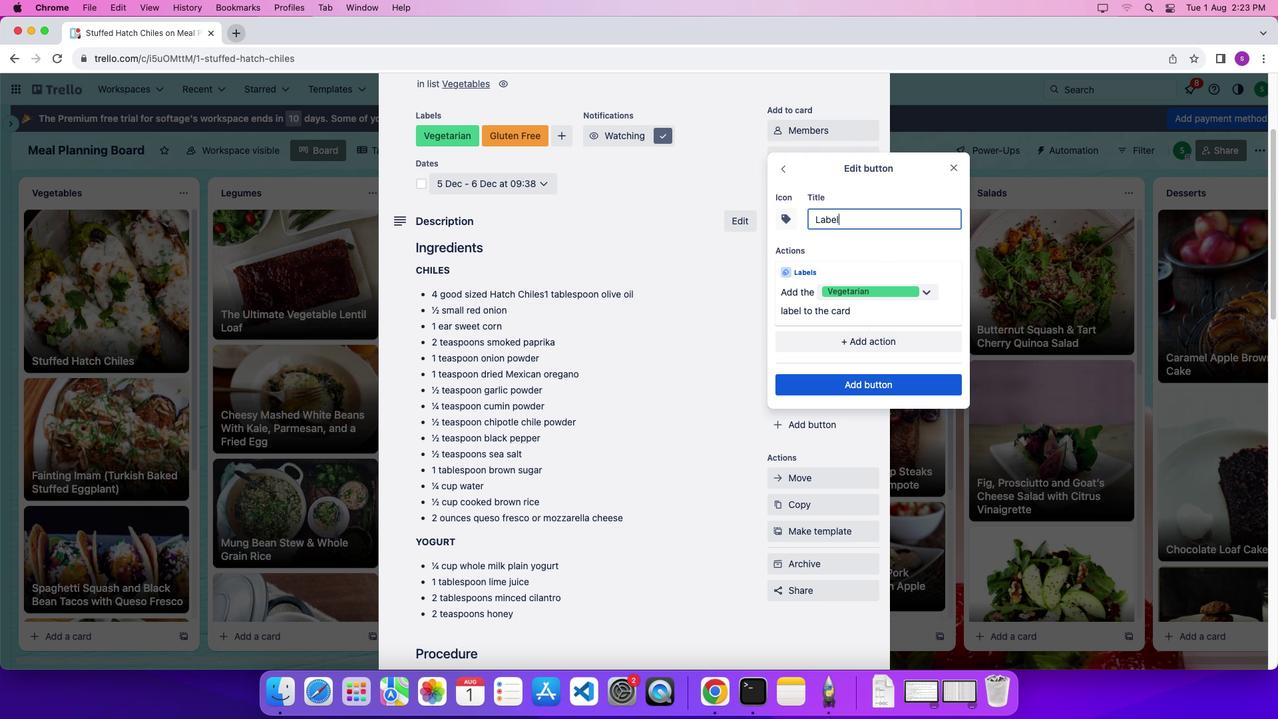 
Action: Mouse moved to (925, 292)
Screenshot: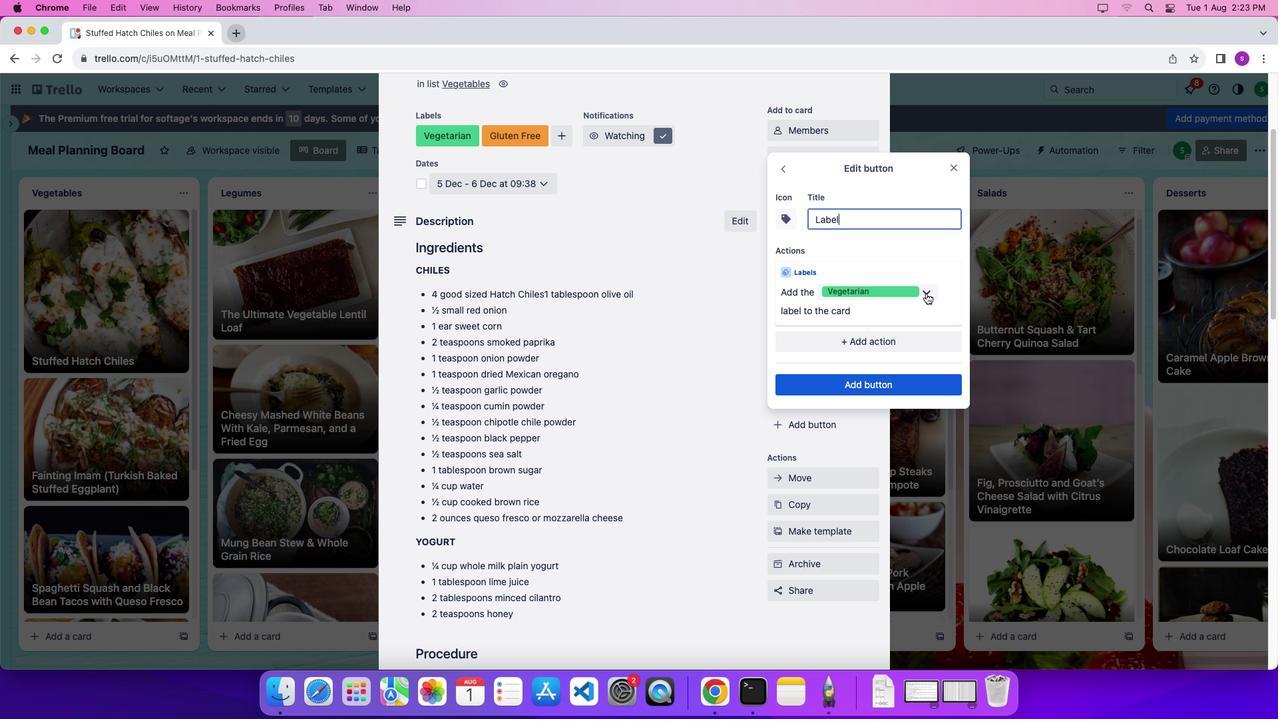 
Action: Mouse pressed left at (925, 292)
Screenshot: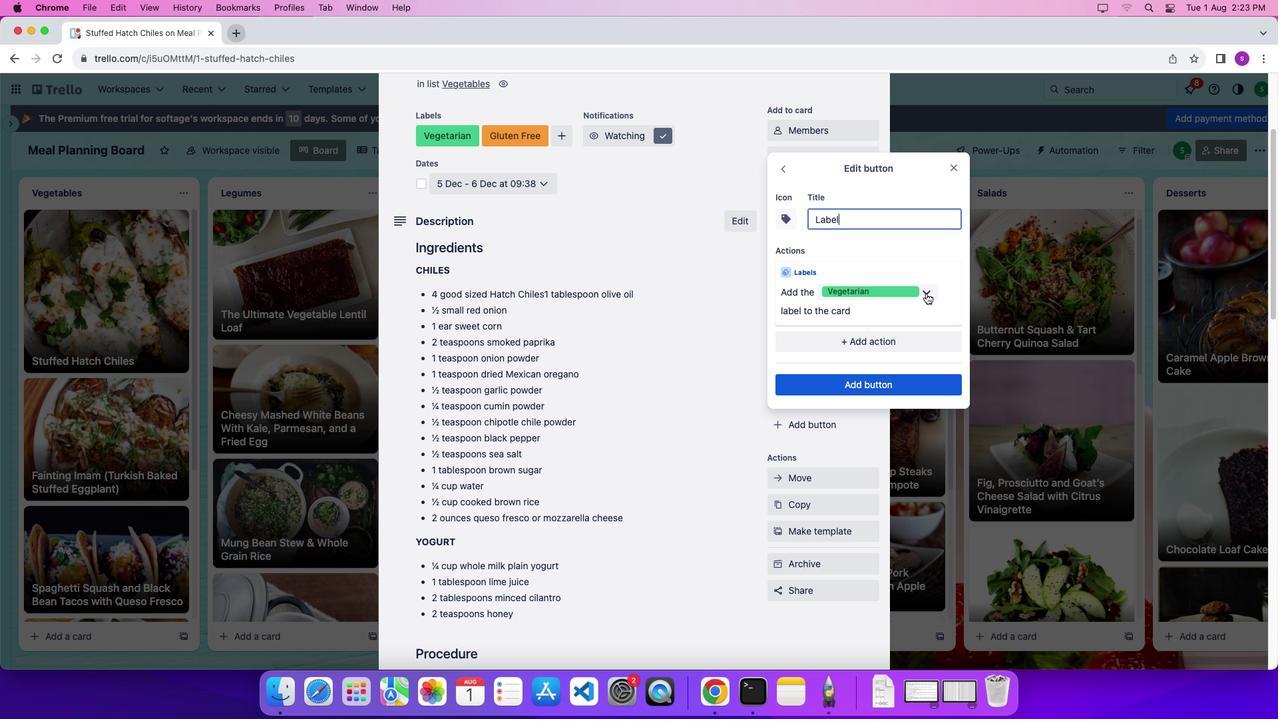 
Action: Mouse moved to (922, 314)
Screenshot: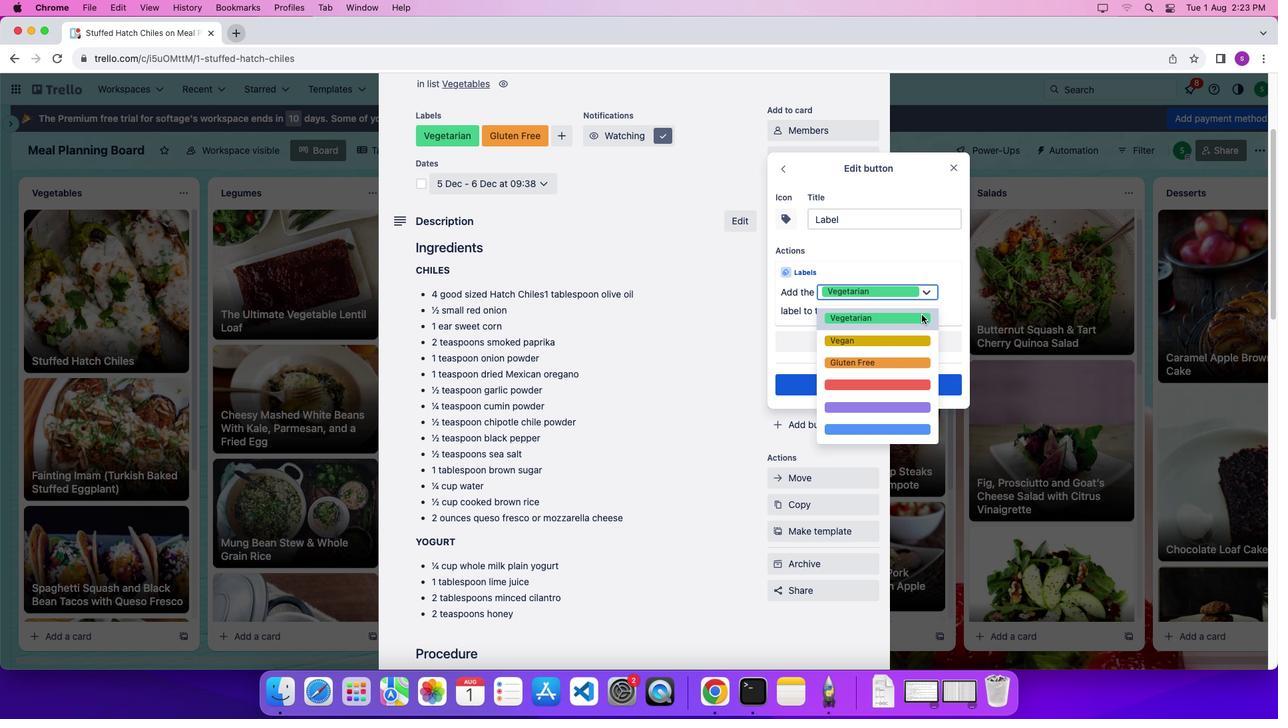 
Action: Mouse pressed left at (922, 314)
Screenshot: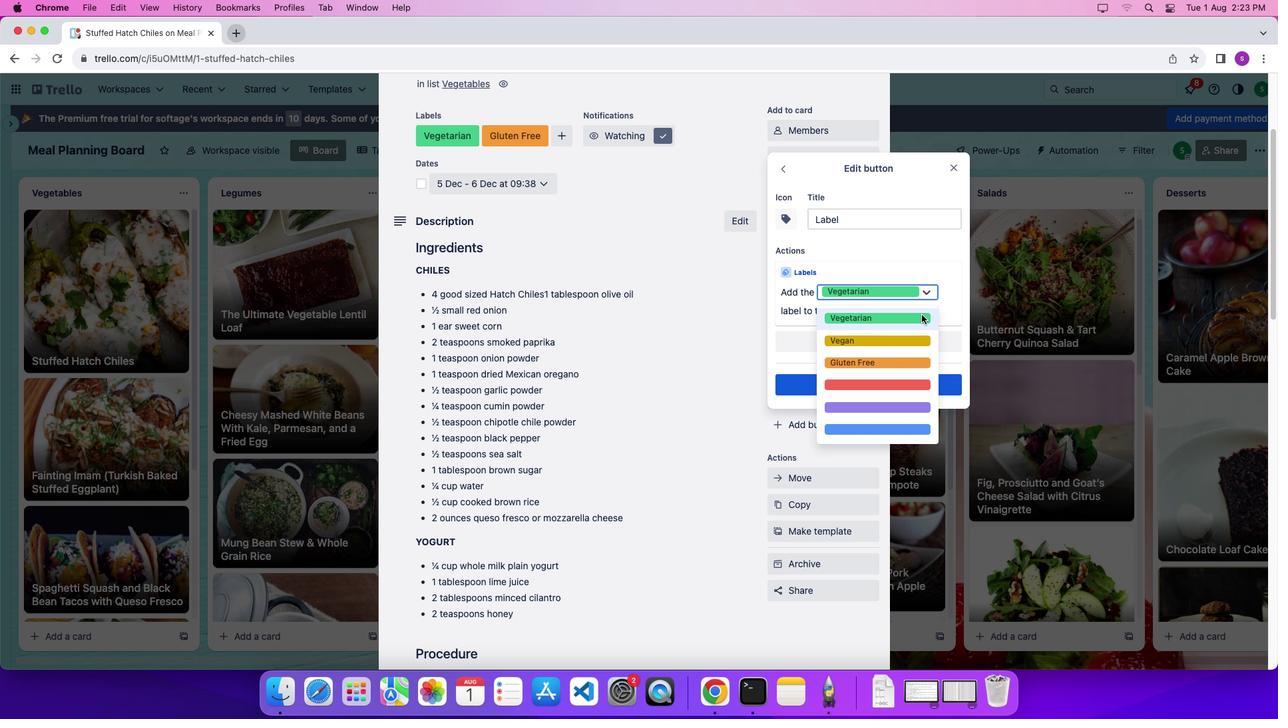 
Action: Mouse moved to (928, 300)
Screenshot: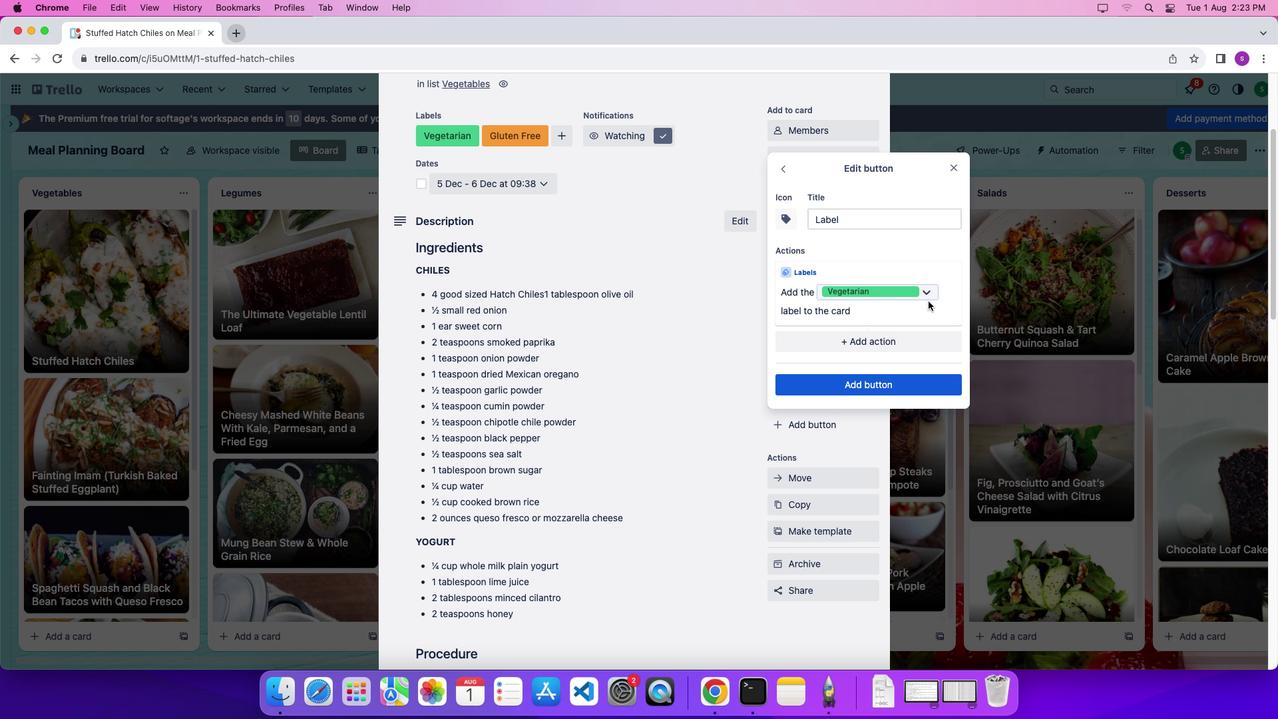 
Action: Mouse pressed left at (928, 300)
Screenshot: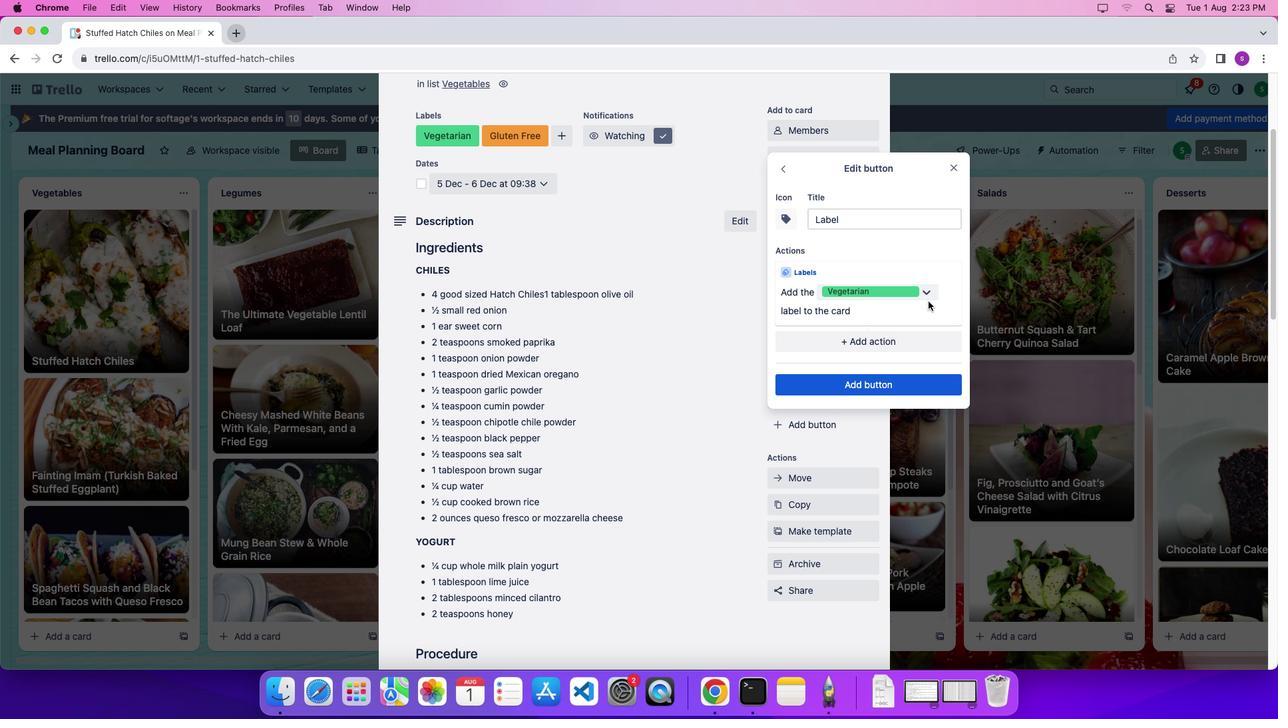 
Action: Mouse moved to (926, 293)
Screenshot: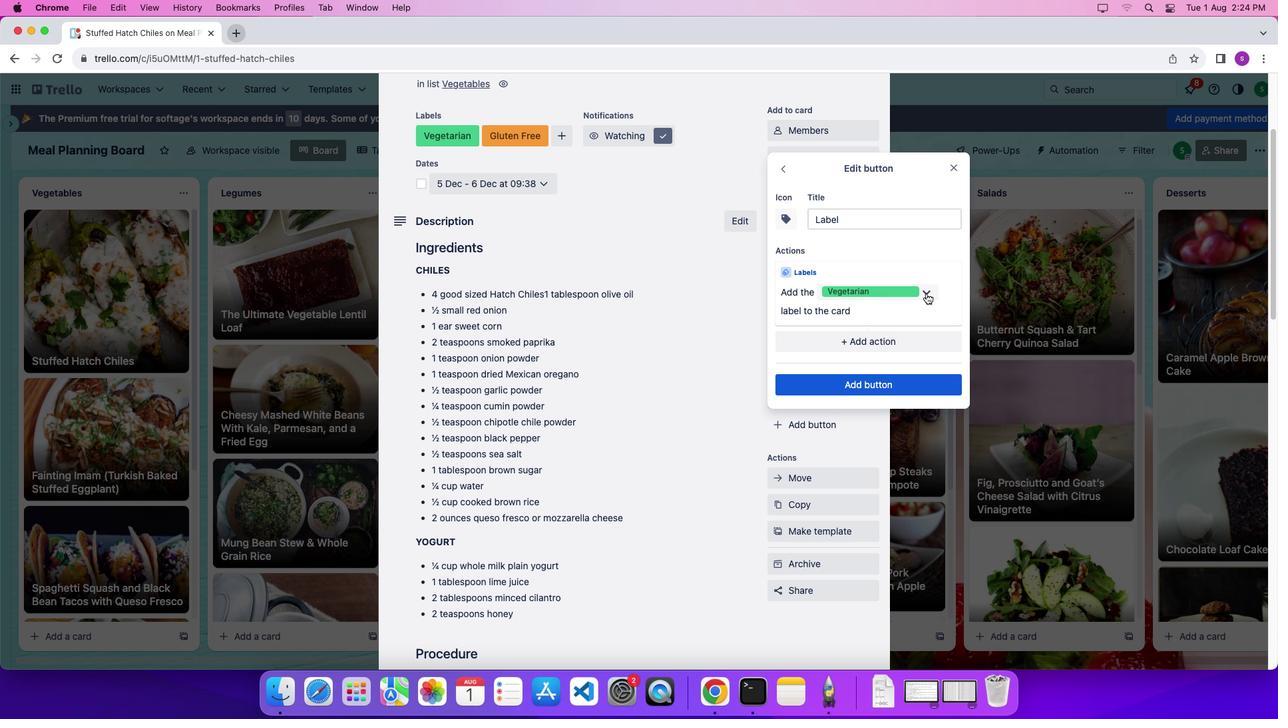 
Action: Mouse pressed left at (926, 293)
Screenshot: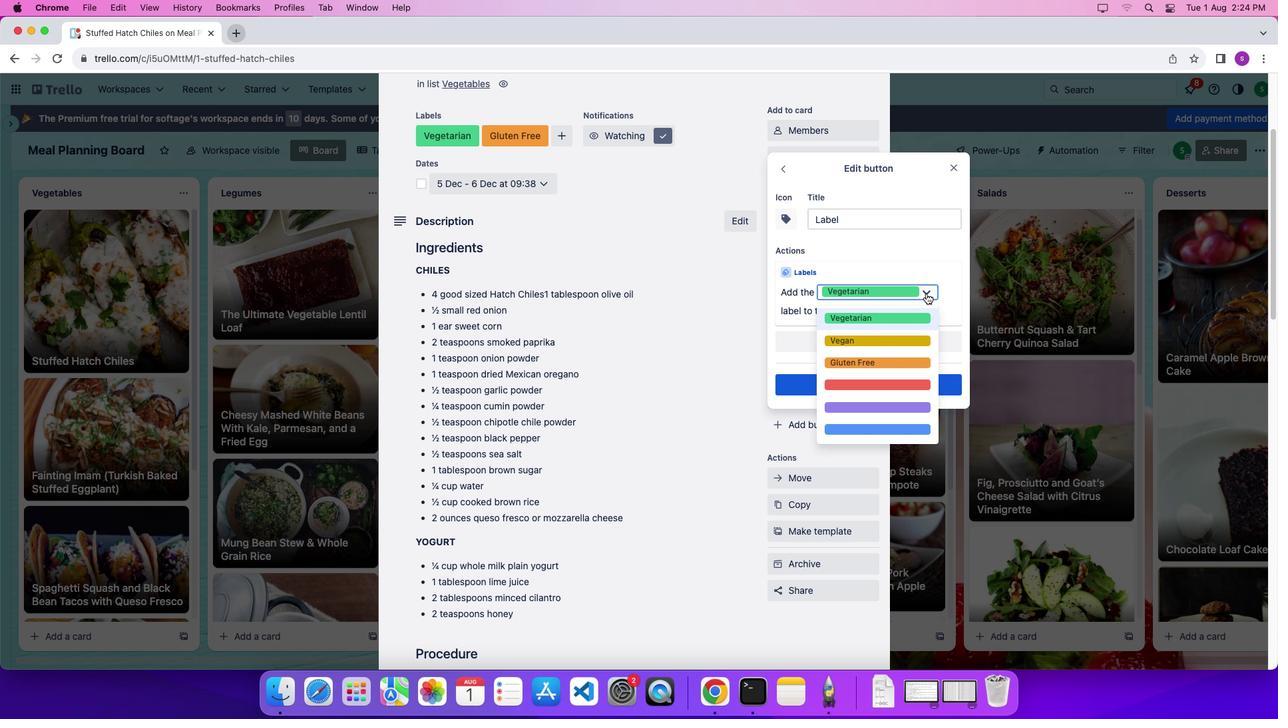 
Action: Mouse moved to (916, 335)
Screenshot: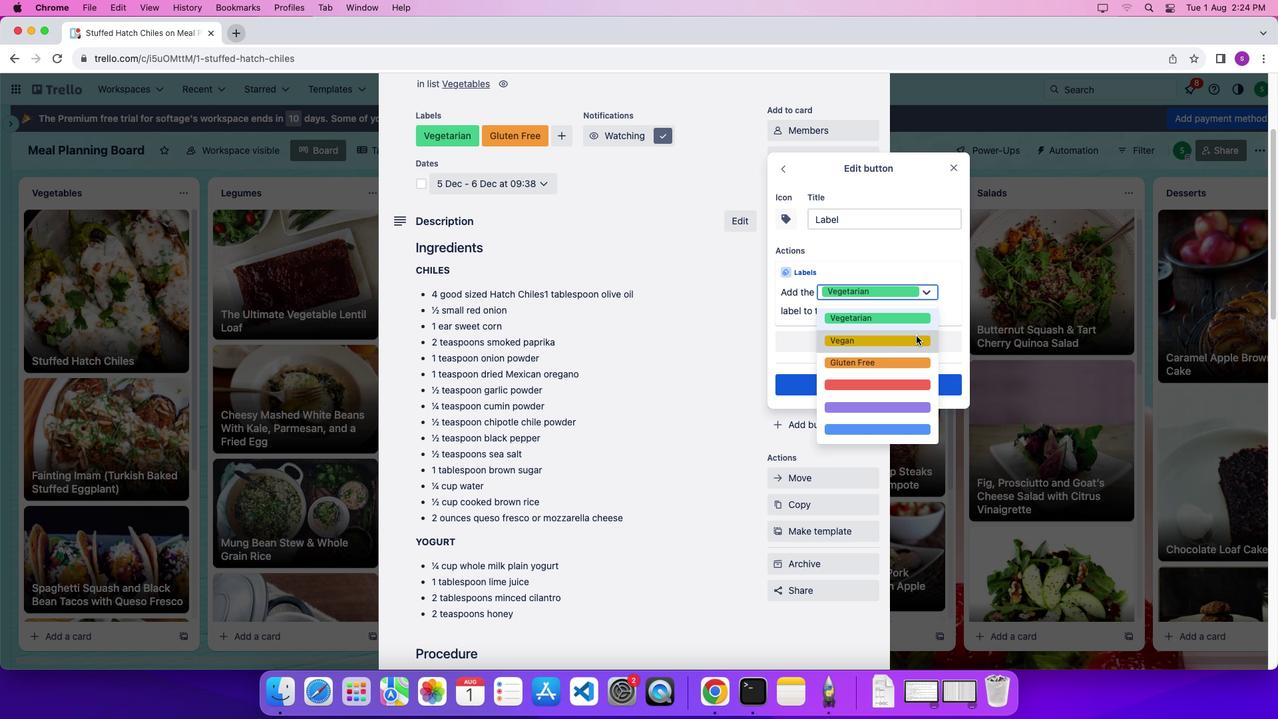 
Action: Mouse pressed left at (916, 335)
Screenshot: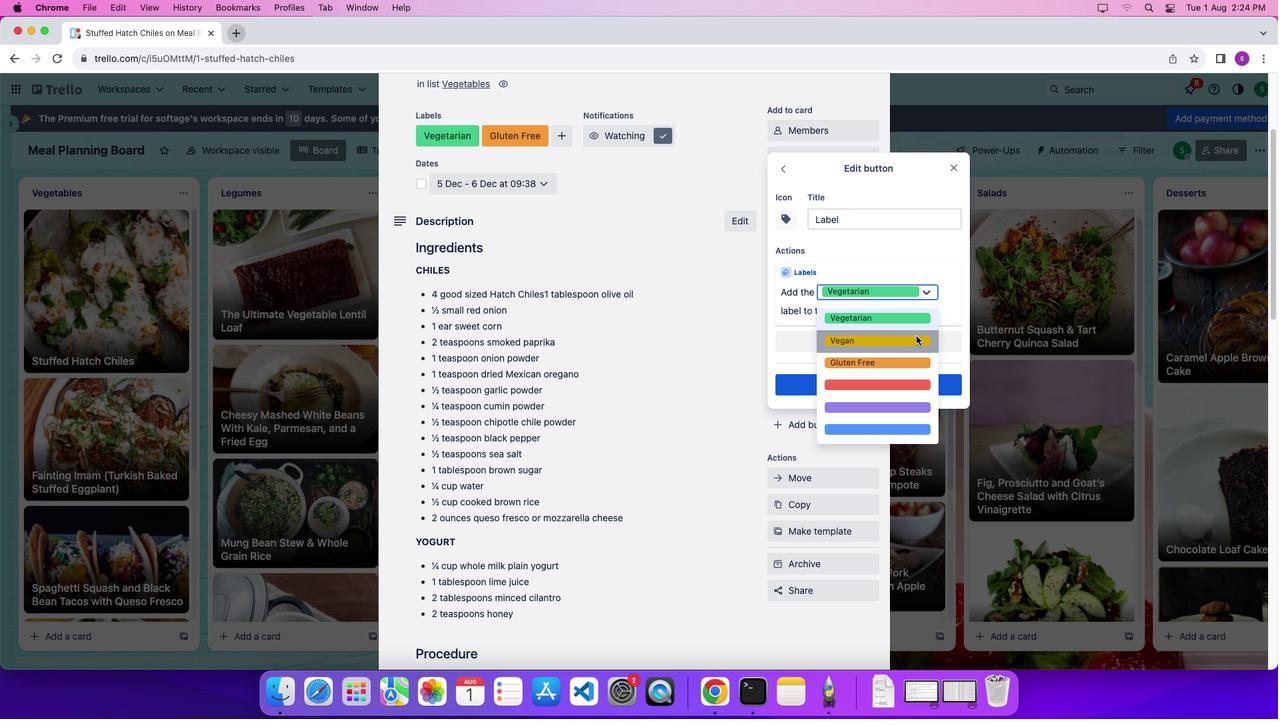 
Action: Mouse moved to (905, 380)
Screenshot: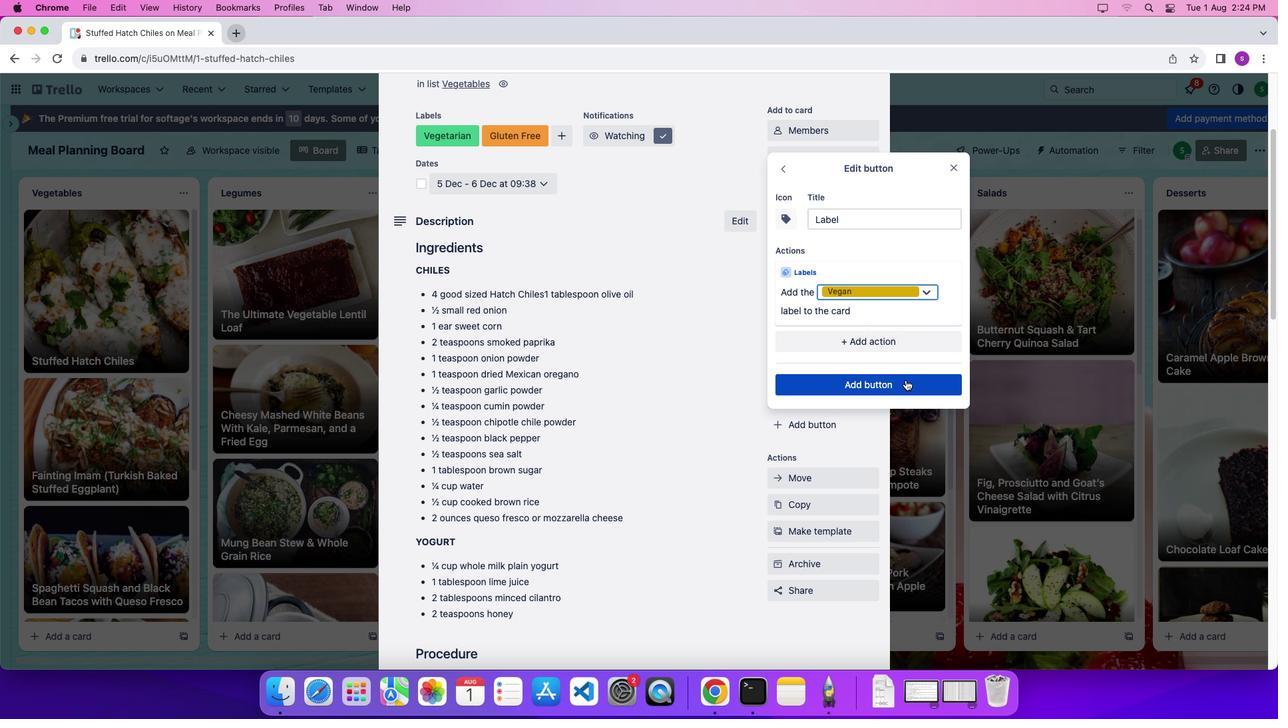 
Action: Mouse pressed left at (905, 380)
Screenshot: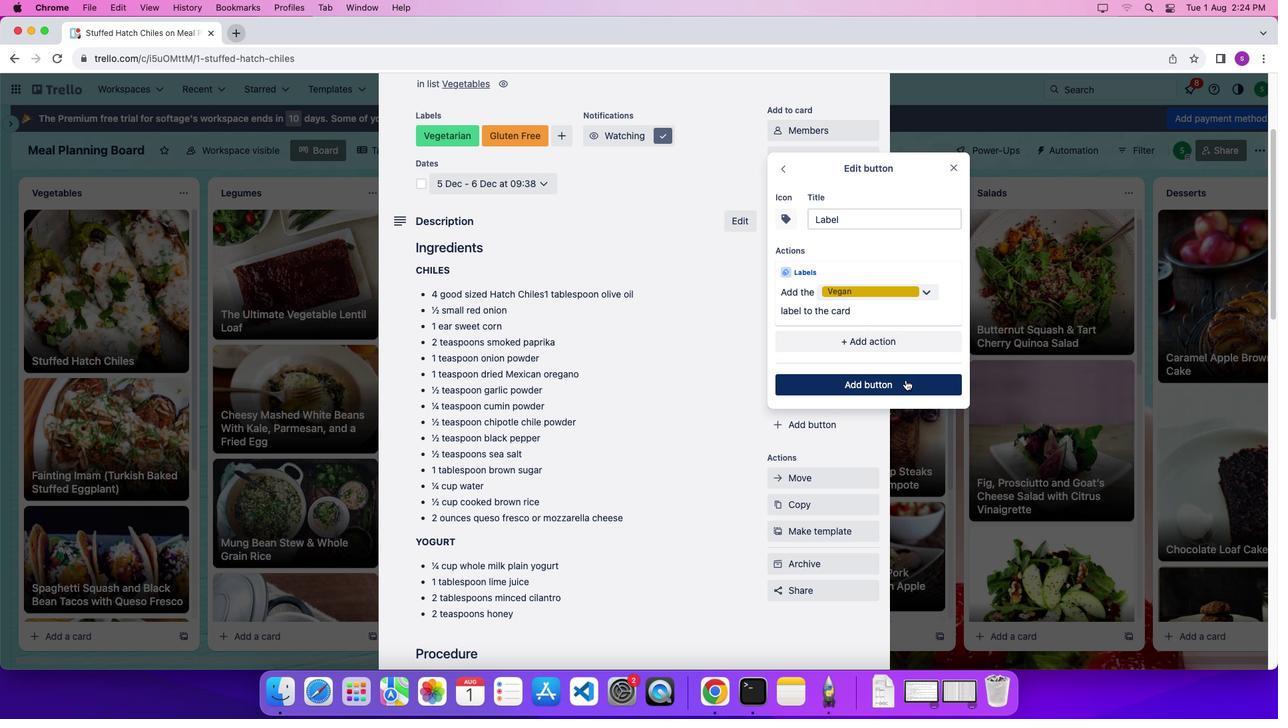 
Action: Mouse moved to (847, 397)
Screenshot: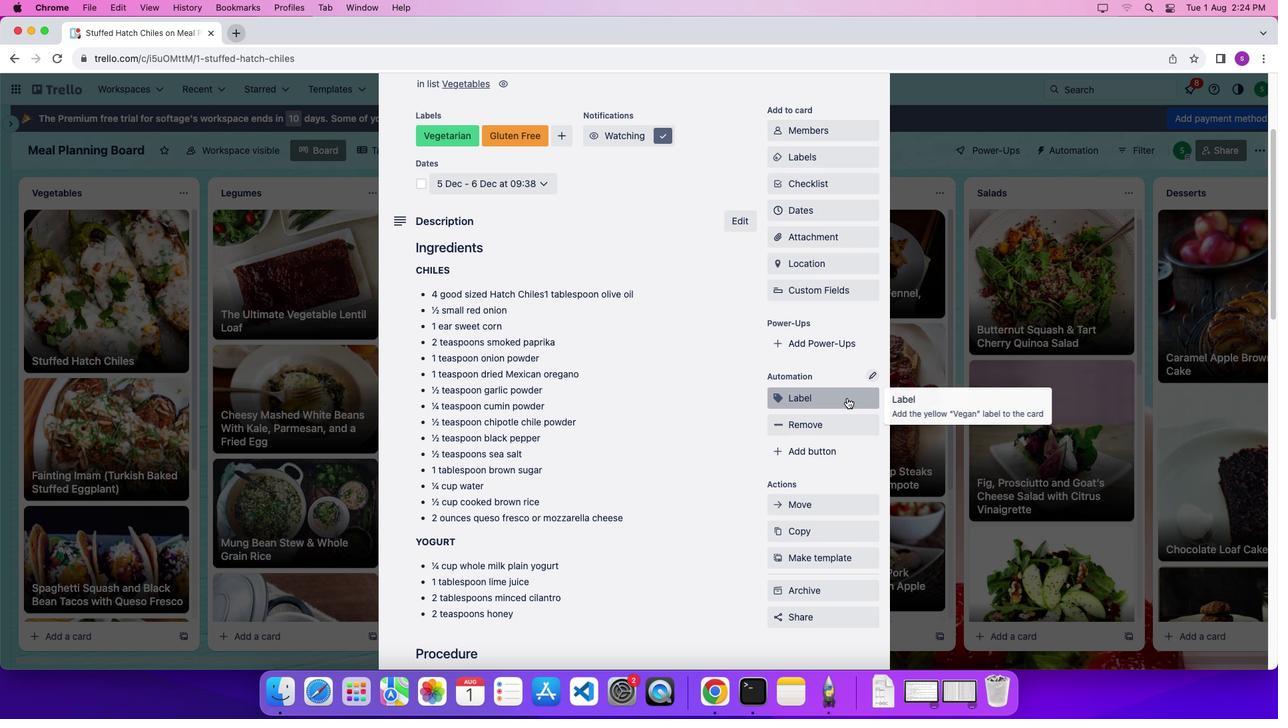 
Action: Mouse pressed left at (847, 397)
Screenshot: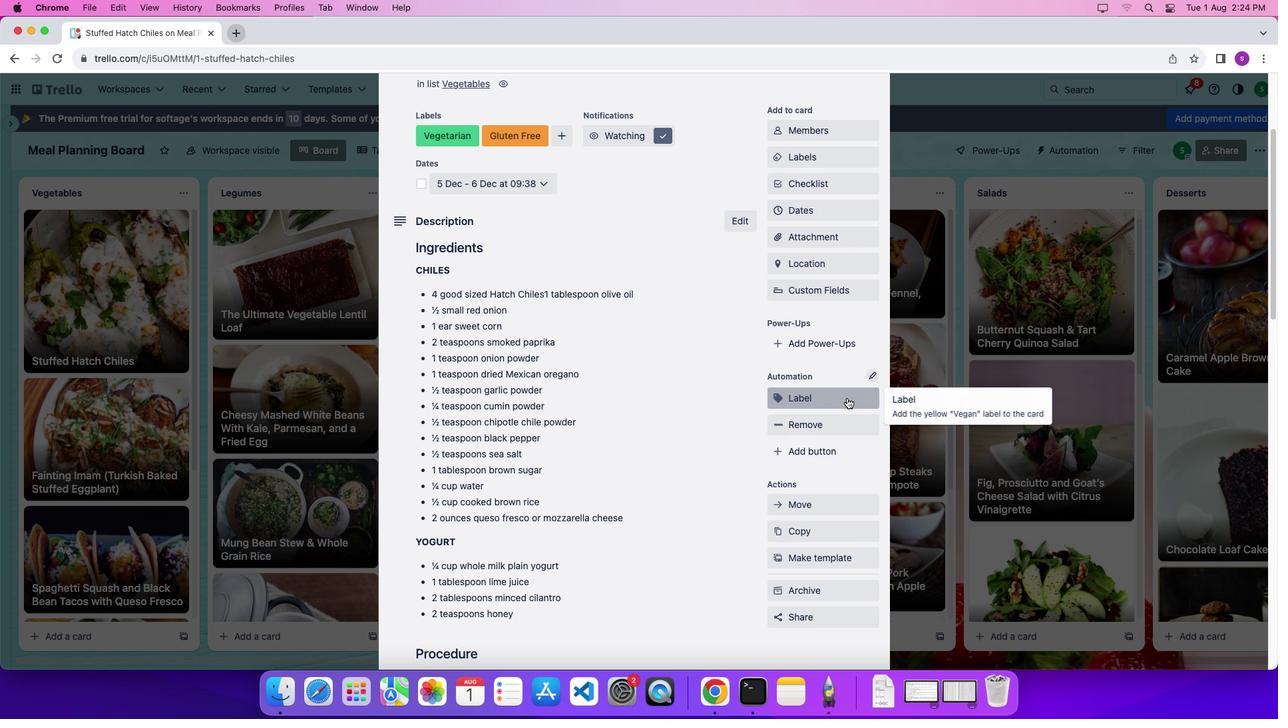 
Action: Mouse moved to (418, 184)
Screenshot: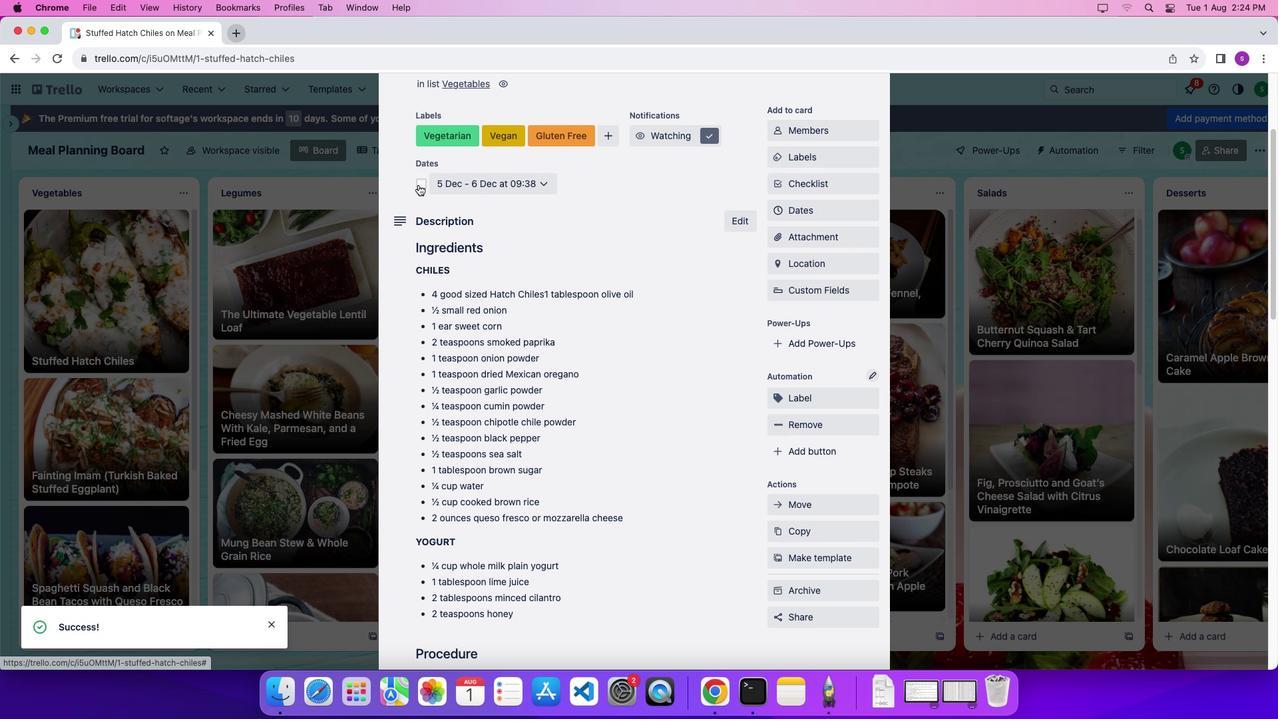 
Action: Mouse pressed left at (418, 184)
Screenshot: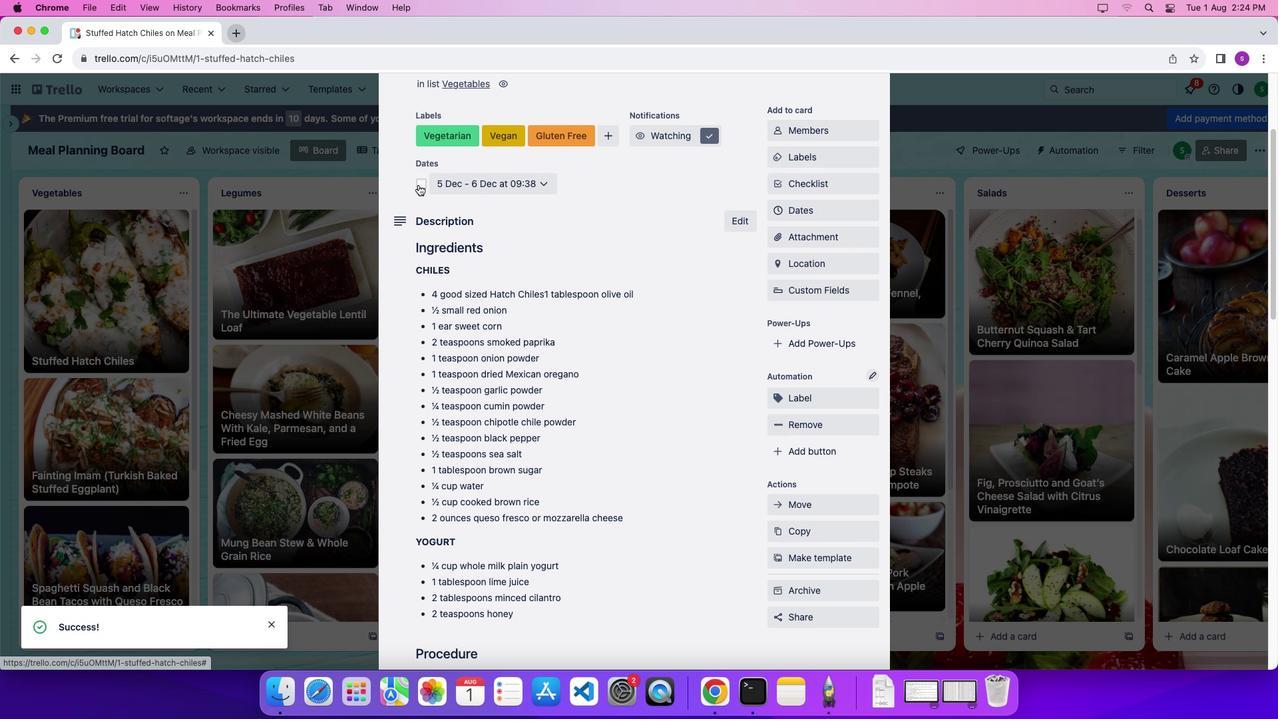 
Action: Mouse moved to (800, 448)
Screenshot: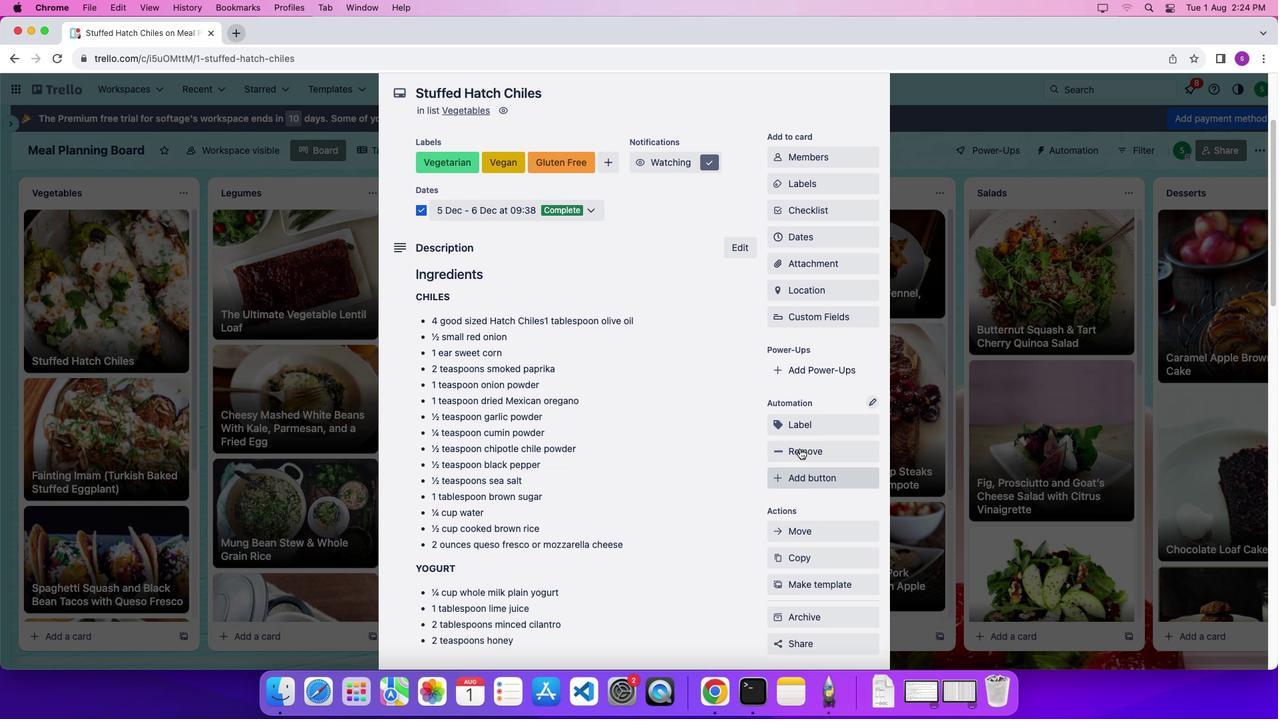 
Action: Mouse scrolled (800, 448) with delta (0, 0)
Screenshot: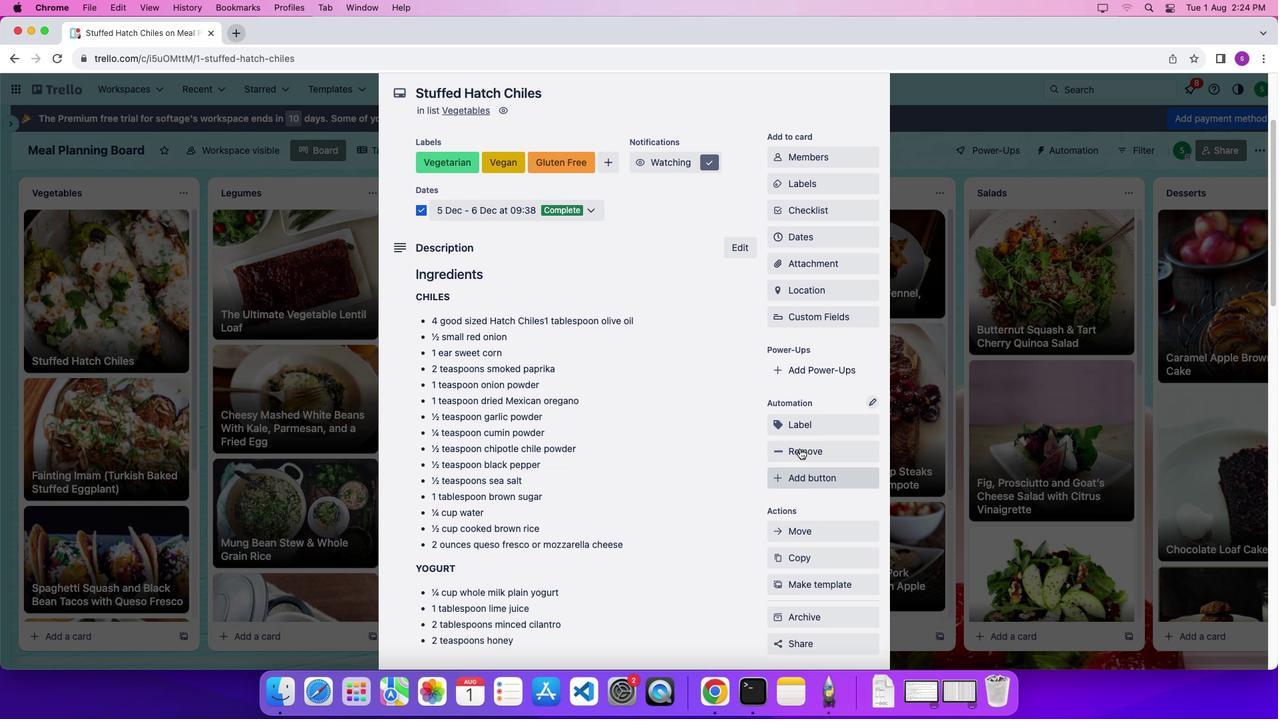 
Action: Mouse scrolled (800, 448) with delta (0, 0)
Screenshot: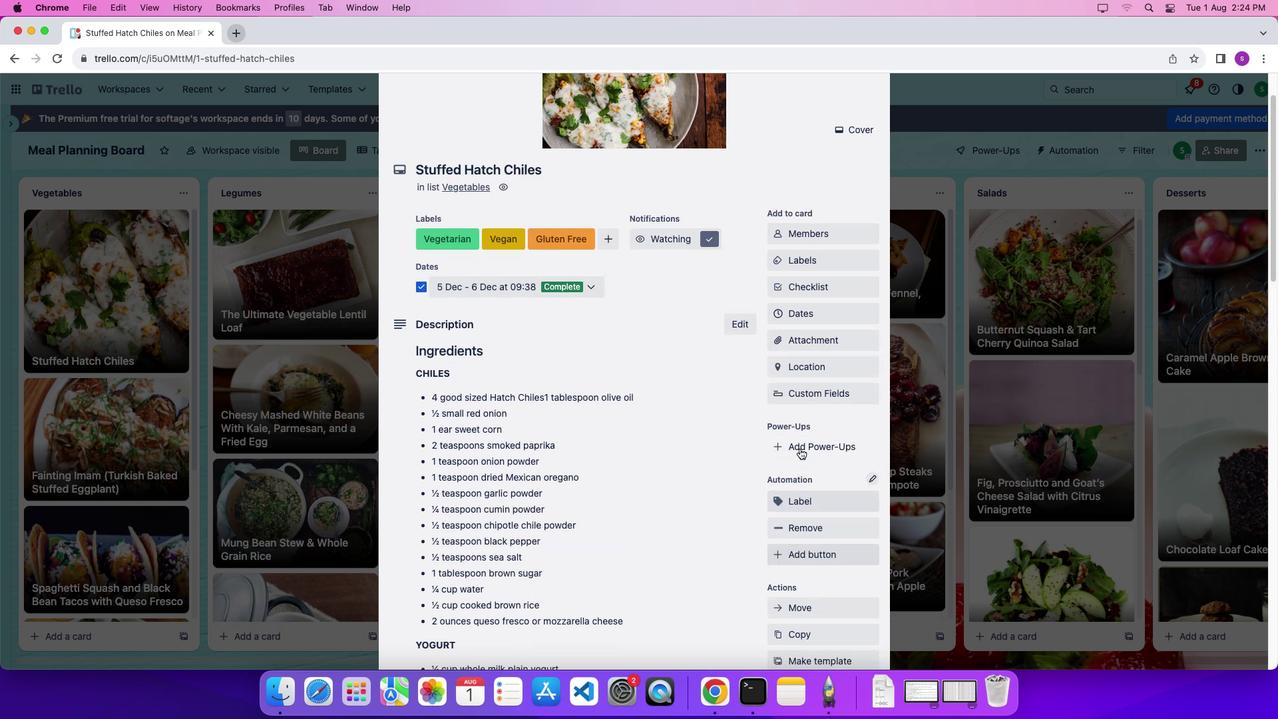 
Action: Mouse scrolled (800, 448) with delta (0, 5)
Screenshot: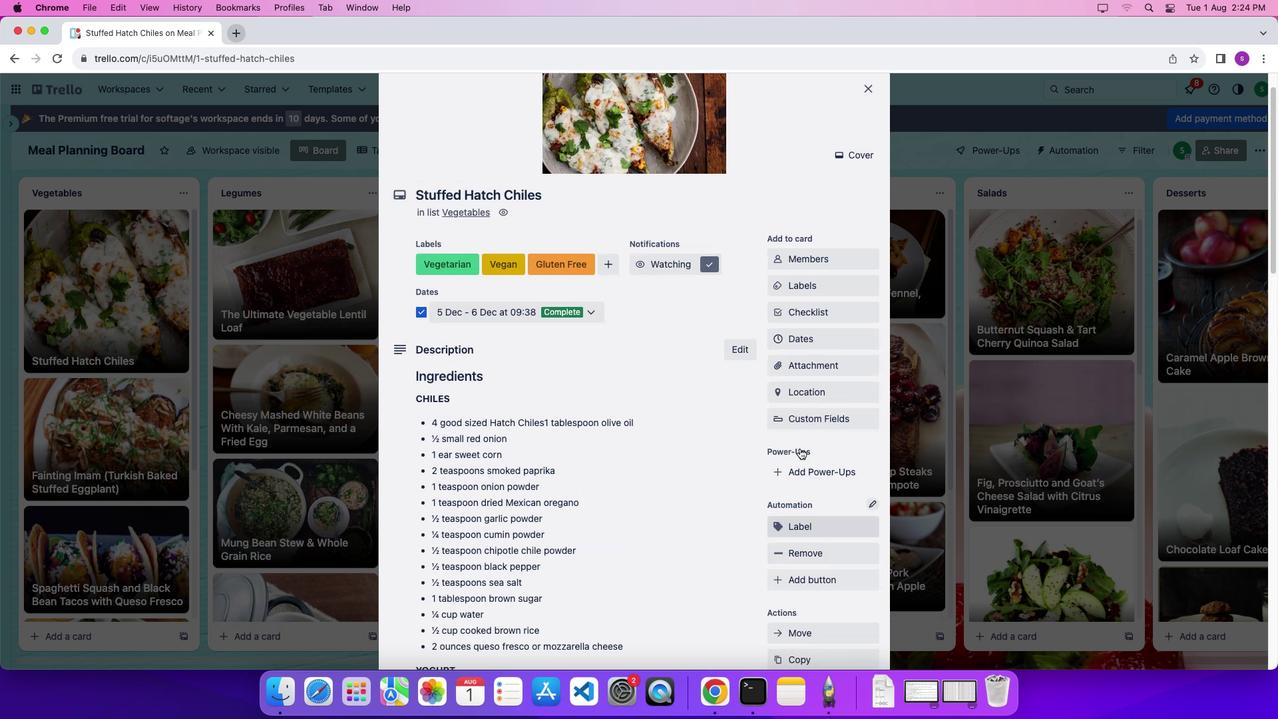 
Action: Mouse moved to (798, 442)
Screenshot: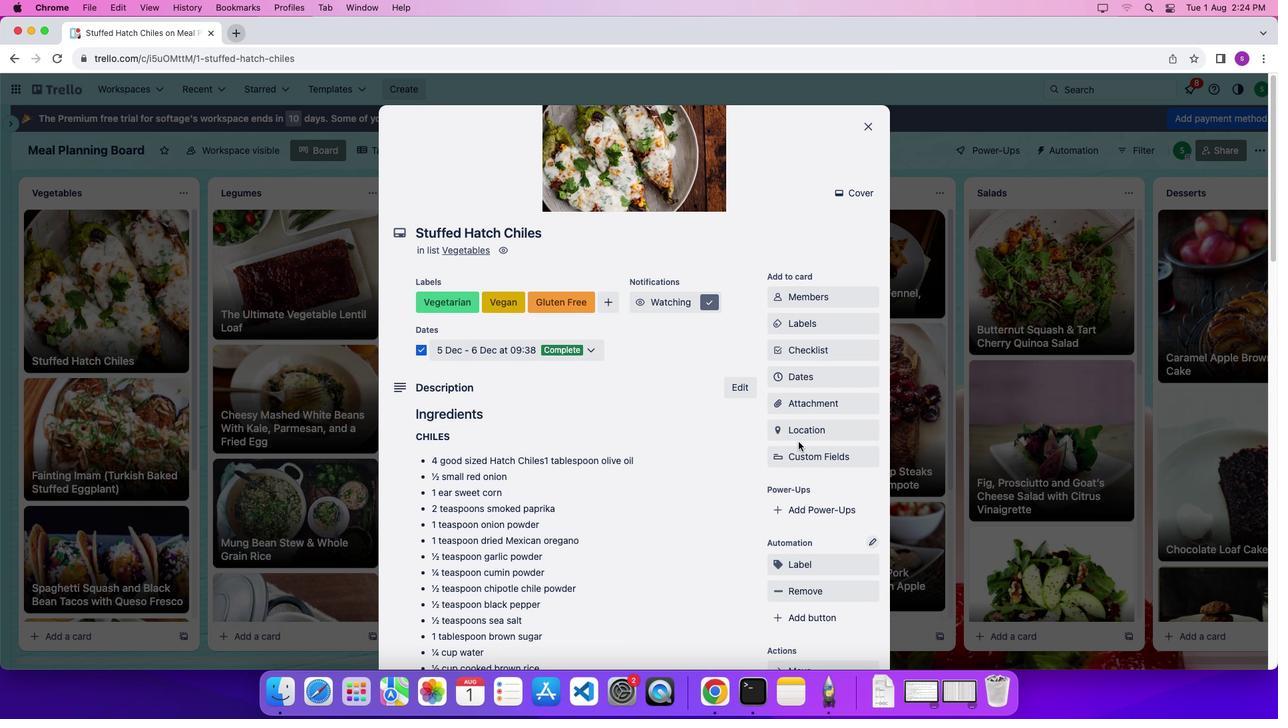 
Action: Mouse scrolled (798, 442) with delta (0, 0)
Screenshot: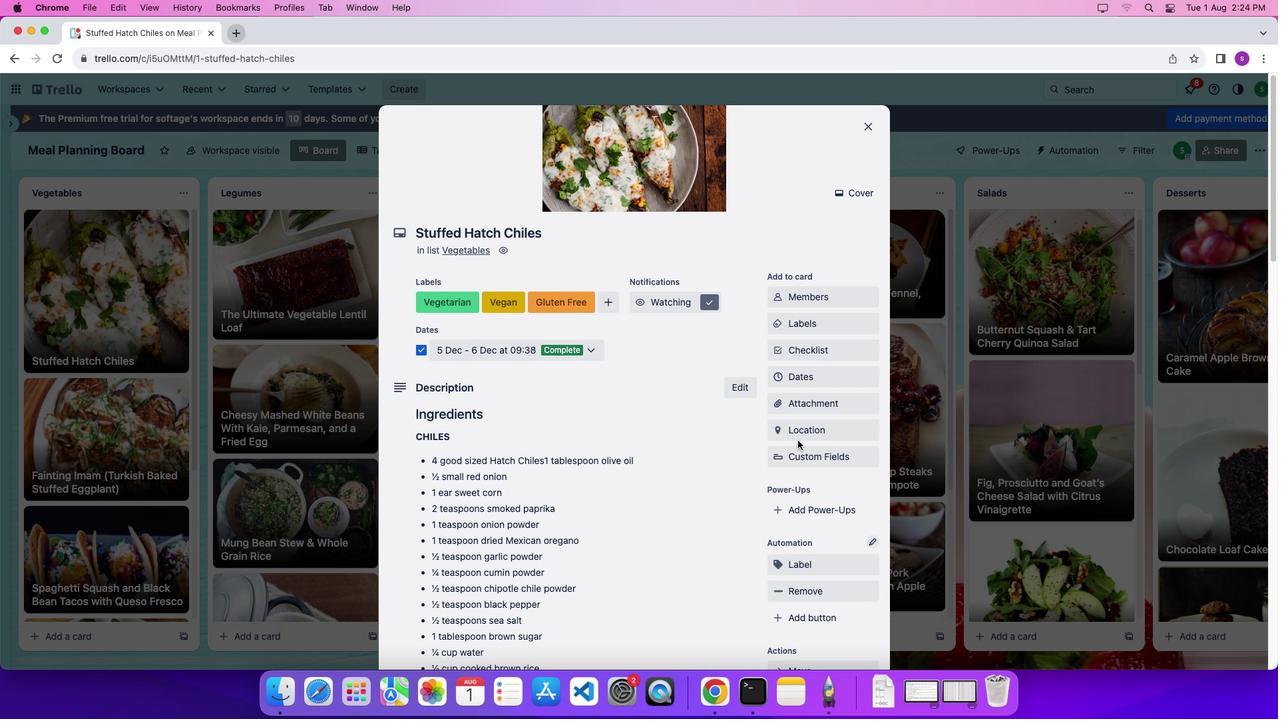 
Action: Mouse scrolled (798, 442) with delta (0, 1)
Screenshot: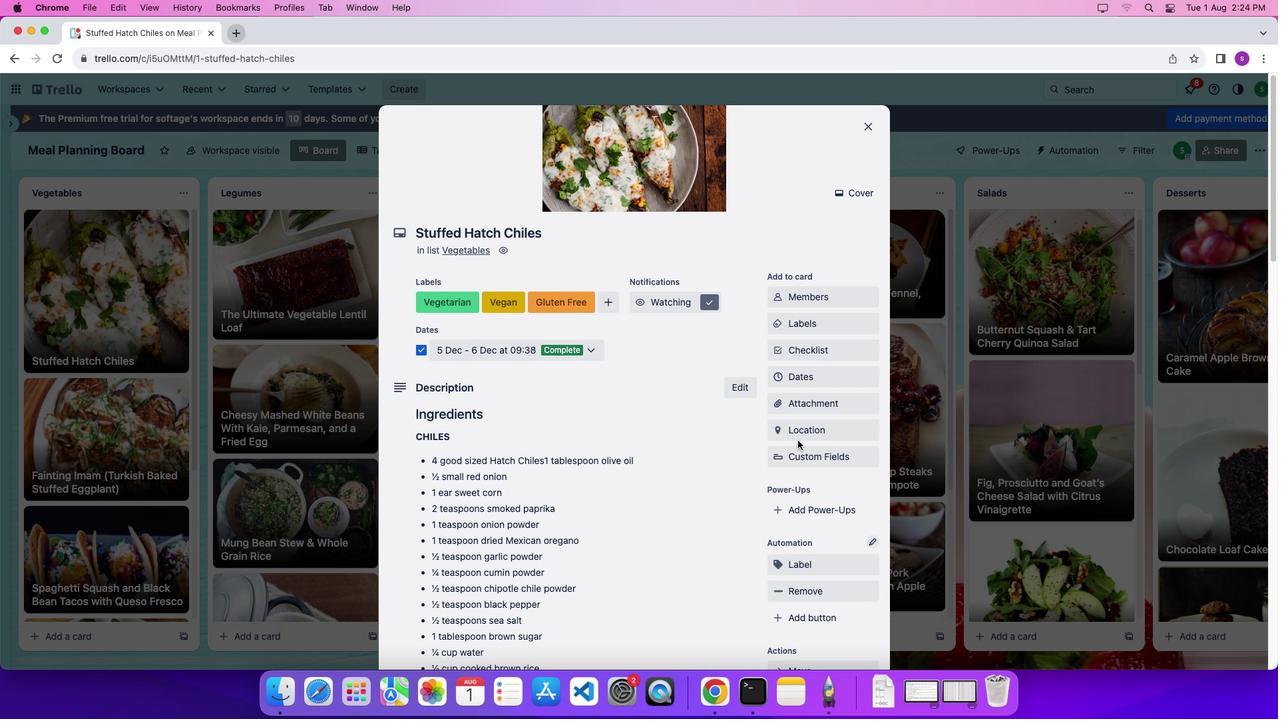 
Action: Mouse scrolled (798, 442) with delta (0, 5)
Screenshot: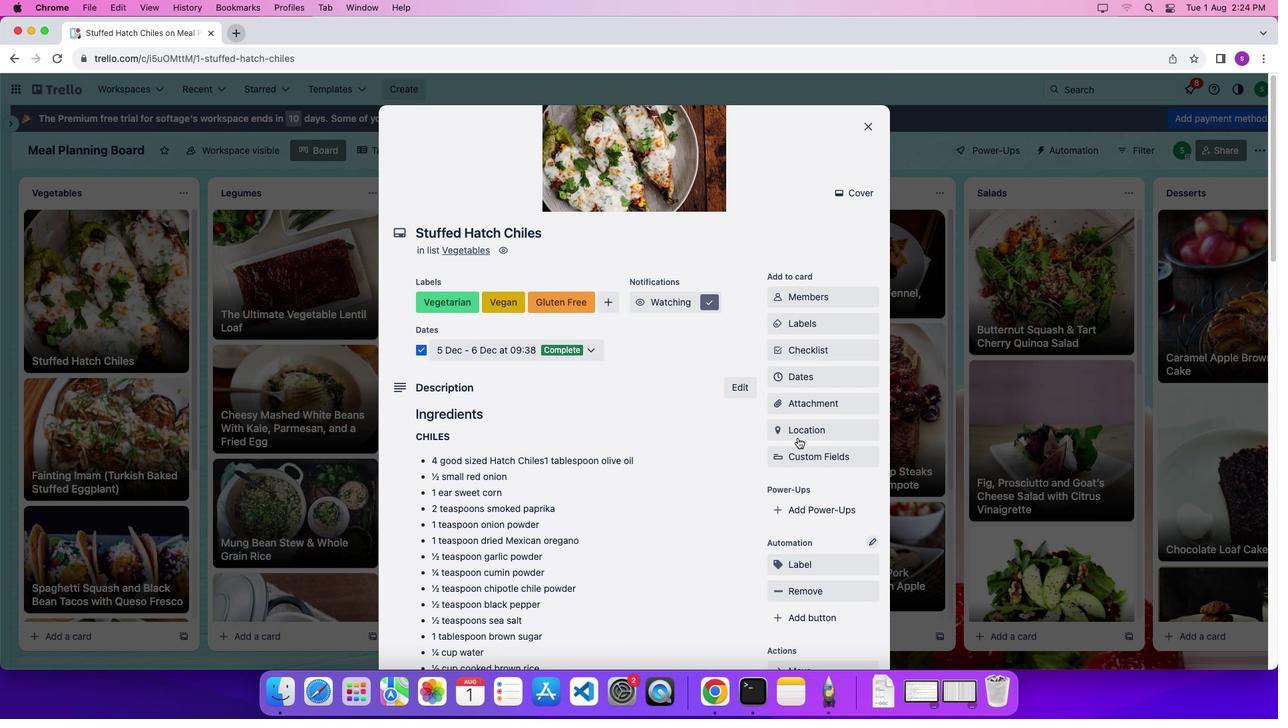
Action: Mouse moved to (872, 126)
Screenshot: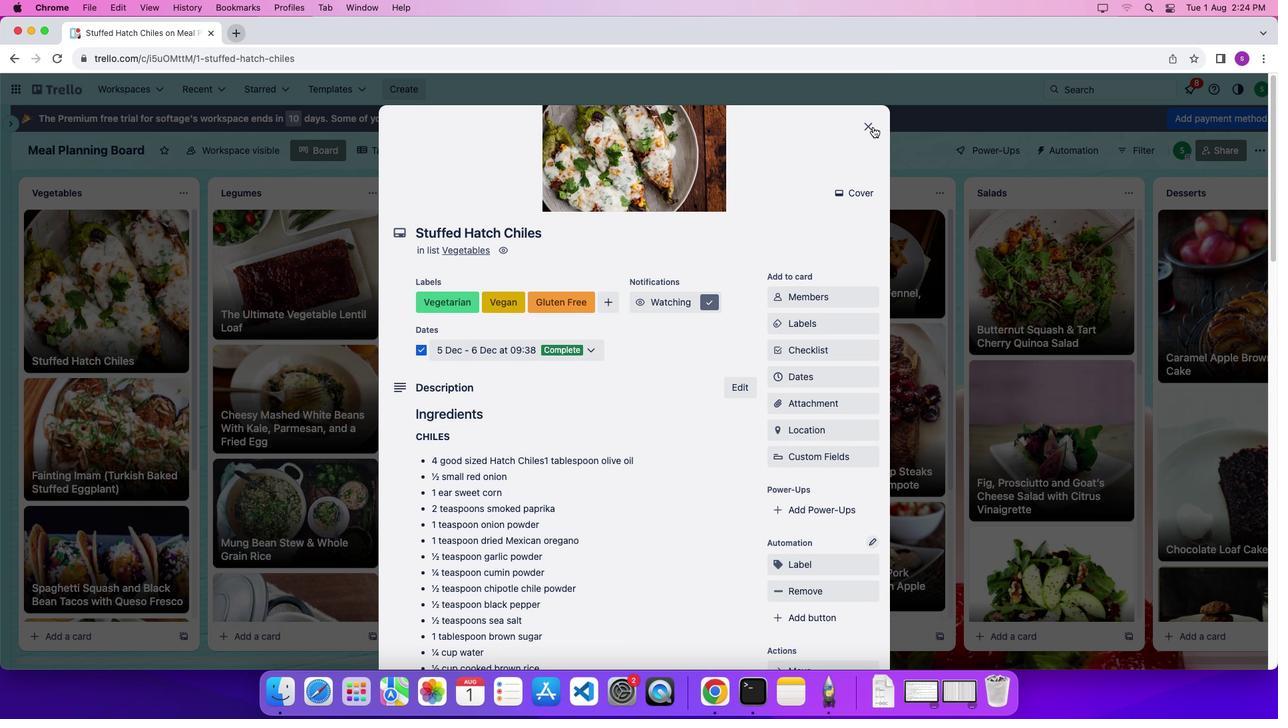 
Action: Mouse pressed left at (872, 126)
Screenshot: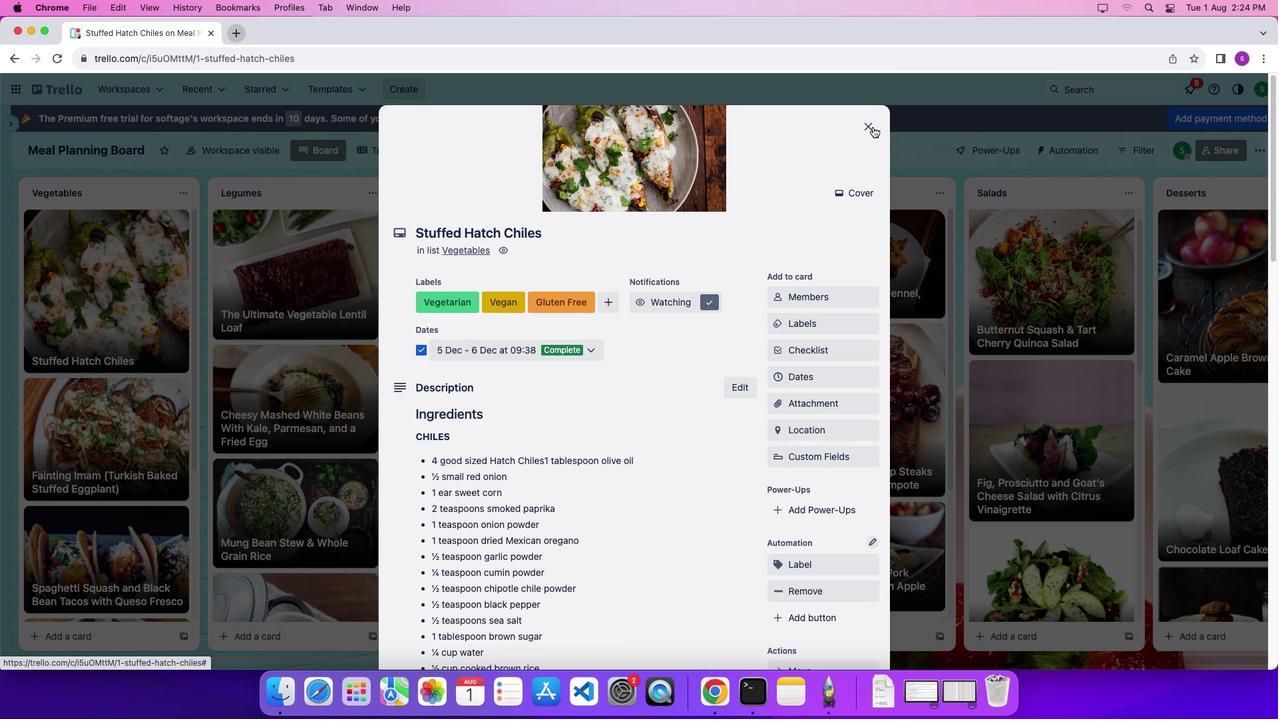 
Action: Mouse moved to (103, 450)
Screenshot: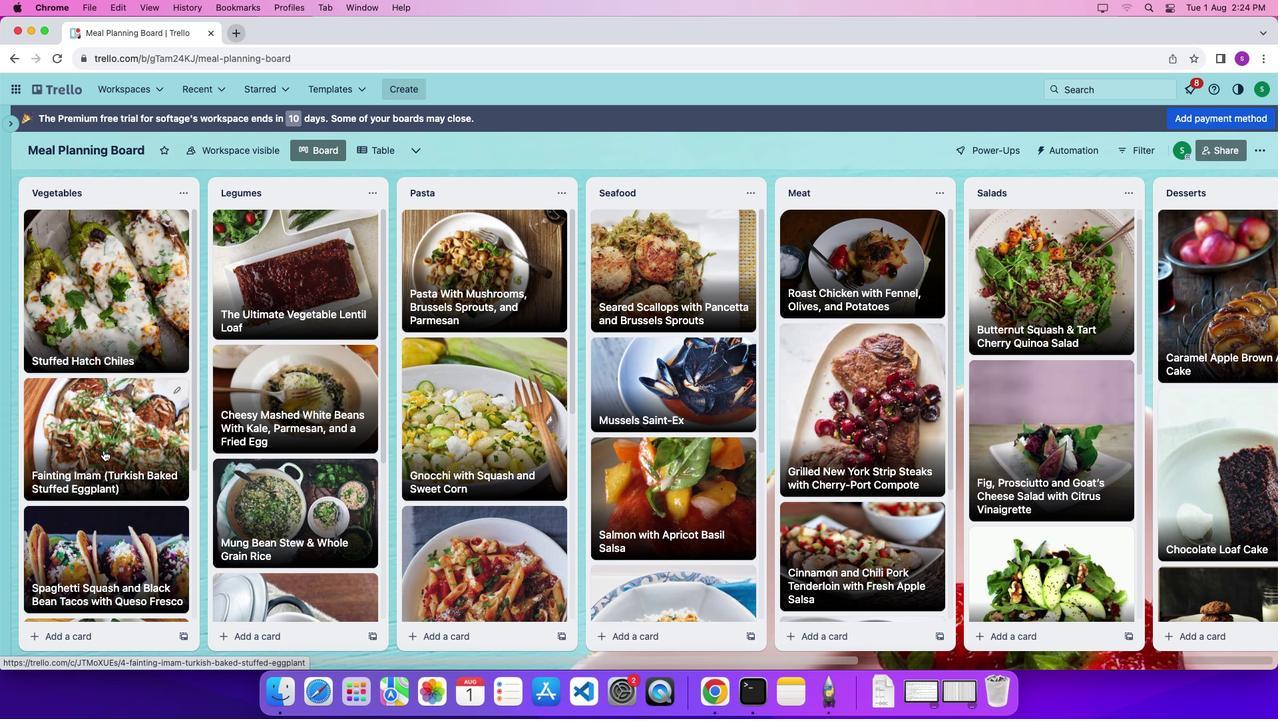 
Action: Mouse pressed left at (103, 450)
Screenshot: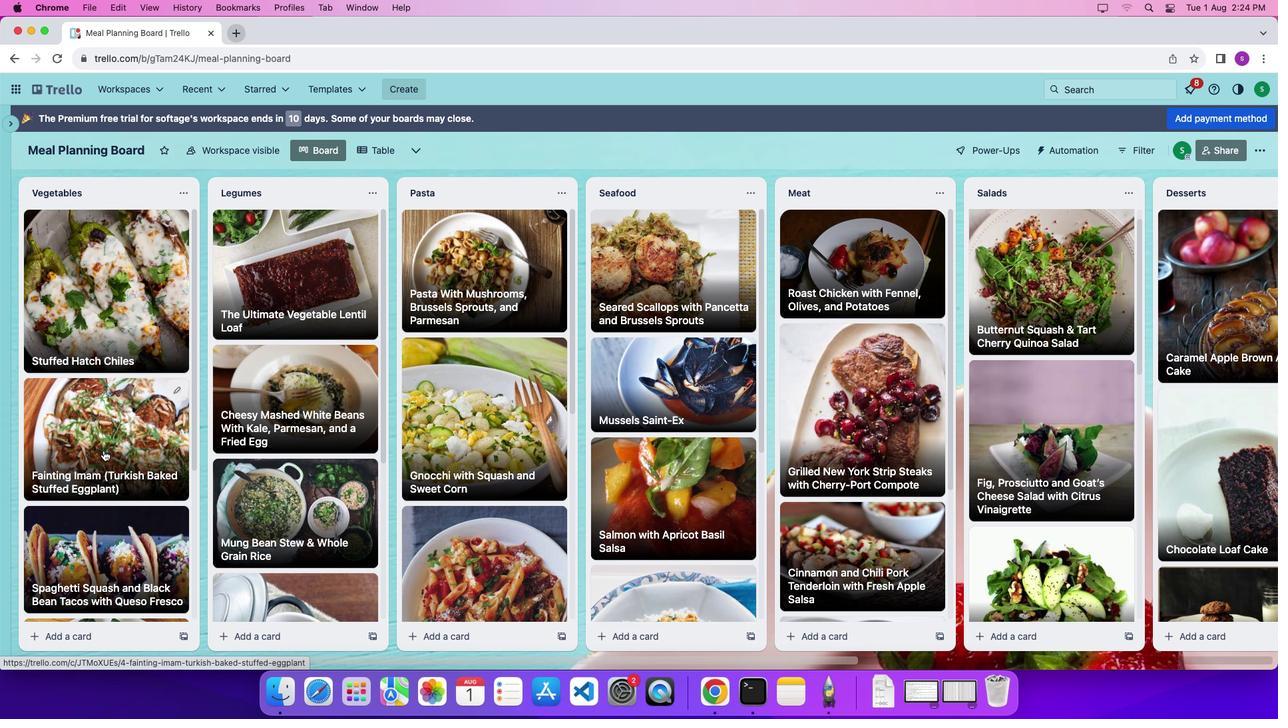 
Action: Mouse moved to (651, 341)
Screenshot: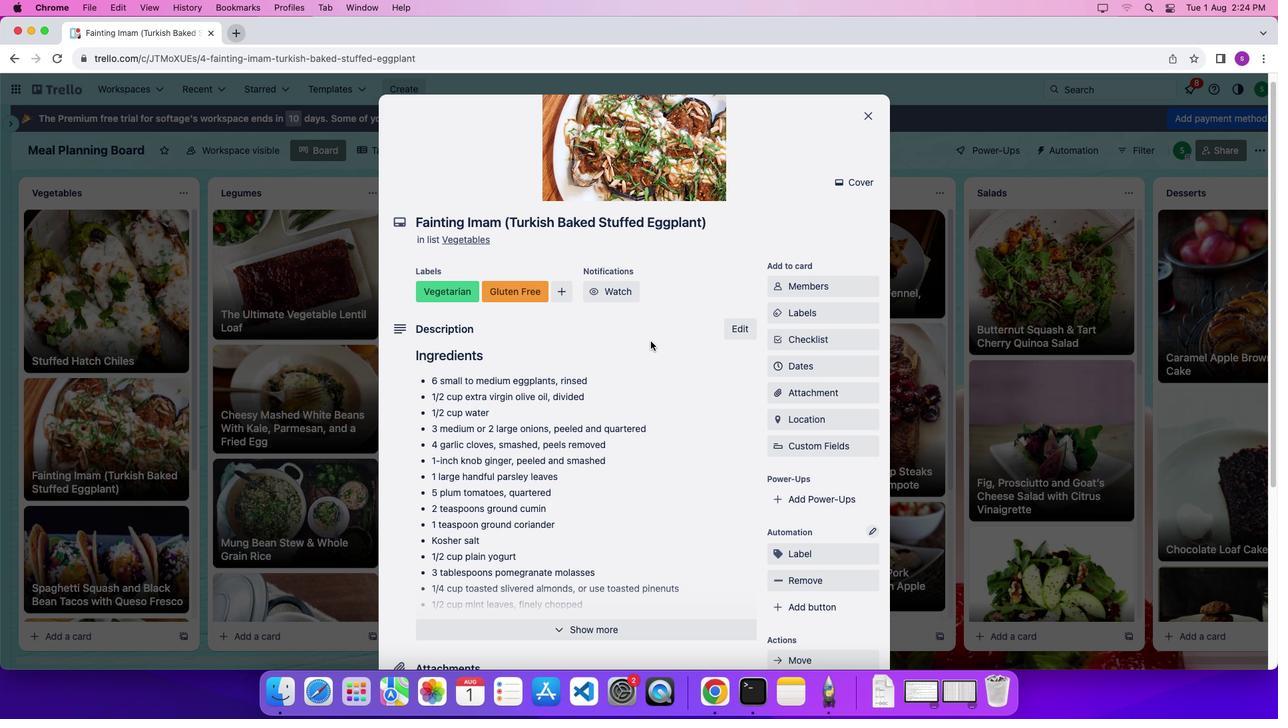 
Action: Mouse scrolled (651, 341) with delta (0, 0)
Screenshot: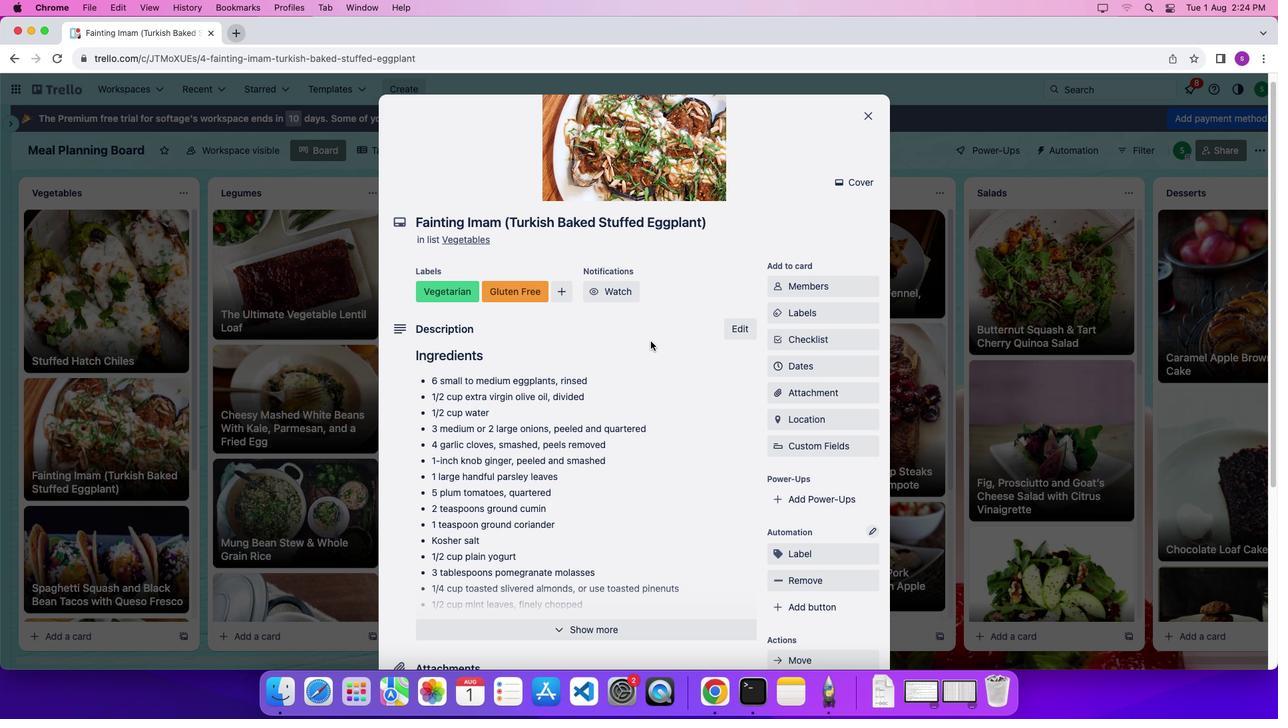 
Action: Mouse scrolled (651, 341) with delta (0, 0)
Screenshot: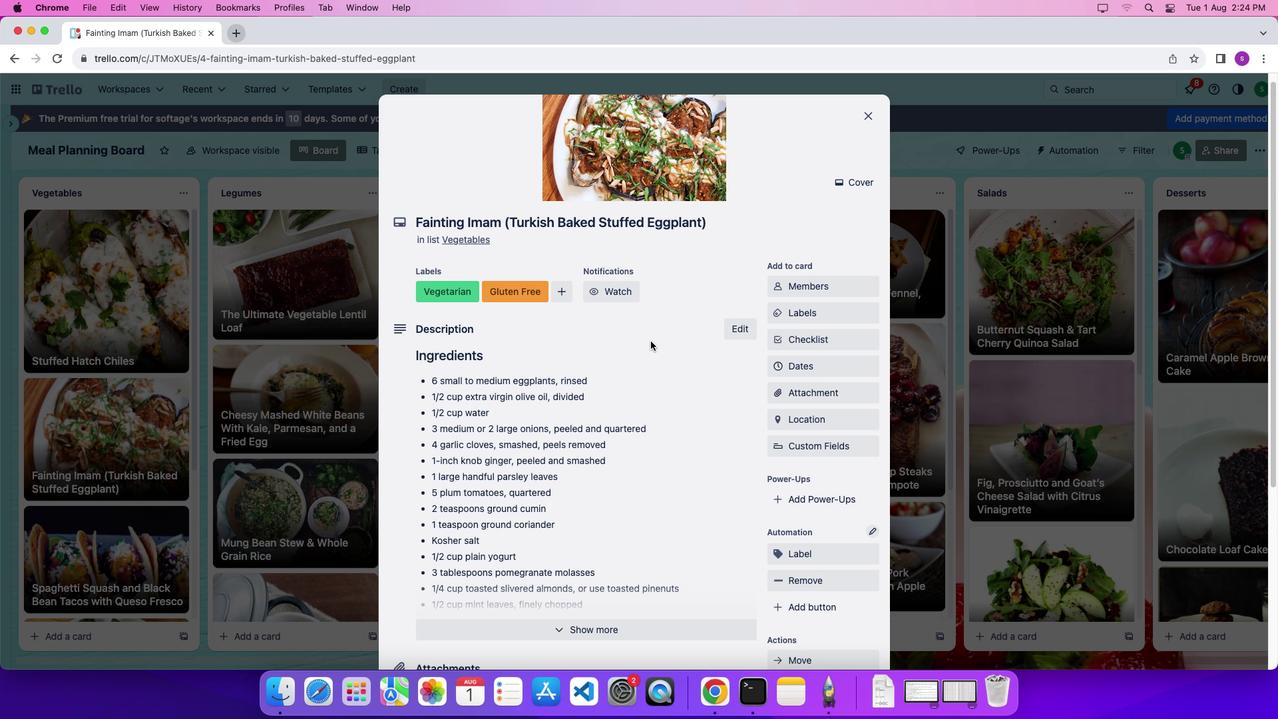 
Action: Mouse scrolled (651, 341) with delta (0, -3)
Screenshot: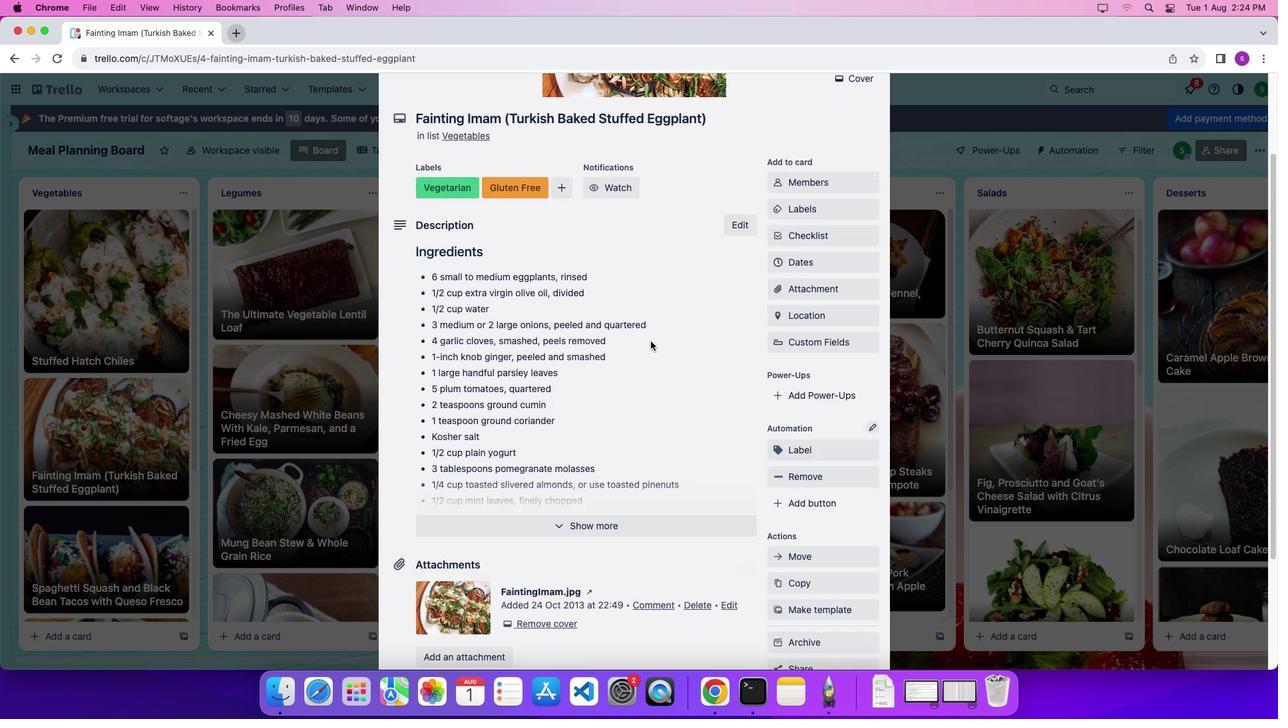 
Action: Mouse scrolled (651, 341) with delta (0, 0)
Screenshot: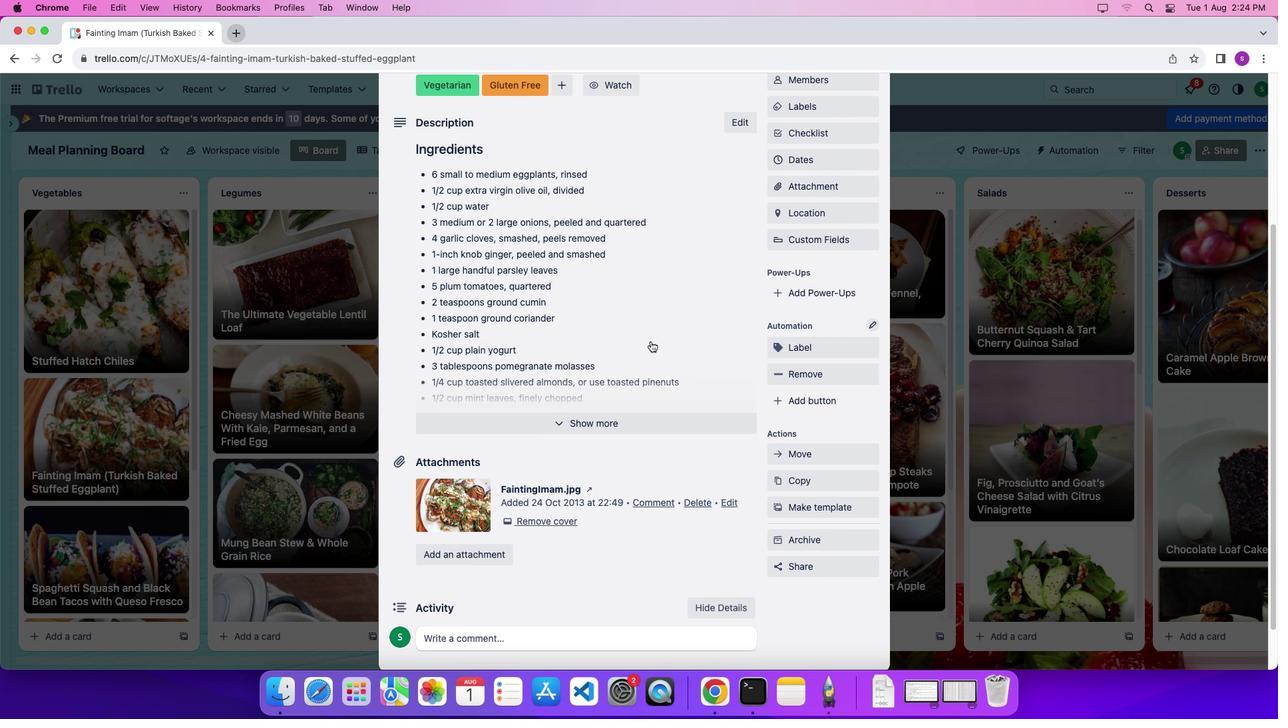 
Action: Mouse scrolled (651, 341) with delta (0, 0)
Screenshot: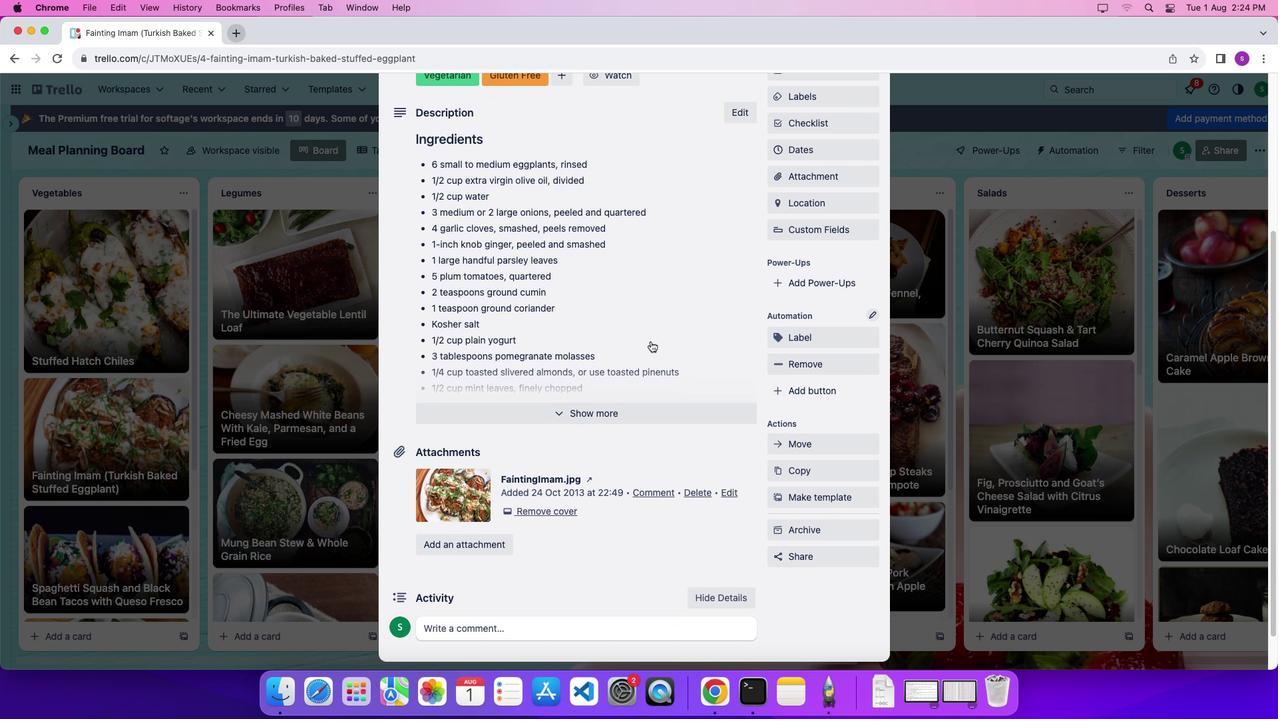 
Action: Mouse scrolled (651, 341) with delta (0, -1)
Screenshot: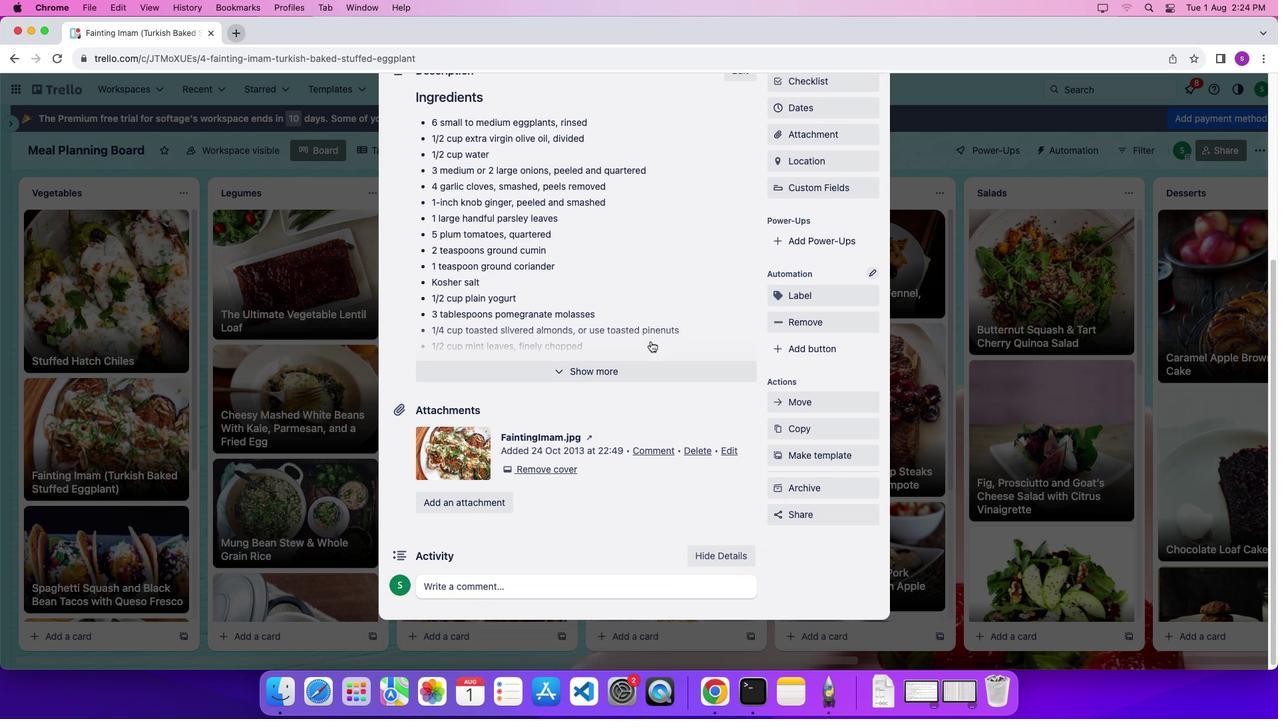 
Action: Mouse scrolled (651, 341) with delta (0, 0)
Screenshot: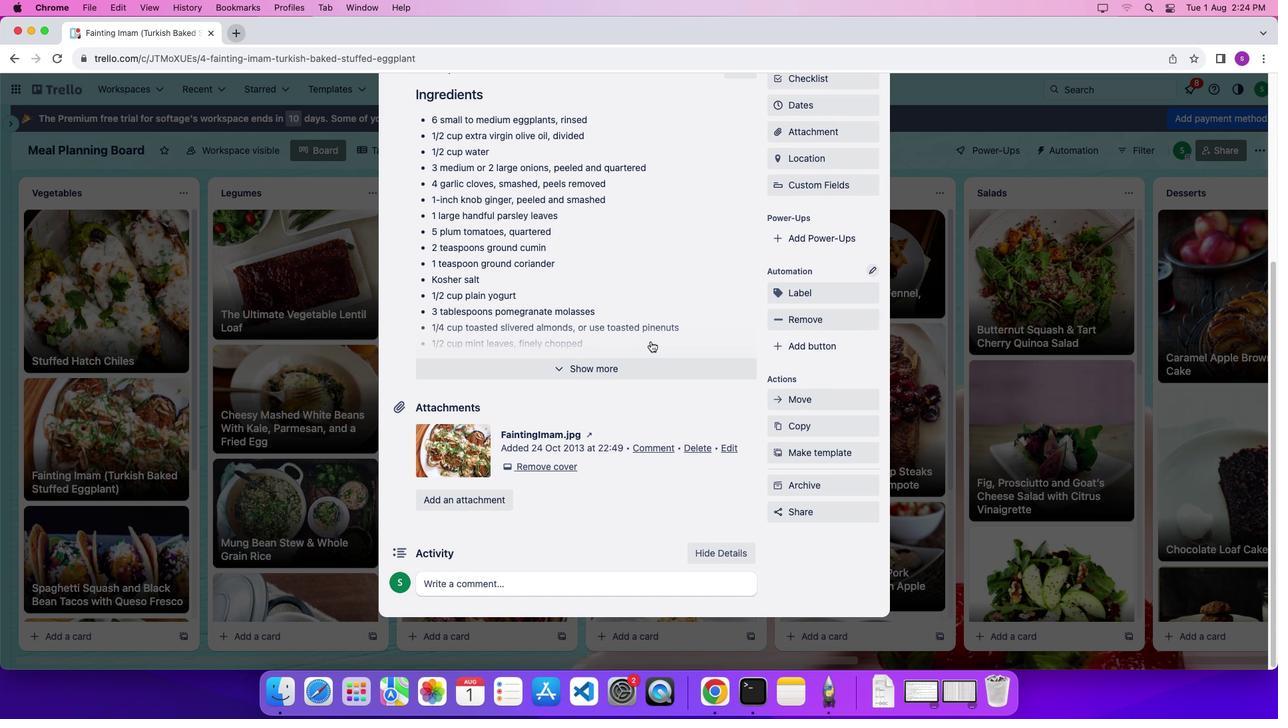 
Action: Mouse scrolled (651, 341) with delta (0, 0)
Screenshot: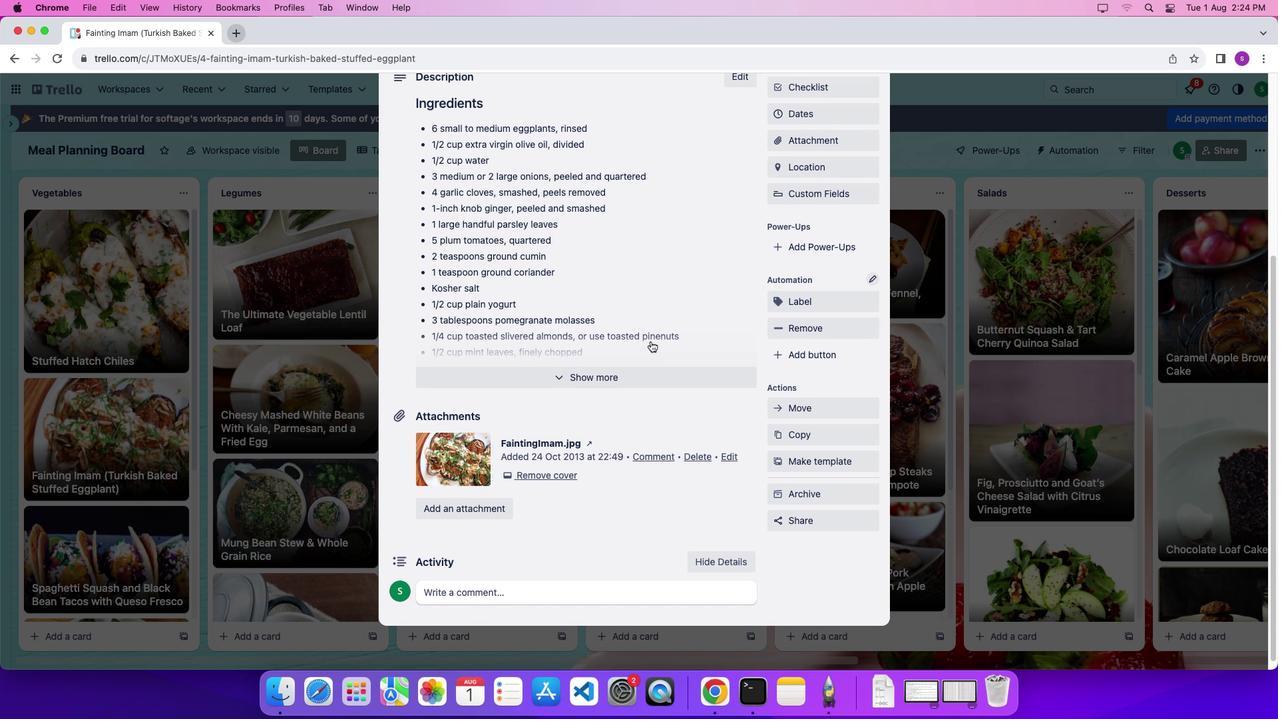 
Action: Mouse moved to (797, 327)
Screenshot: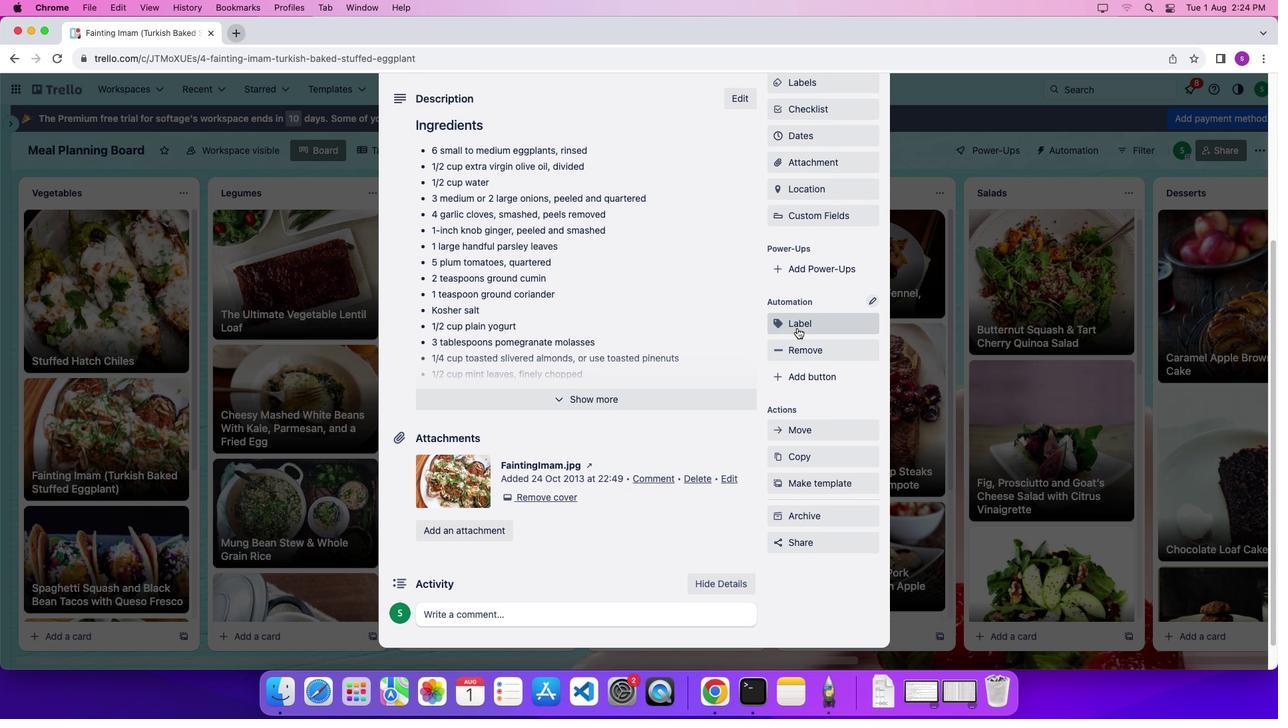 
Action: Mouse pressed left at (797, 327)
Screenshot: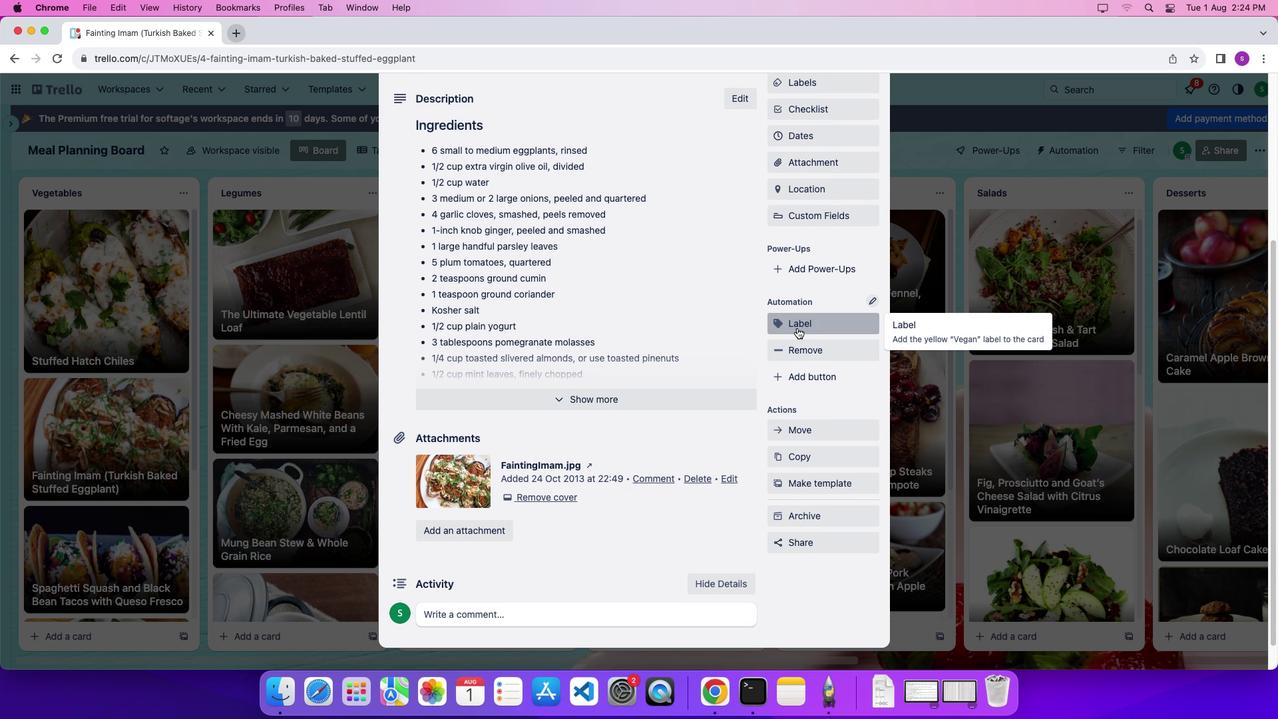 
Action: Mouse moved to (699, 298)
Screenshot: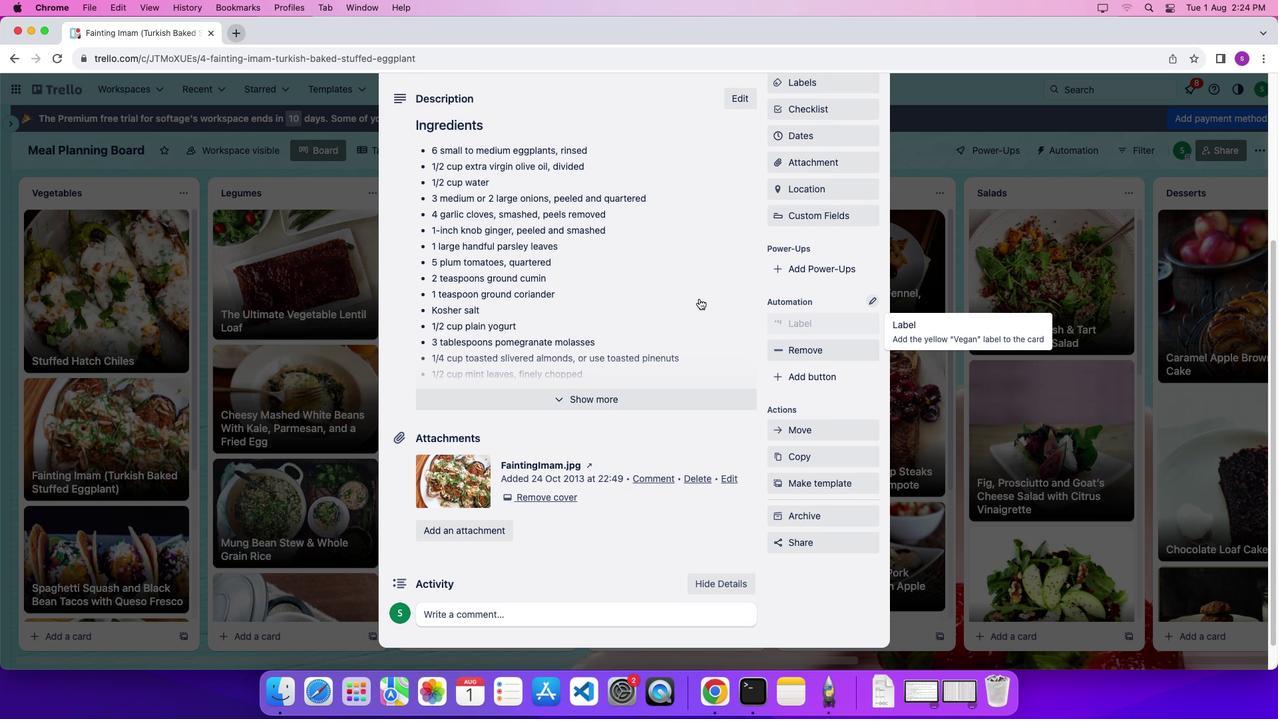 
Action: Mouse scrolled (699, 298) with delta (0, 0)
Screenshot: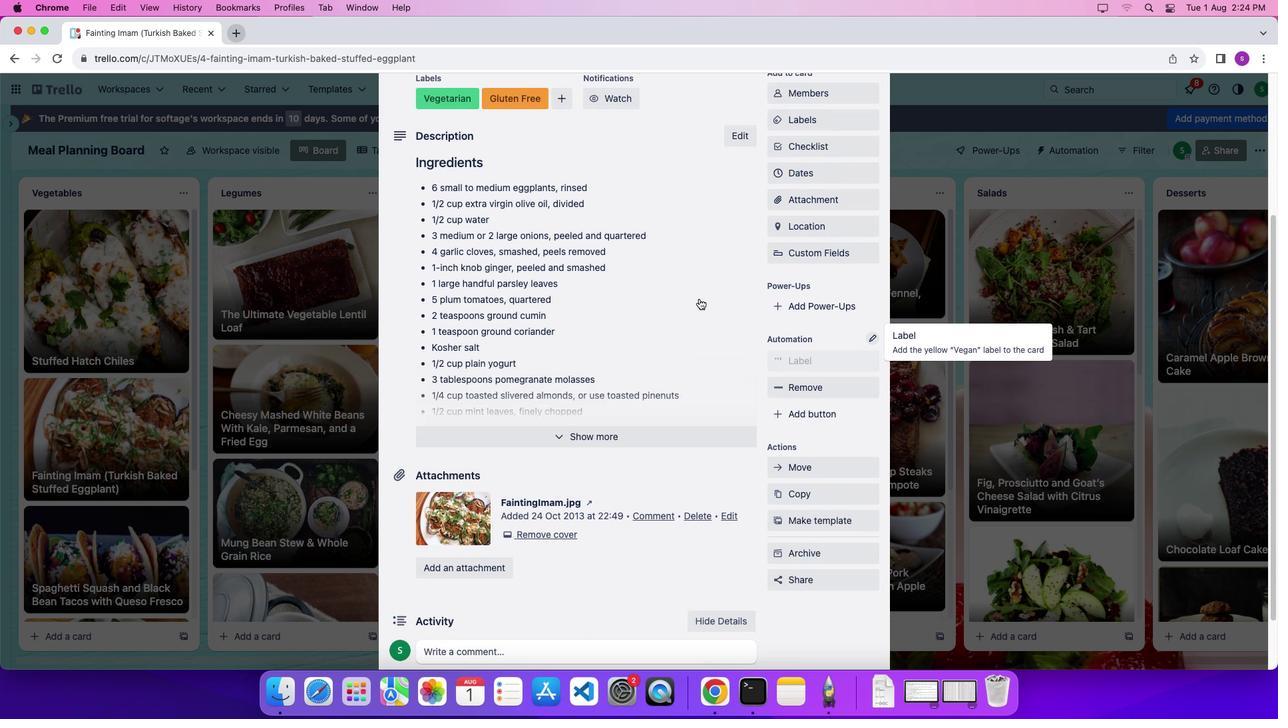 
Action: Mouse scrolled (699, 298) with delta (0, 0)
Screenshot: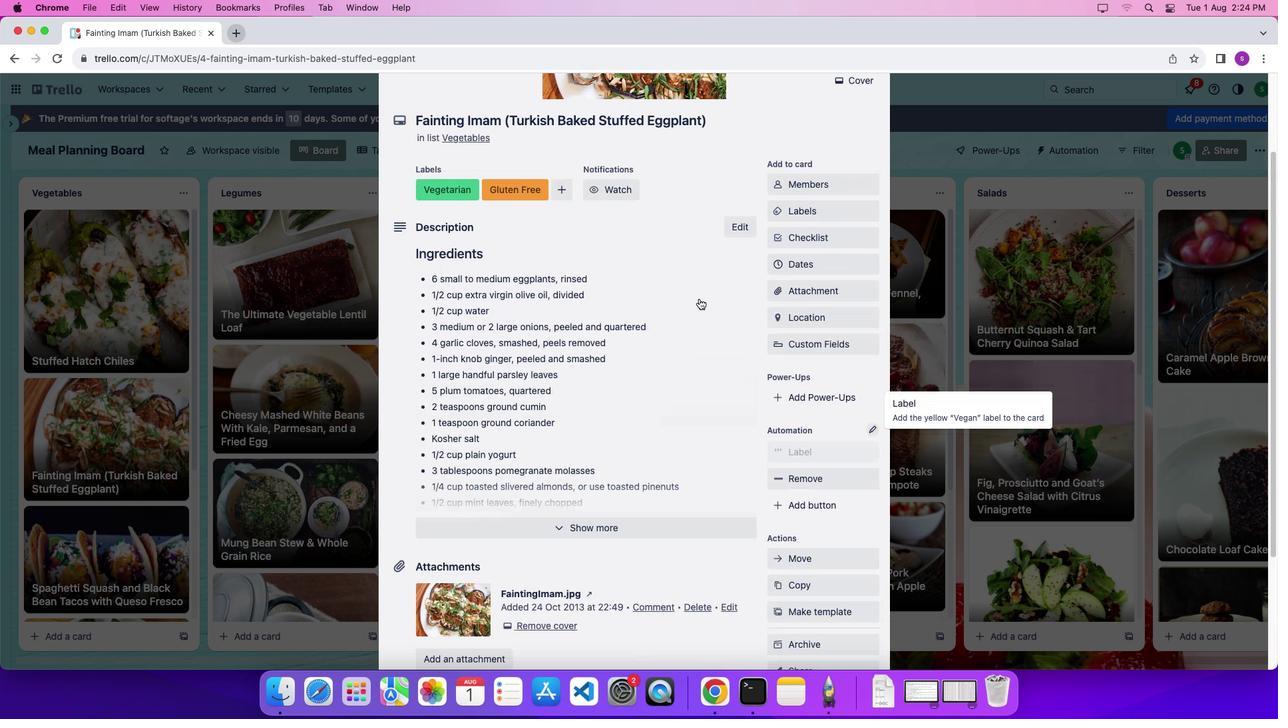 
Action: Mouse scrolled (699, 298) with delta (0, 5)
Screenshot: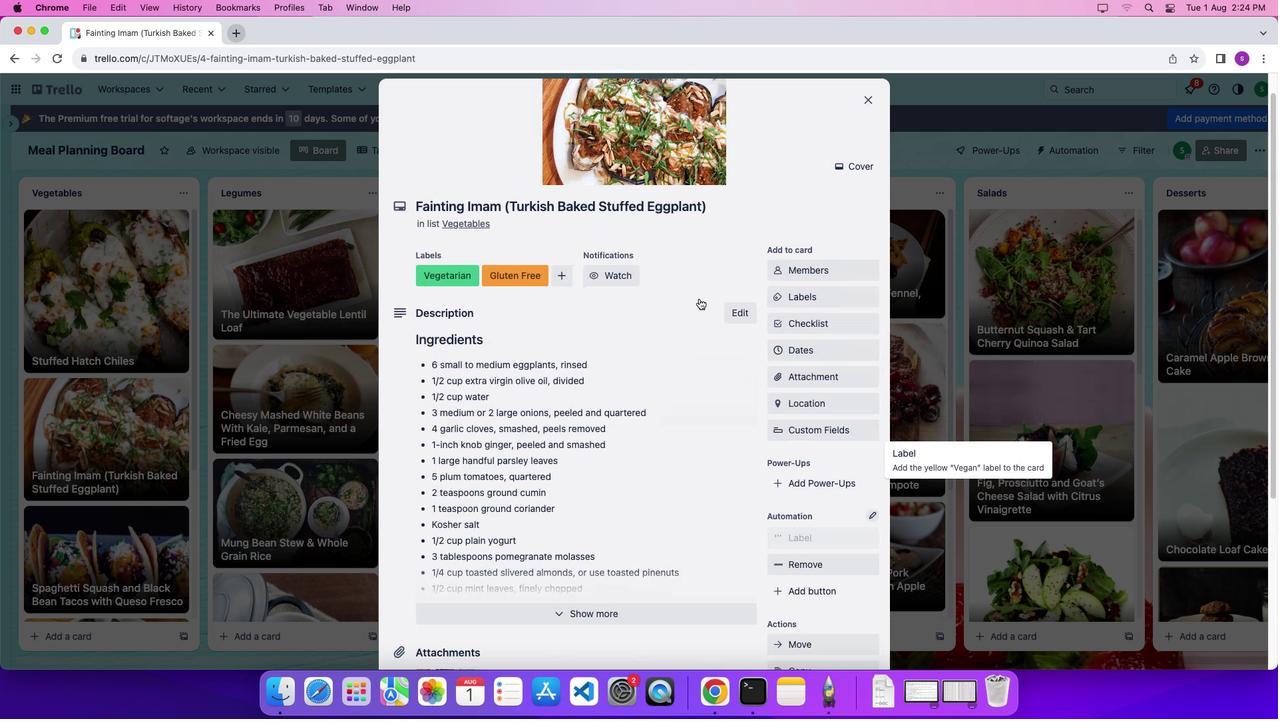 
Action: Mouse scrolled (699, 298) with delta (0, 8)
Screenshot: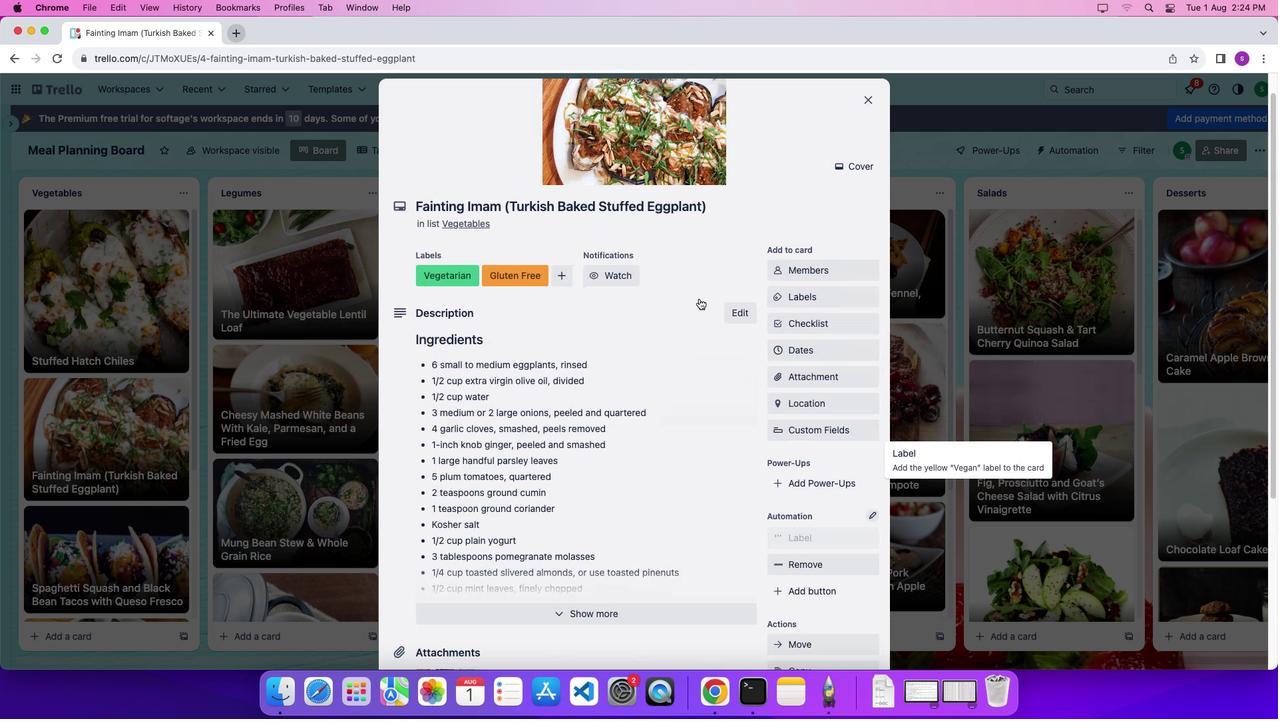 
Action: Mouse moved to (783, 382)
Screenshot: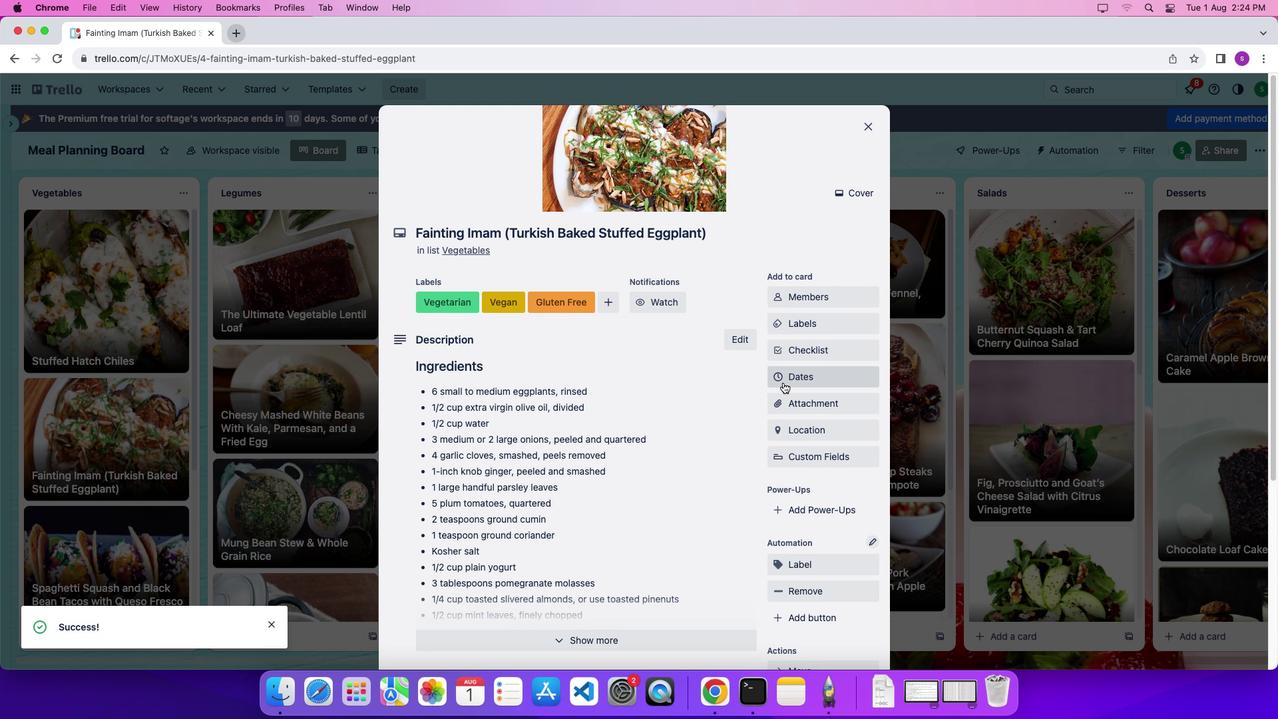 
Action: Mouse pressed left at (783, 382)
Screenshot: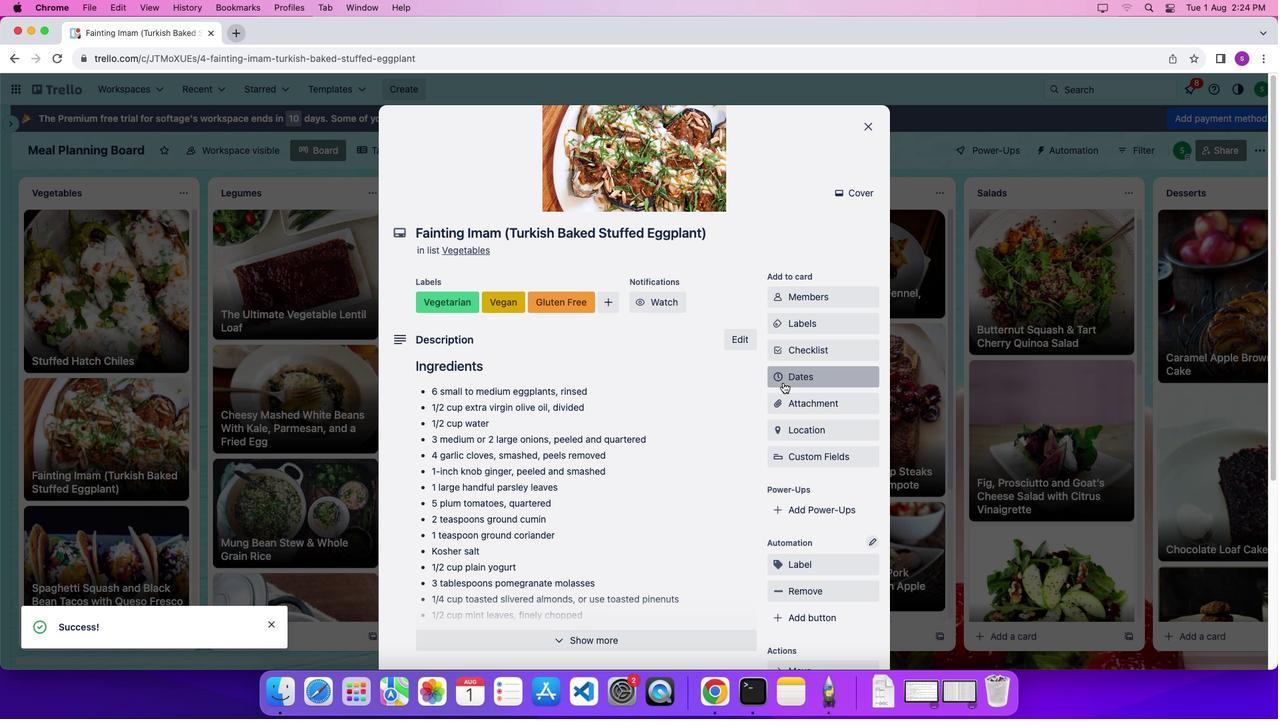 
Action: Mouse moved to (828, 265)
Screenshot: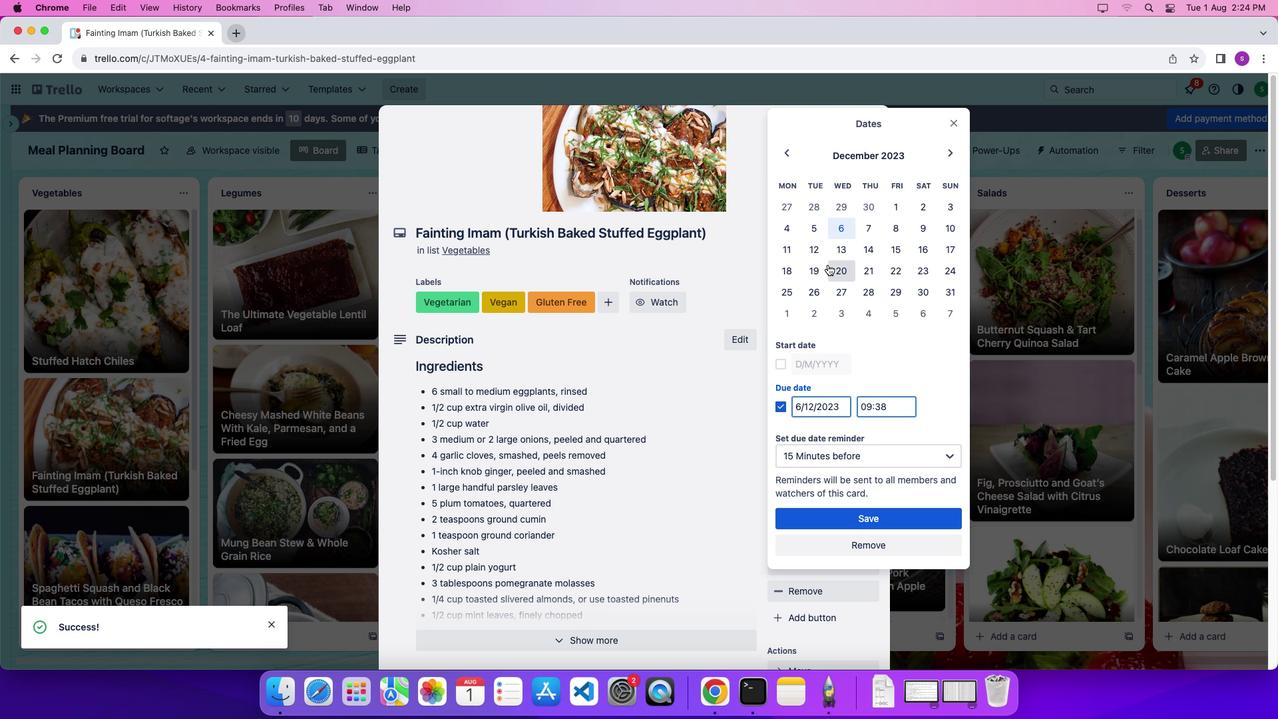 
Action: Mouse pressed left at (828, 265)
Screenshot: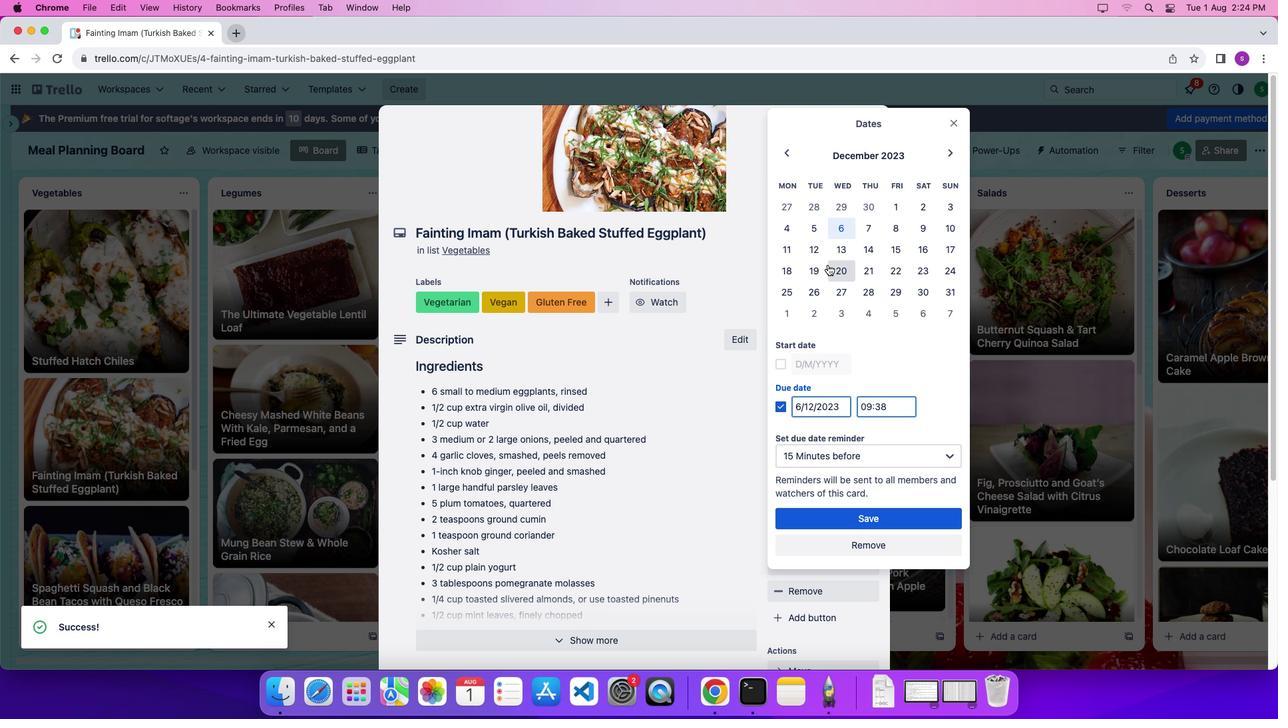
Action: Mouse moved to (781, 365)
Screenshot: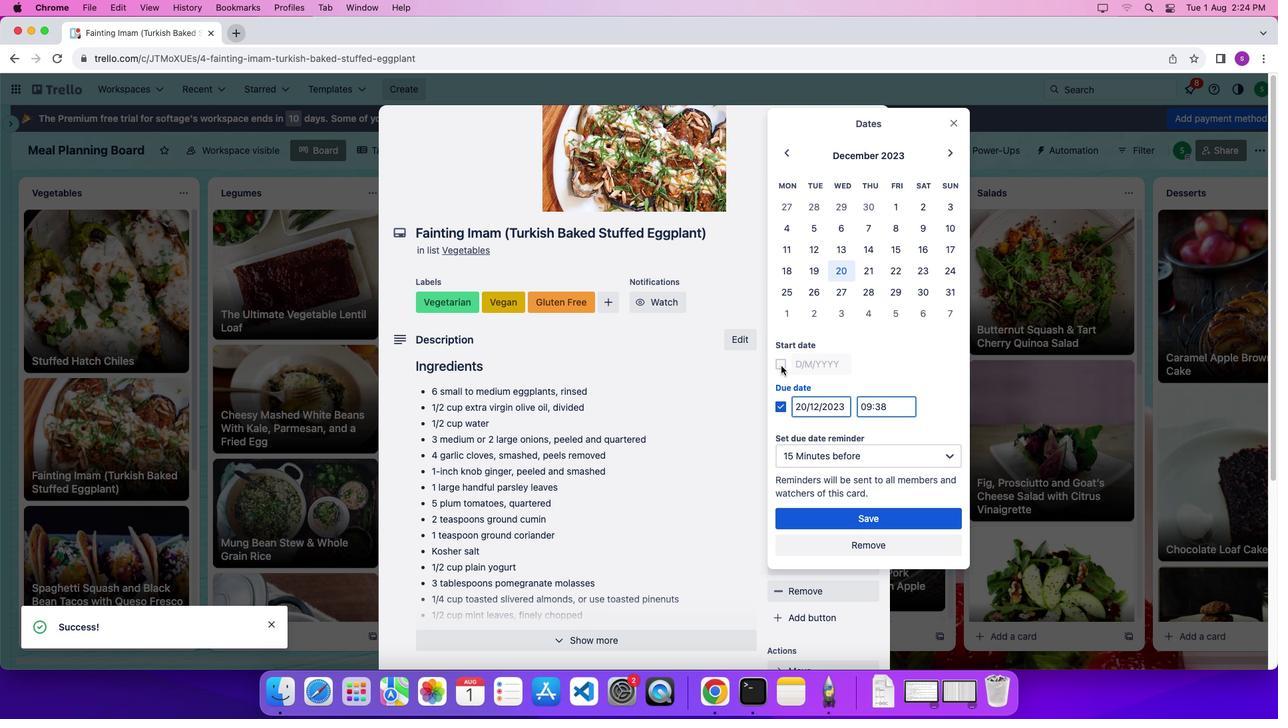 
Action: Mouse pressed left at (781, 365)
Screenshot: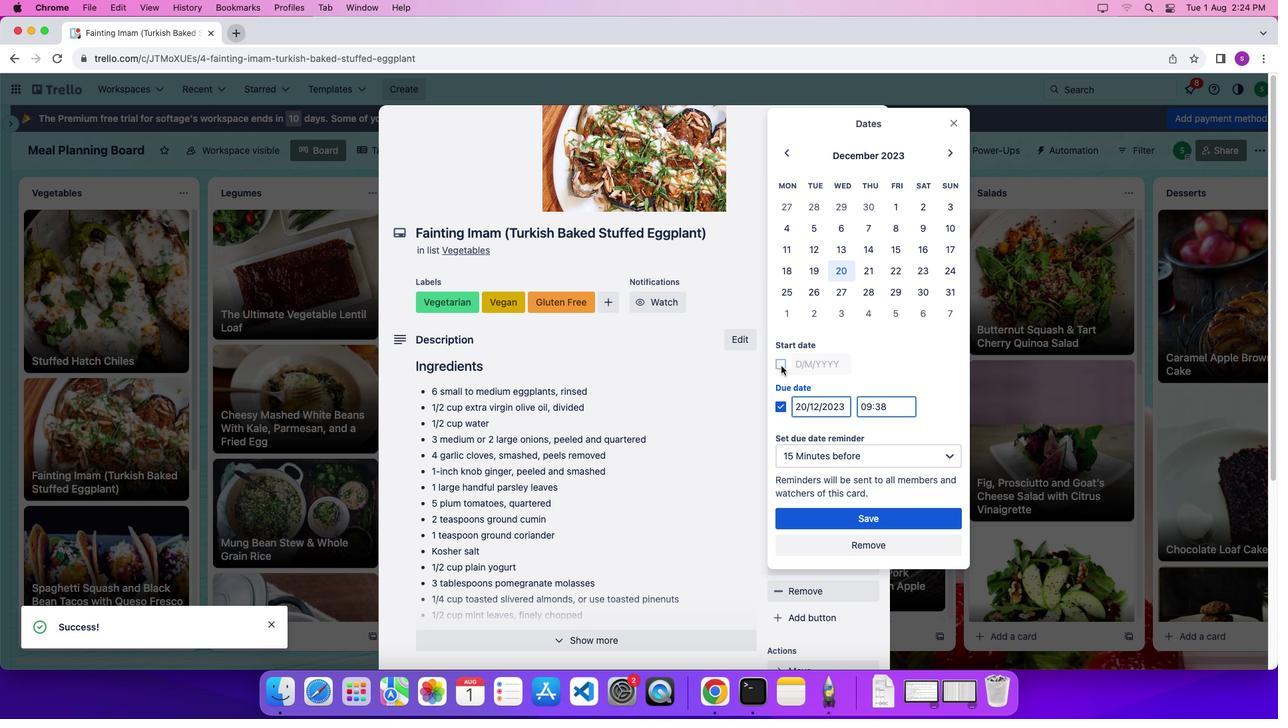 
Action: Mouse moved to (809, 463)
Screenshot: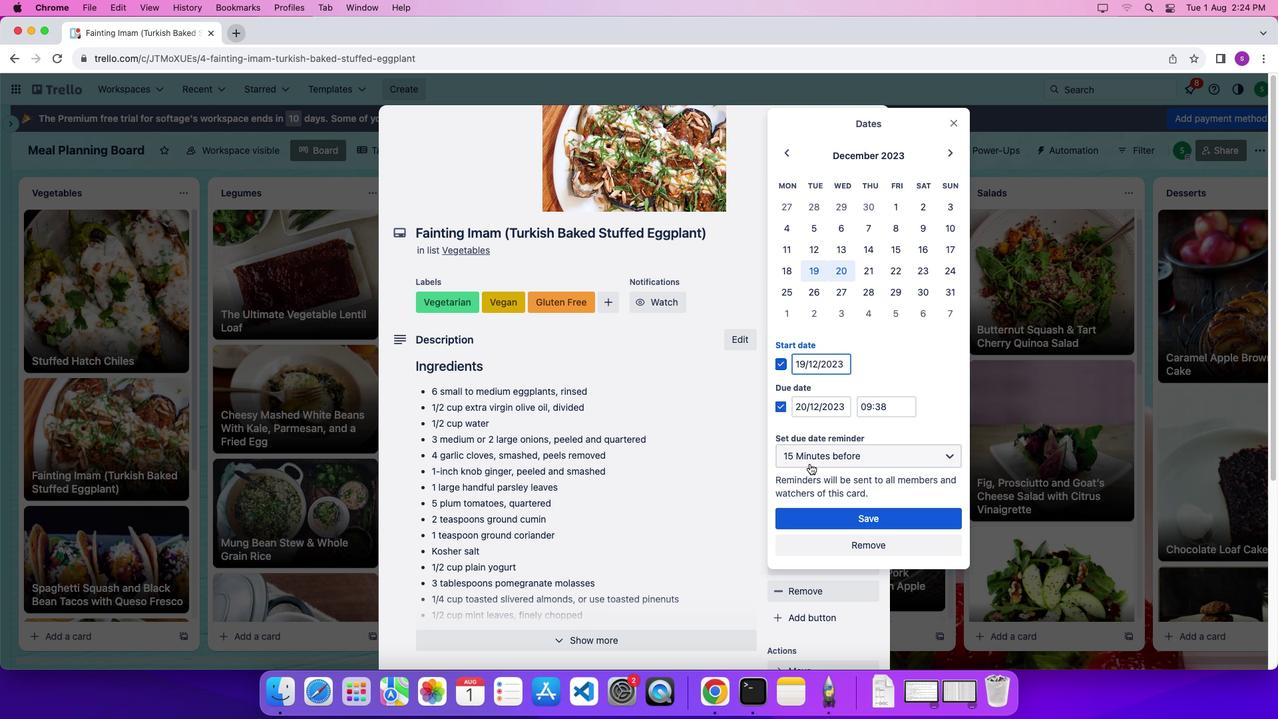 
Action: Mouse pressed left at (809, 463)
Screenshot: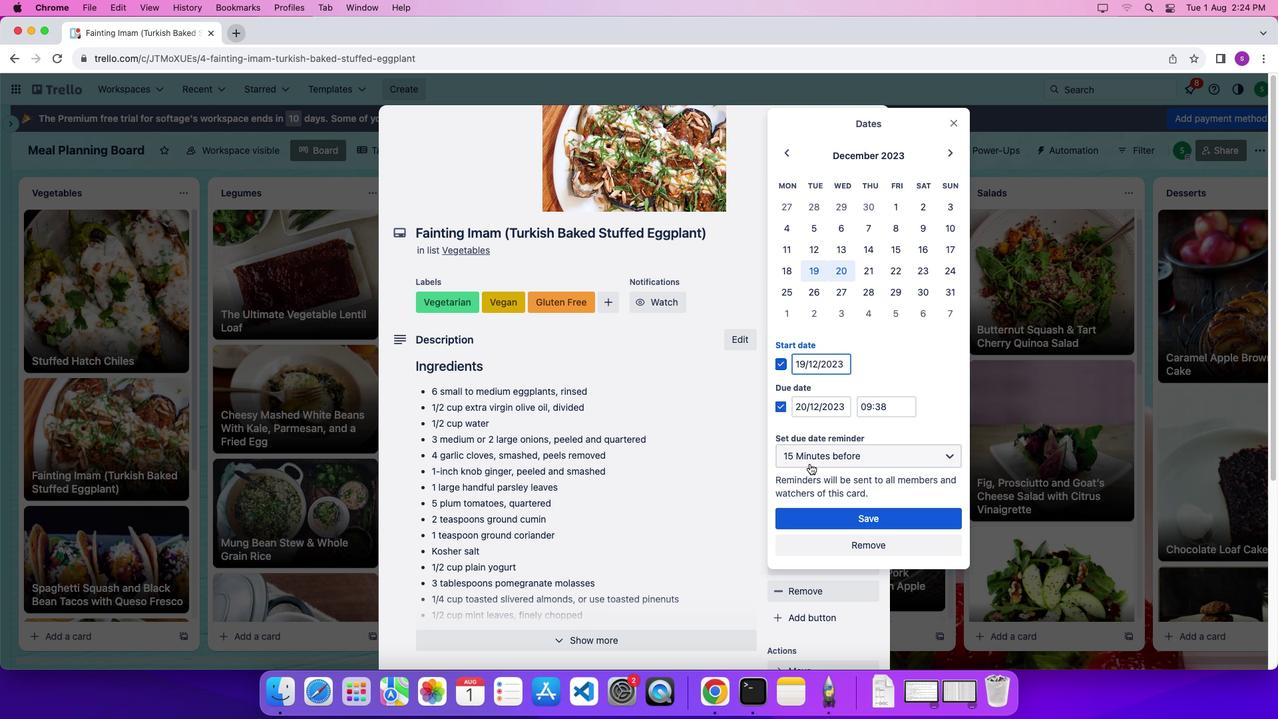 
Action: Mouse moved to (817, 512)
Screenshot: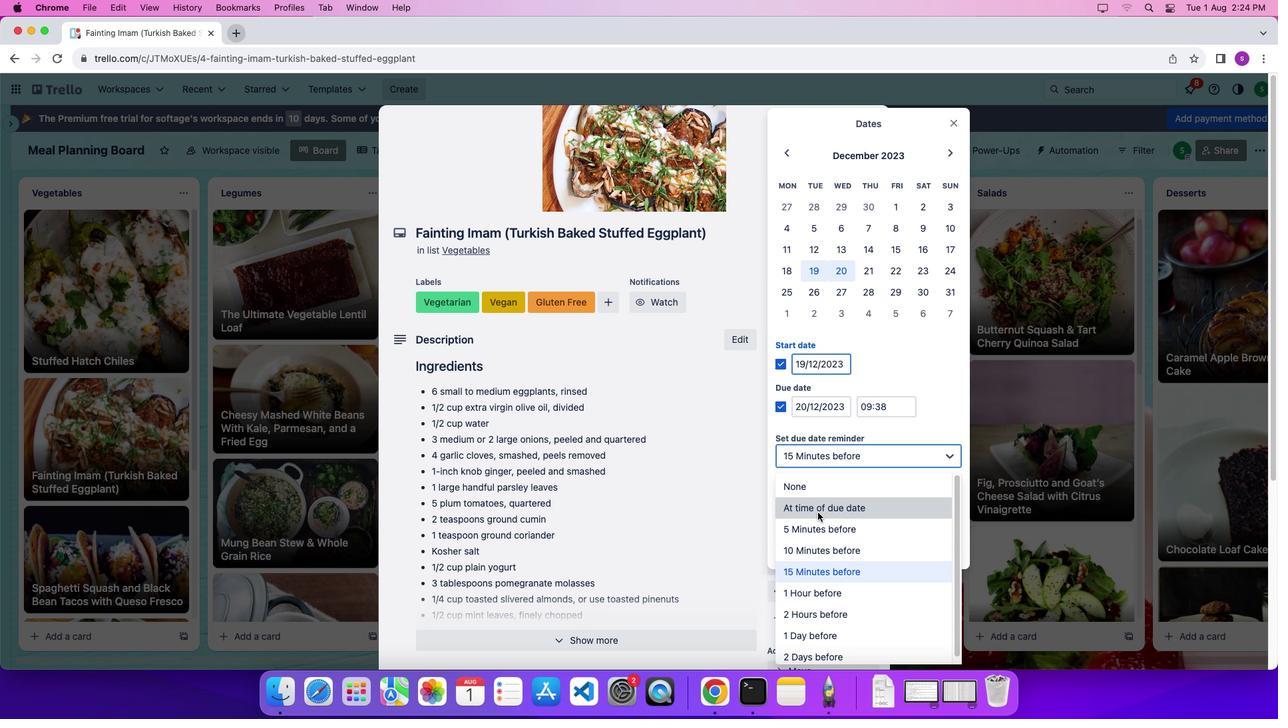 
Action: Mouse pressed left at (817, 512)
Screenshot: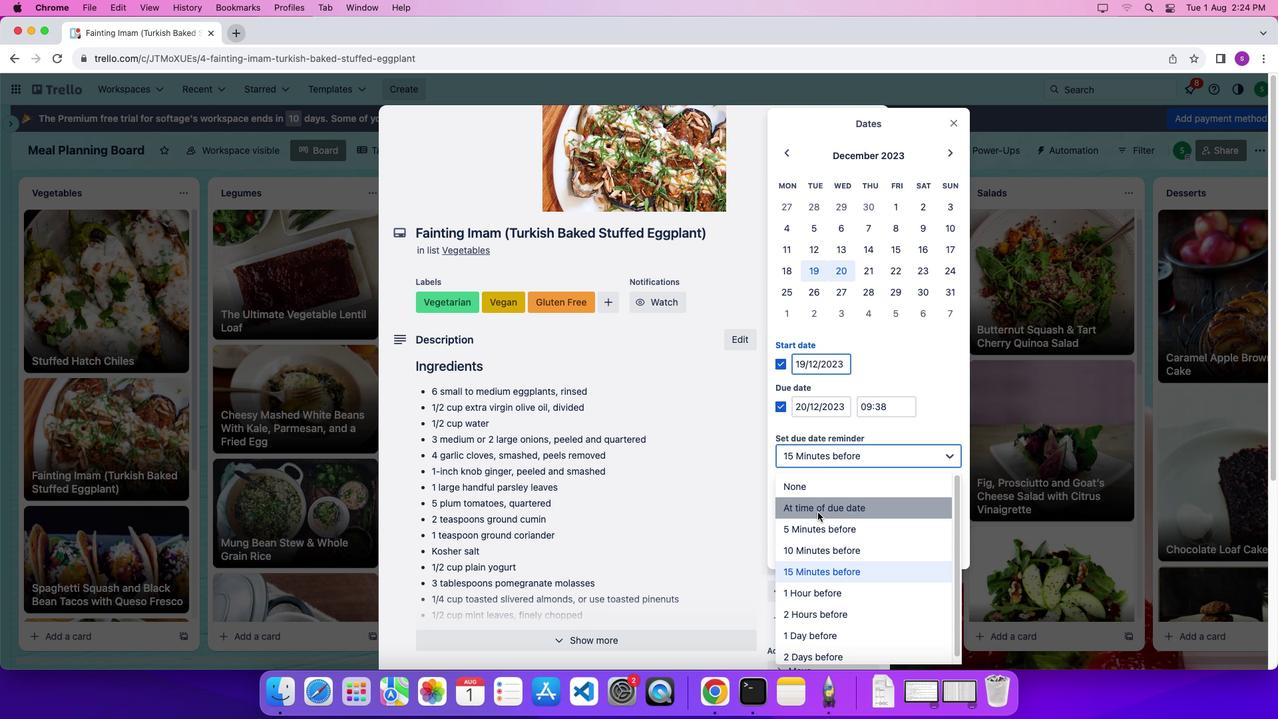 
Action: Mouse moved to (820, 518)
Screenshot: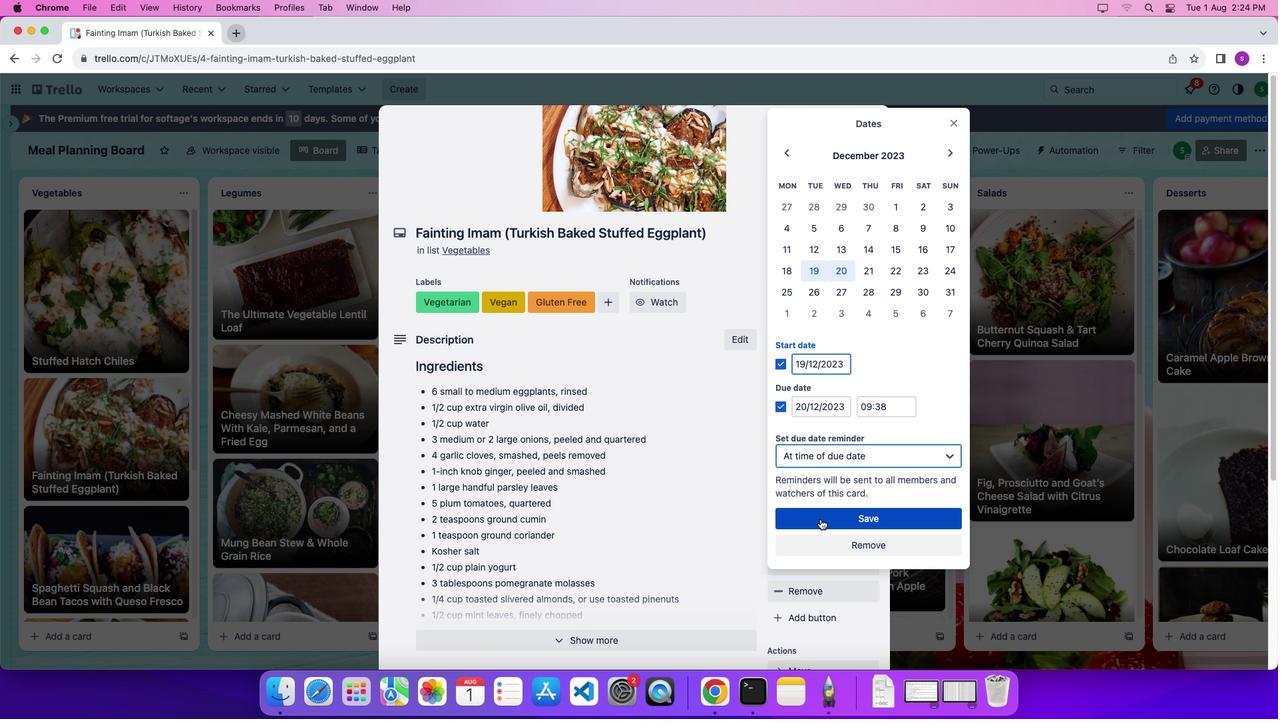 
Action: Mouse pressed left at (820, 518)
Screenshot: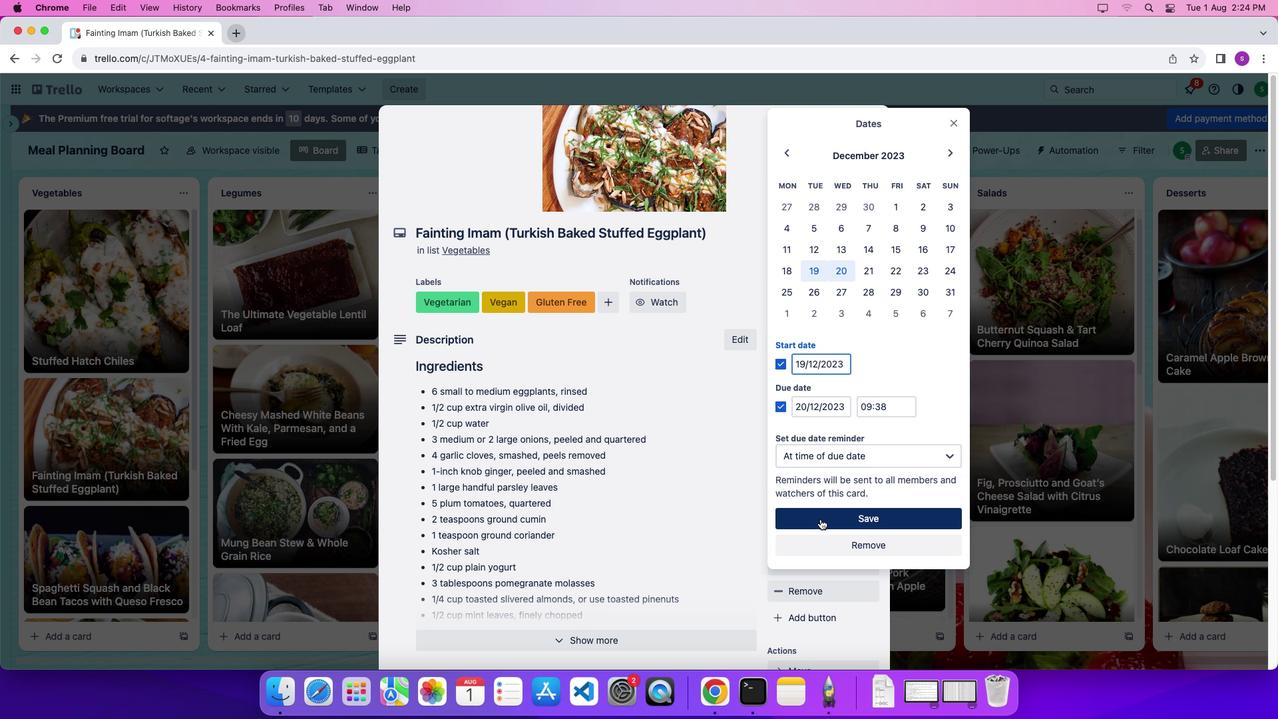 
Action: Mouse moved to (838, 374)
Screenshot: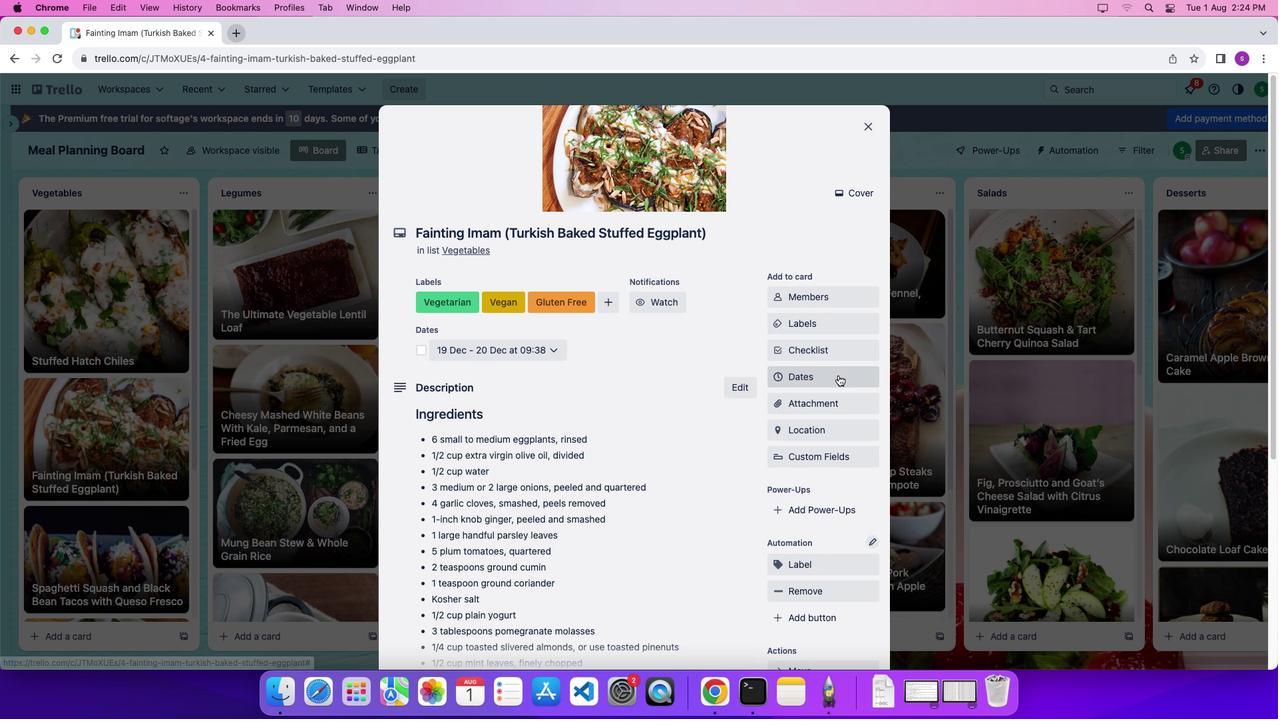 
Action: Mouse pressed left at (838, 374)
Screenshot: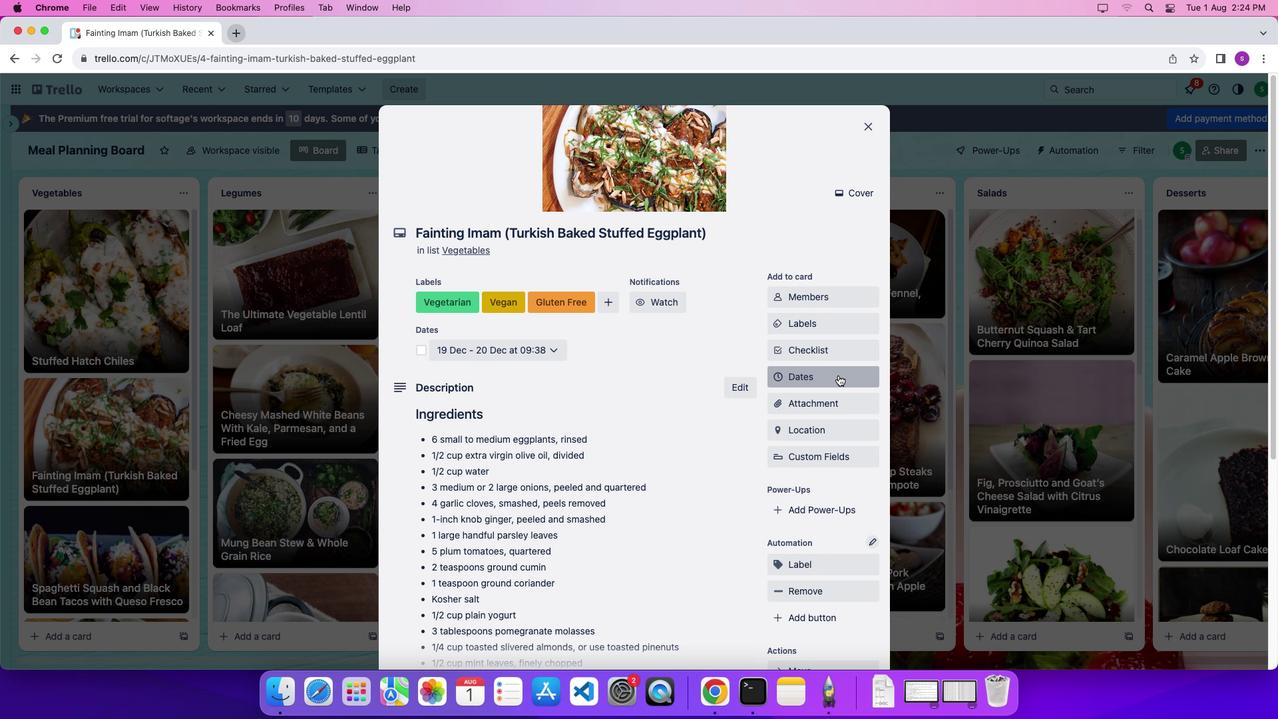 
Action: Mouse moved to (421, 352)
Screenshot: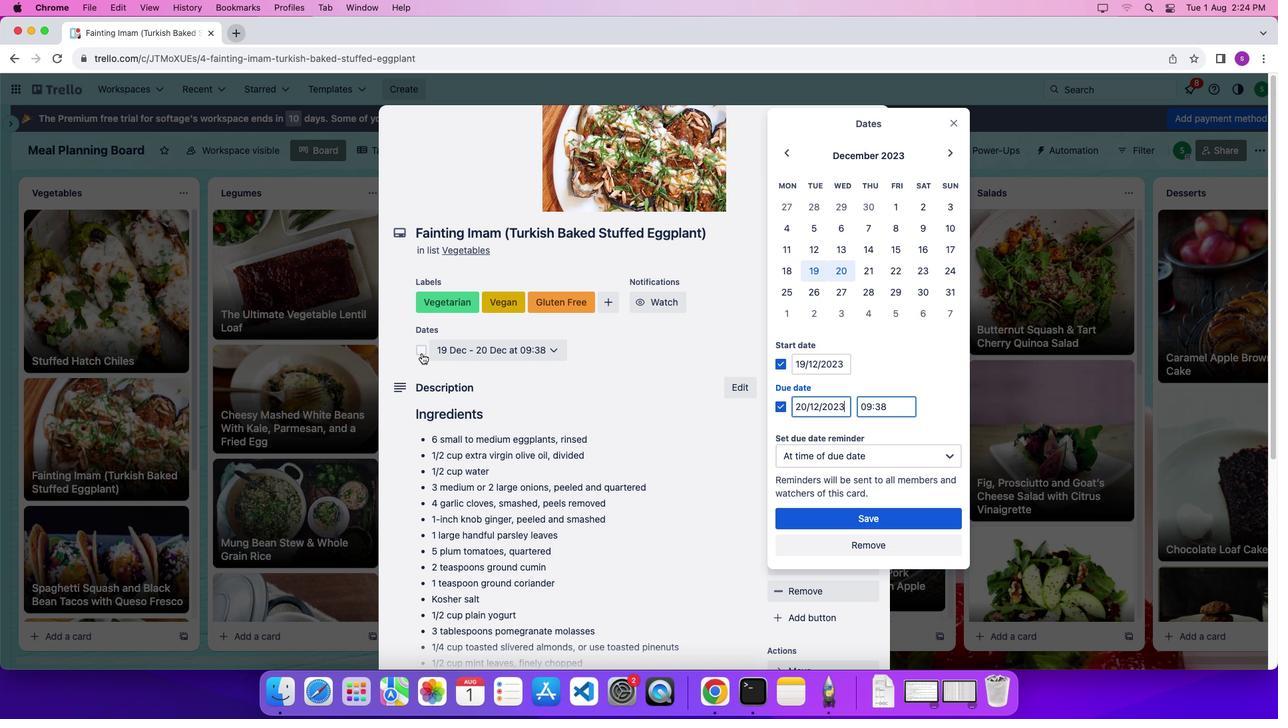 
Action: Mouse pressed left at (421, 352)
Screenshot: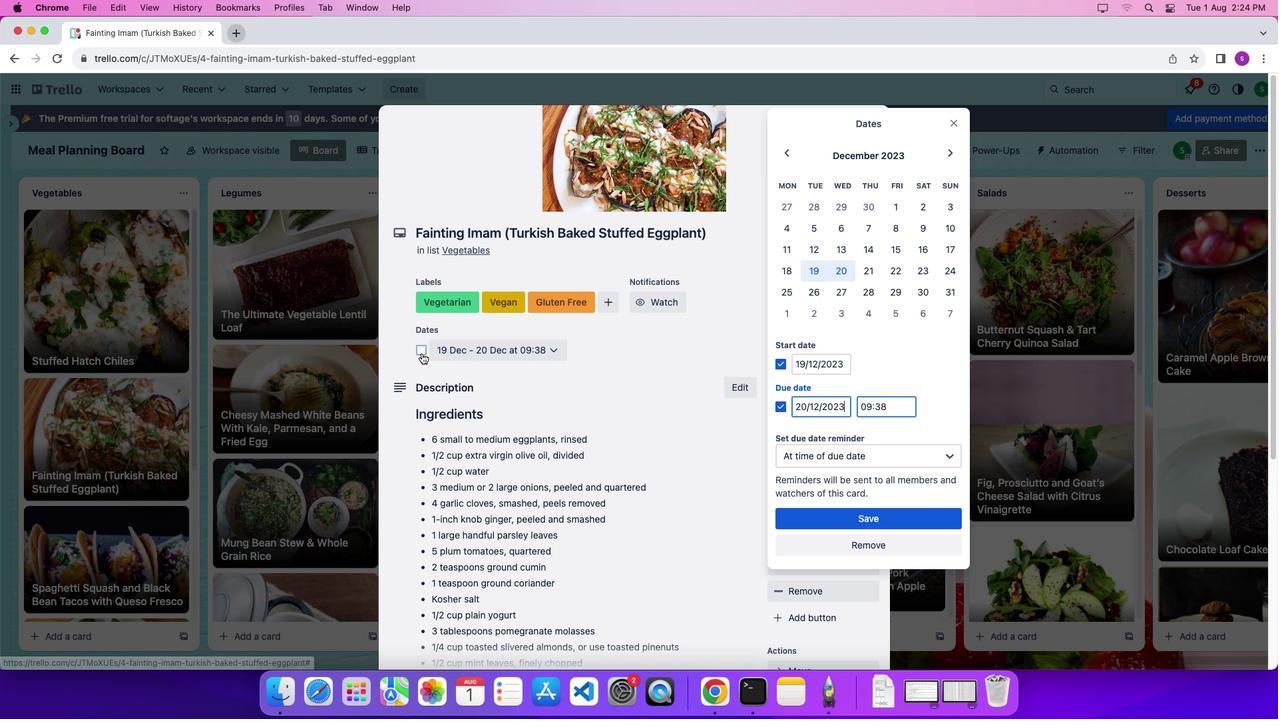 
Action: Mouse moved to (805, 400)
Screenshot: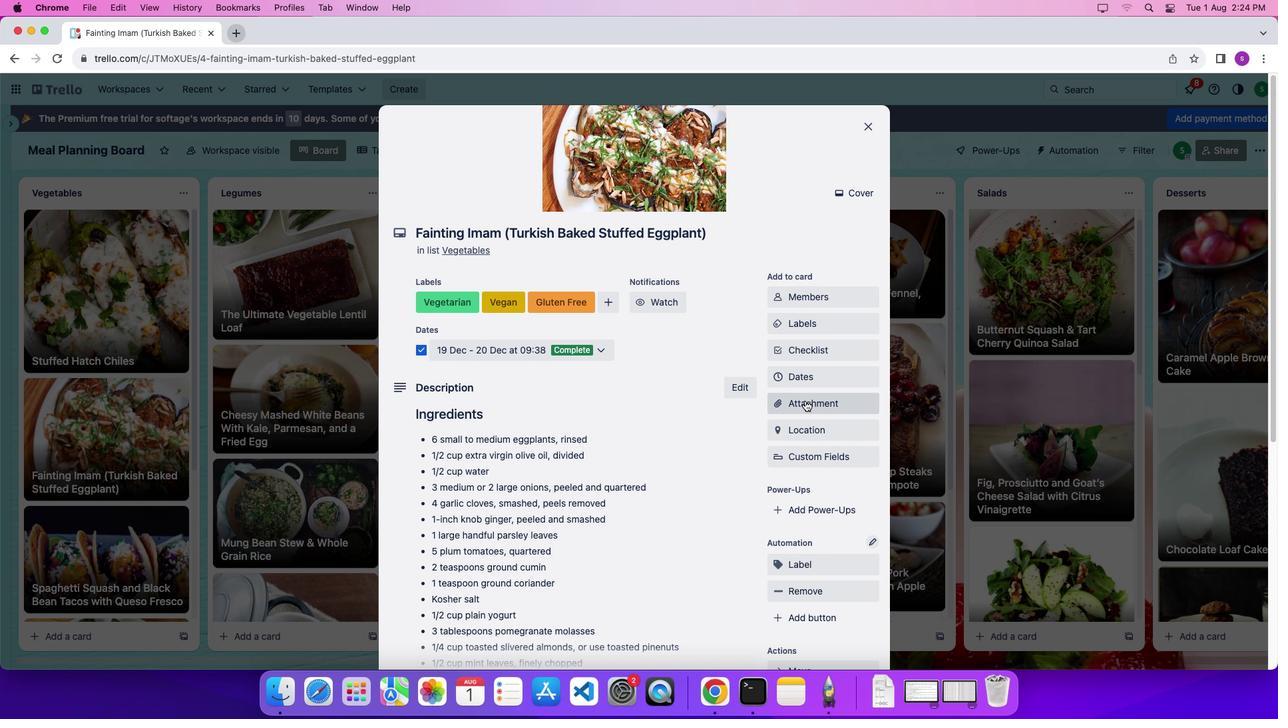 
Action: Mouse scrolled (805, 400) with delta (0, 0)
Screenshot: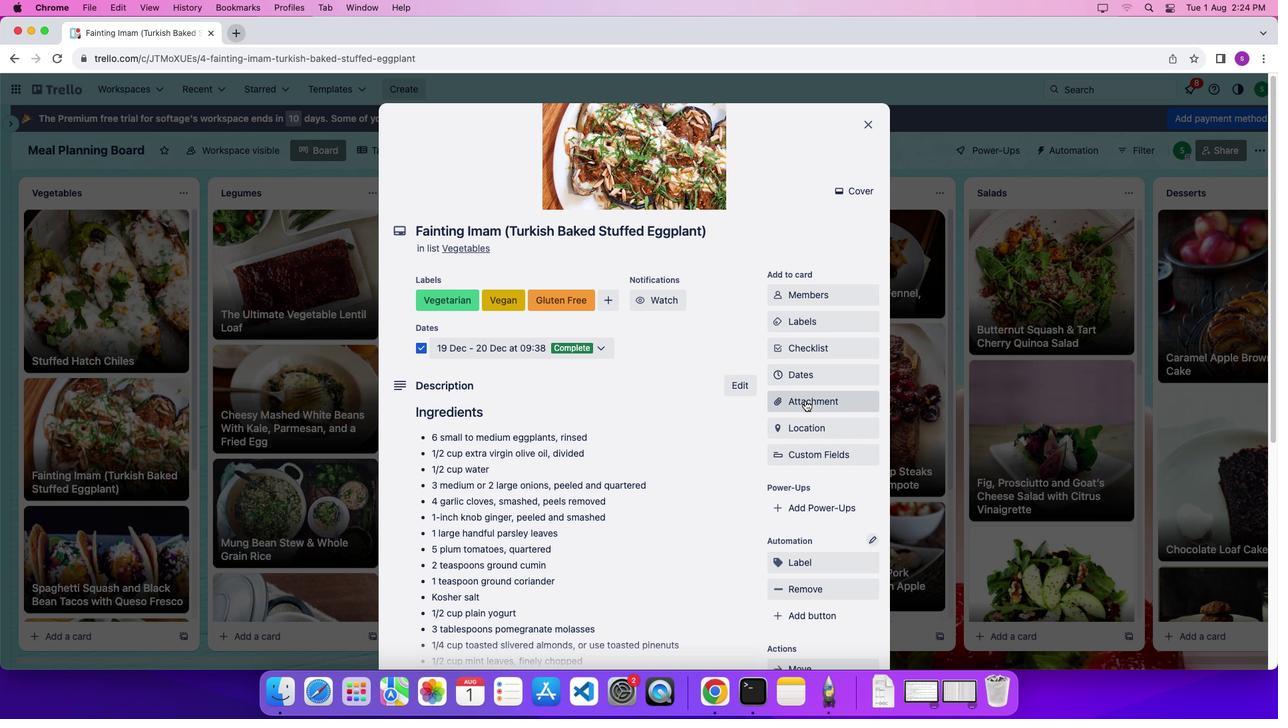 
Action: Mouse moved to (806, 430)
Screenshot: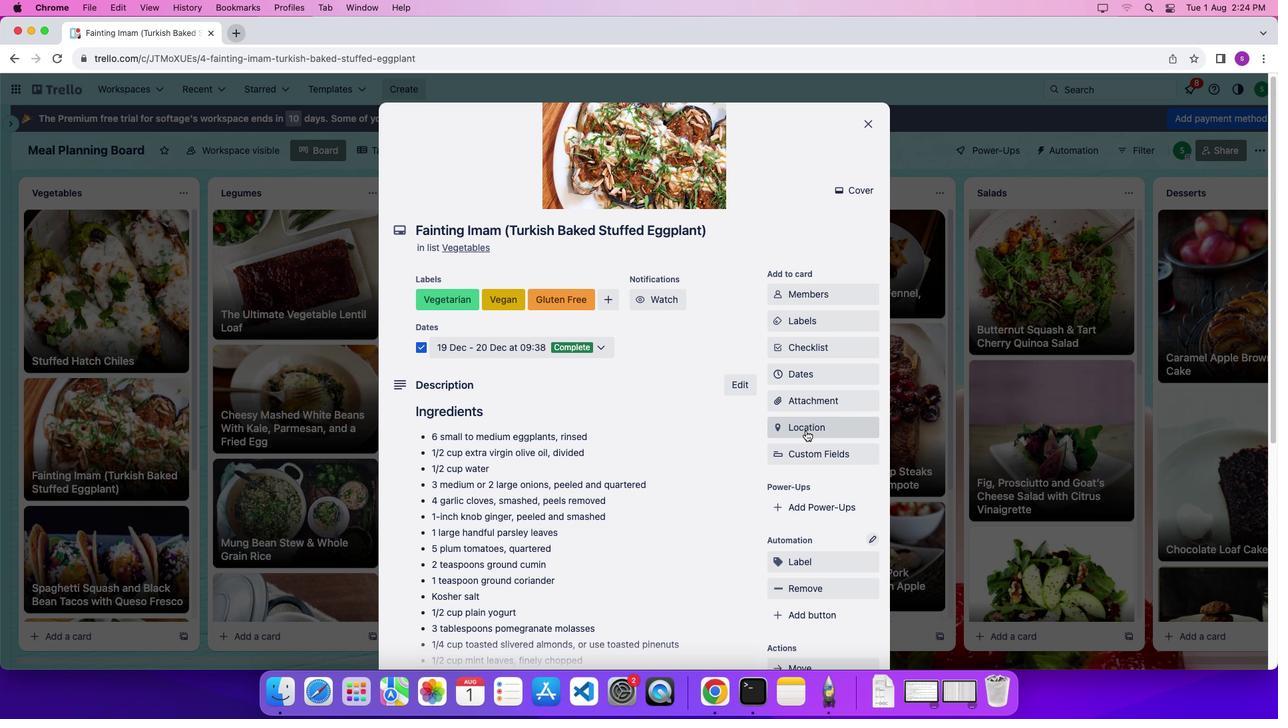 
Action: Mouse pressed left at (806, 430)
Screenshot: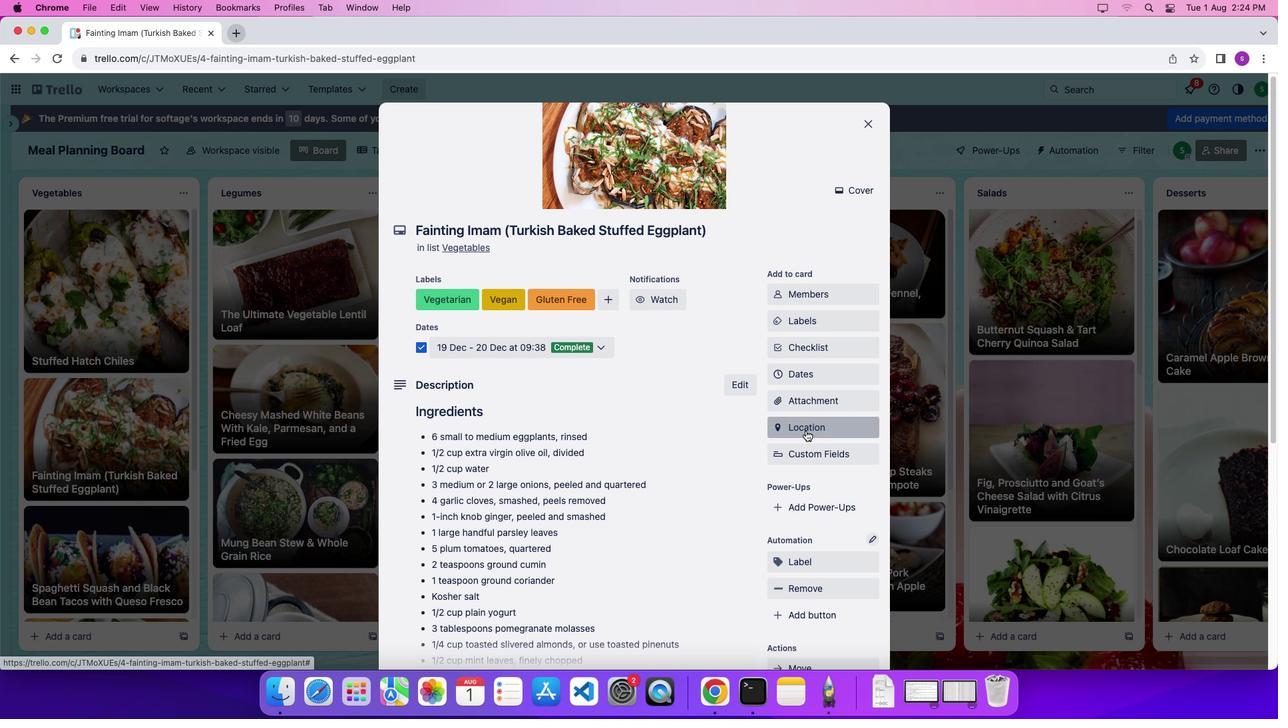 
Action: Key pressed 'h'
Screenshot: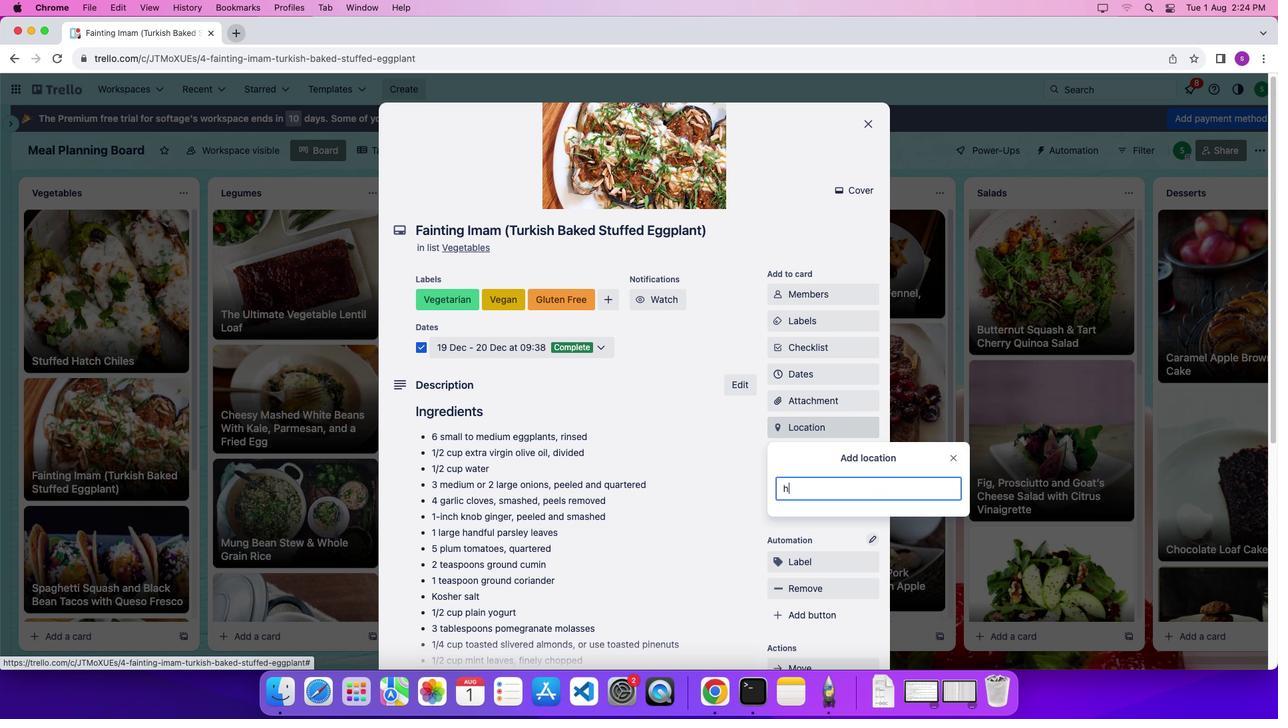 
Action: Mouse moved to (794, 514)
Screenshot: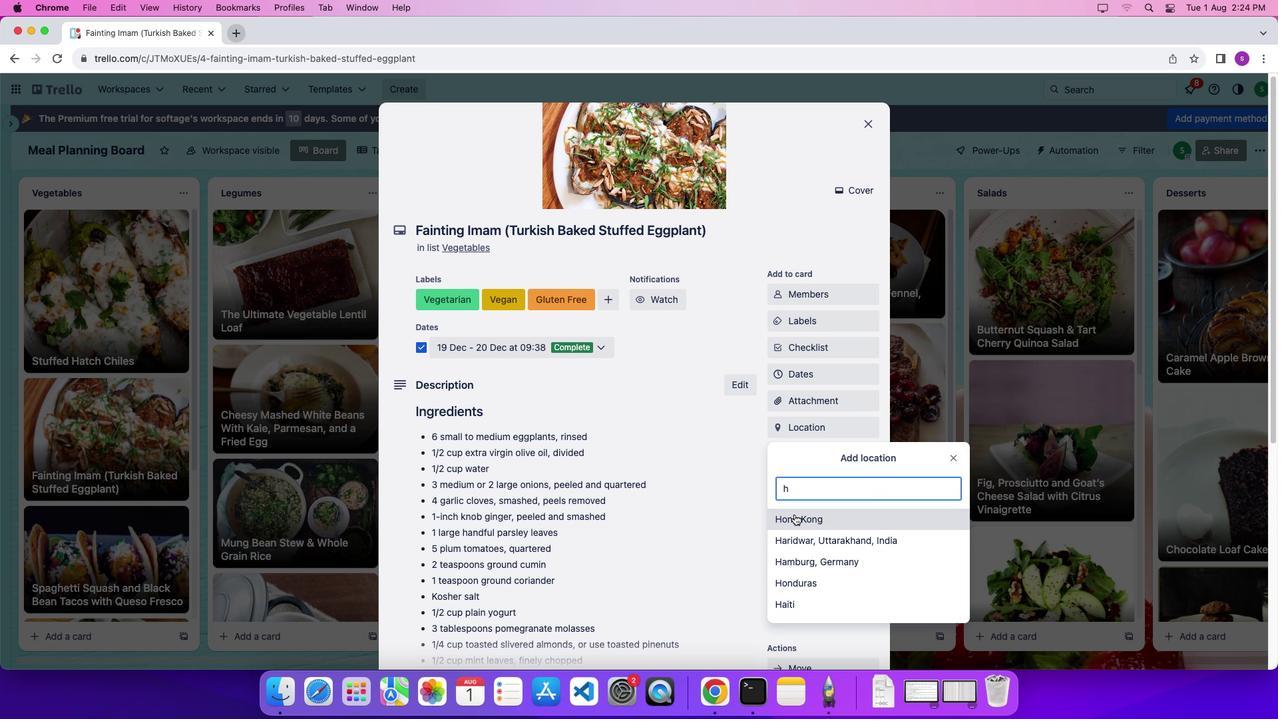 
Action: Mouse pressed left at (794, 514)
Screenshot: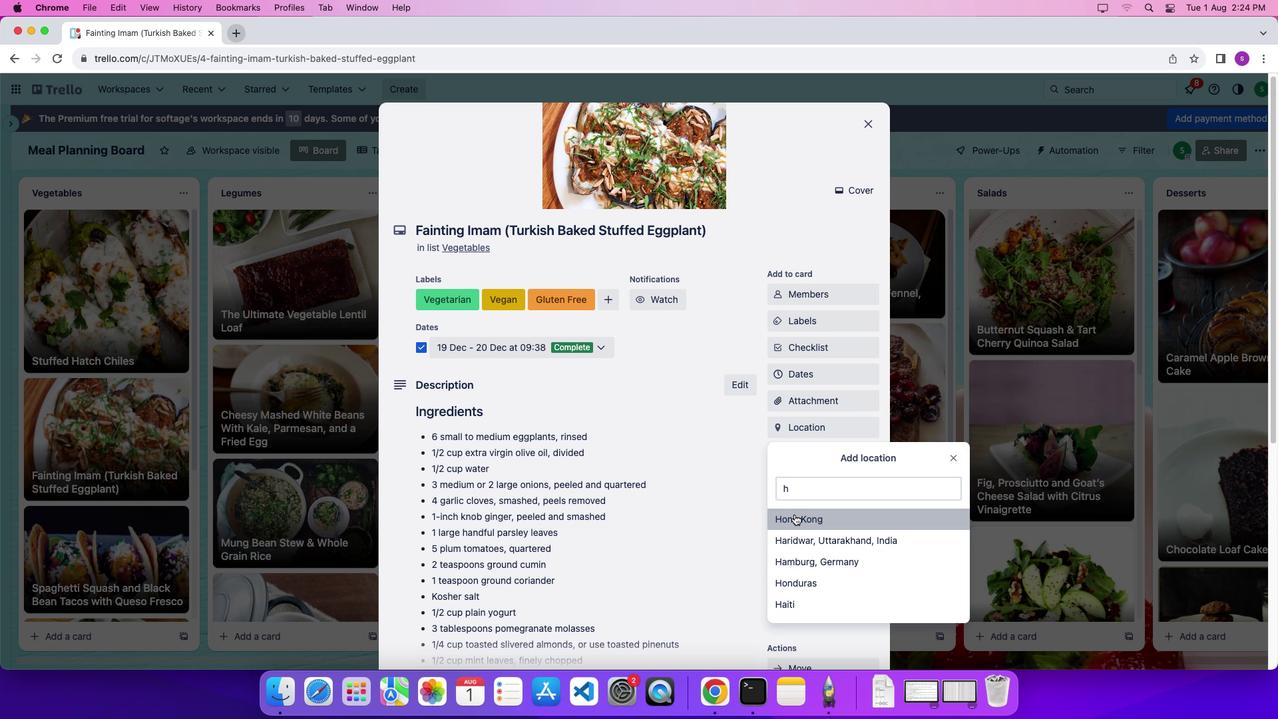 
Action: Mouse moved to (812, 475)
Screenshot: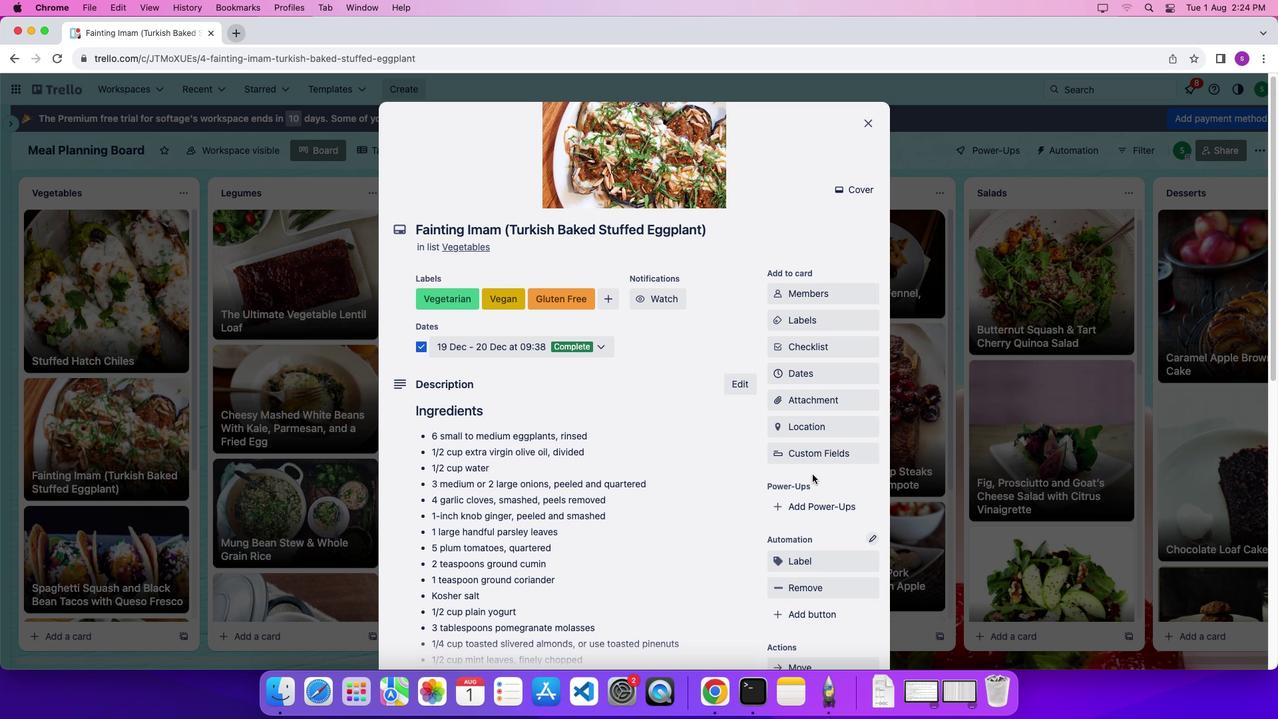 
Action: Mouse scrolled (812, 475) with delta (0, 0)
Screenshot: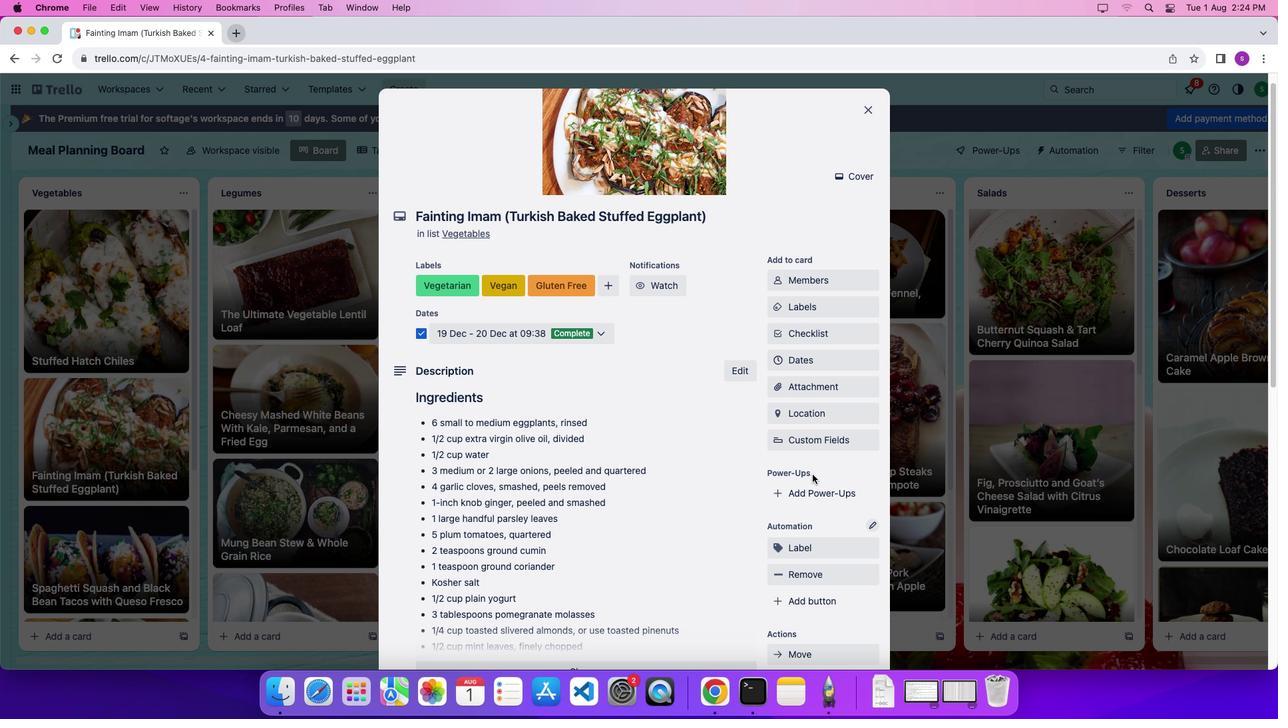 
Action: Mouse moved to (812, 474)
Screenshot: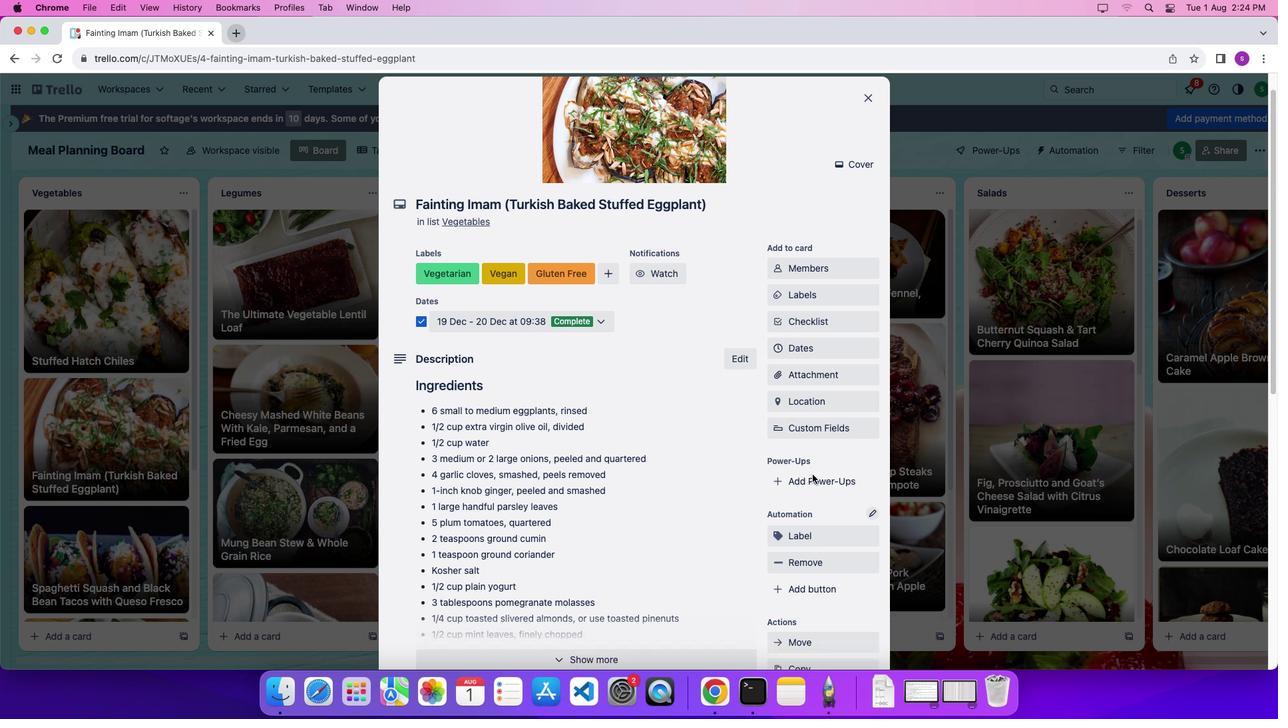 
Action: Mouse scrolled (812, 474) with delta (0, 0)
Screenshot: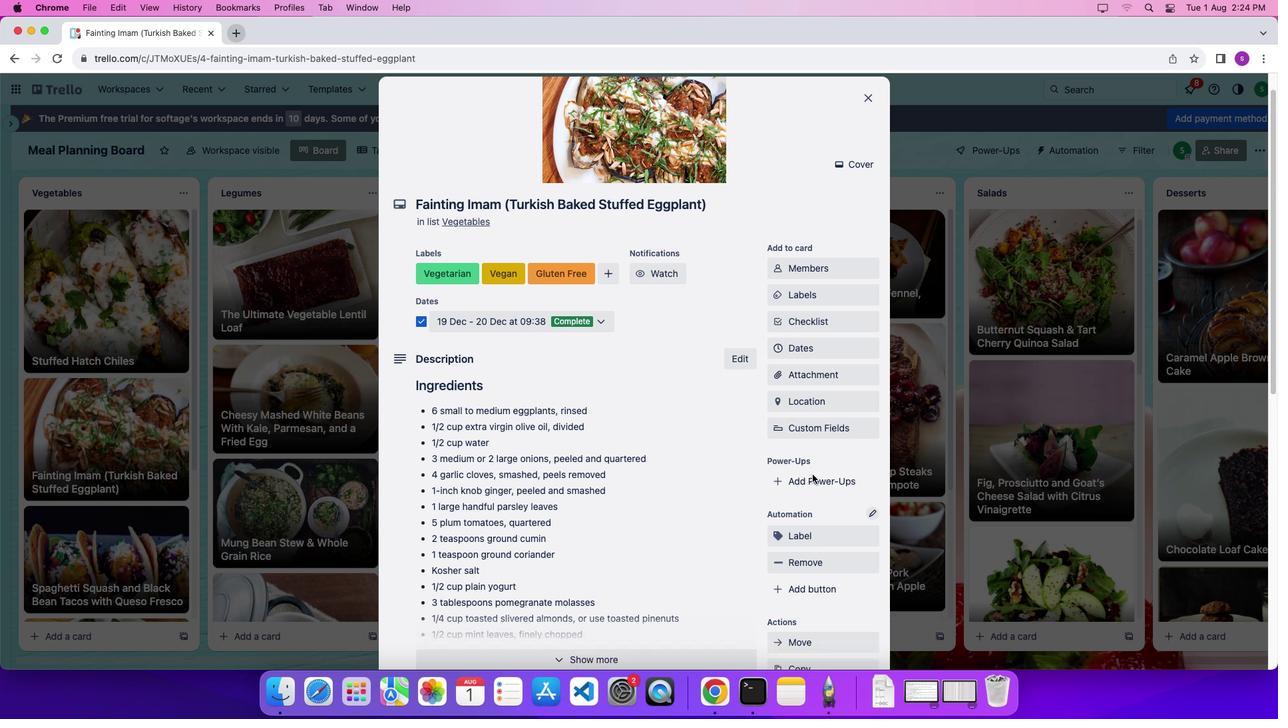 
Action: Mouse moved to (812, 474)
Screenshot: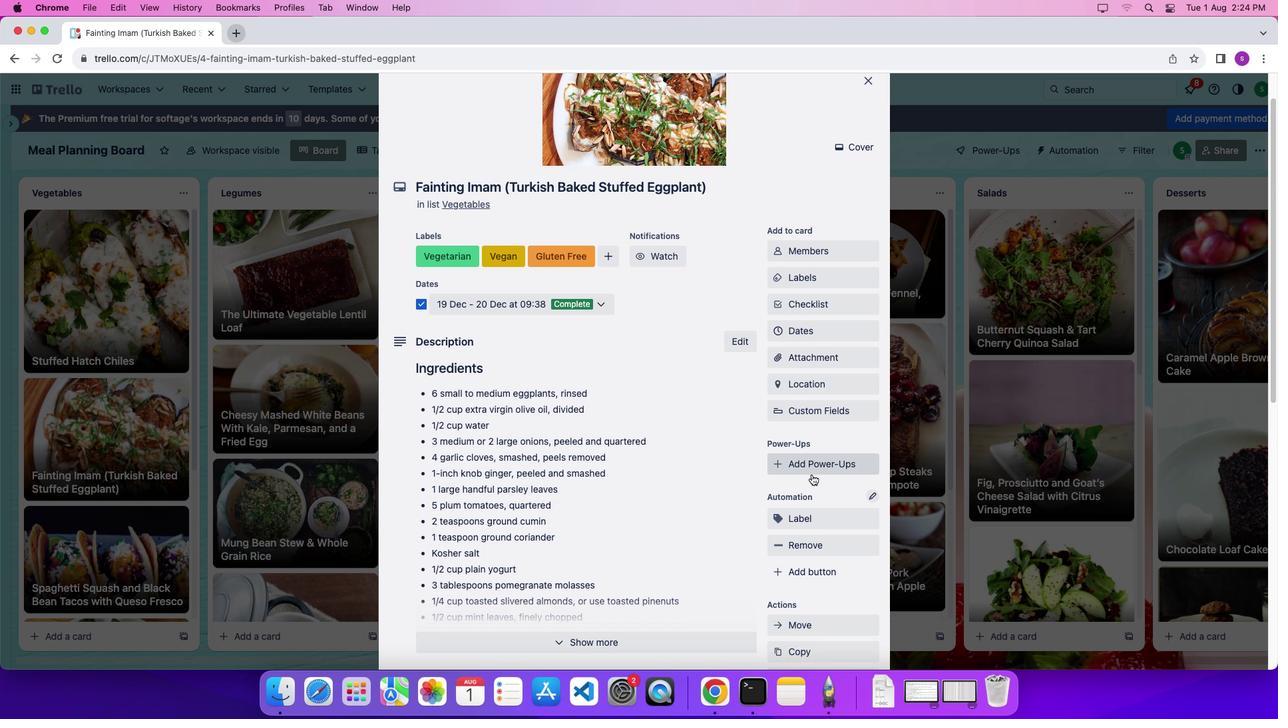 
Action: Mouse scrolled (812, 474) with delta (0, 0)
Screenshot: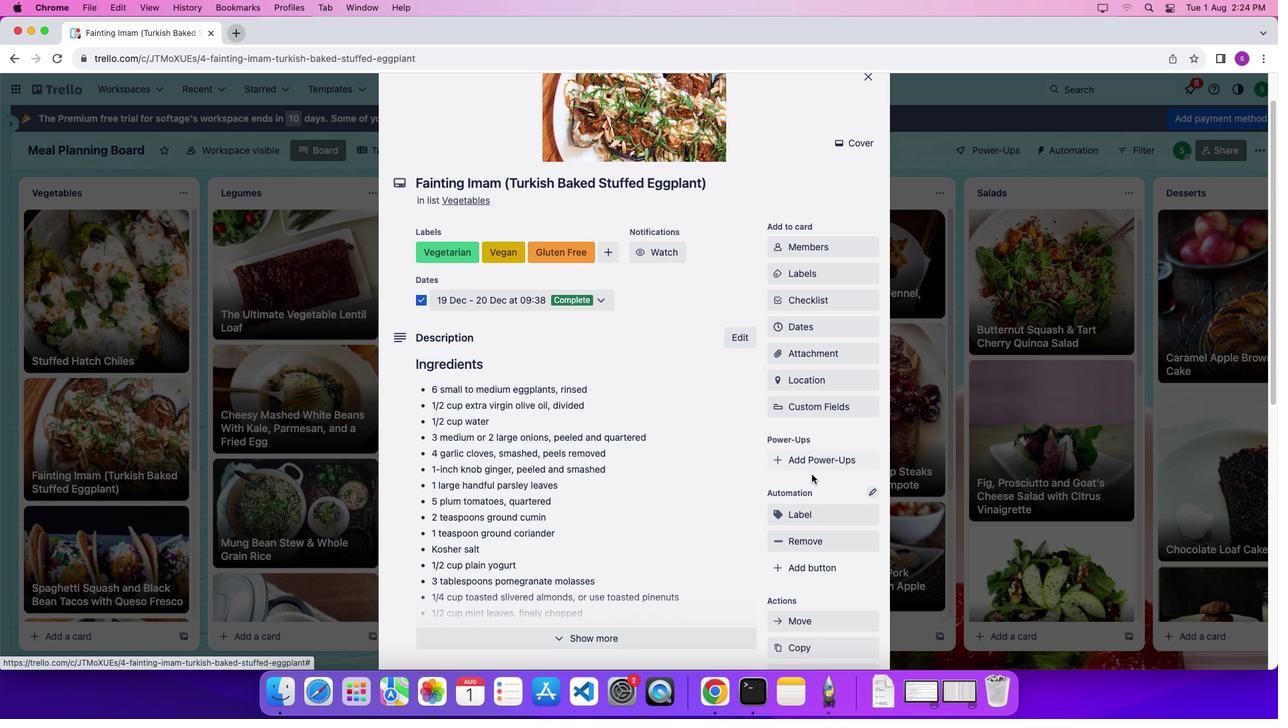 
Action: Mouse moved to (811, 474)
Screenshot: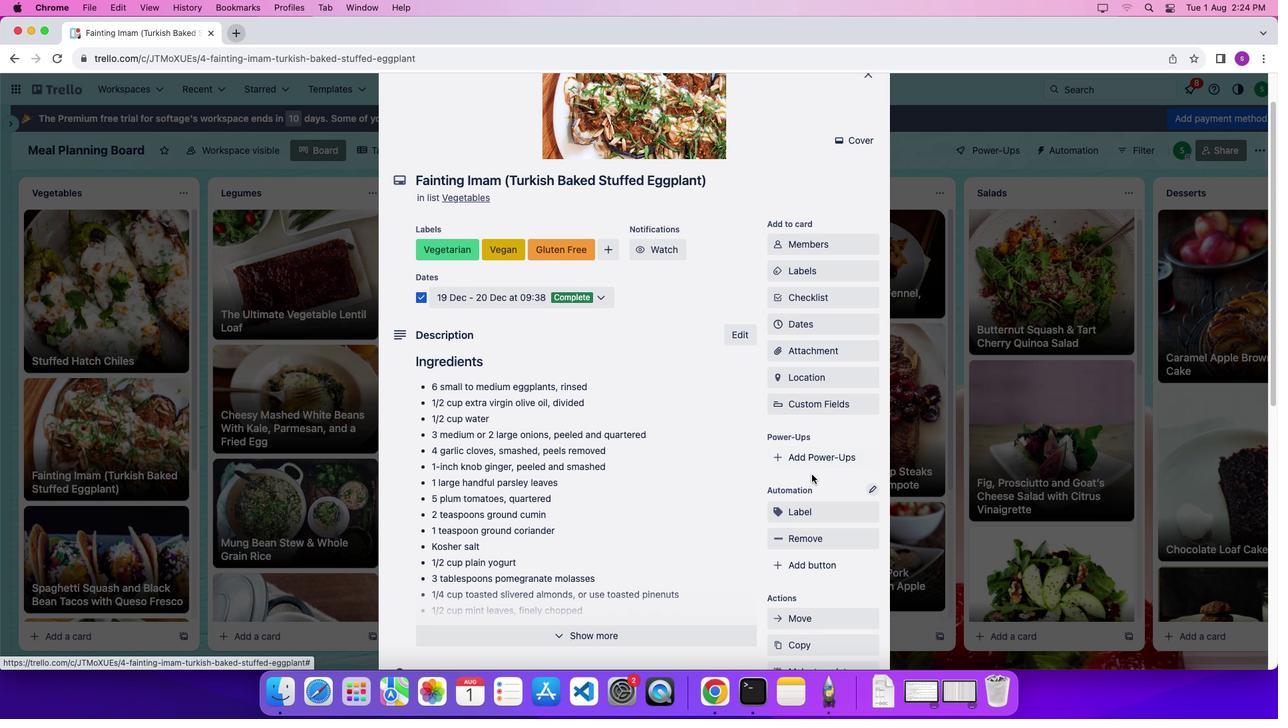
Action: Mouse scrolled (811, 474) with delta (0, 0)
Screenshot: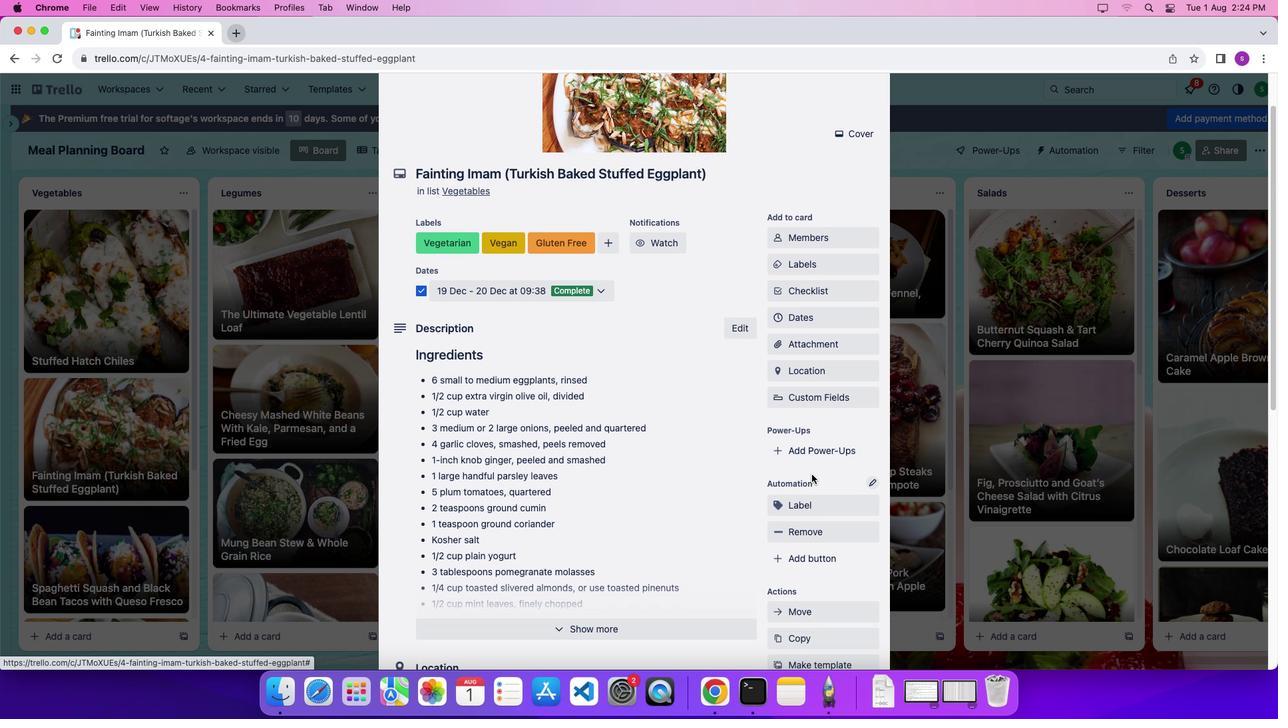 
Action: Mouse moved to (822, 369)
Screenshot: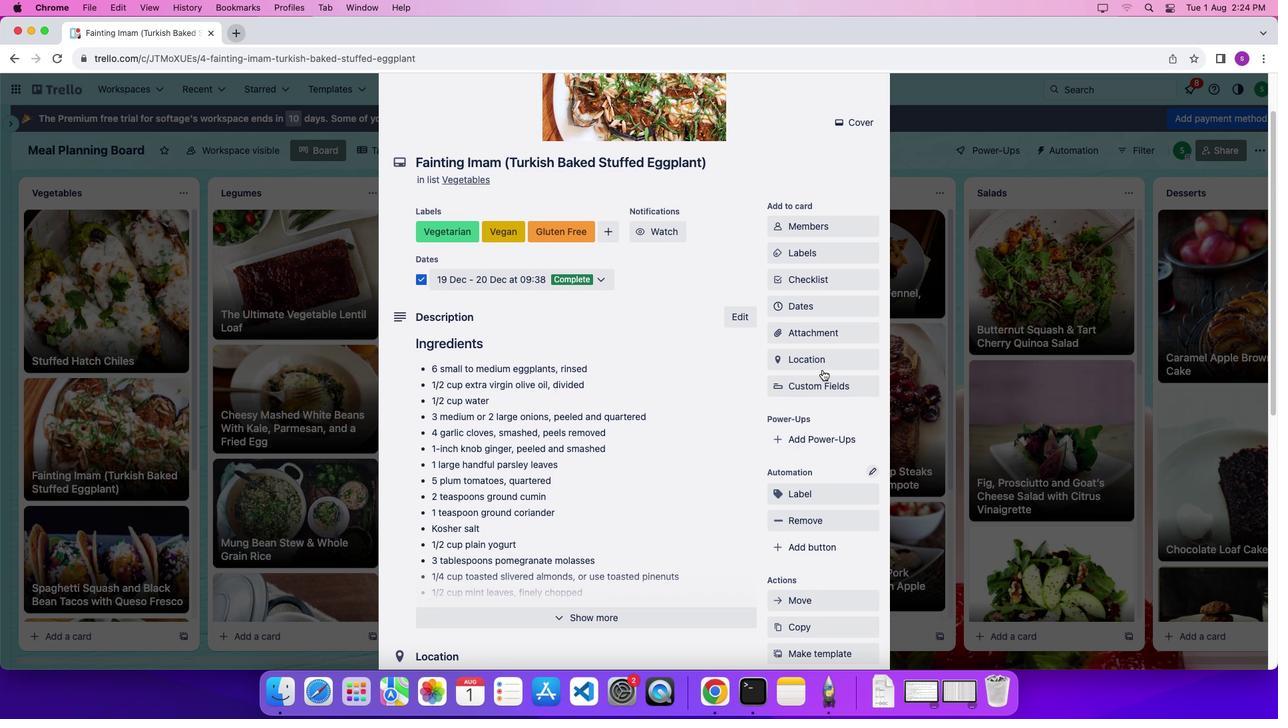 
Action: Mouse scrolled (822, 369) with delta (0, 0)
Screenshot: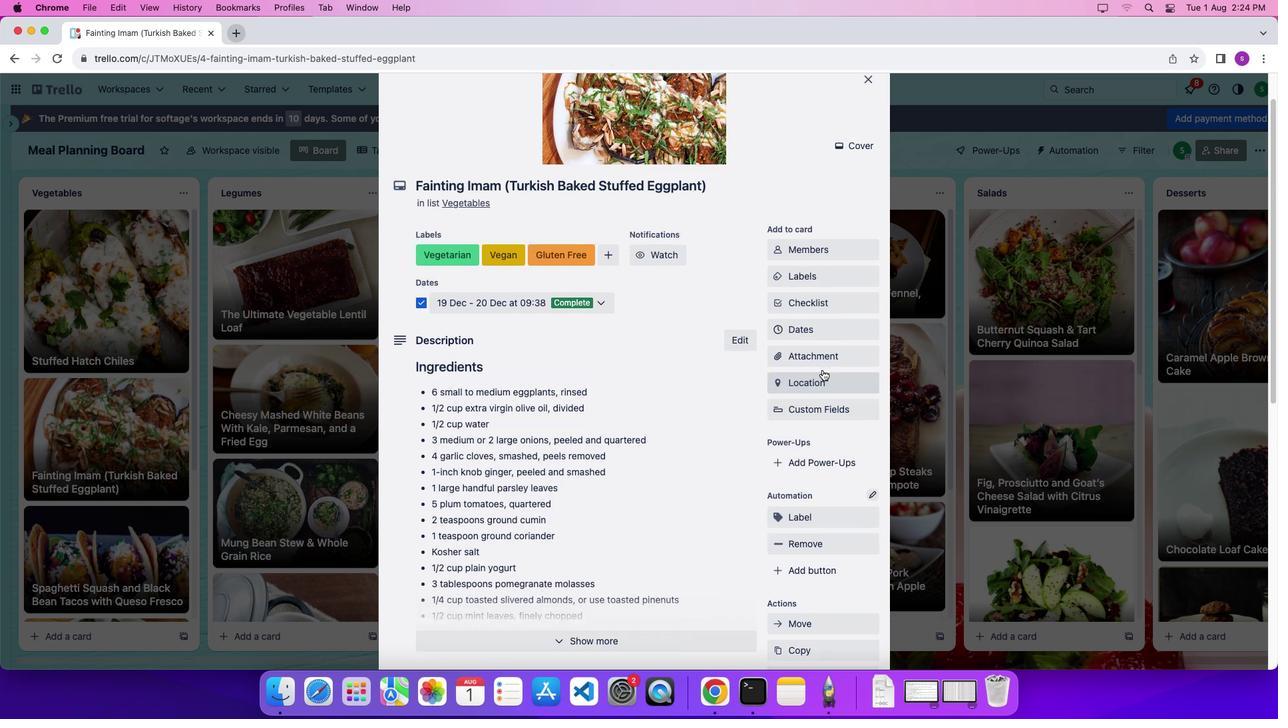
Action: Mouse scrolled (822, 369) with delta (0, 1)
Screenshot: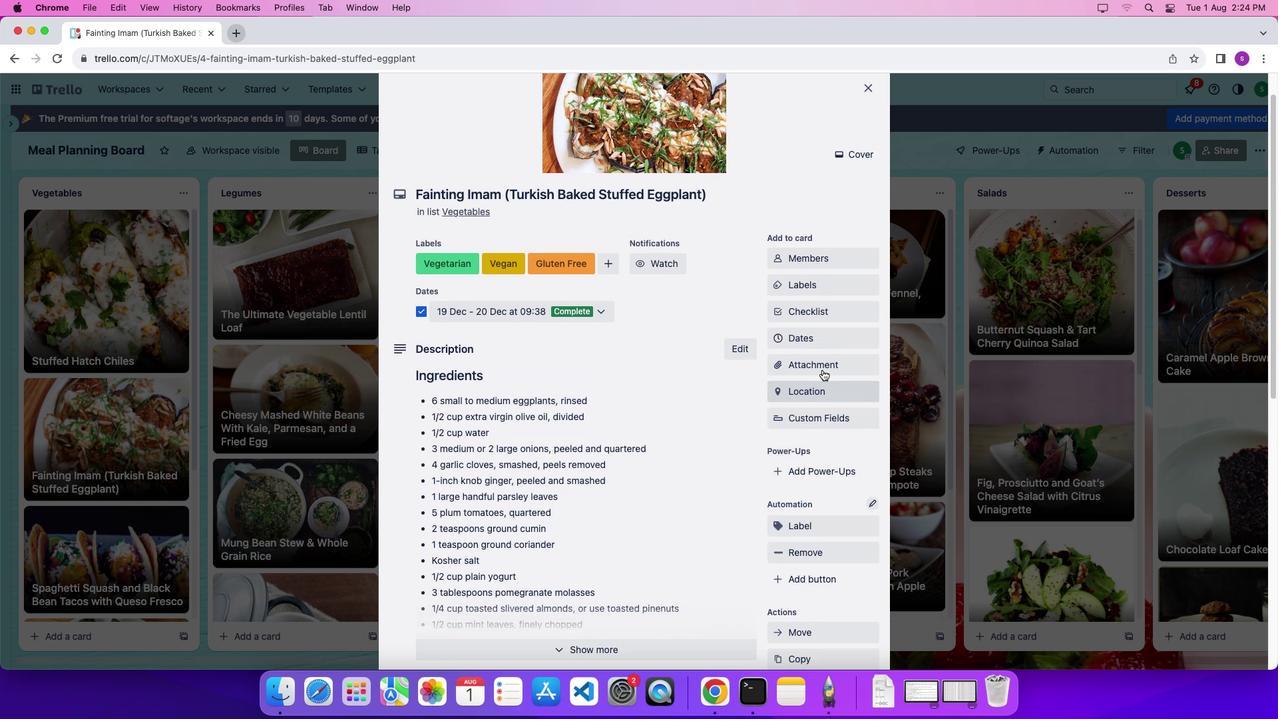 
Action: Mouse scrolled (822, 369) with delta (0, 5)
Screenshot: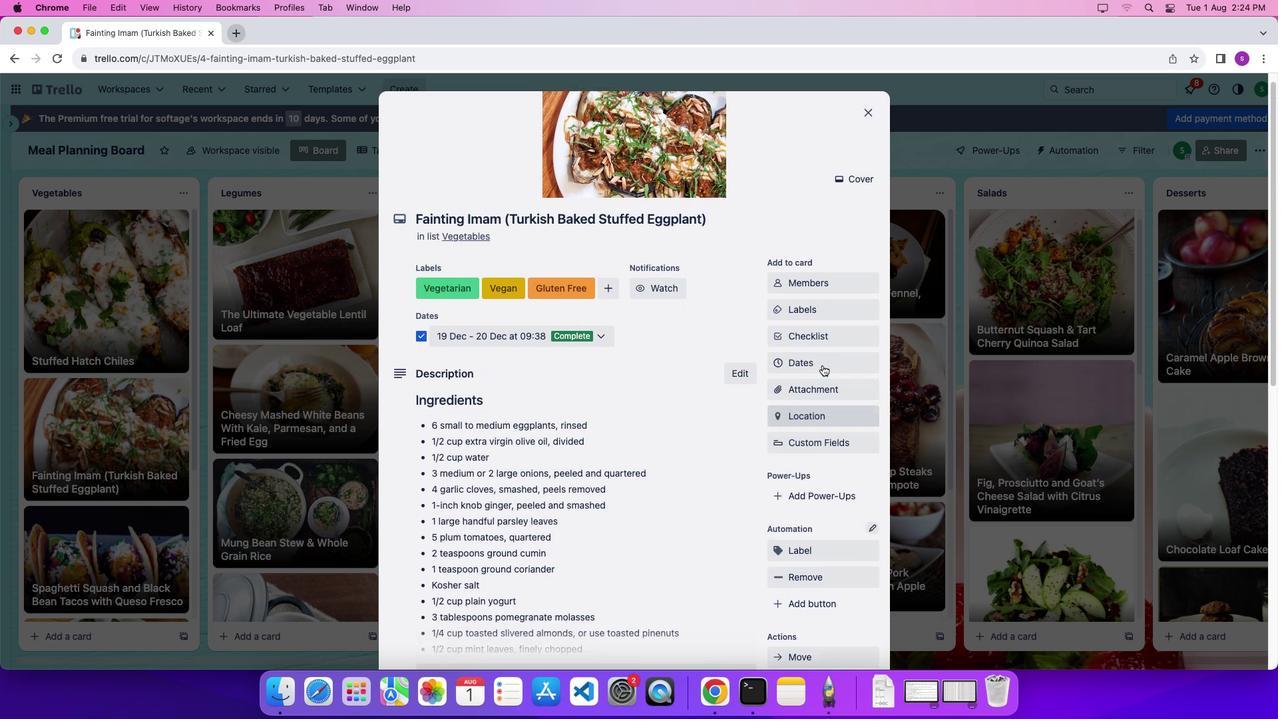 
Action: Mouse scrolled (822, 369) with delta (0, 8)
Screenshot: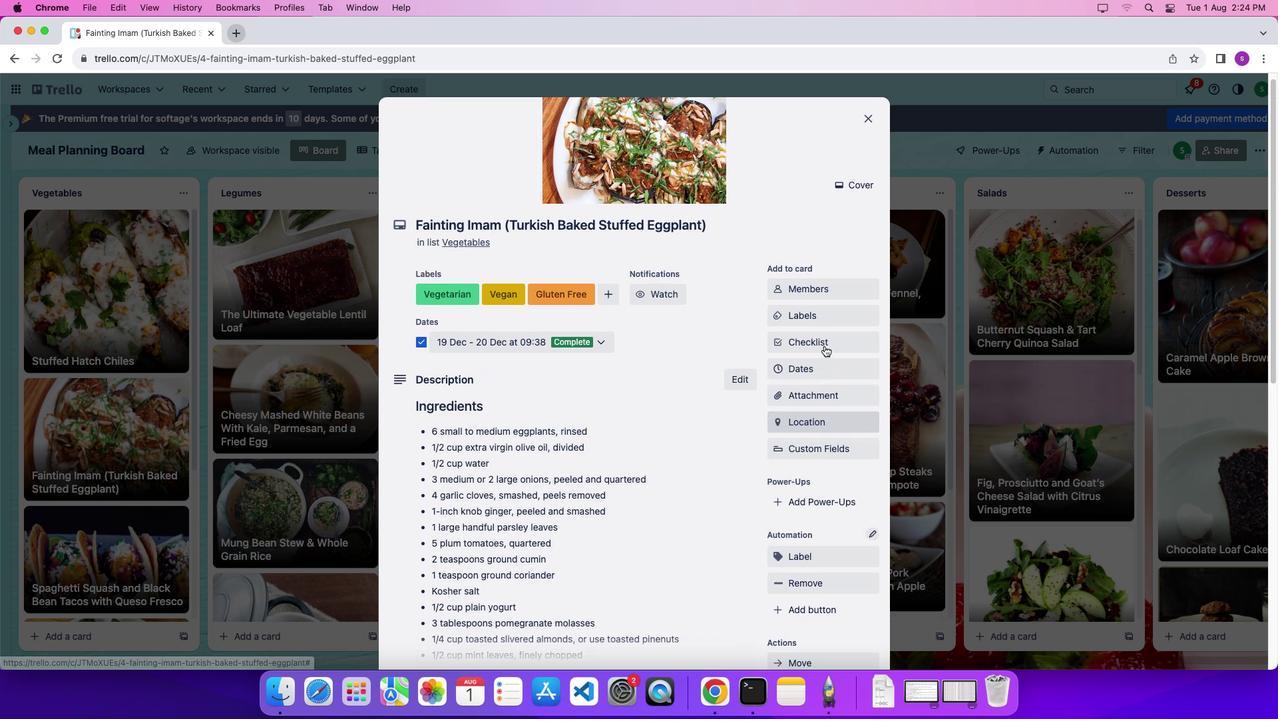 
Action: Mouse moved to (870, 125)
Screenshot: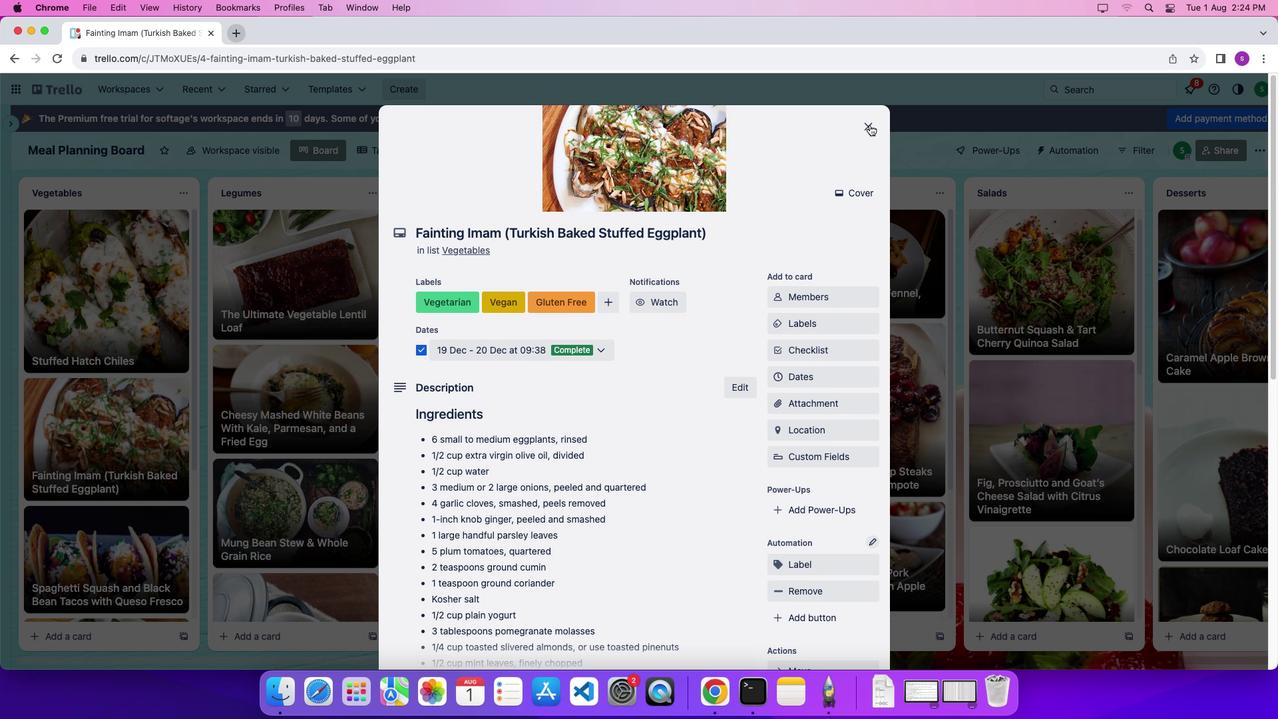 
Action: Mouse pressed left at (870, 125)
Screenshot: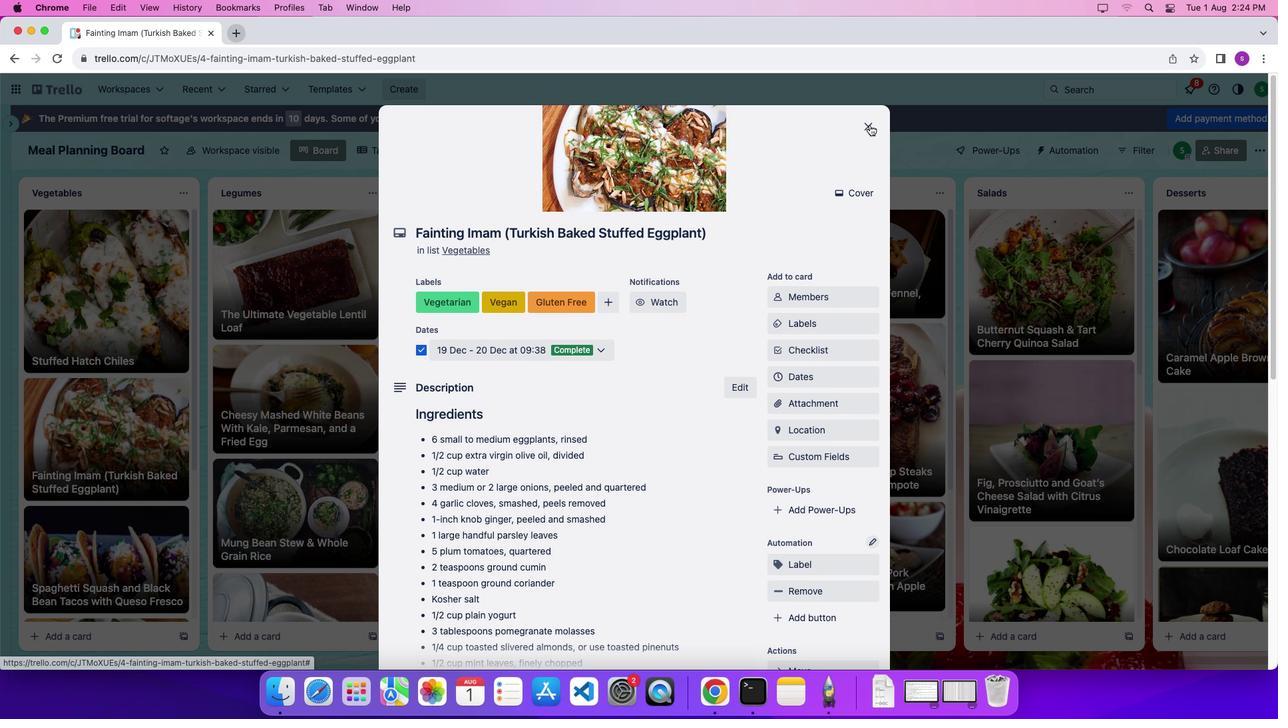 
Action: Mouse moved to (645, 452)
Screenshot: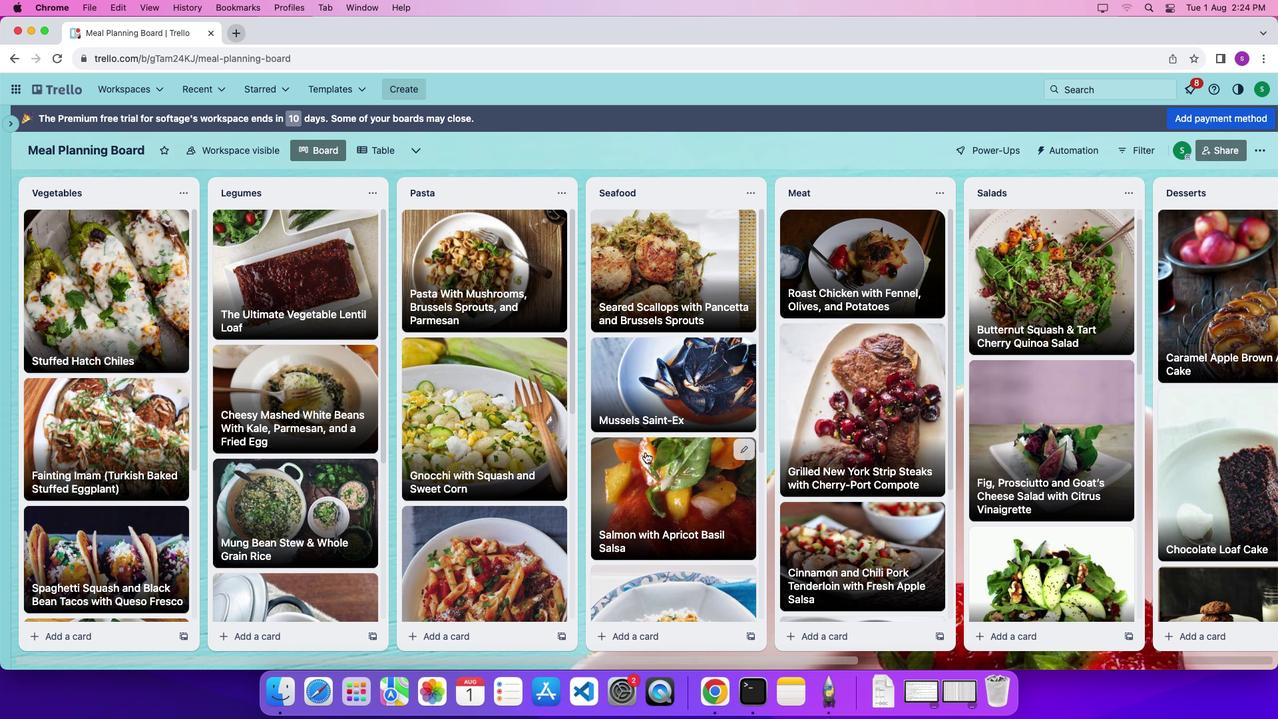
Action: Mouse pressed left at (645, 452)
Screenshot: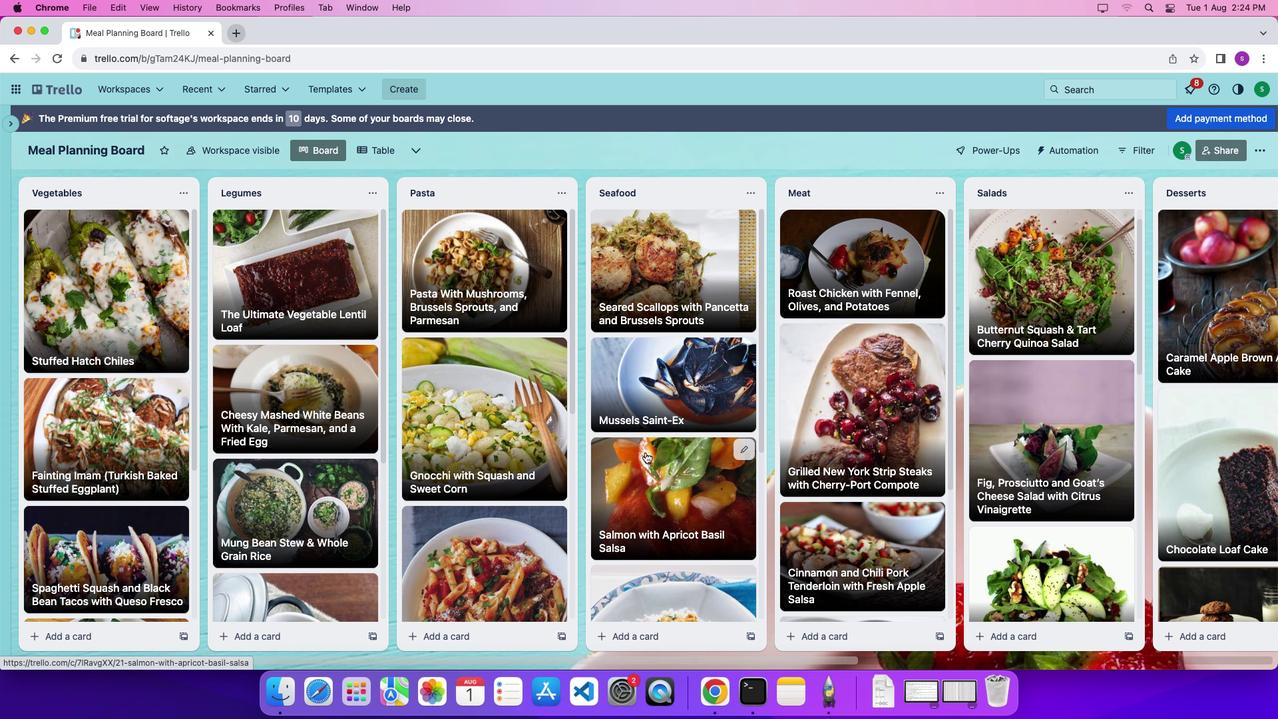 
Action: Mouse moved to (487, 305)
Screenshot: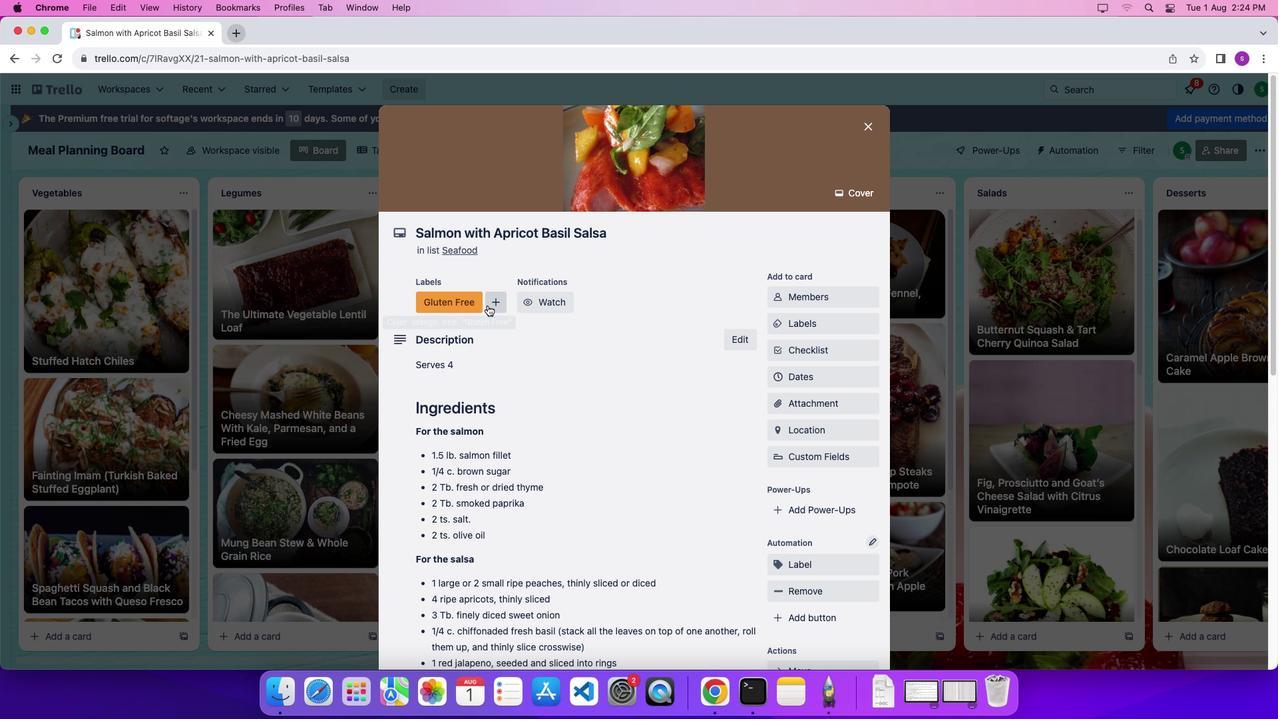 
Action: Mouse pressed left at (487, 305)
Screenshot: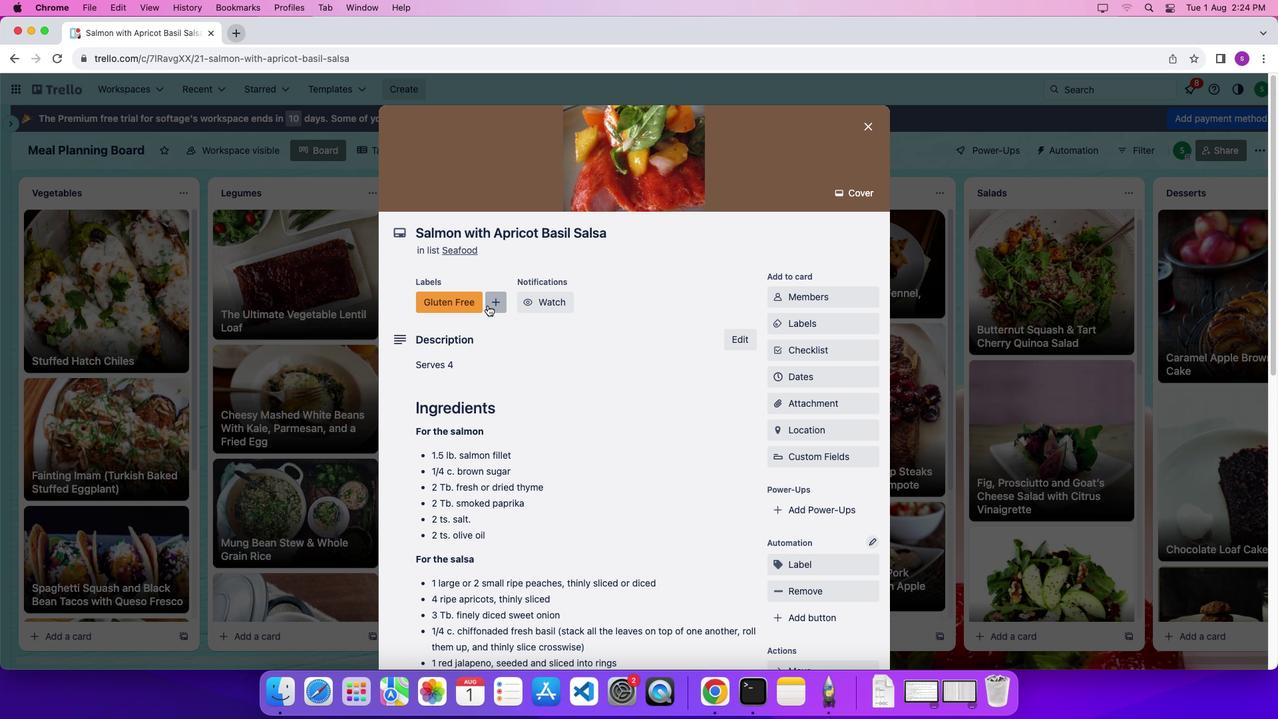 
Action: Mouse moved to (492, 406)
Screenshot: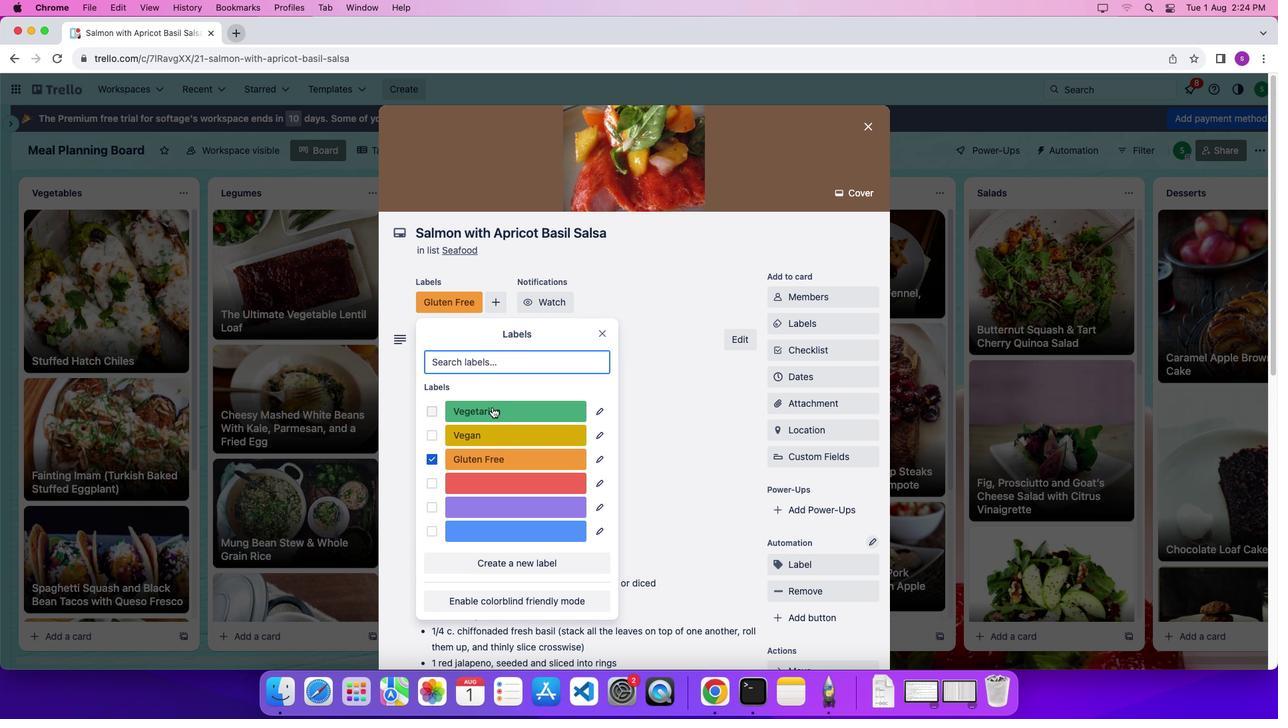 
Action: Mouse pressed left at (492, 406)
Screenshot: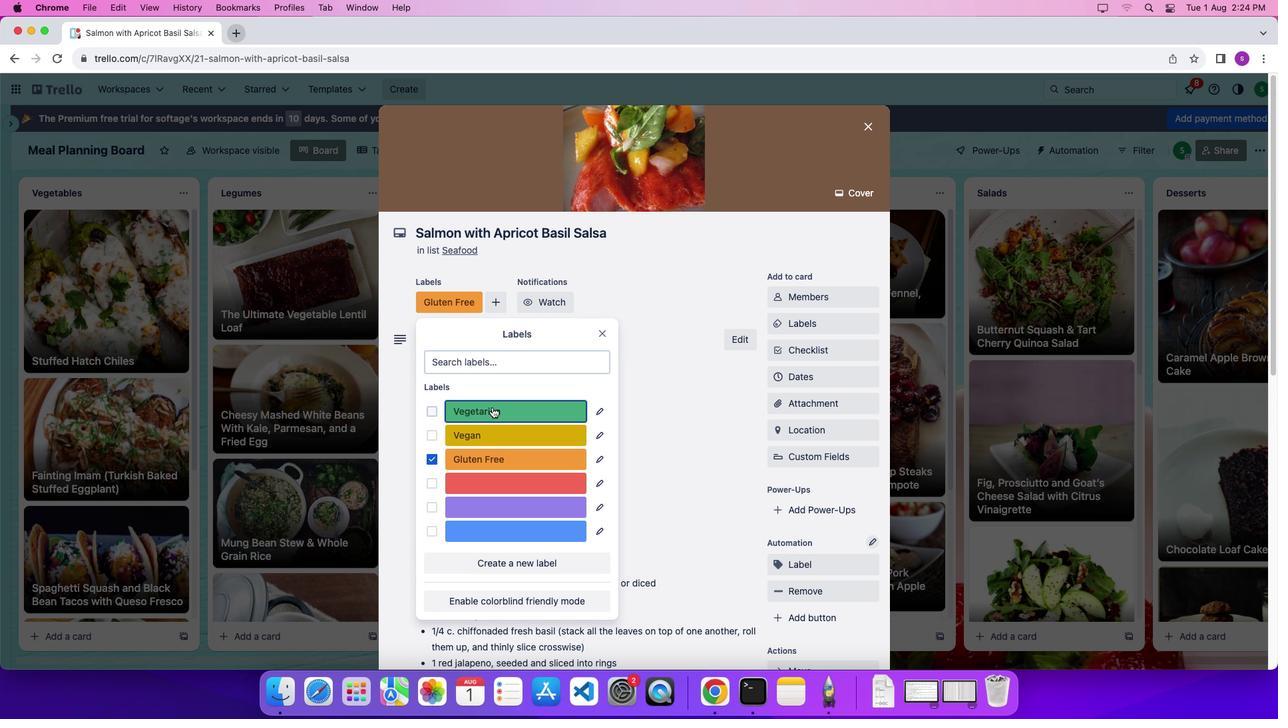 
Action: Mouse moved to (603, 328)
Screenshot: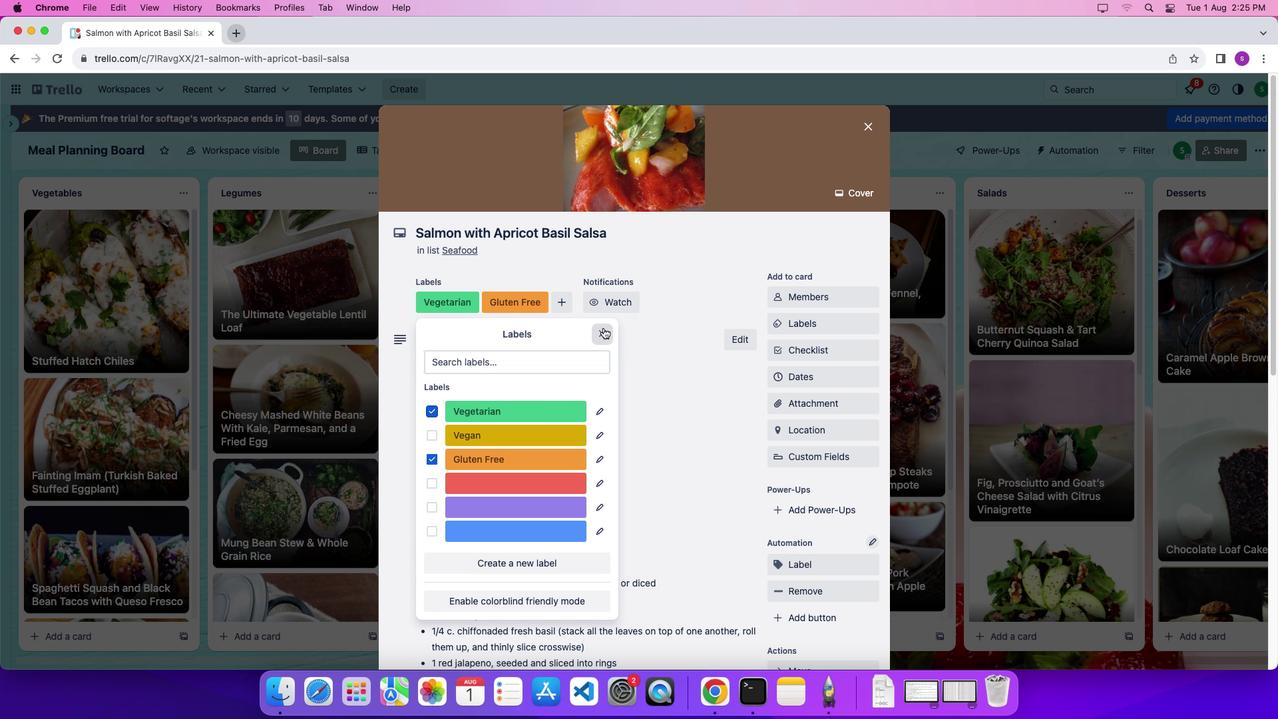 
Action: Mouse pressed left at (603, 328)
Screenshot: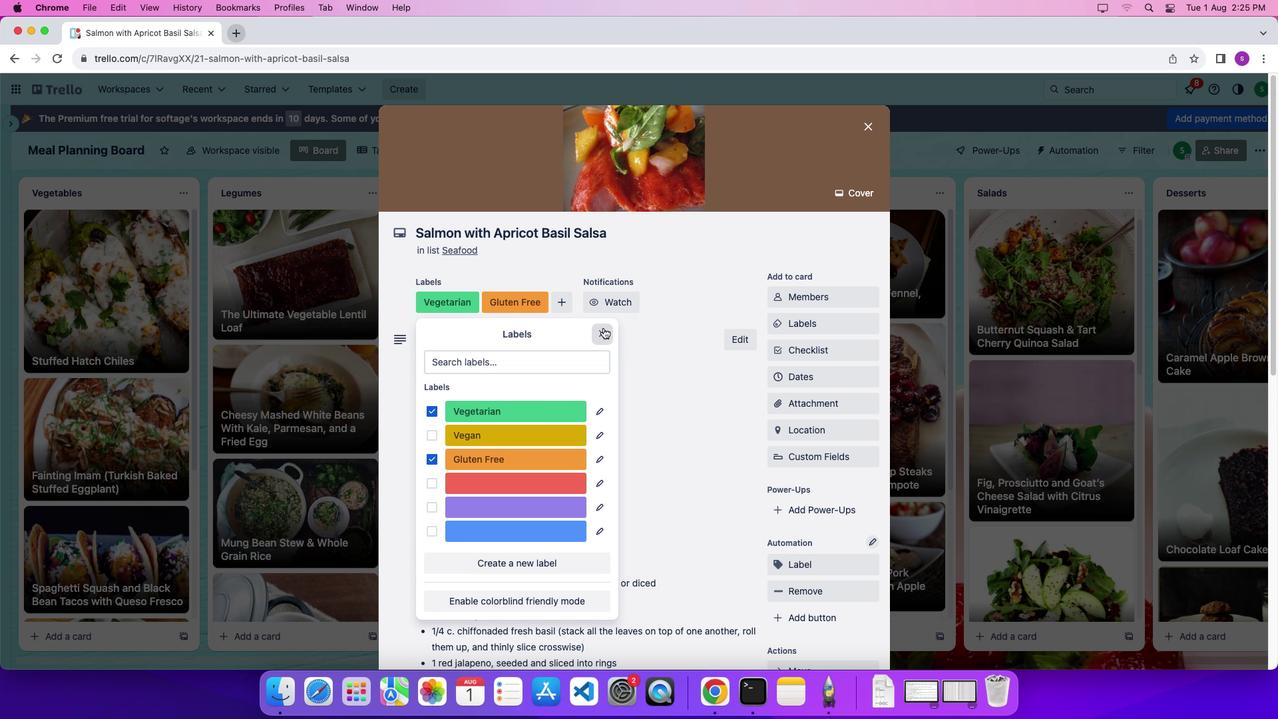 
Action: Mouse moved to (705, 452)
Screenshot: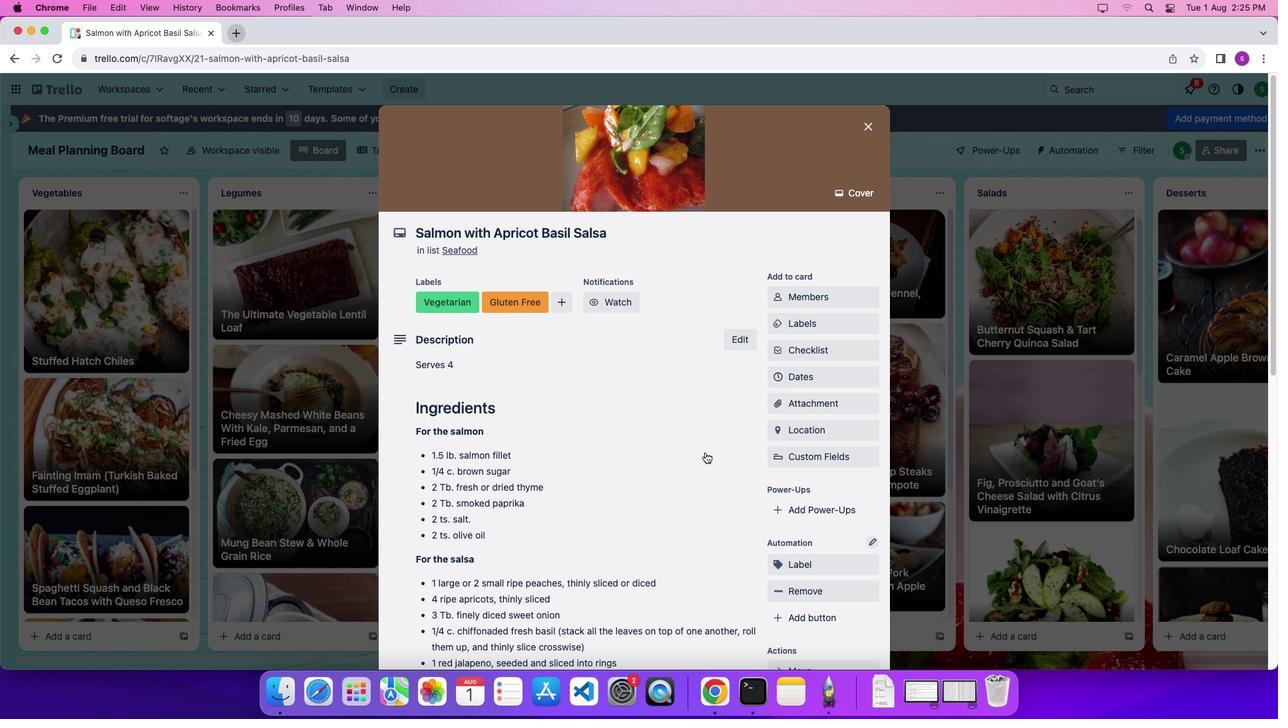 
Action: Mouse scrolled (705, 452) with delta (0, 0)
Screenshot: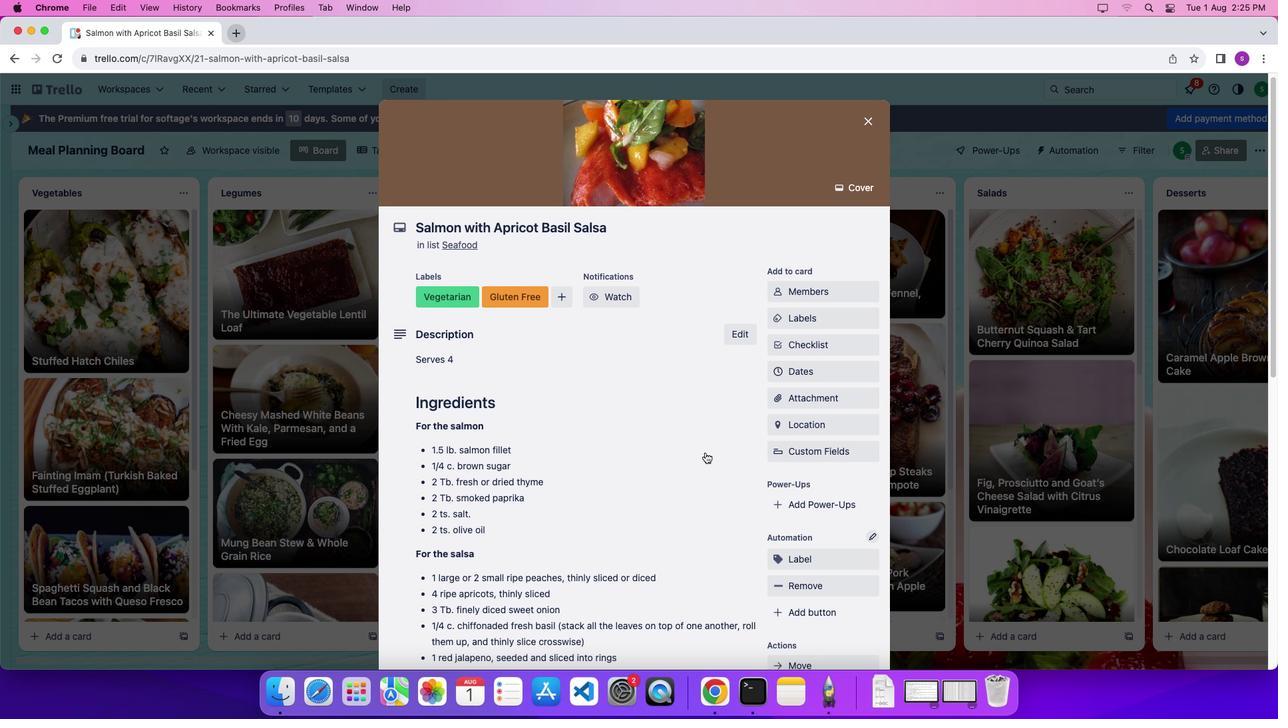 
Action: Mouse scrolled (705, 452) with delta (0, 0)
Screenshot: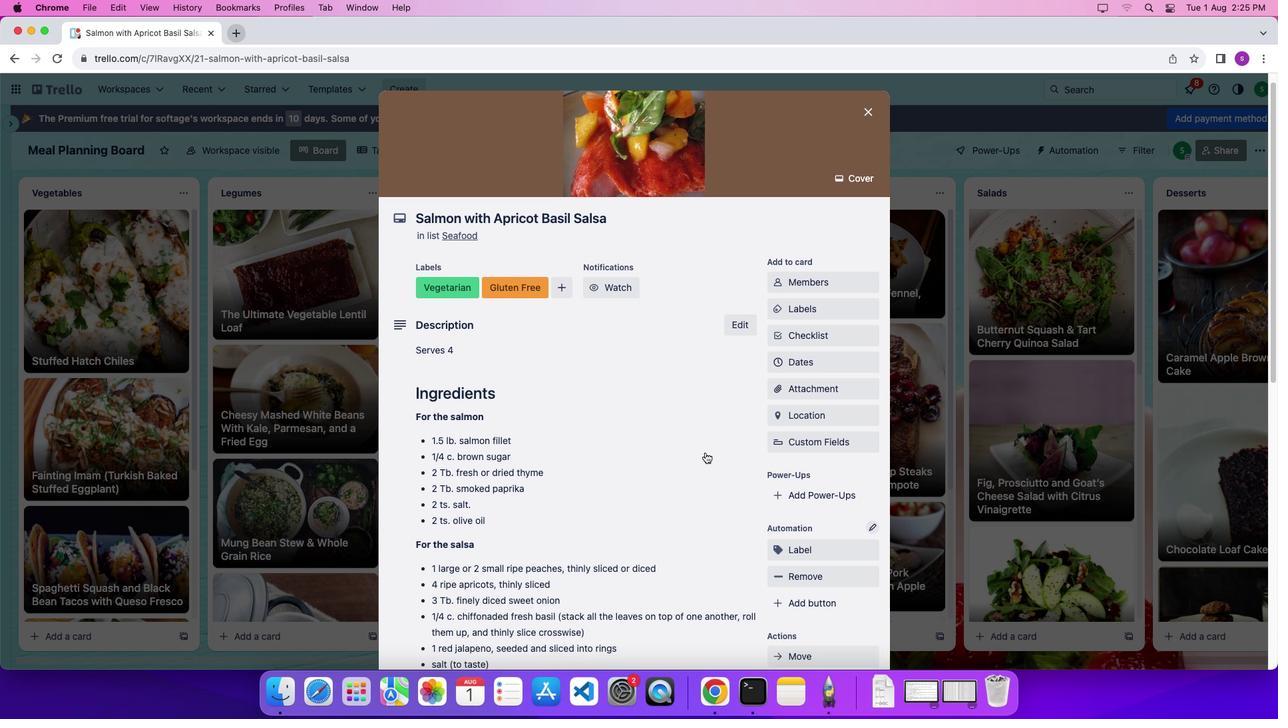 
Action: Mouse moved to (808, 390)
Screenshot: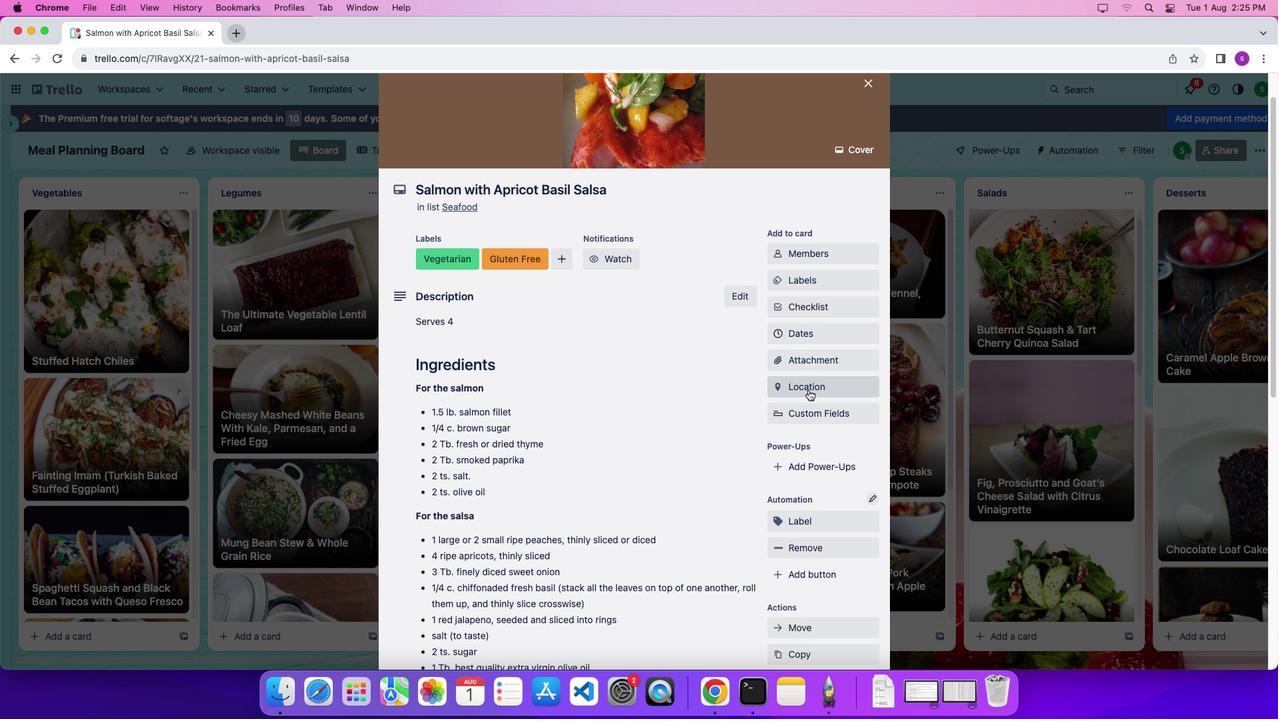 
Action: Mouse pressed left at (808, 390)
Screenshot: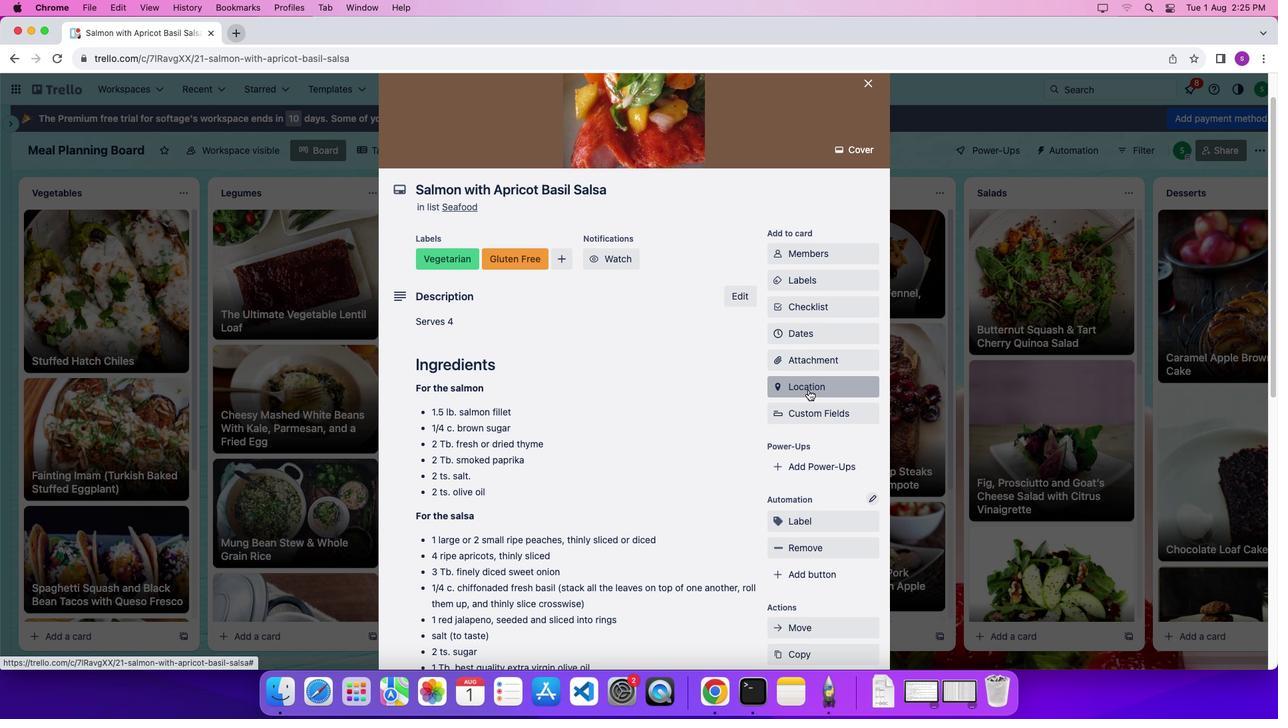 
Action: Key pressed 'j'
Screenshot: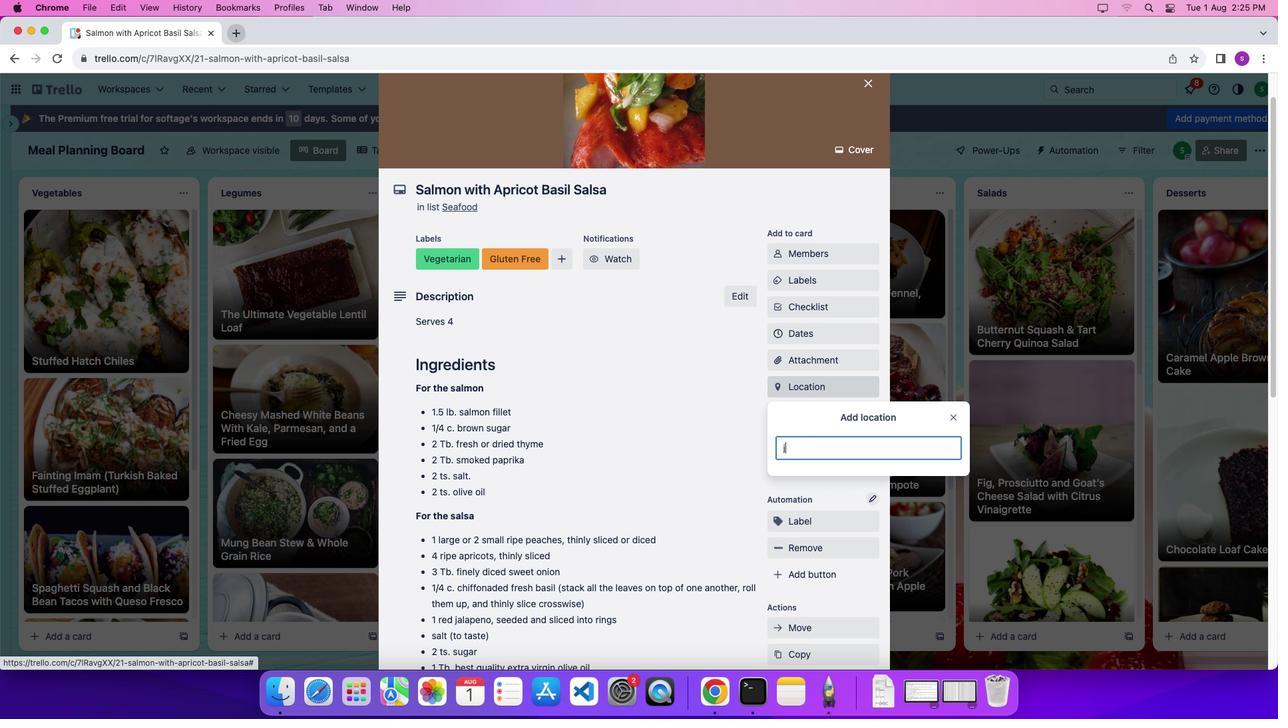 
Action: Mouse moved to (817, 481)
Screenshot: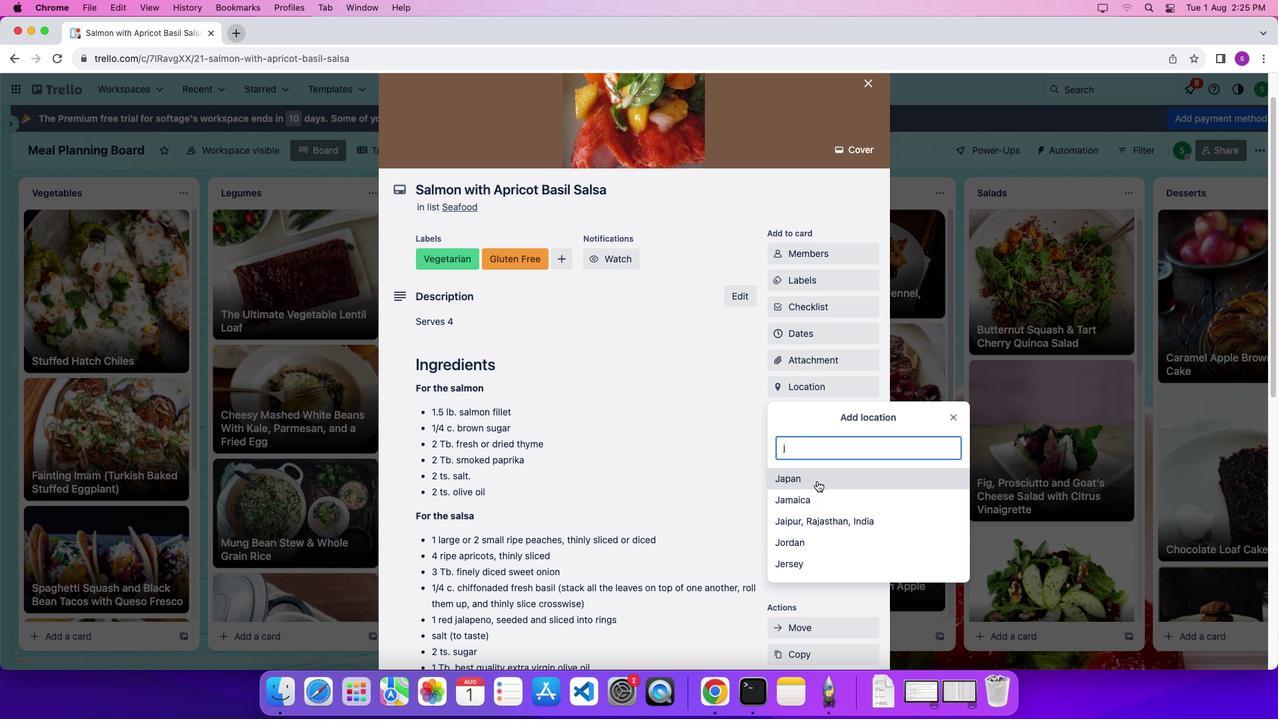 
Action: Mouse pressed left at (817, 481)
Screenshot: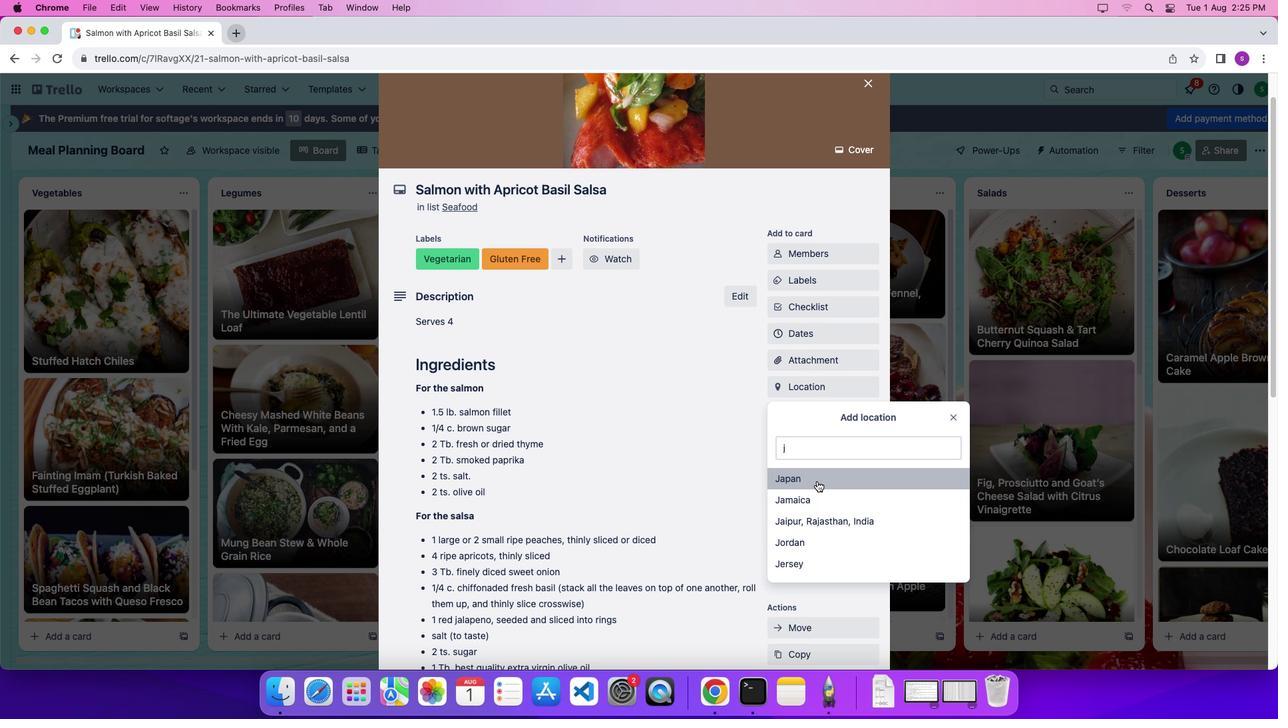 
Action: Mouse moved to (815, 522)
Screenshot: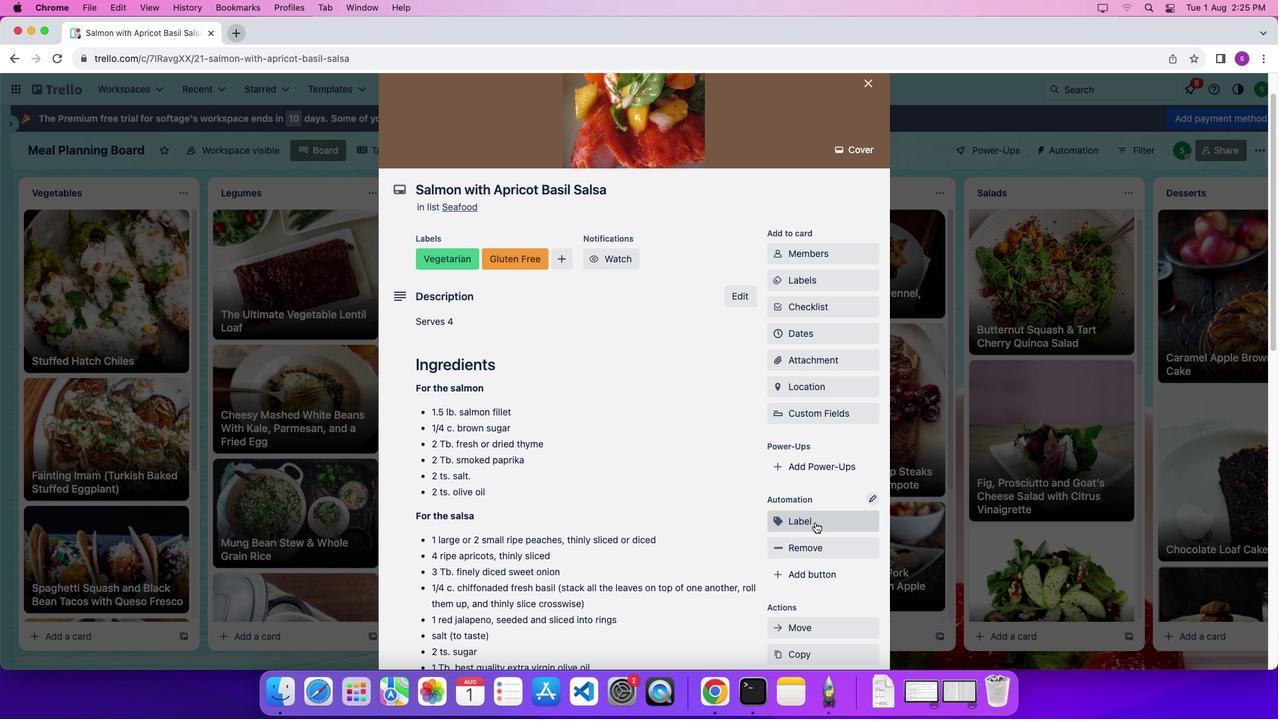 
Action: Mouse pressed left at (815, 522)
Screenshot: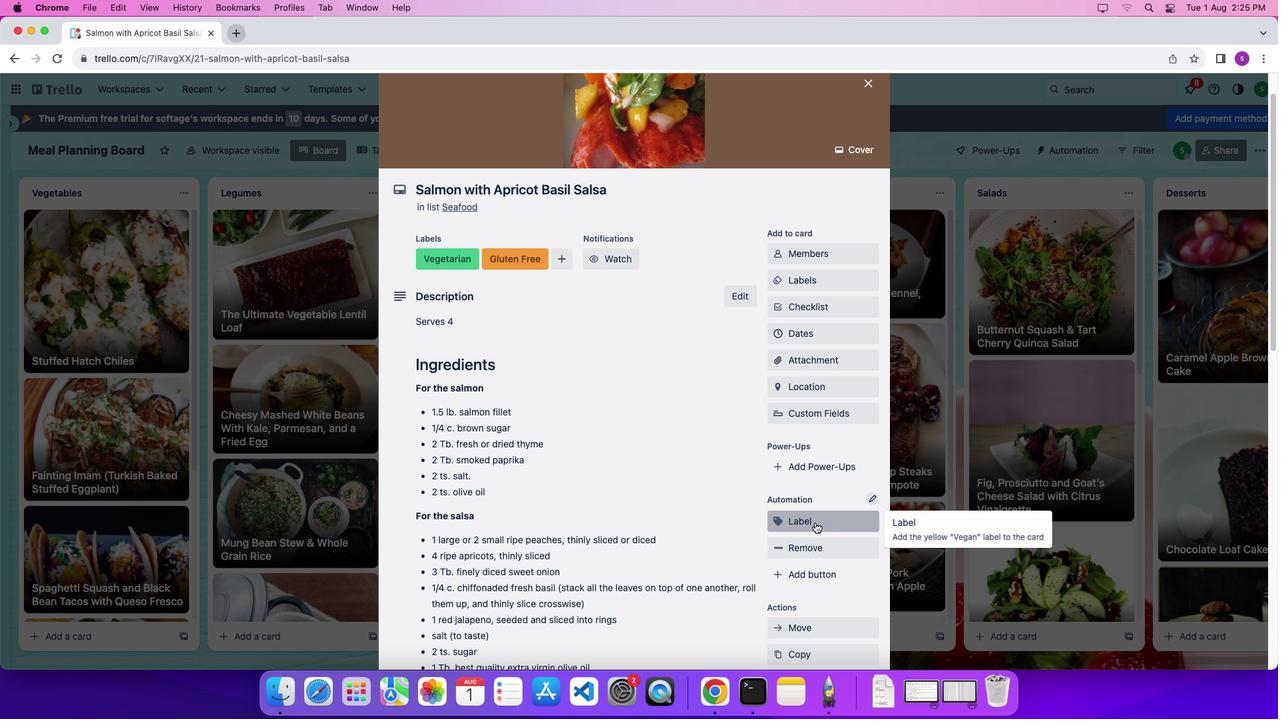 
Action: Mouse moved to (492, 443)
